 Task: Slide 6 - My Book Review 02.
Action: Mouse moved to (33, 90)
Screenshot: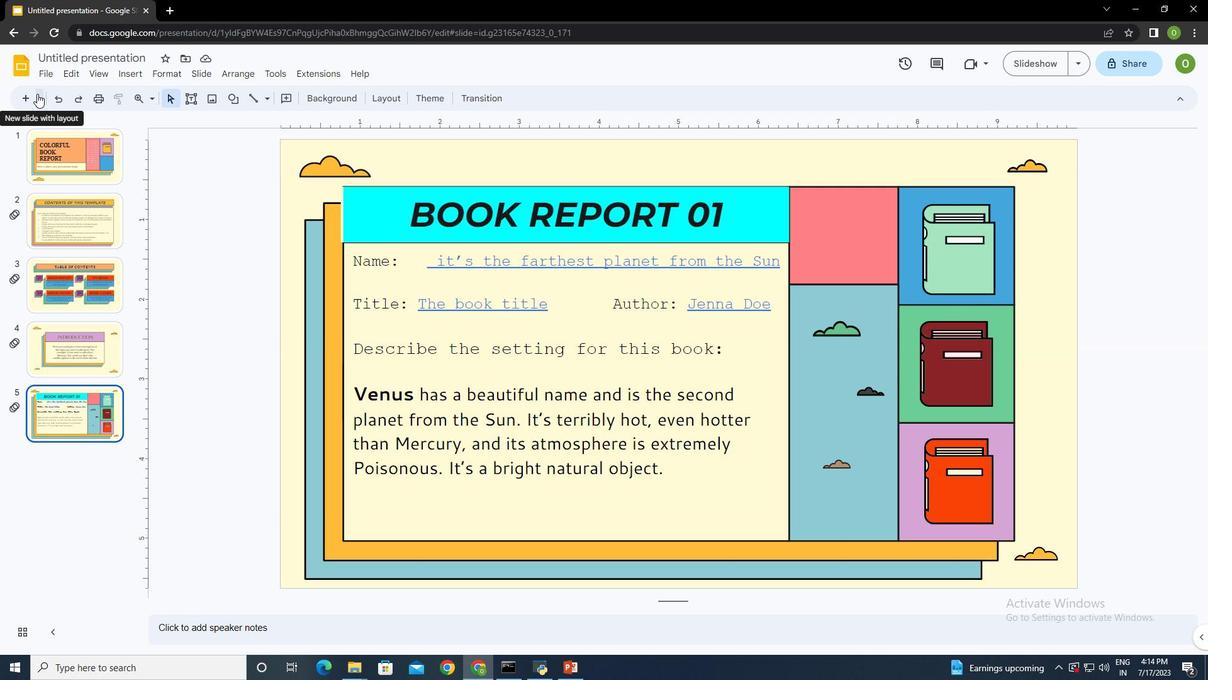 
Action: Mouse pressed left at (33, 90)
Screenshot: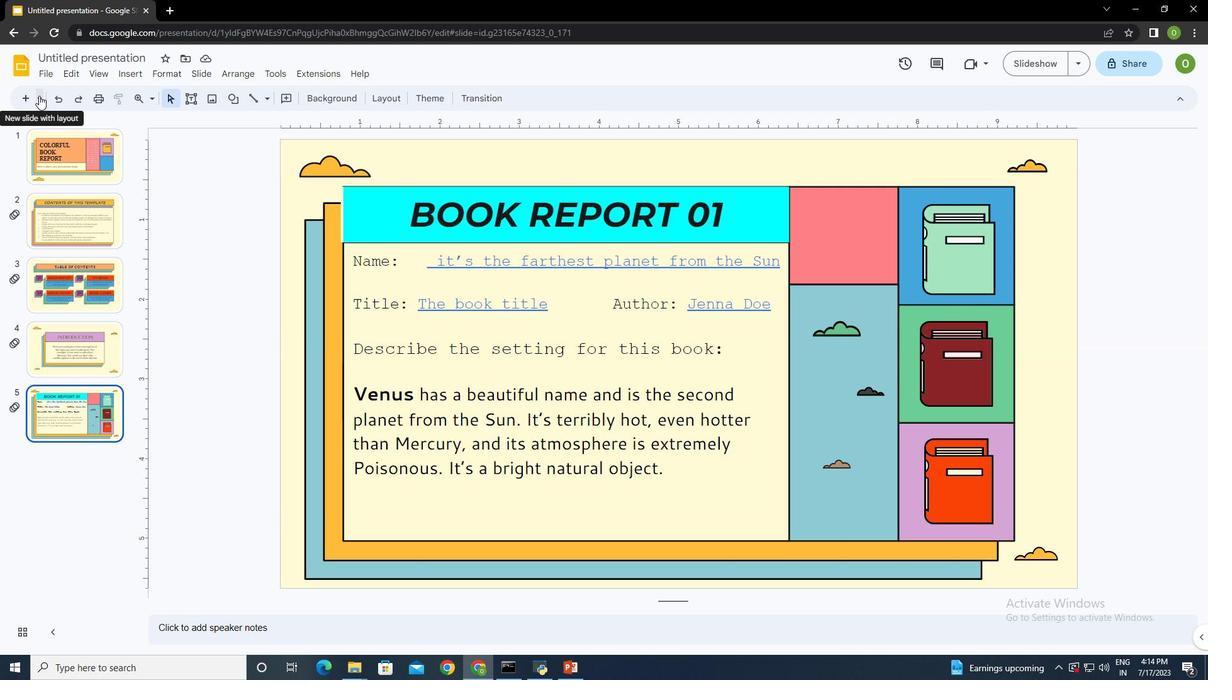 
Action: Mouse moved to (97, 379)
Screenshot: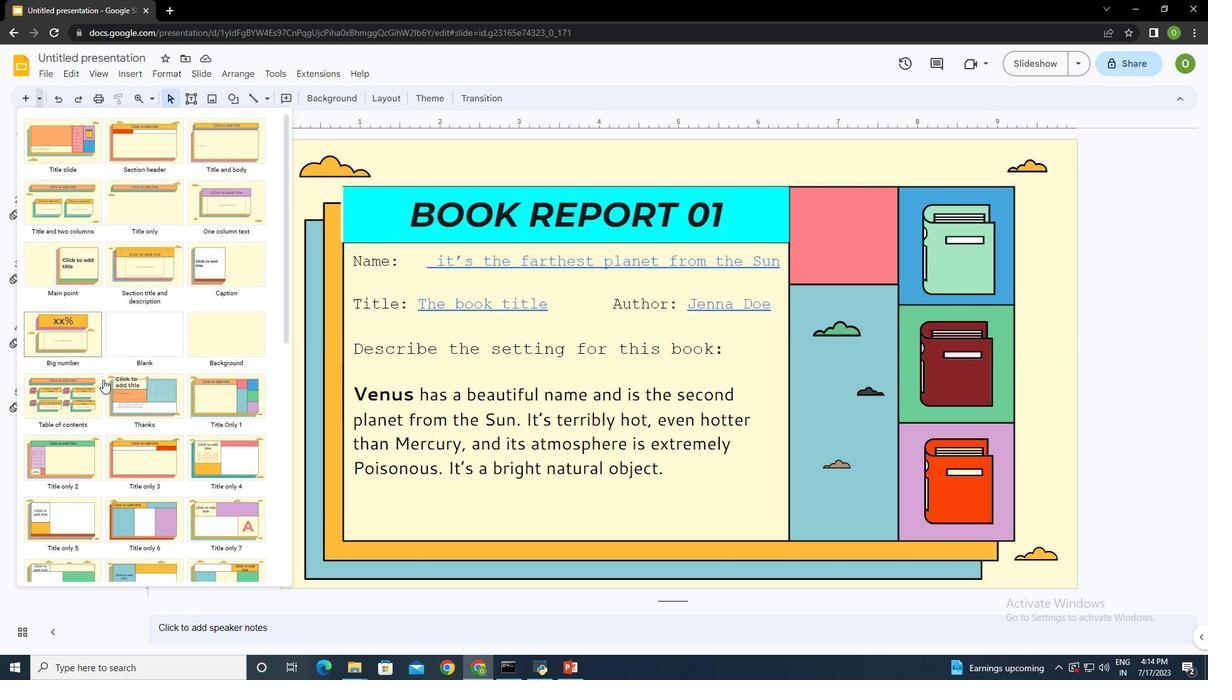 
Action: Mouse scrolled (97, 379) with delta (0, 0)
Screenshot: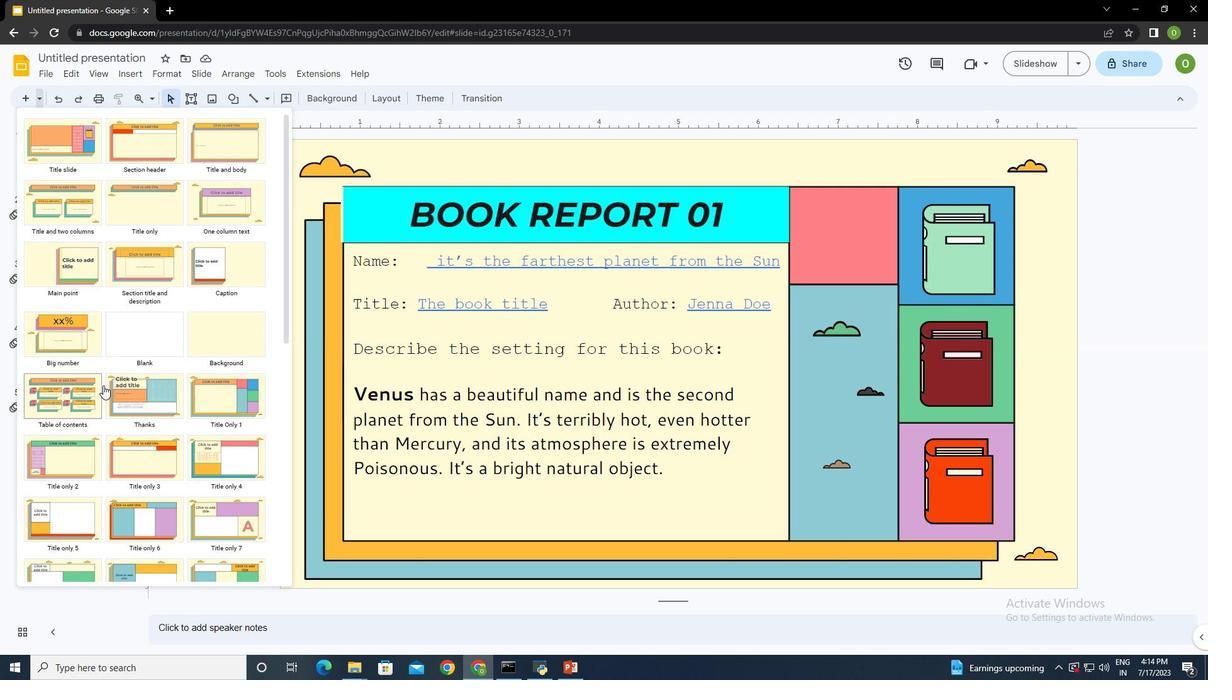 
Action: Mouse scrolled (97, 379) with delta (0, 0)
Screenshot: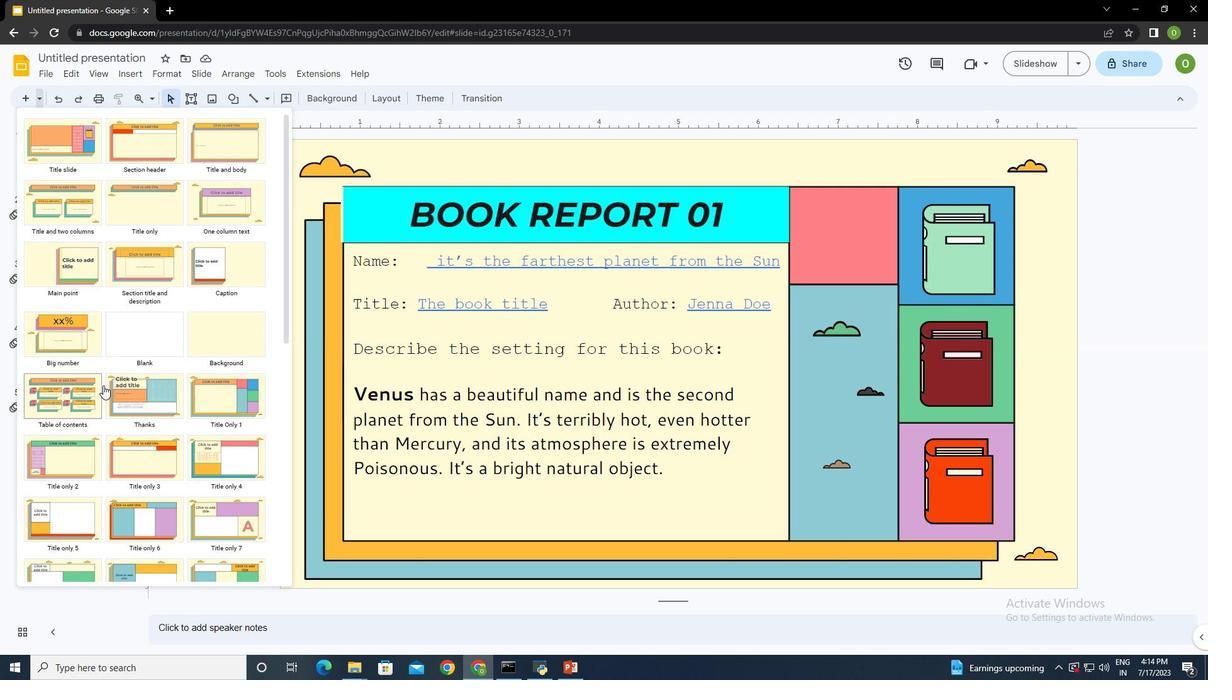 
Action: Mouse moved to (64, 385)
Screenshot: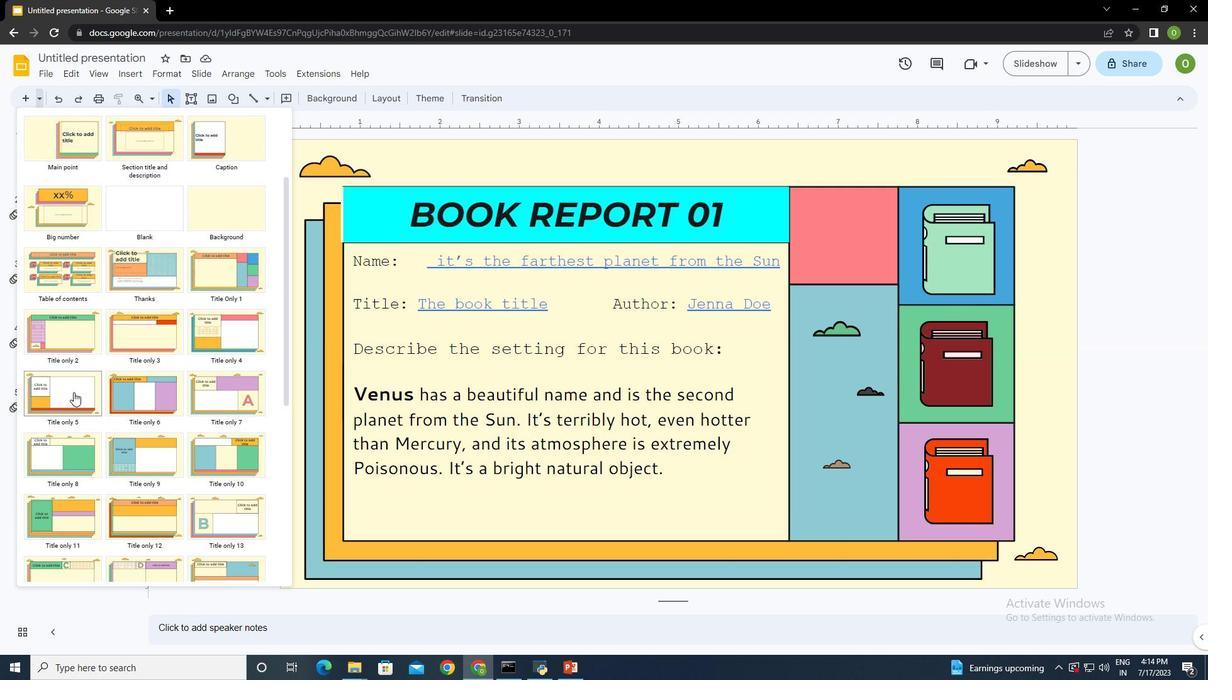 
Action: Mouse pressed left at (64, 385)
Screenshot: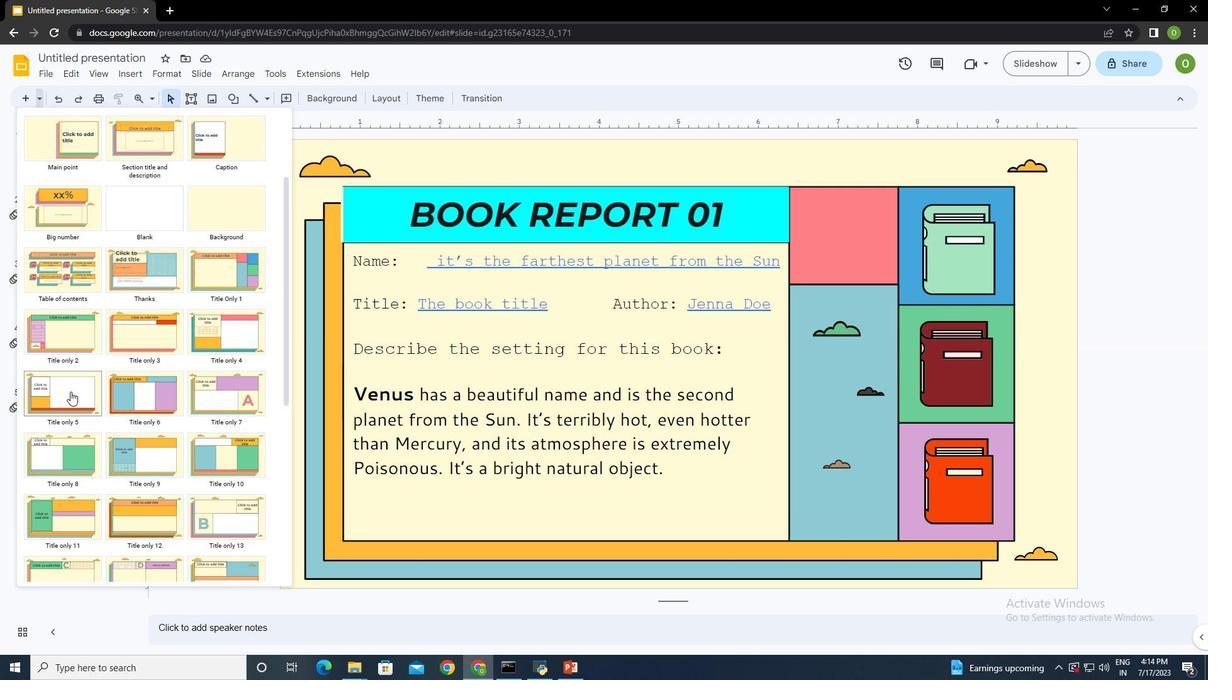 
Action: Mouse moved to (479, 263)
Screenshot: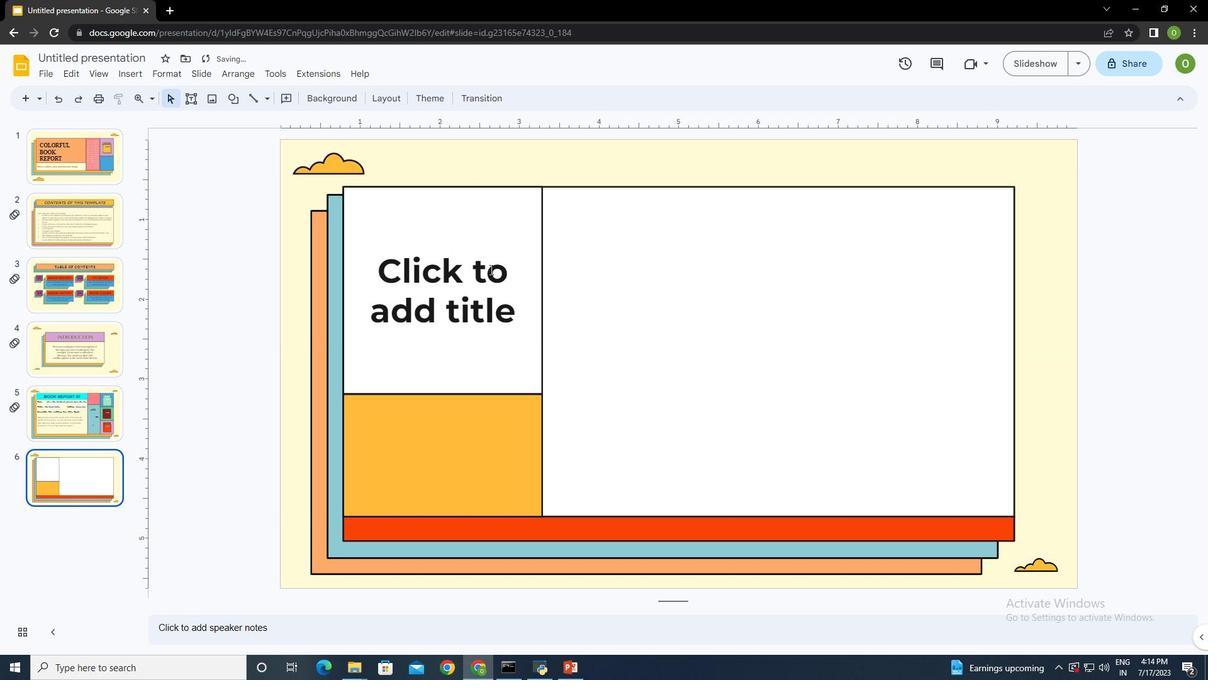 
Action: Mouse pressed left at (479, 263)
Screenshot: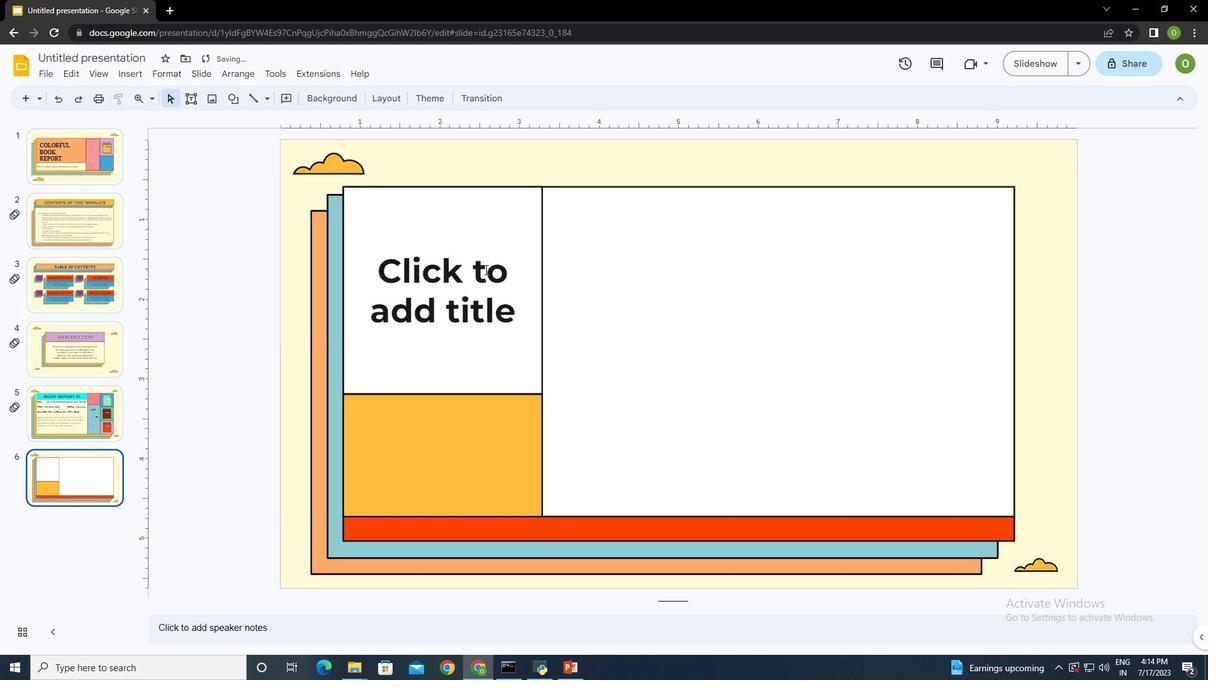 
Action: Mouse moved to (479, 263)
Screenshot: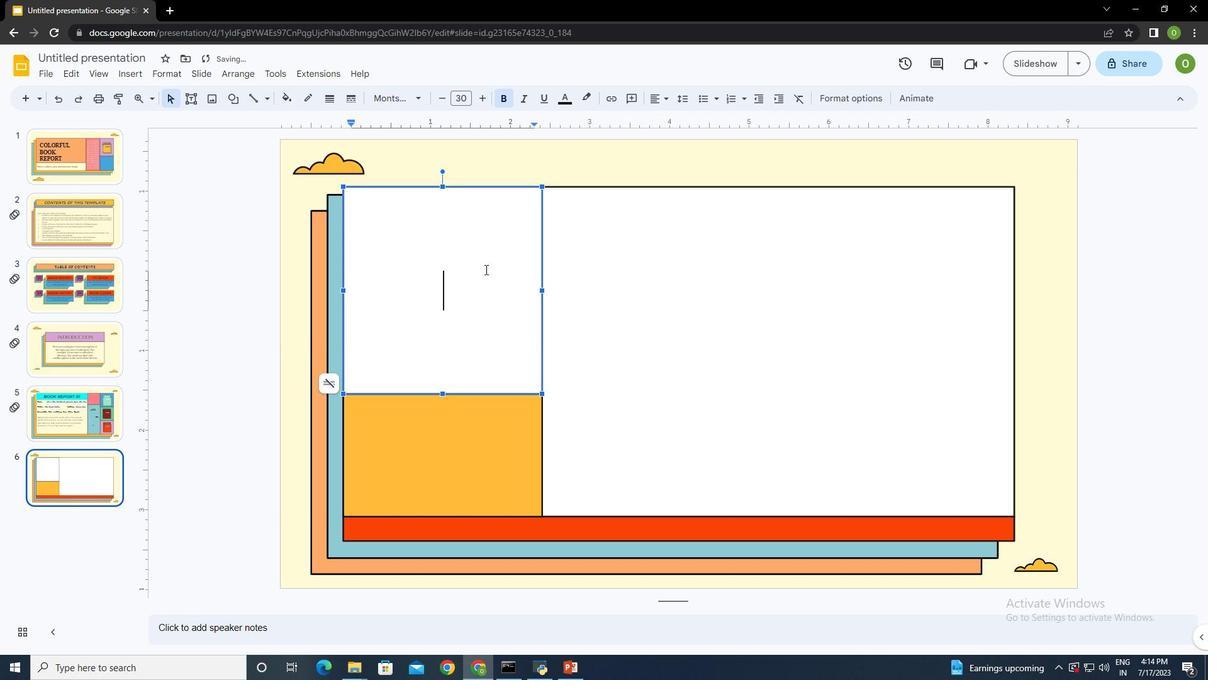 
Action: Key pressed <Key.caps_lock>MY<Key.space>BOOK<Key.space>REVIEW<Key.enter>02
Screenshot: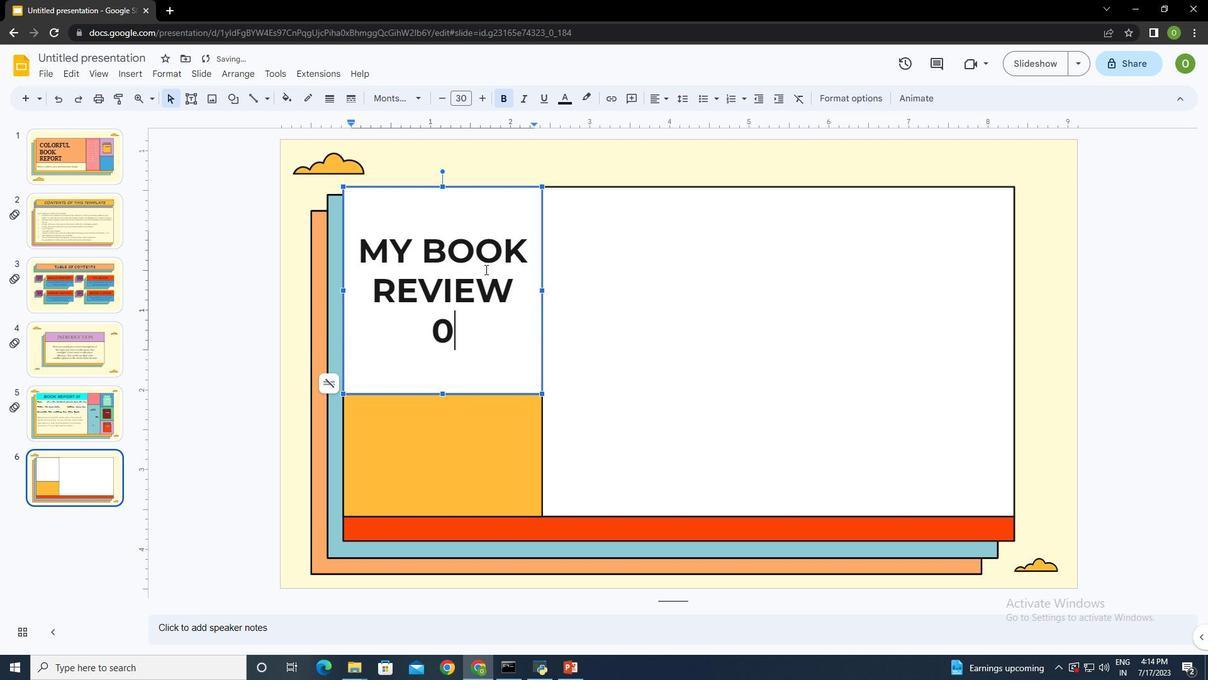 
Action: Mouse moved to (473, 321)
Screenshot: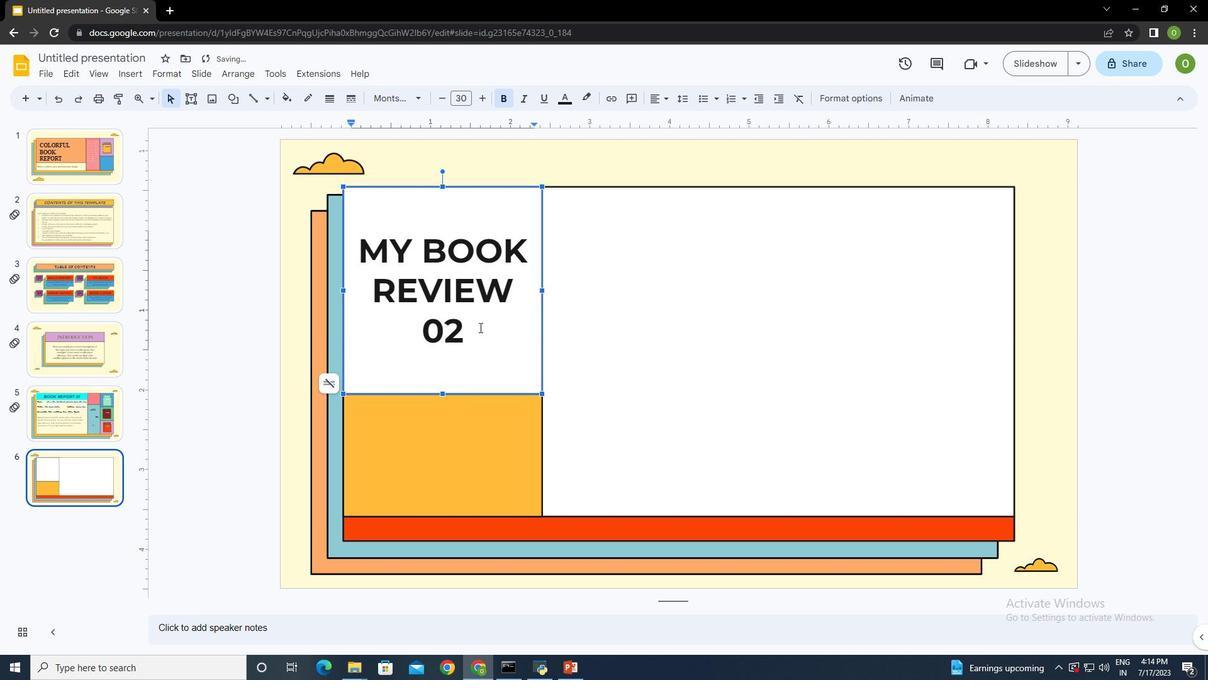 
Action: Mouse pressed left at (473, 321)
Screenshot: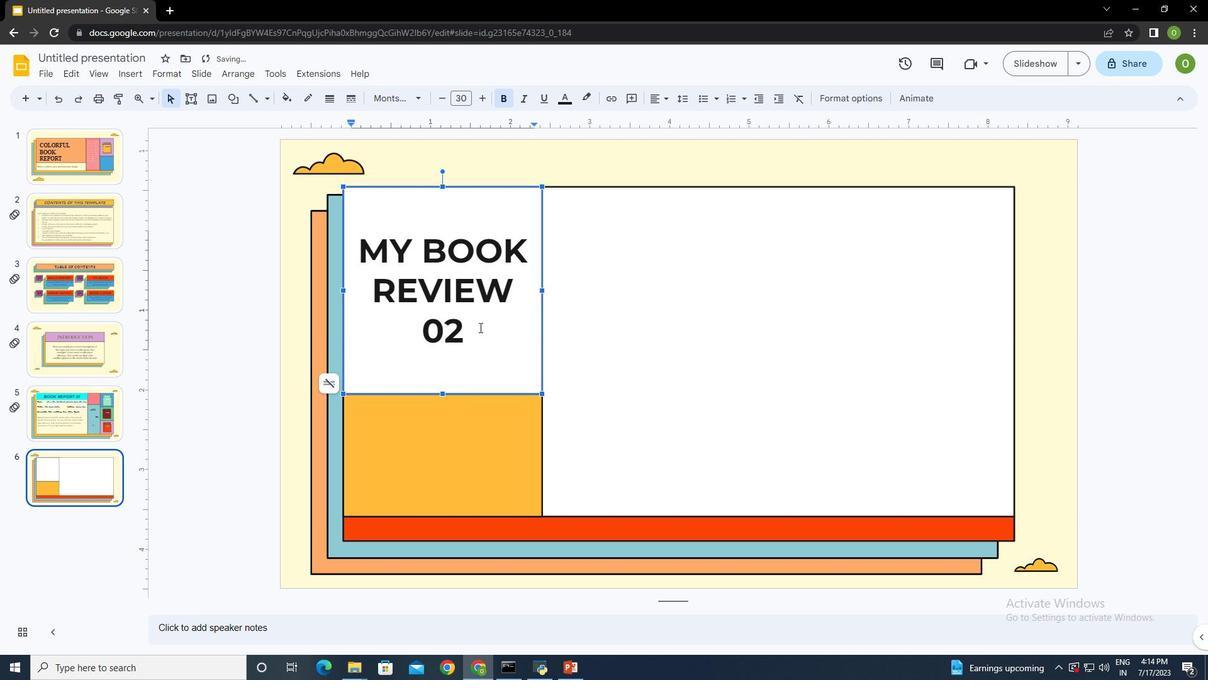 
Action: Mouse moved to (478, 91)
Screenshot: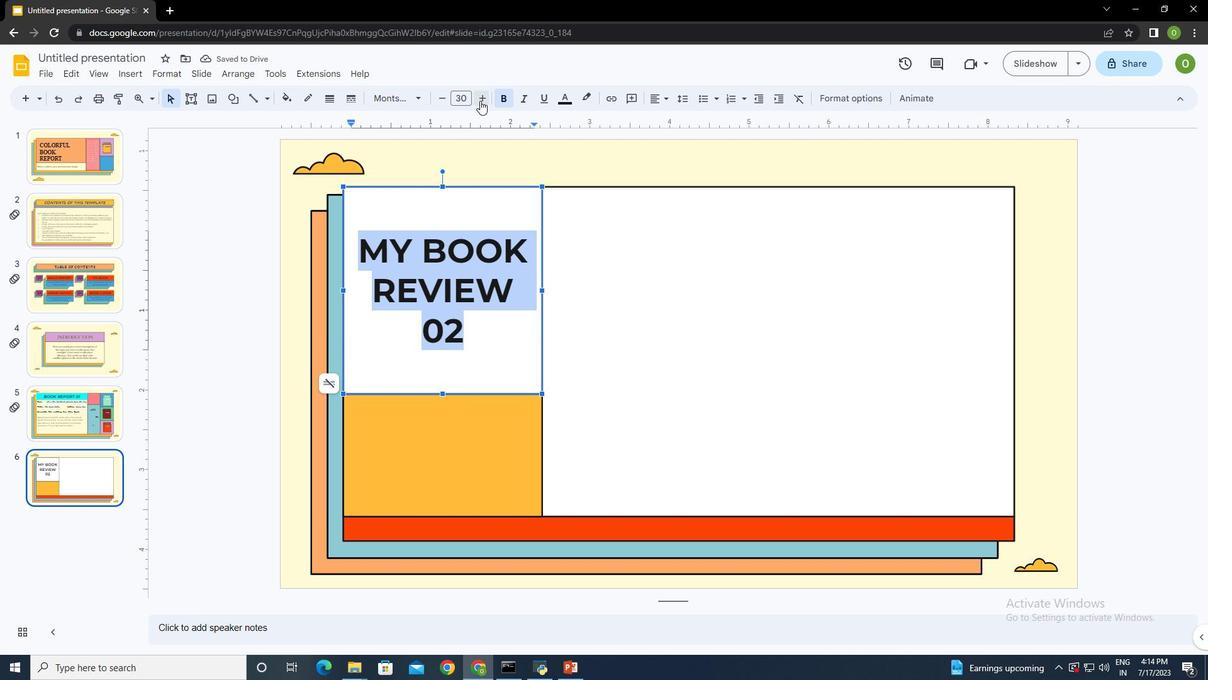 
Action: Mouse pressed left at (478, 91)
Screenshot: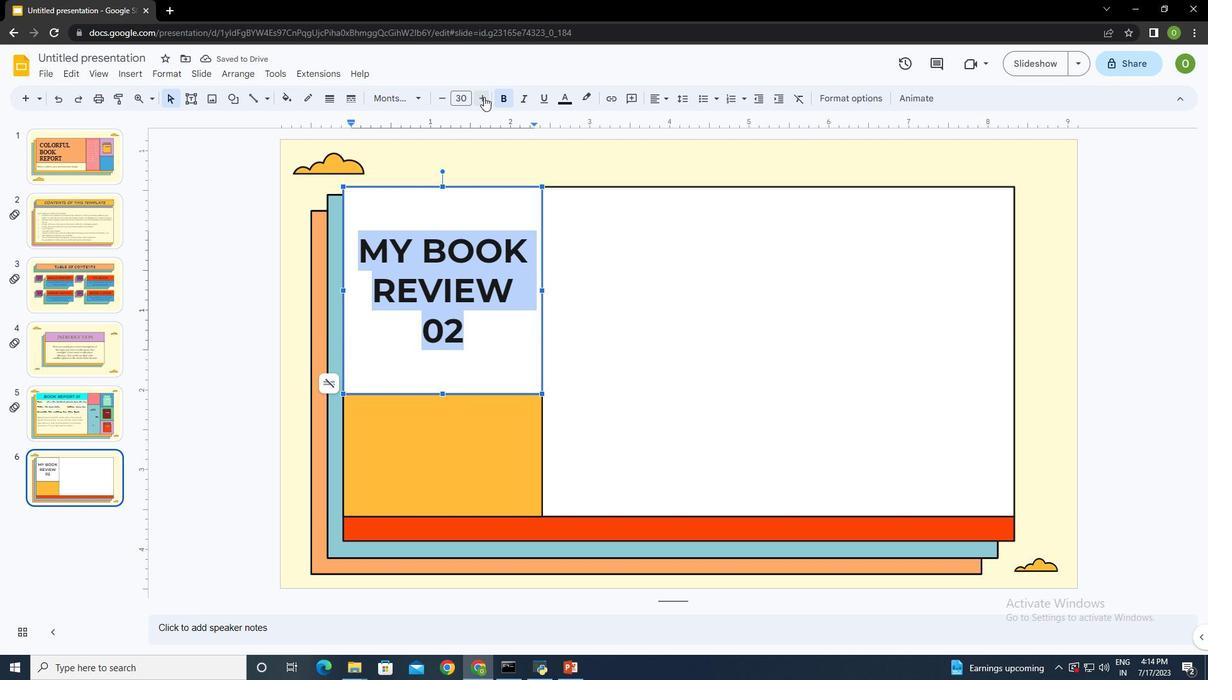 
Action: Mouse moved to (452, 447)
Screenshot: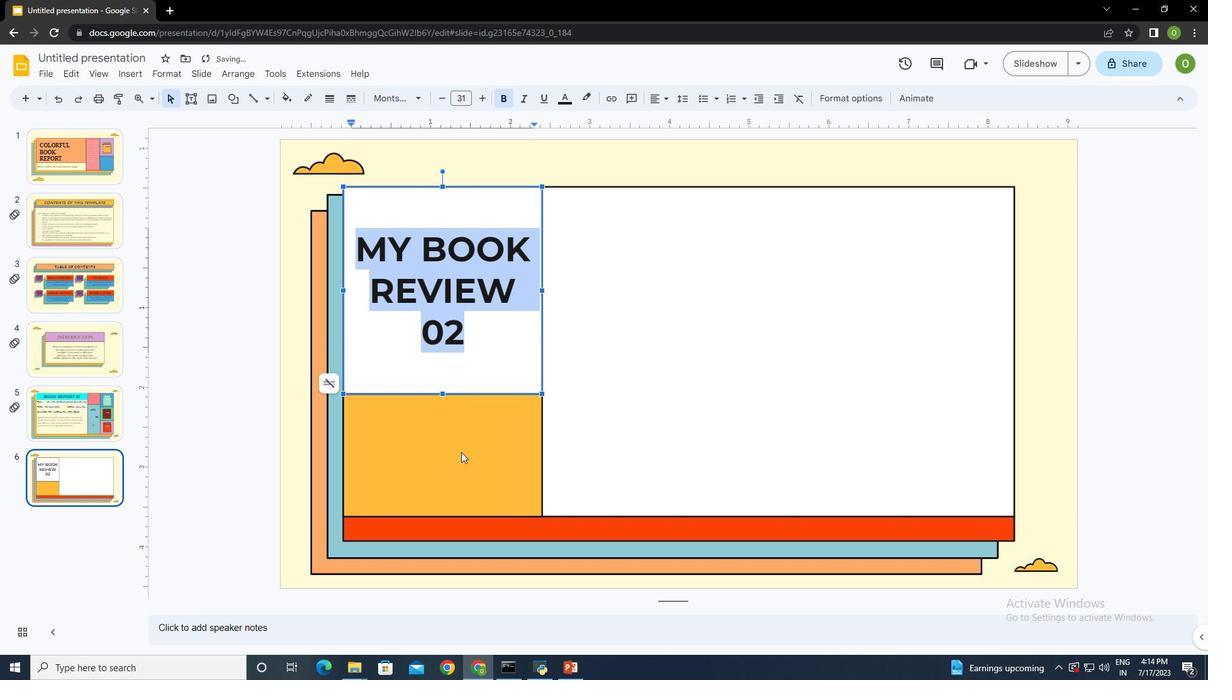 
Action: Mouse pressed left at (452, 447)
Screenshot: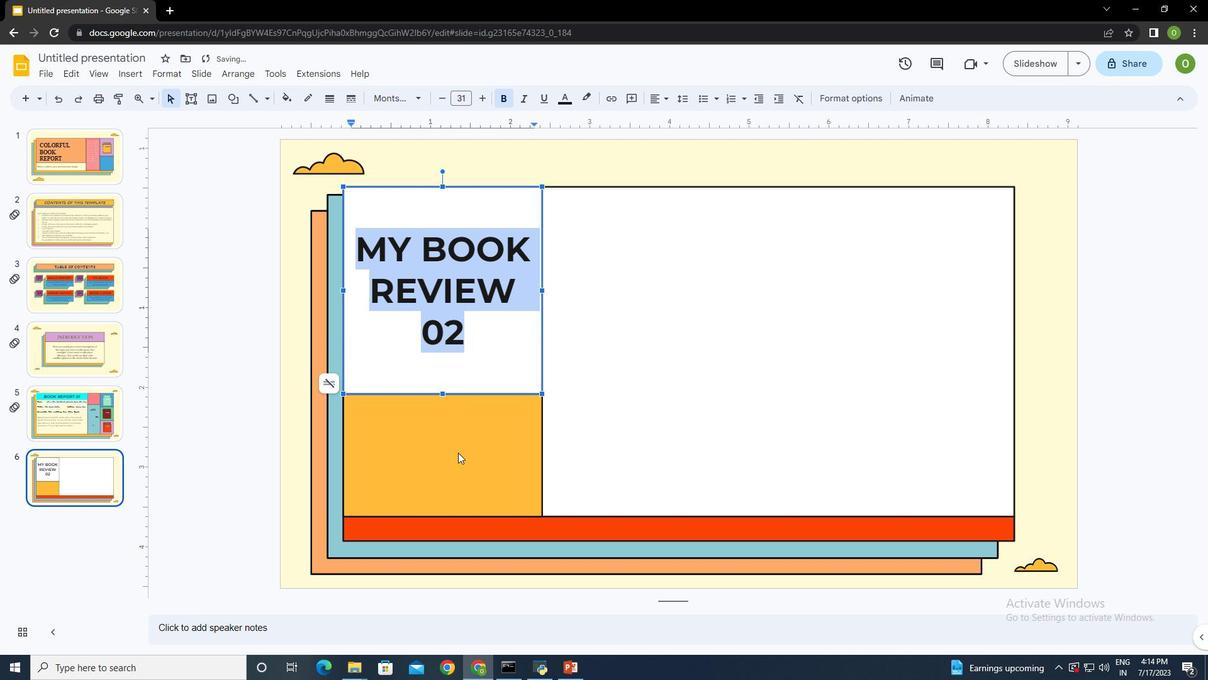 
Action: Mouse moved to (184, 91)
Screenshot: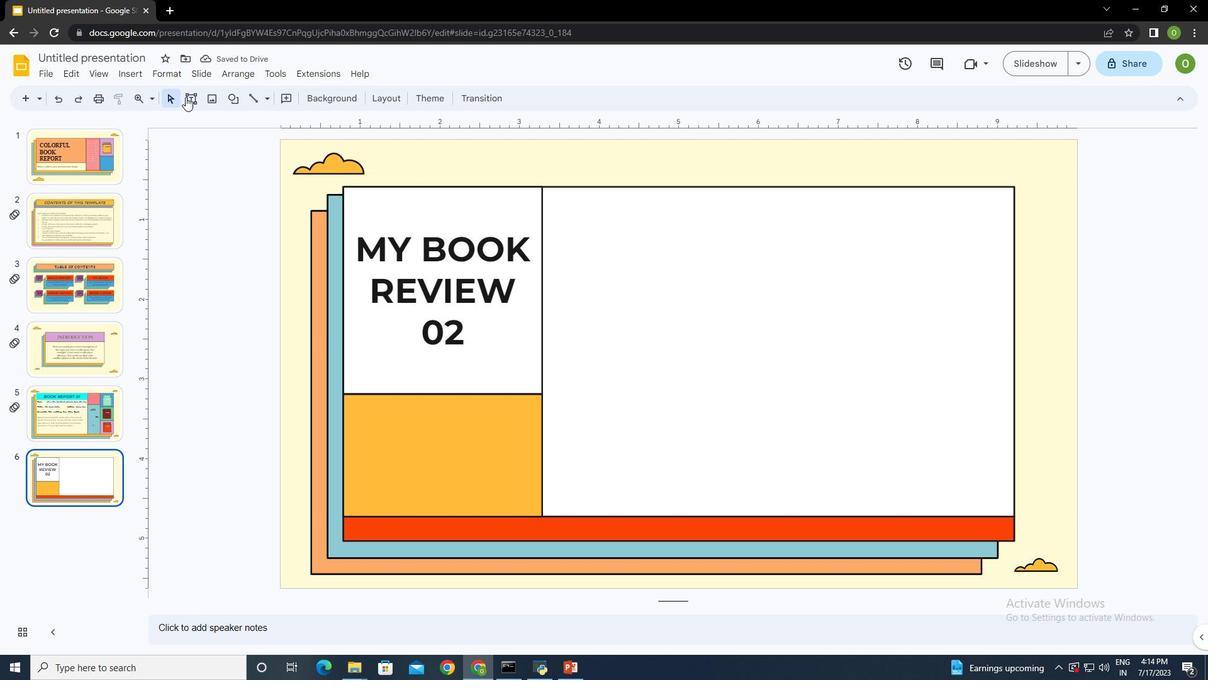 
Action: Mouse pressed left at (184, 91)
Screenshot: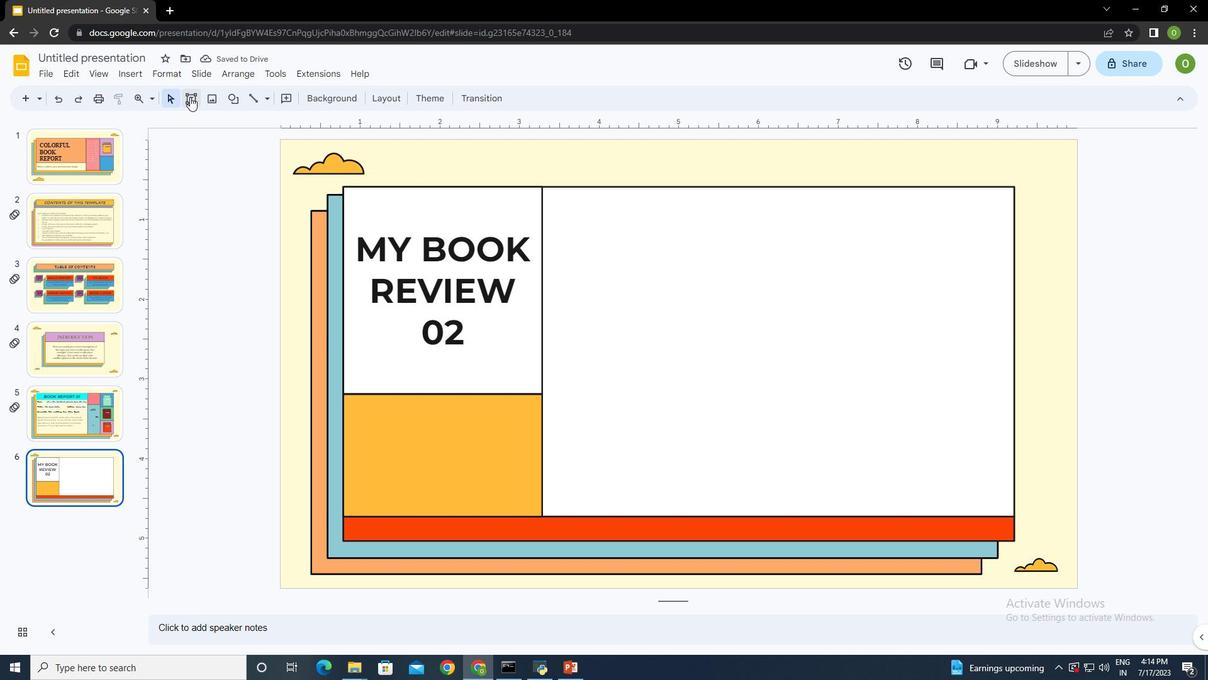 
Action: Mouse moved to (338, 387)
Screenshot: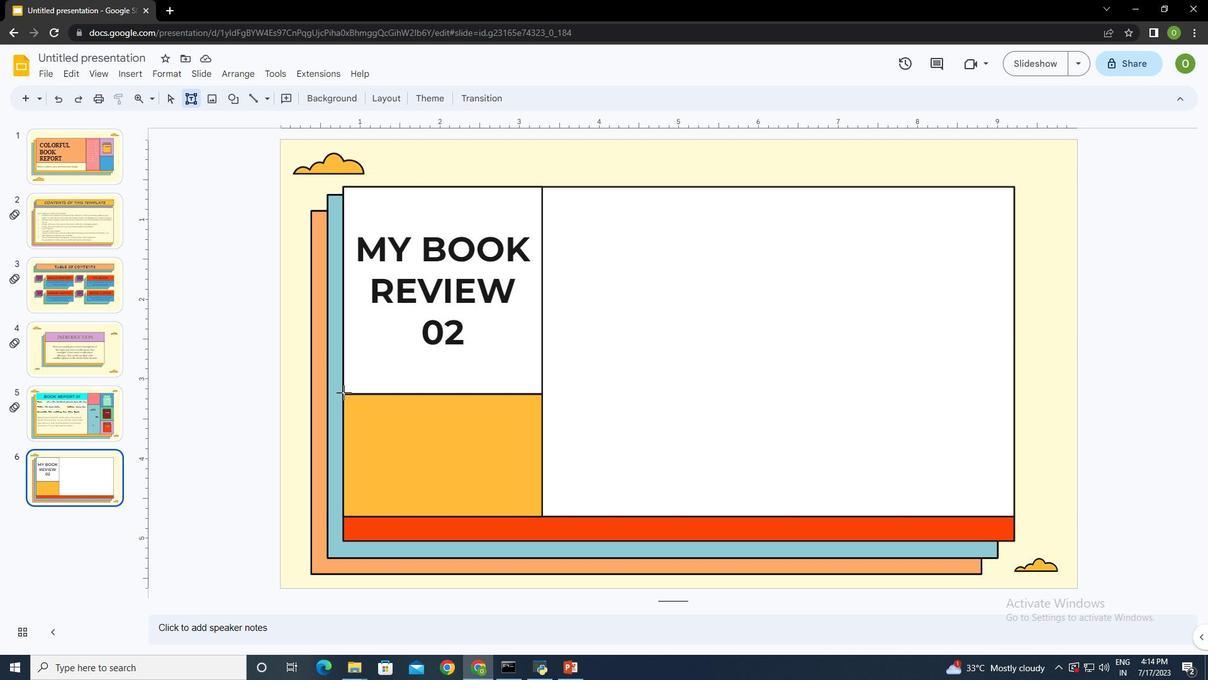 
Action: Mouse pressed left at (338, 387)
Screenshot: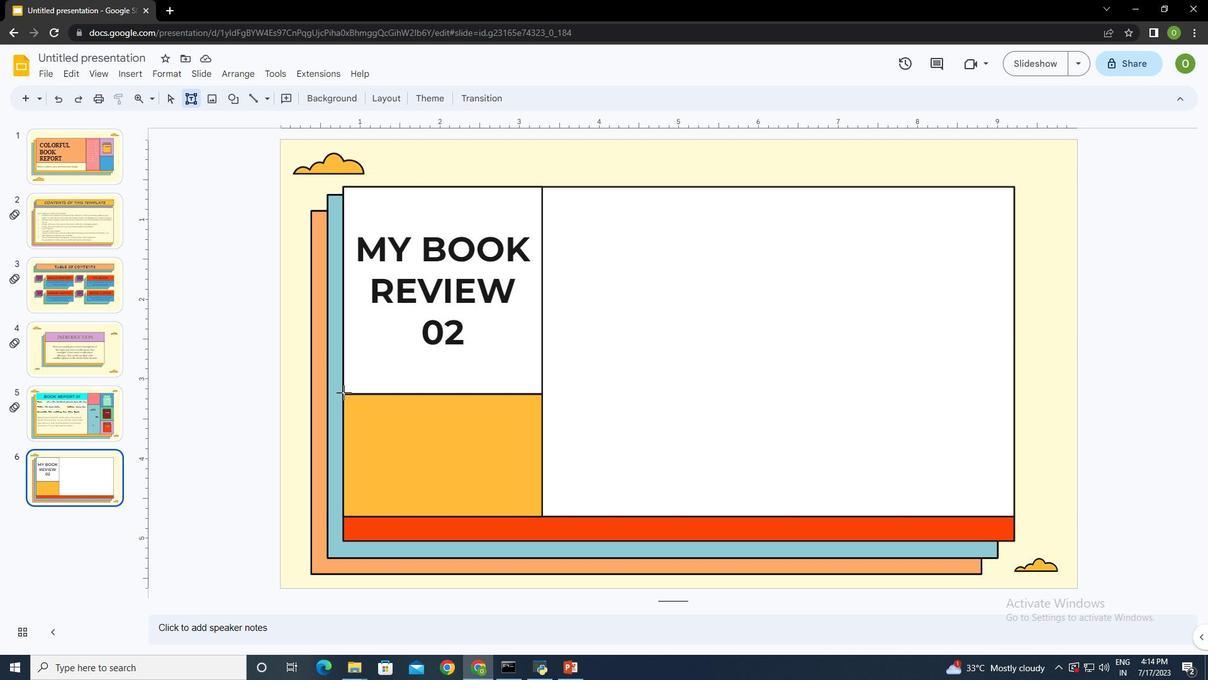 
Action: Mouse moved to (428, 419)
Screenshot: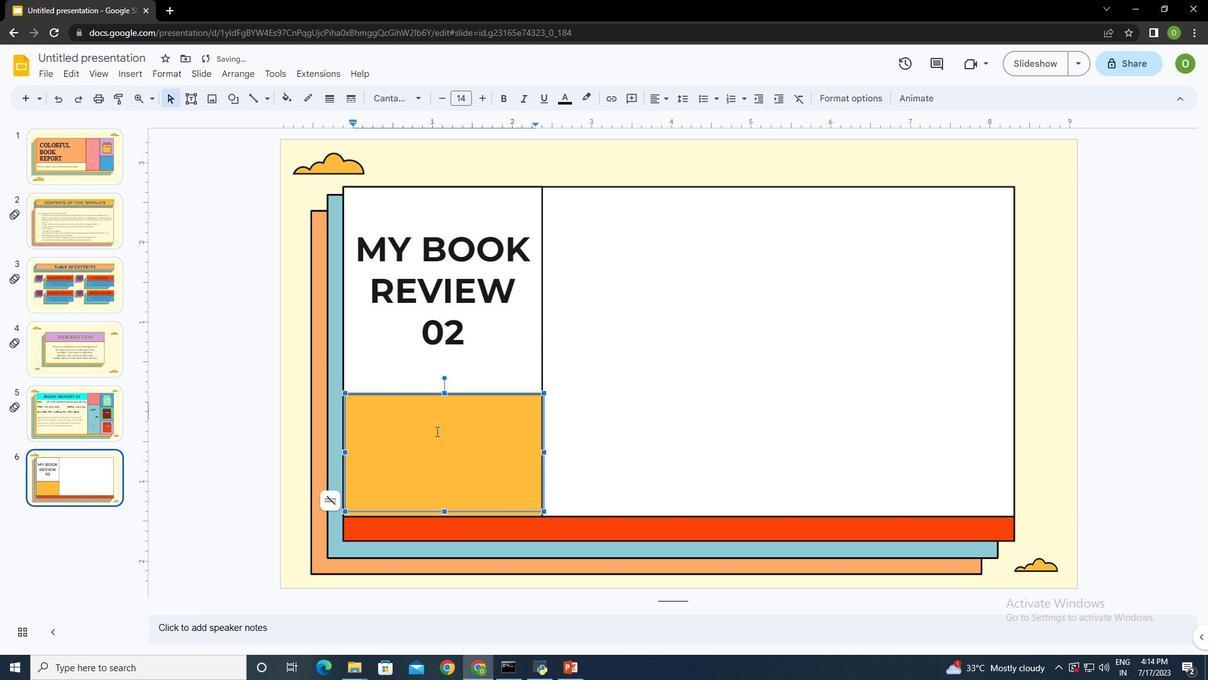 
Action: Key pressed <Key.shift>a<Key.backspace>A
Screenshot: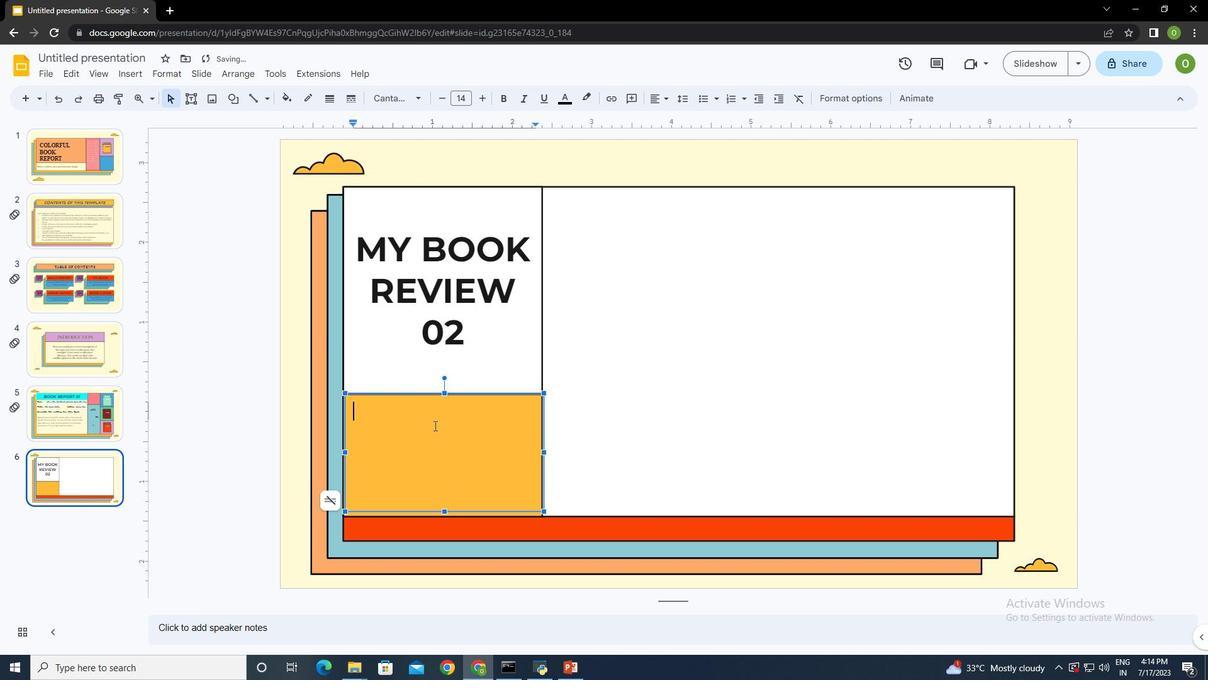 
Action: Mouse moved to (360, 401)
Screenshot: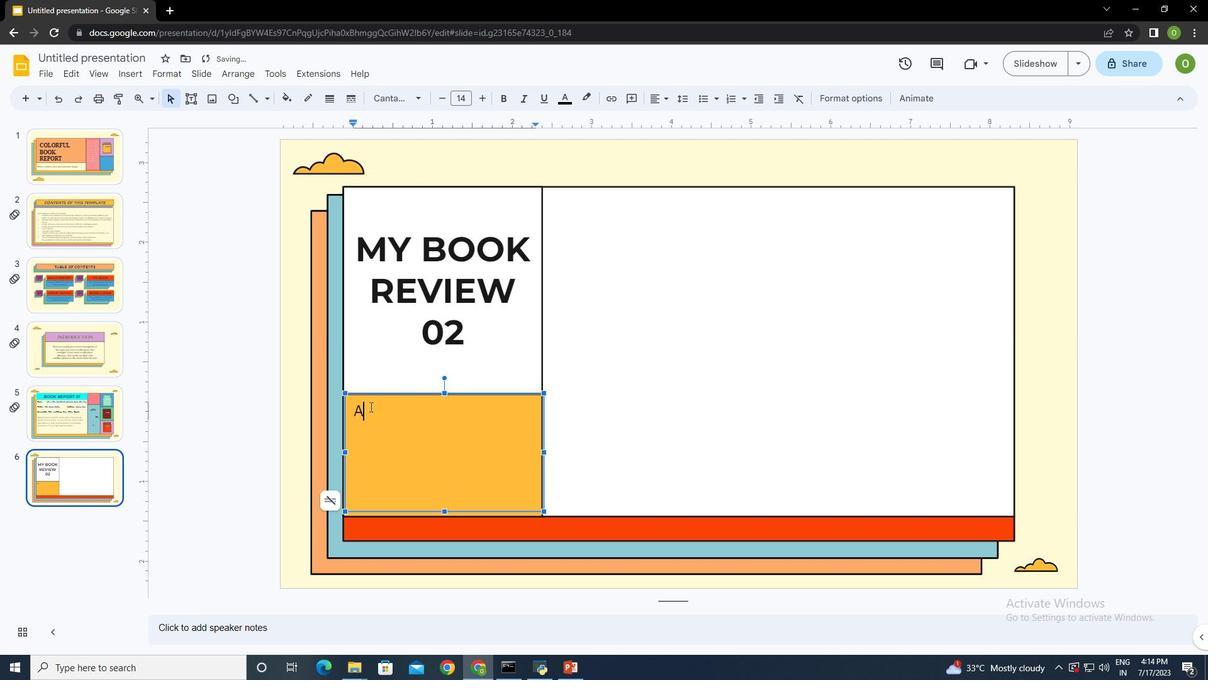 
Action: Mouse pressed left at (360, 401)
Screenshot: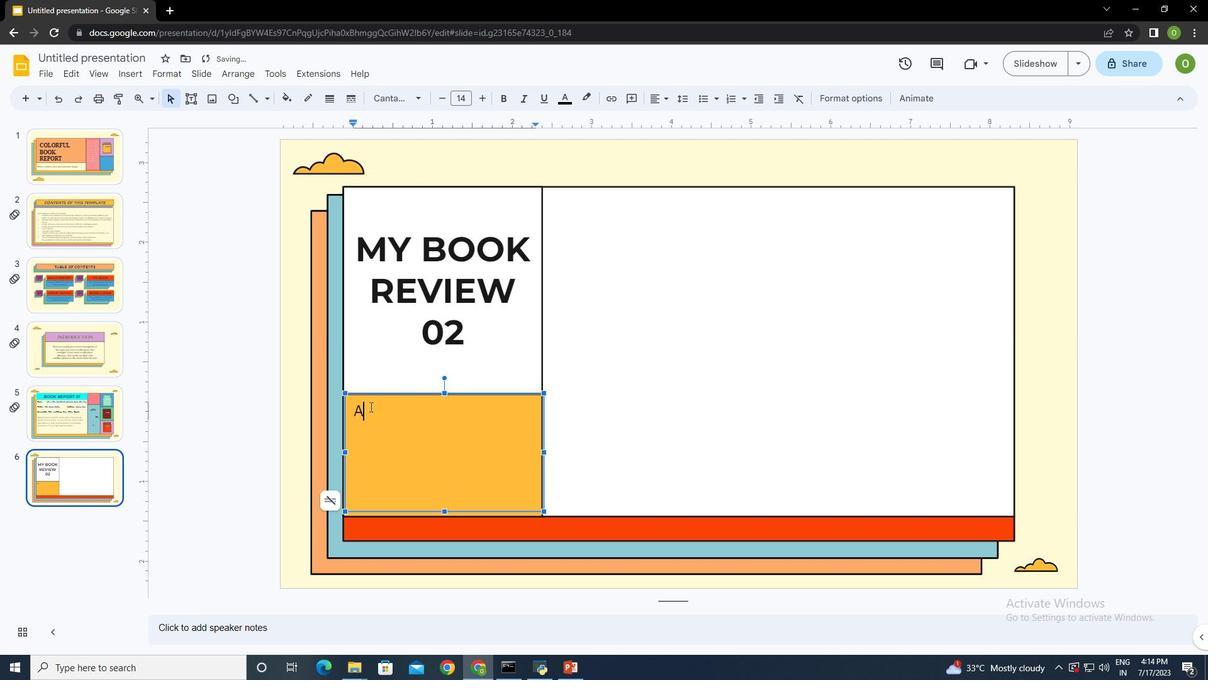 
Action: Mouse moved to (459, 92)
Screenshot: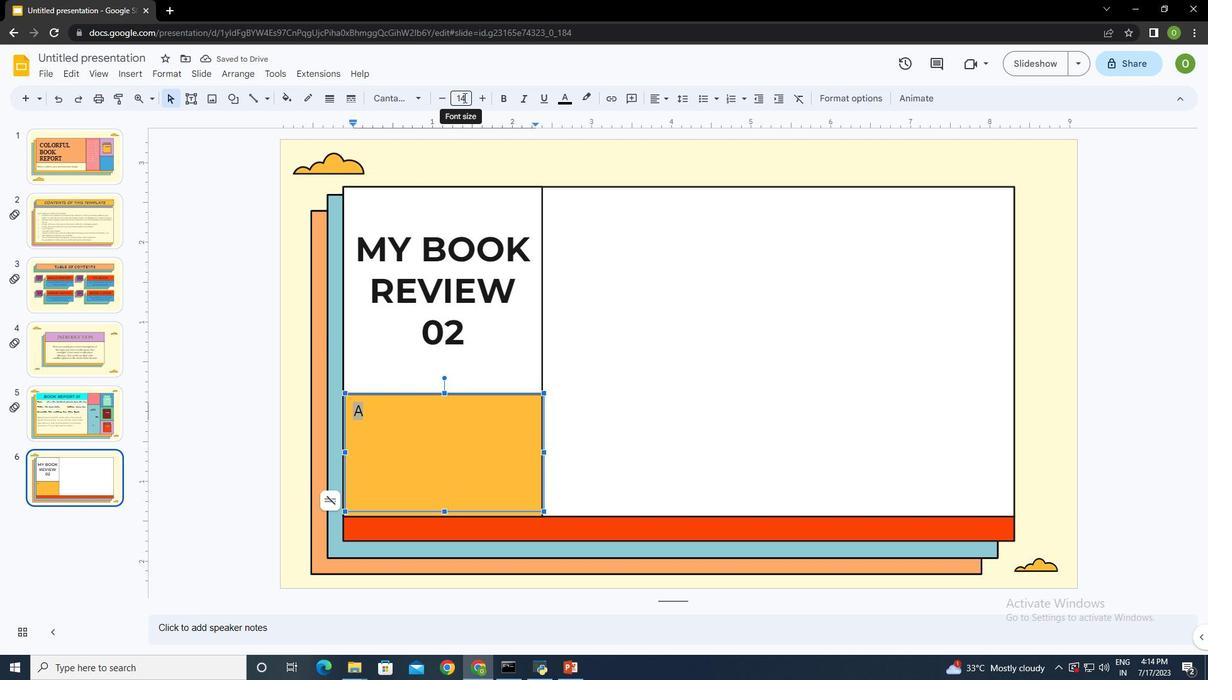 
Action: Mouse pressed left at (459, 92)
Screenshot: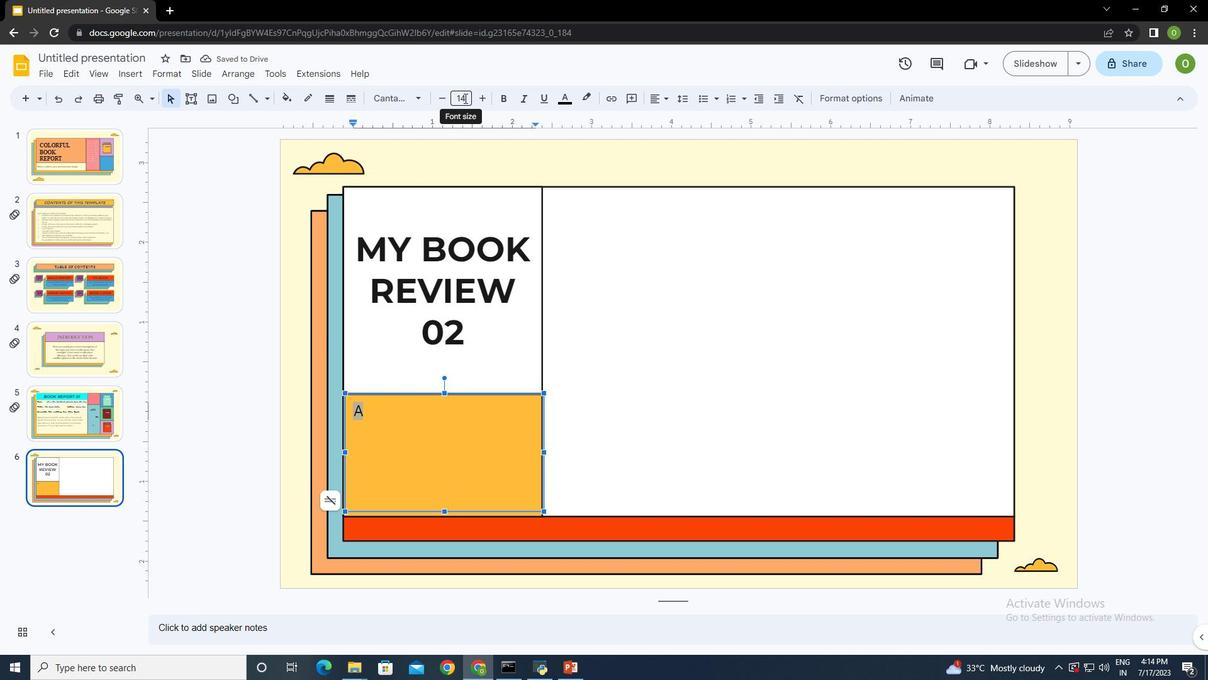 
Action: Key pressed 100<Key.enter>
Screenshot: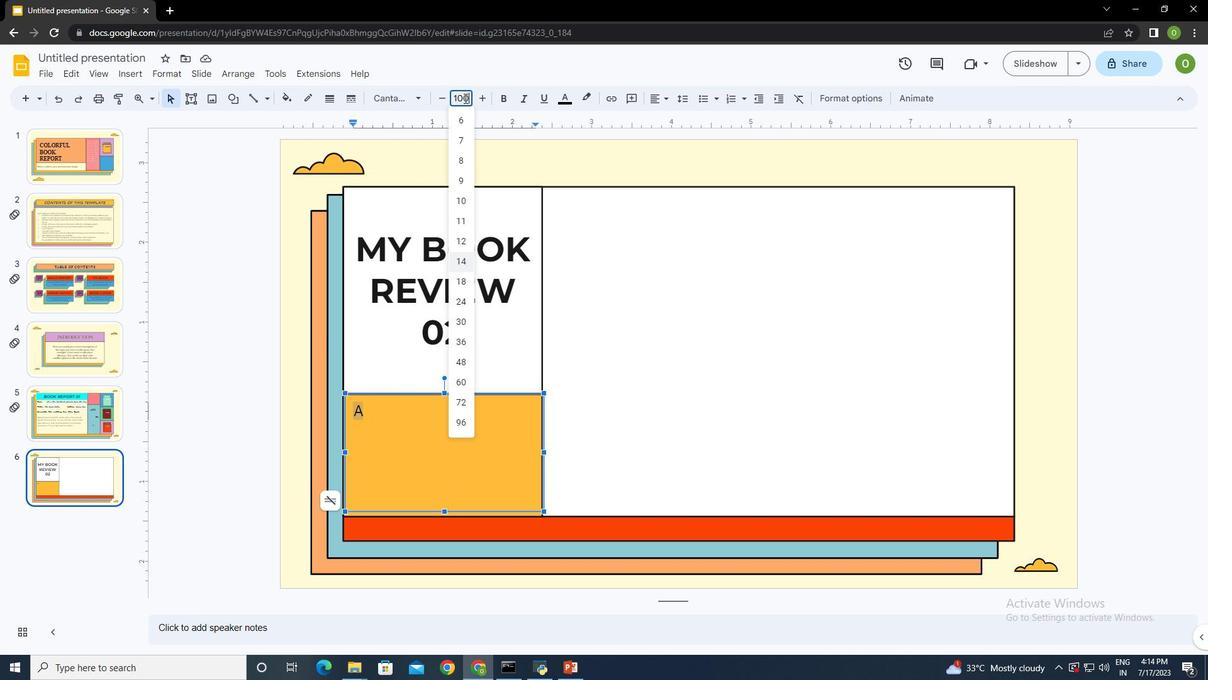 
Action: Mouse moved to (655, 89)
Screenshot: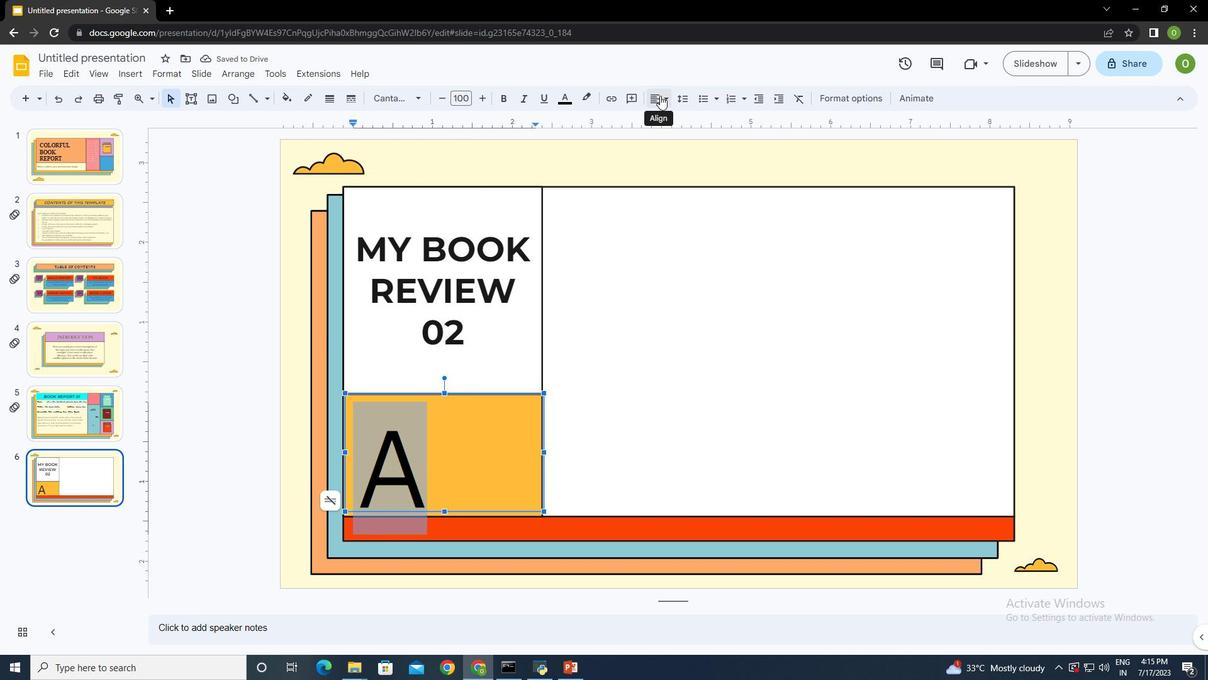 
Action: Mouse pressed left at (655, 89)
Screenshot: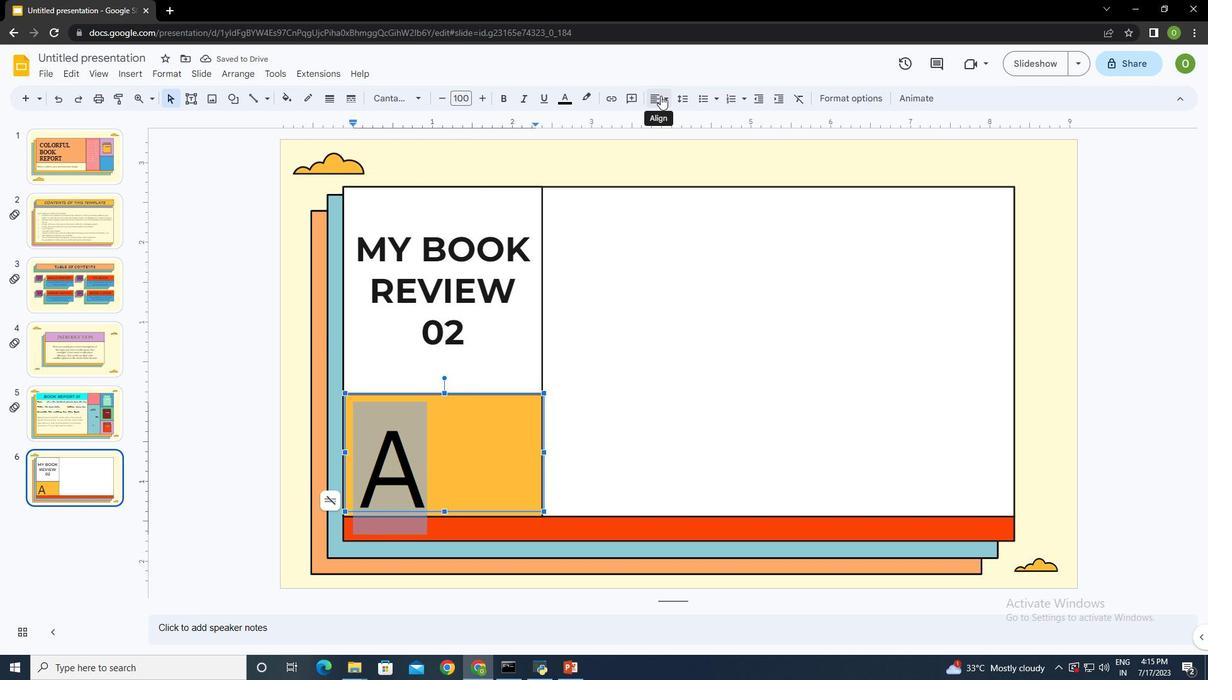 
Action: Mouse moved to (670, 111)
Screenshot: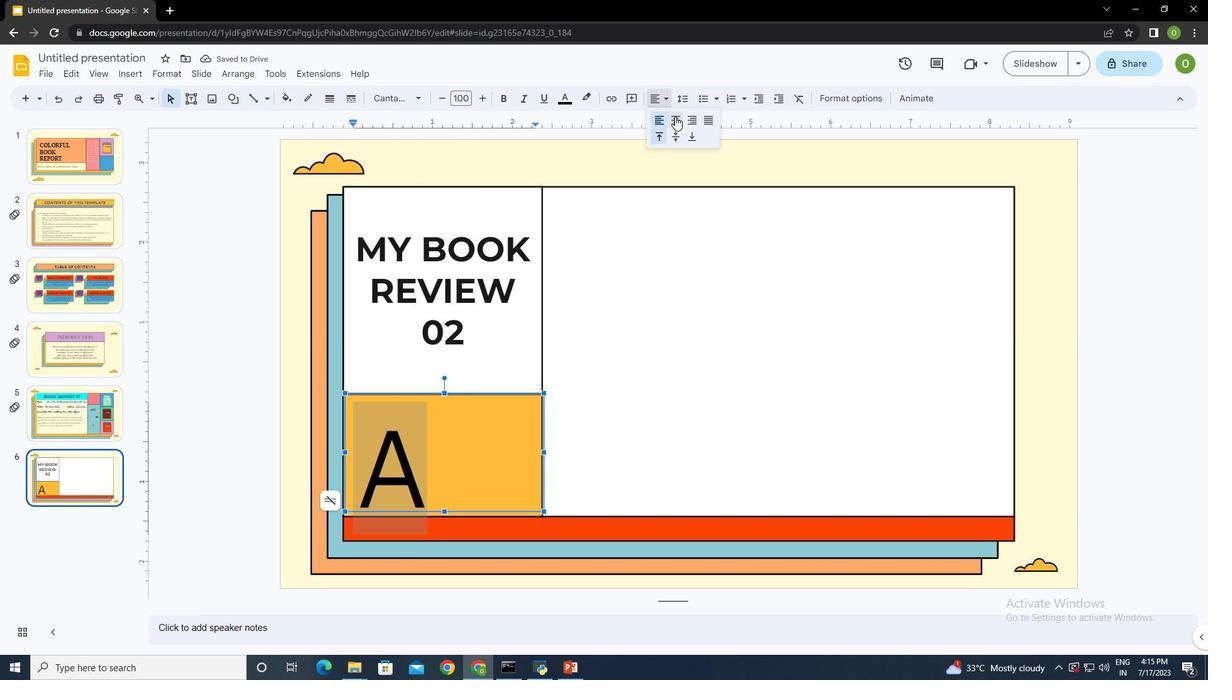 
Action: Mouse pressed left at (670, 111)
Screenshot: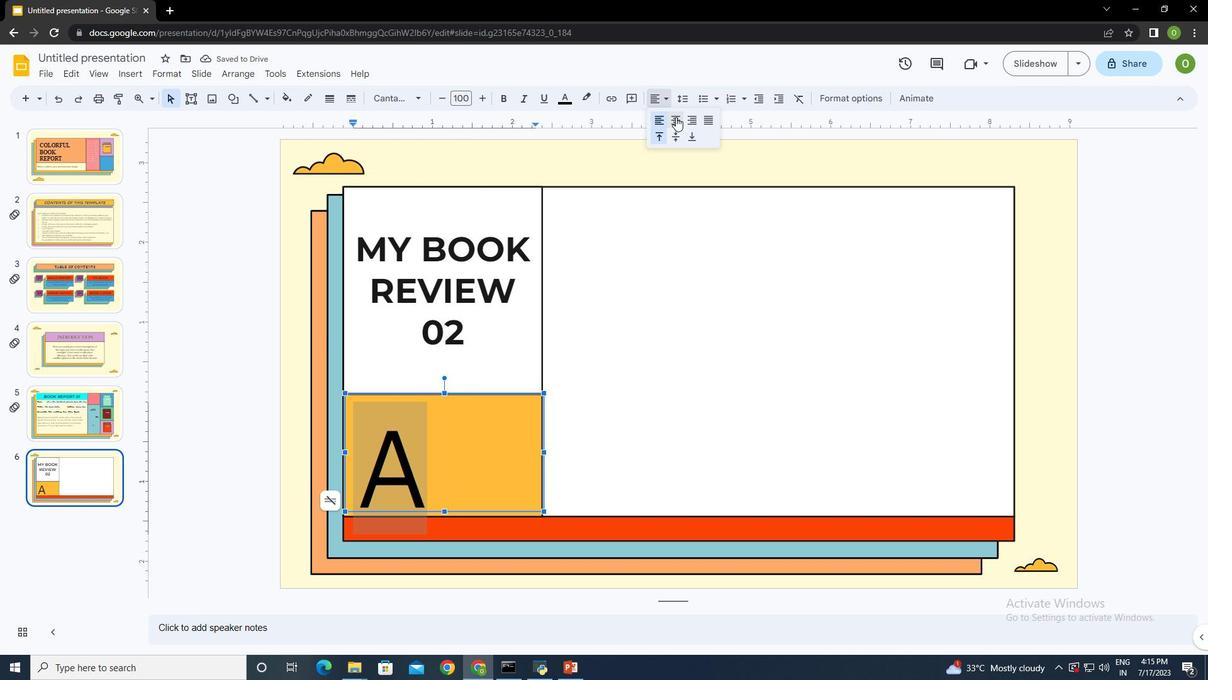 
Action: Mouse moved to (662, 90)
Screenshot: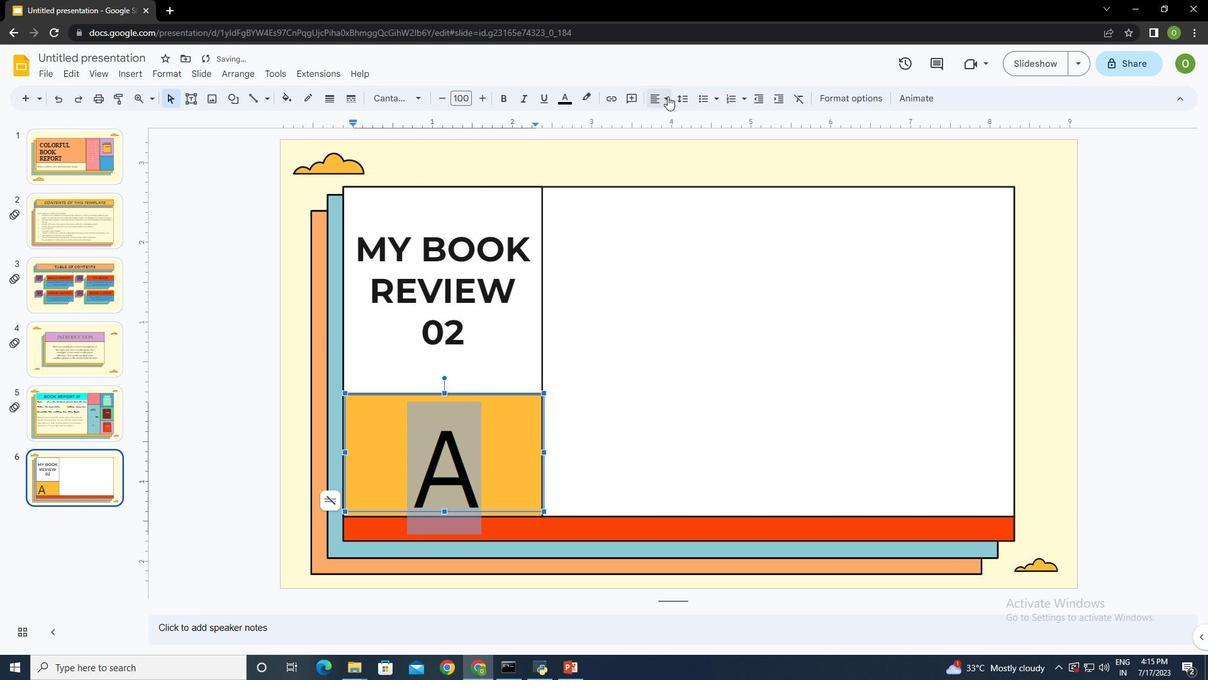 
Action: Mouse pressed left at (662, 90)
Screenshot: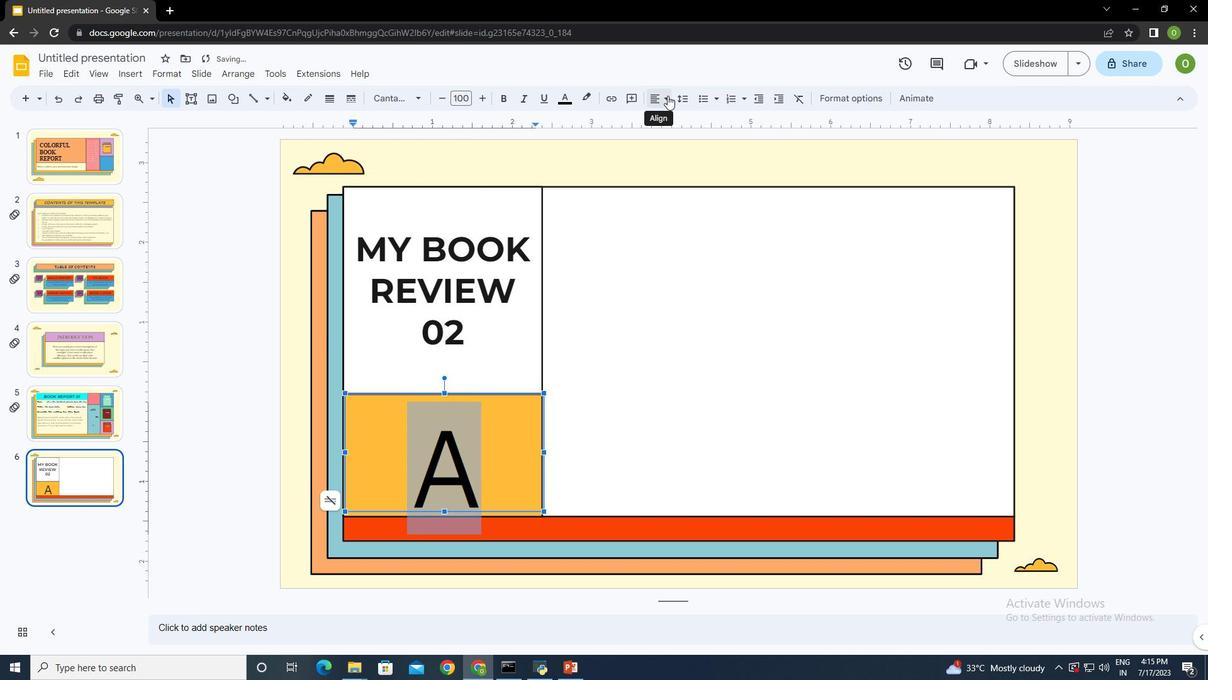 
Action: Mouse moved to (672, 128)
Screenshot: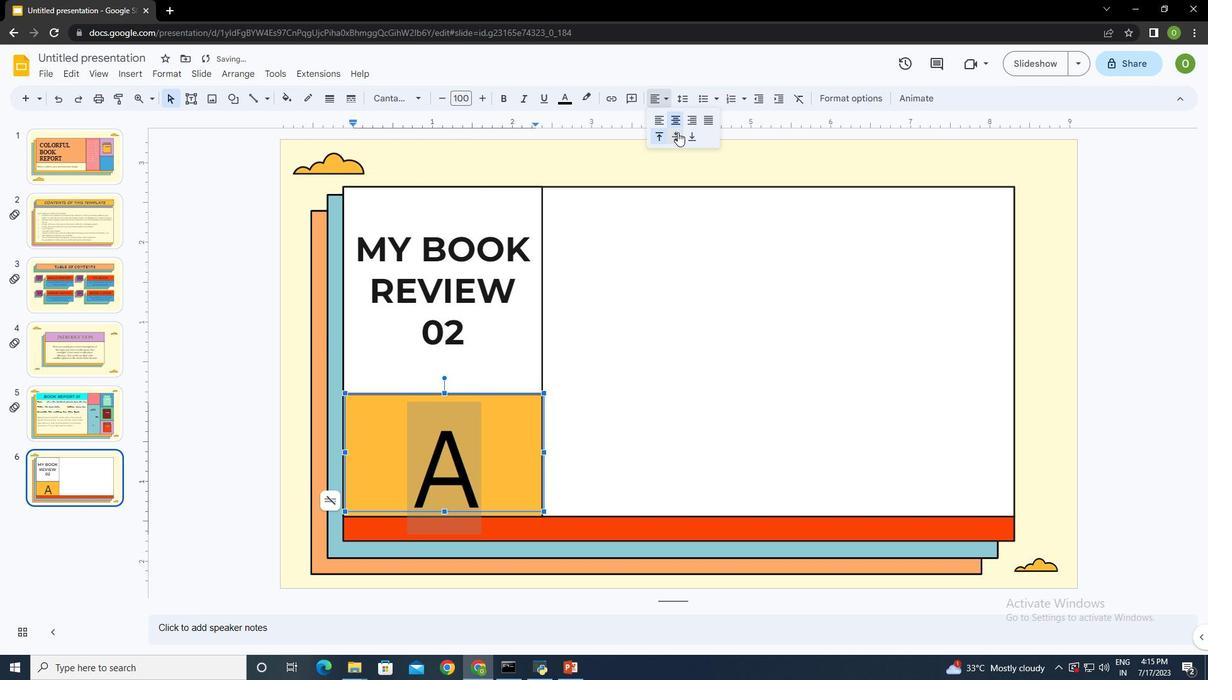 
Action: Mouse pressed left at (672, 128)
Screenshot: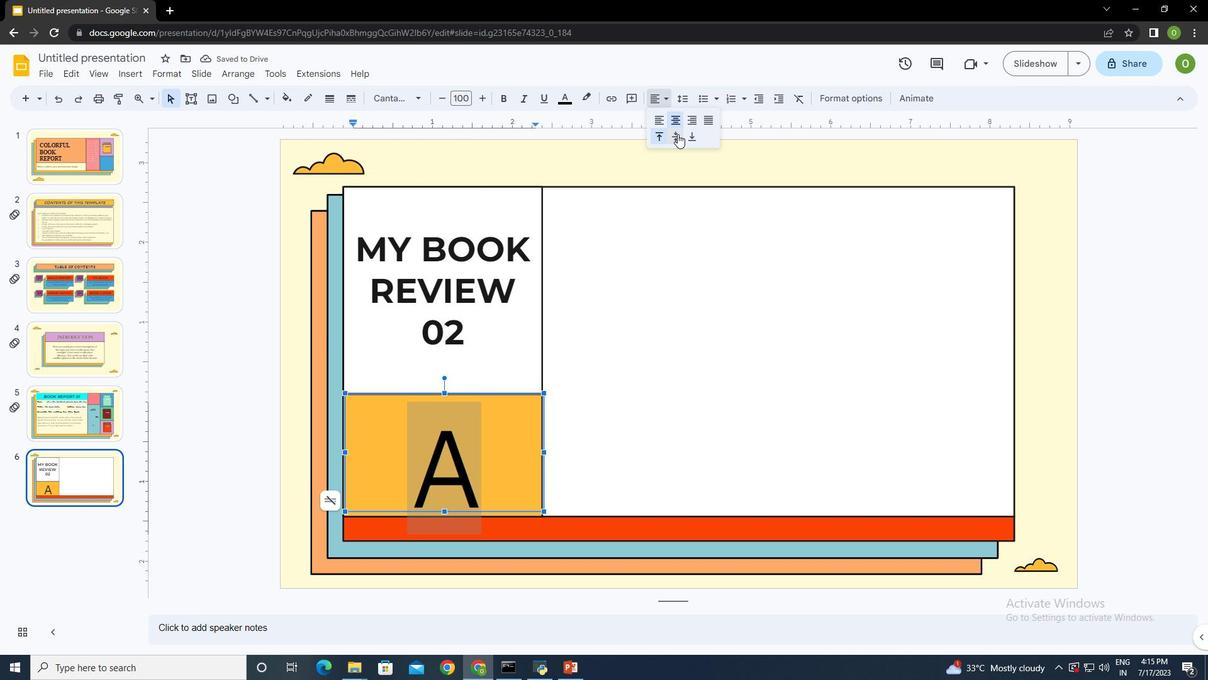 
Action: Mouse moved to (496, 436)
Screenshot: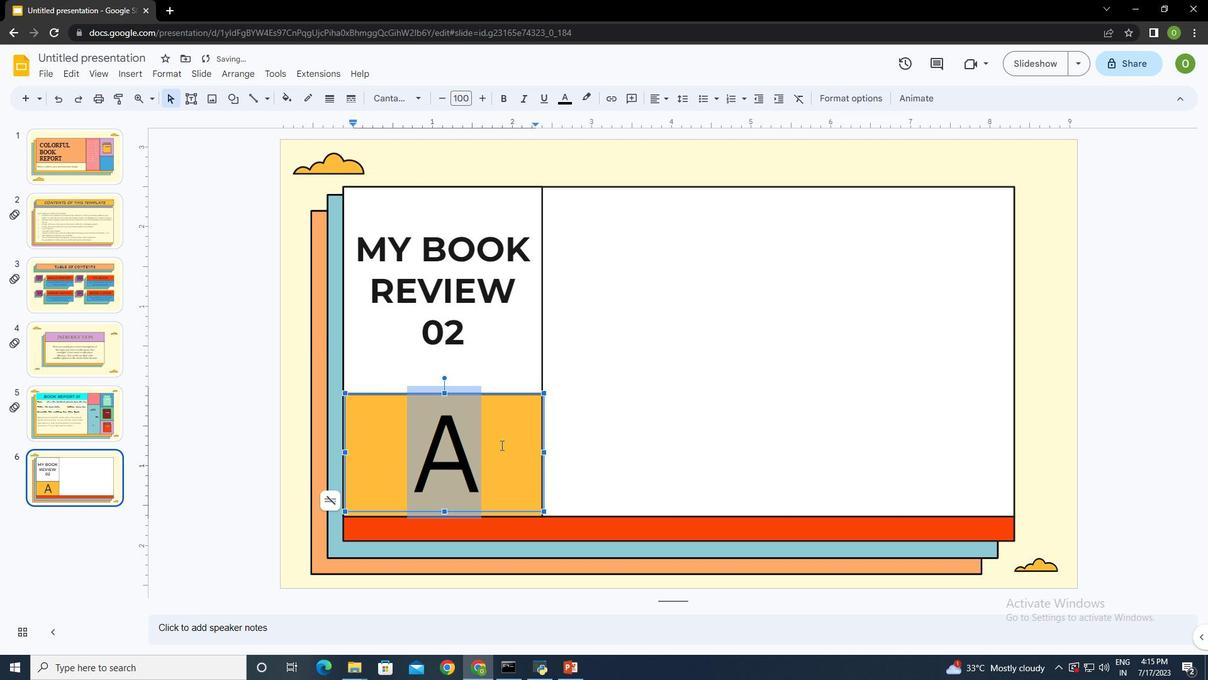 
Action: Mouse pressed left at (496, 436)
Screenshot: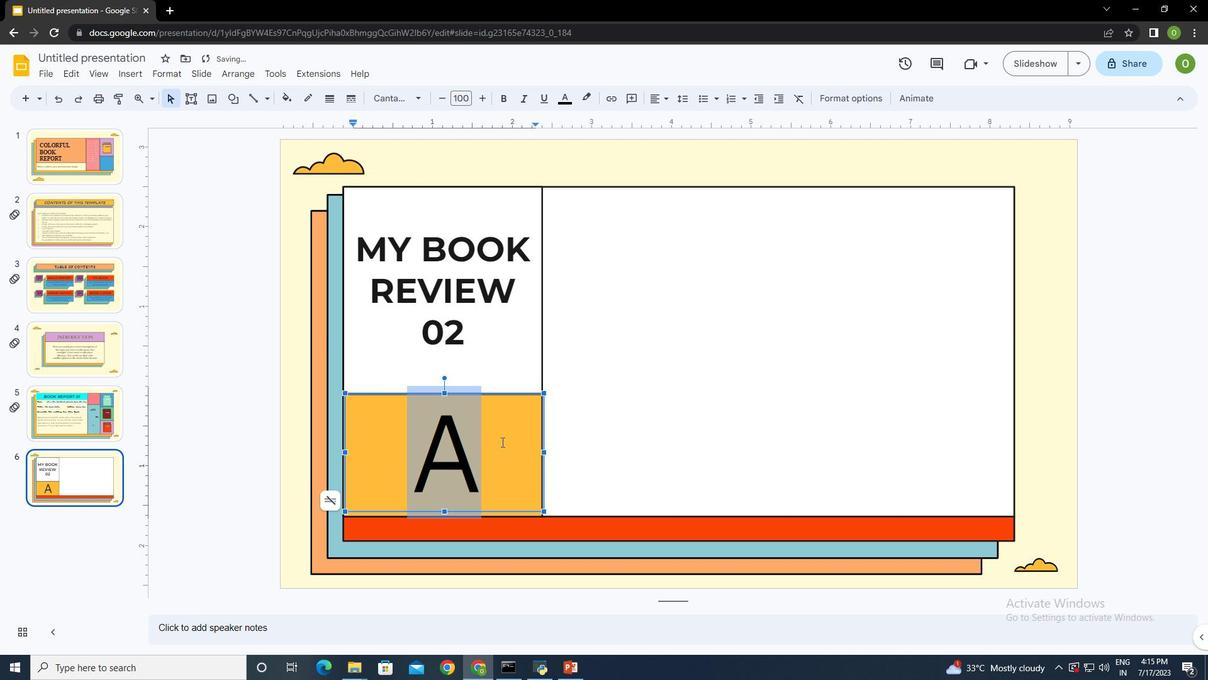 
Action: Mouse moved to (501, 453)
Screenshot: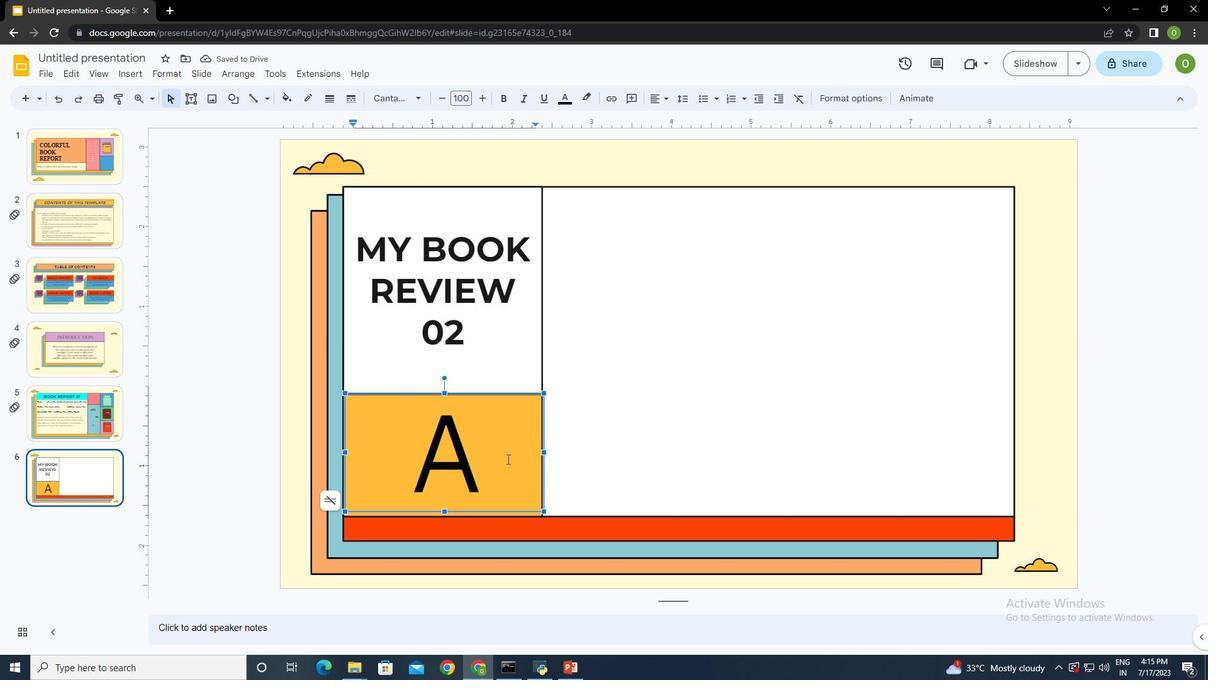 
Action: Mouse pressed left at (501, 453)
Screenshot: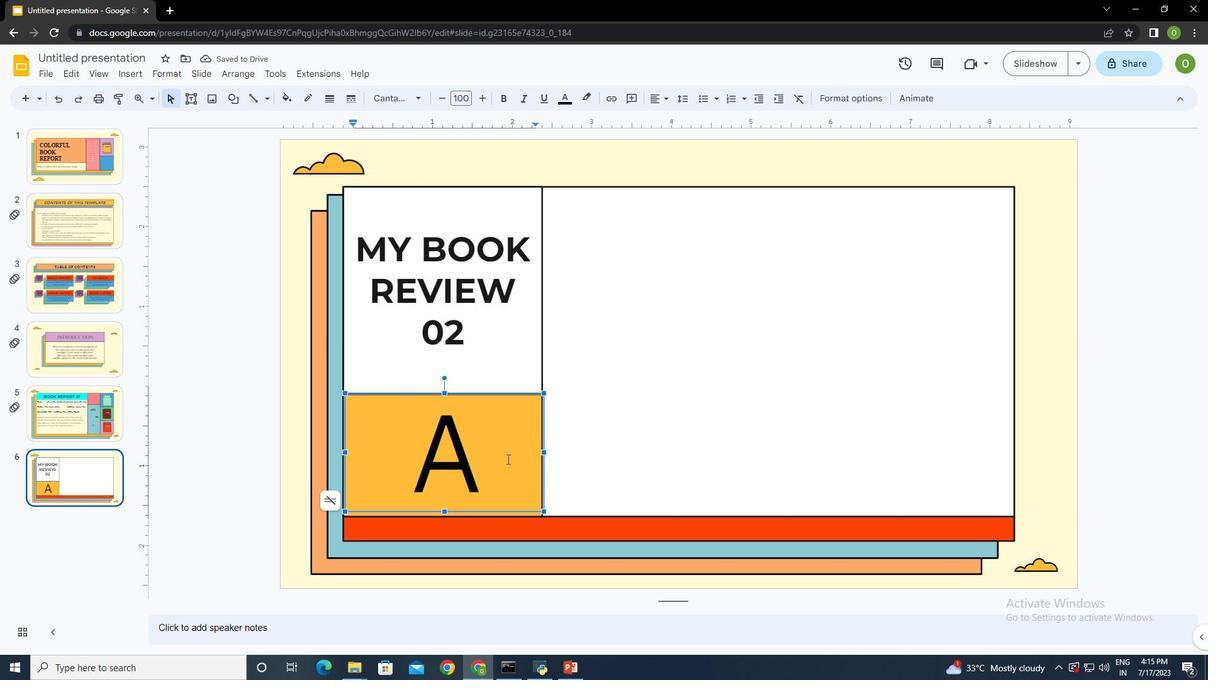 
Action: Mouse moved to (496, 96)
Screenshot: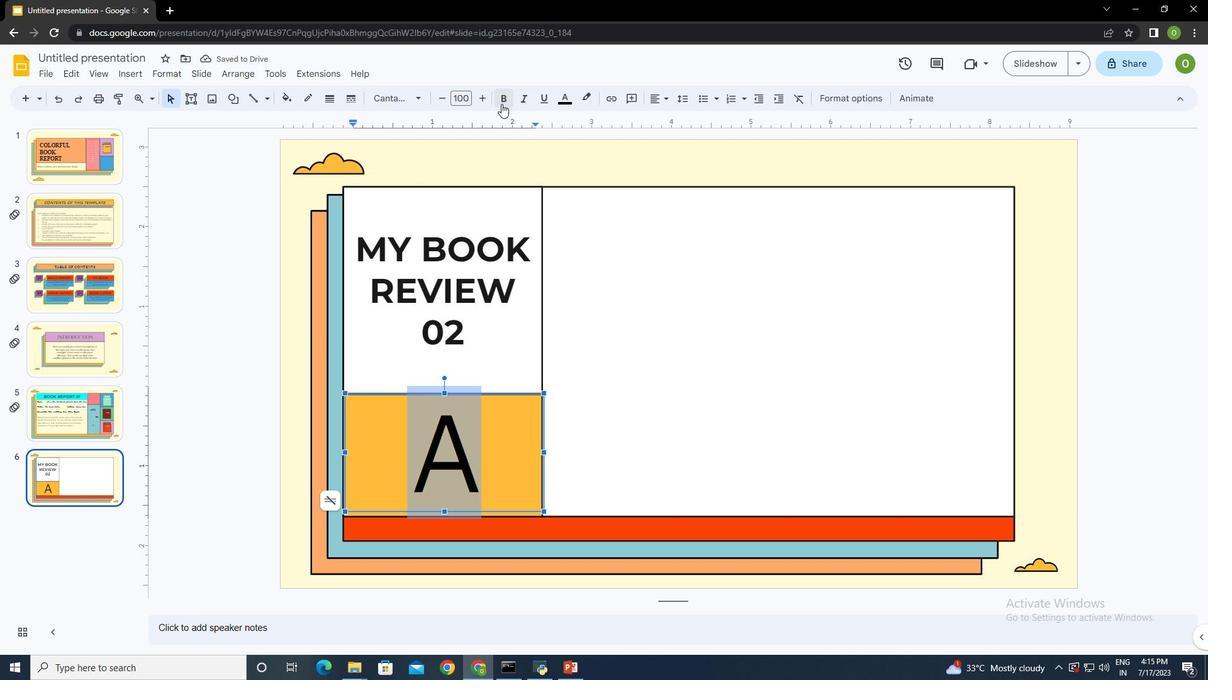 
Action: Mouse pressed left at (496, 96)
Screenshot: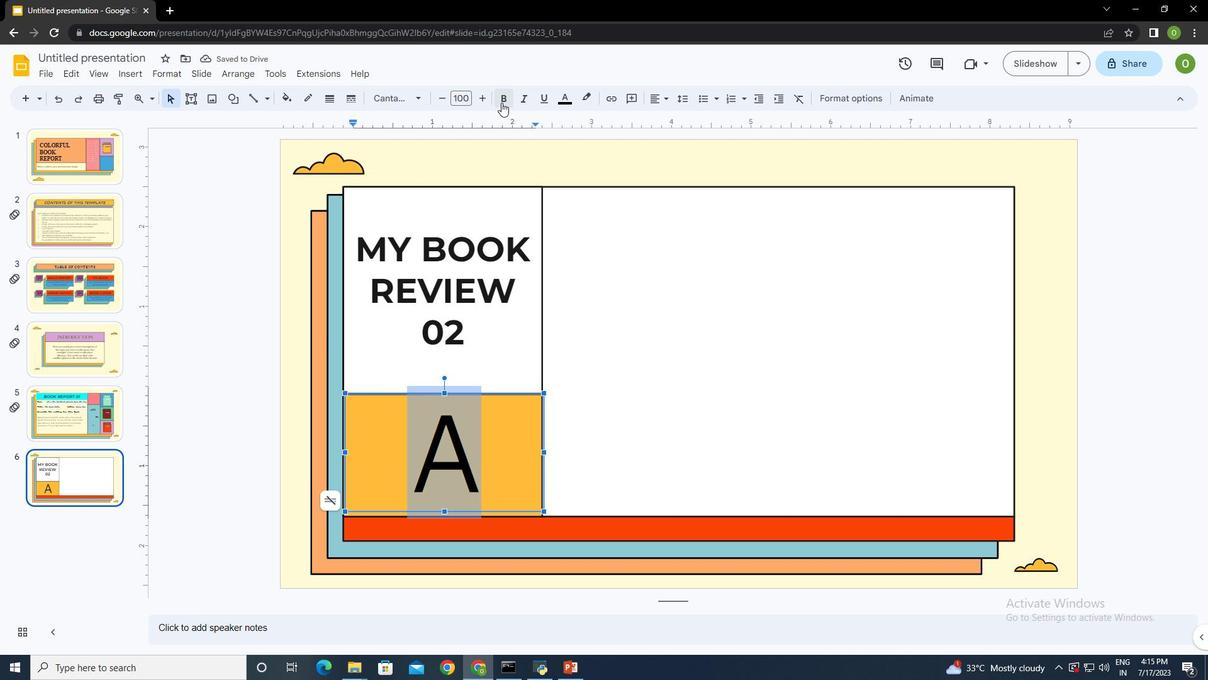 
Action: Mouse moved to (624, 325)
Screenshot: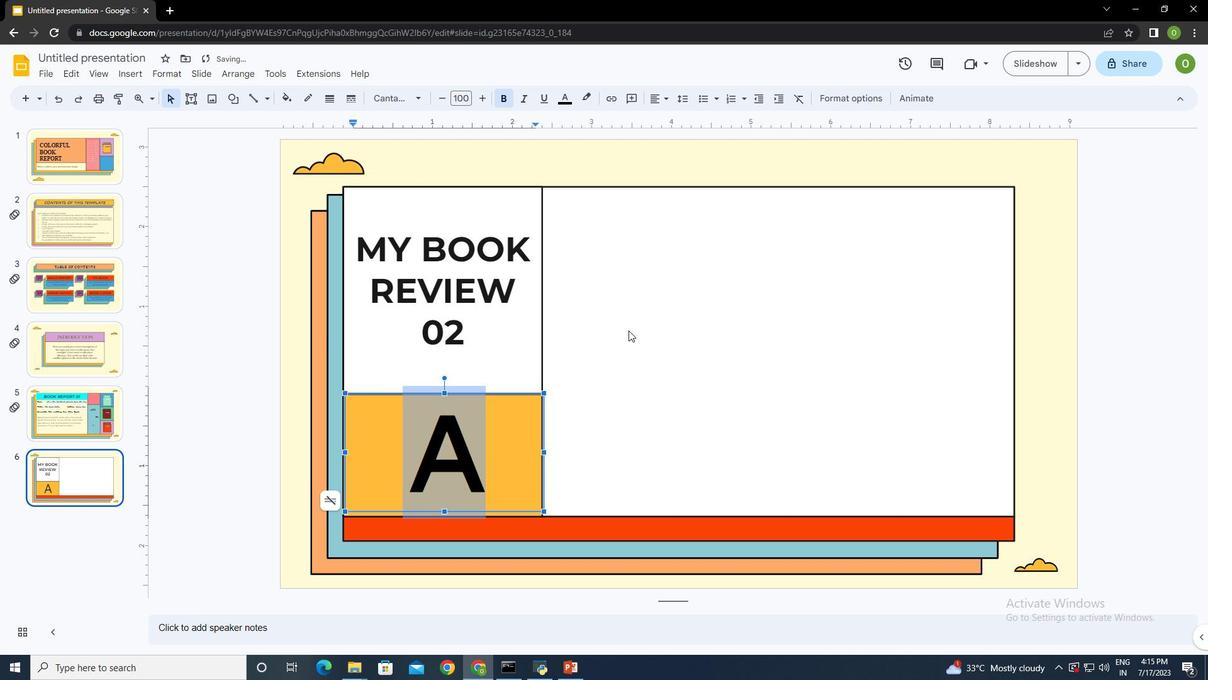 
Action: Mouse pressed left at (624, 325)
Screenshot: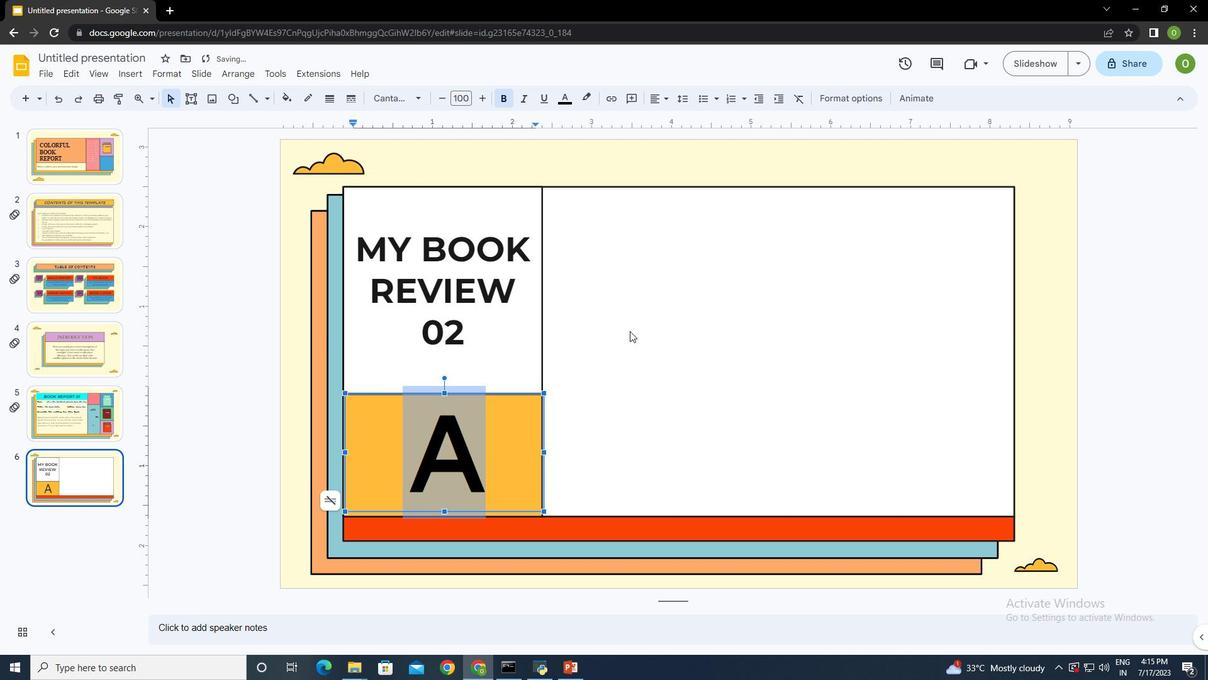 
Action: Mouse moved to (183, 91)
Screenshot: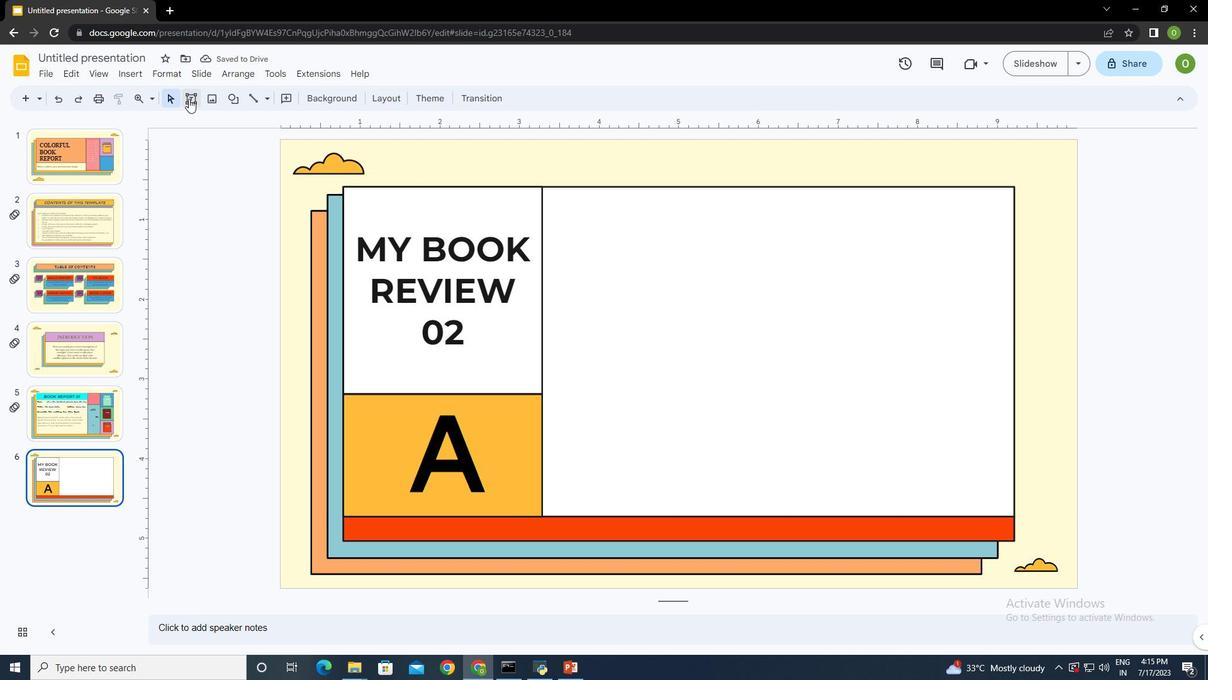 
Action: Mouse pressed left at (183, 91)
Screenshot: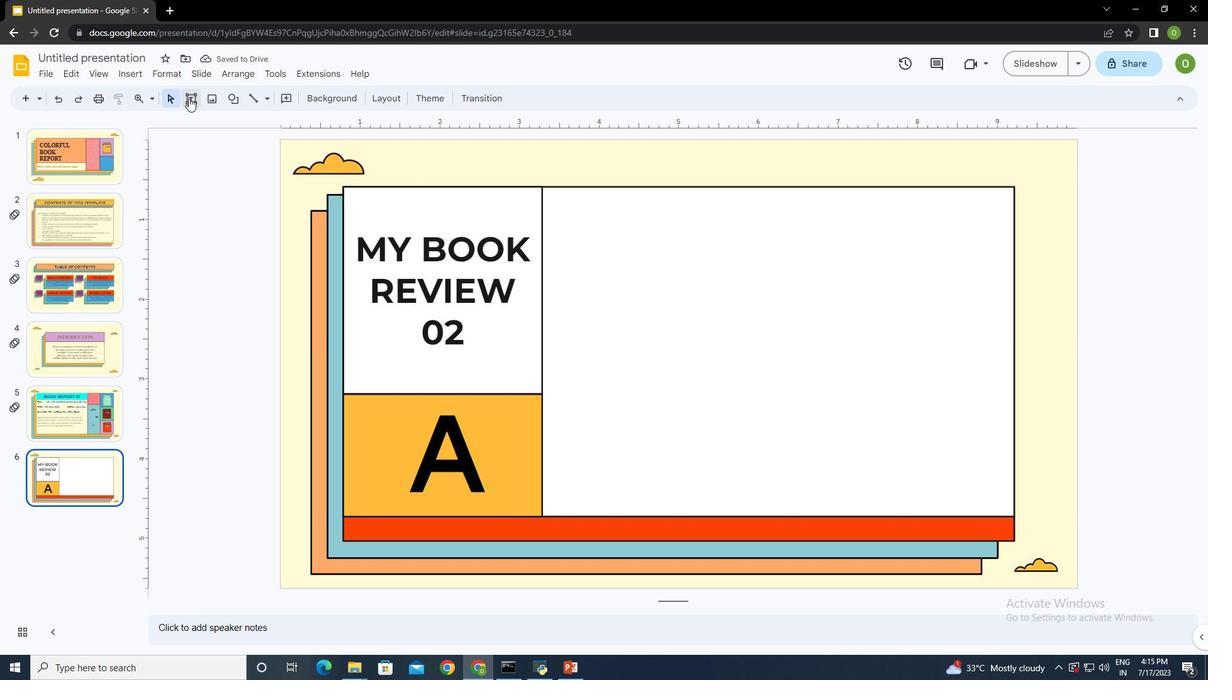 
Action: Mouse moved to (537, 180)
Screenshot: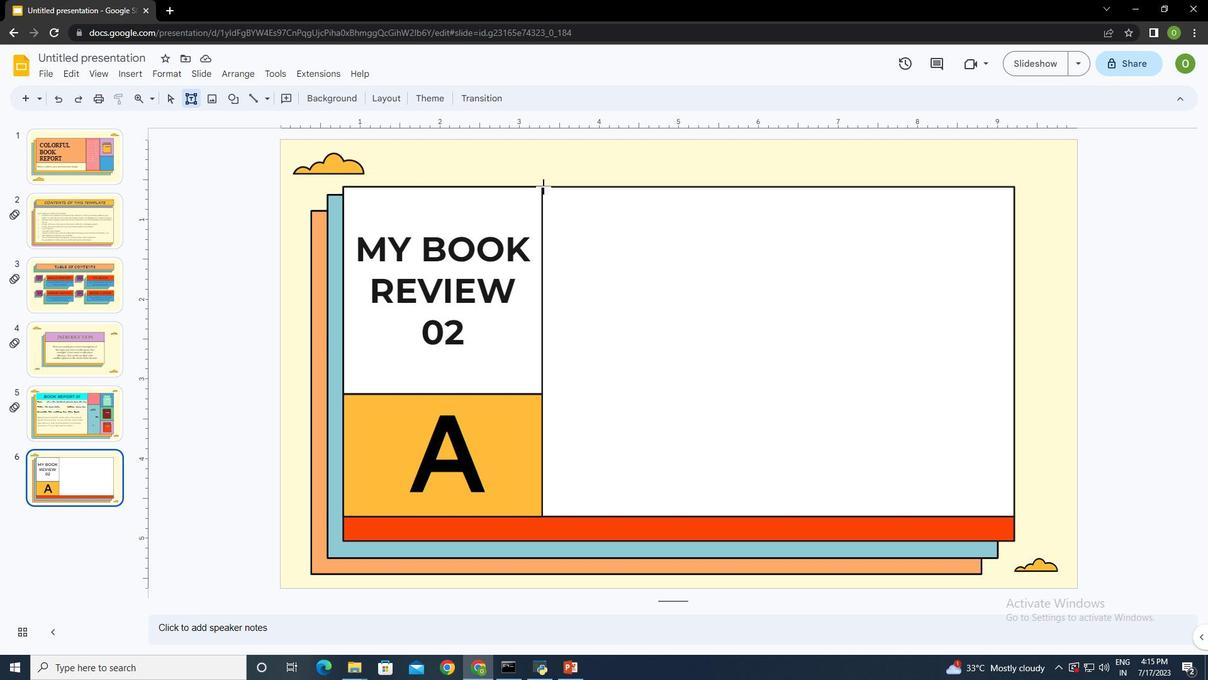 
Action: Mouse pressed left at (537, 180)
Screenshot: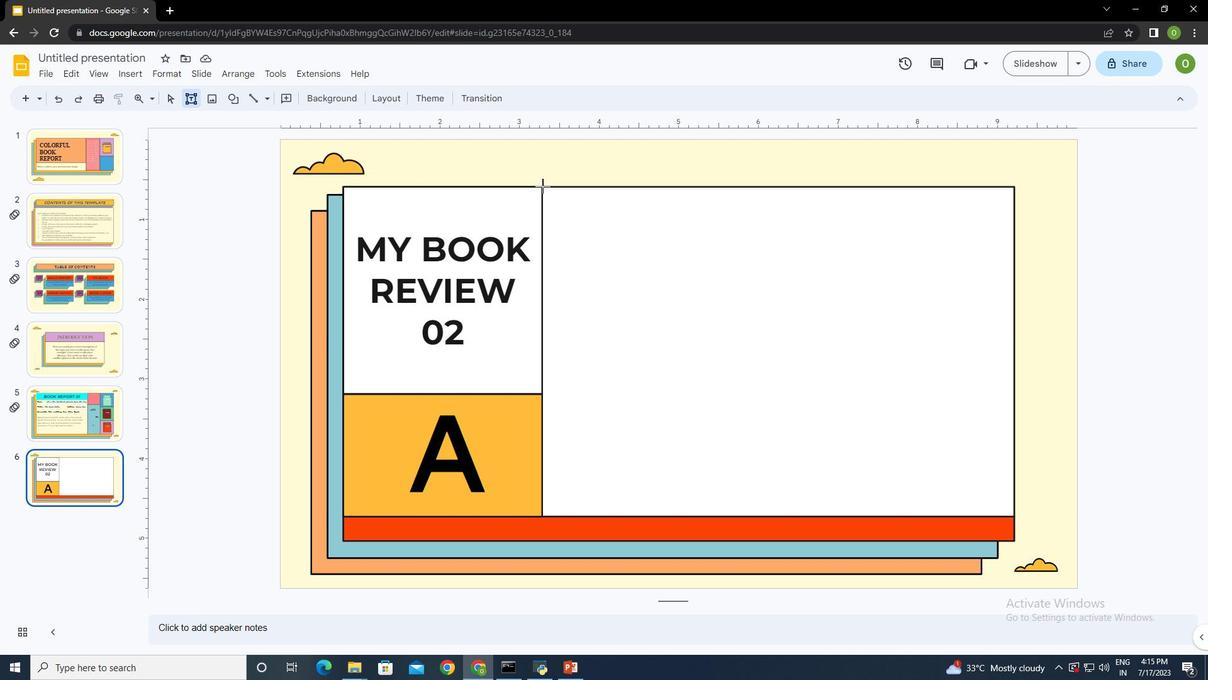 
Action: Mouse moved to (702, 270)
Screenshot: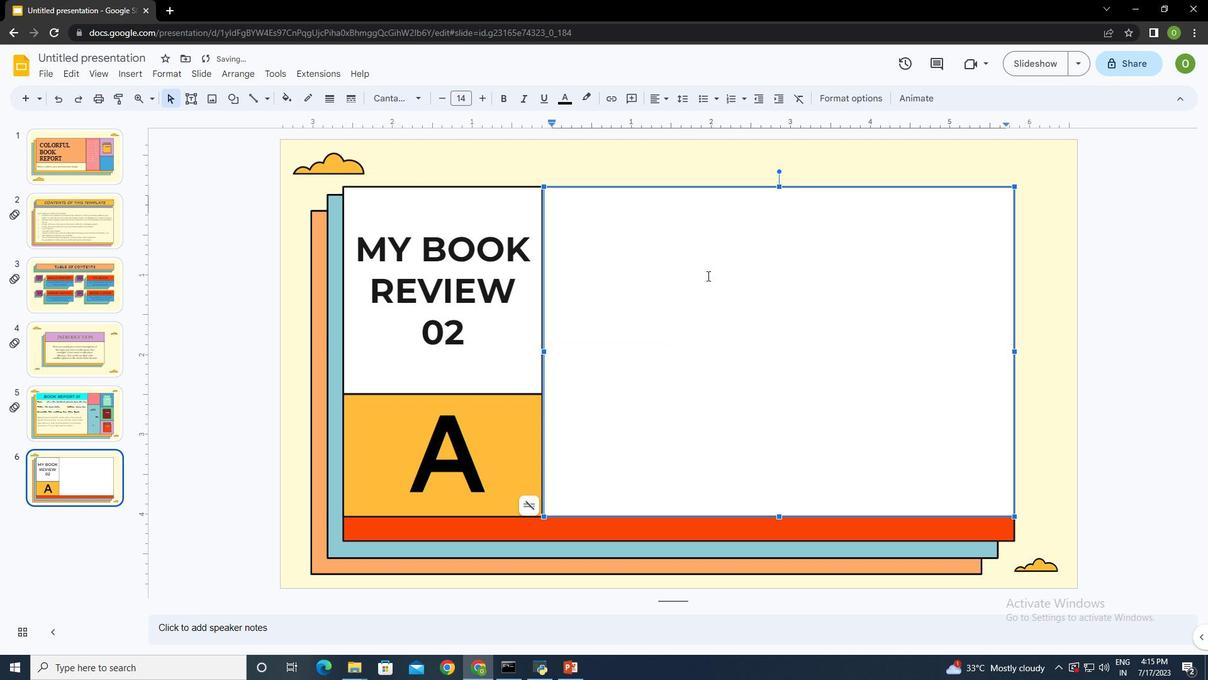 
Action: Key pressed <Key.shift><Key.caps_lock><Key.shift>Name<Key.shift_r>:<Key.space><Key.space><Key.shift>Jupiter<Key.space>is<Key.space>the<Key.space>biggest<Key.space>planet<Key.space>of<Key.space>them<Key.space>all<Key.left><Key.left><Key.left><Key.left><Key.left><Key.left><Key.left><Key.left><Key.left><Key.left><Key.left><Key.left><Key.left><Key.left><Key.left><Key.left><Key.left><Key.left><Key.left><Key.left><Key.left><Key.left><Key.left><Key.left><Key.left><Key.left><Key.left><Key.left><Key.left><Key.left><Key.left><Key.left><Key.left><Key.left><Key.left><Key.left><Key.left><Key.left><Key.left><Key.left><Key.left><Key.tab>
Screenshot: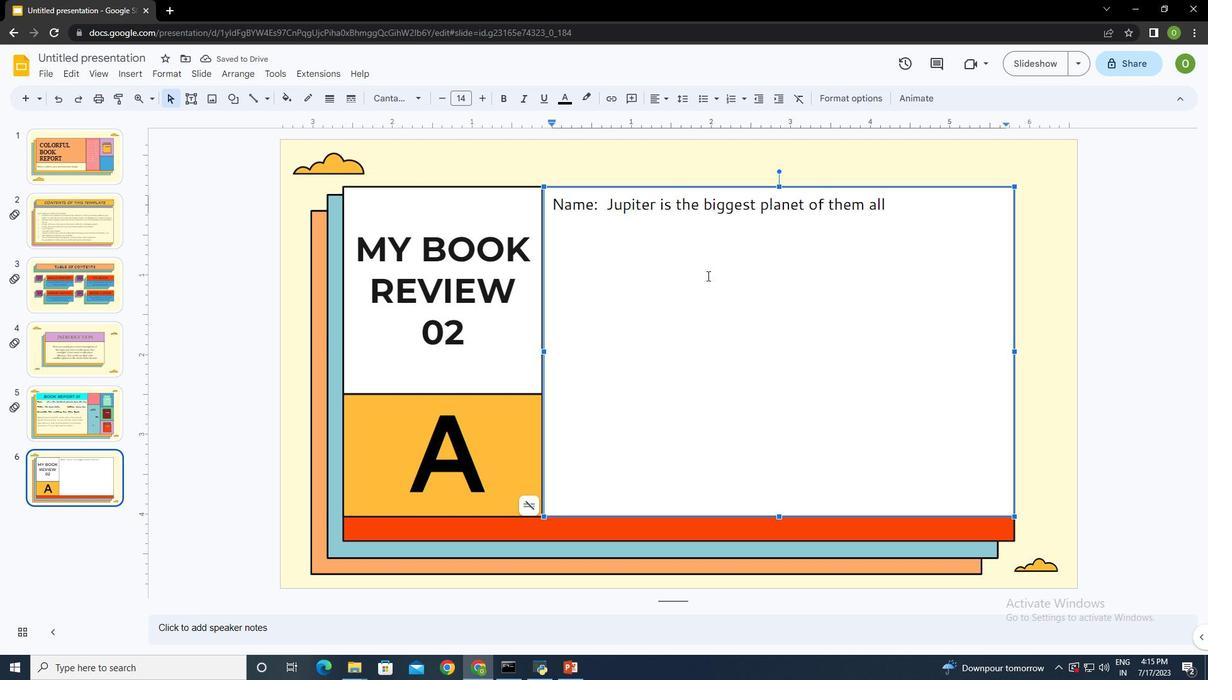 
Action: Mouse moved to (911, 200)
Screenshot: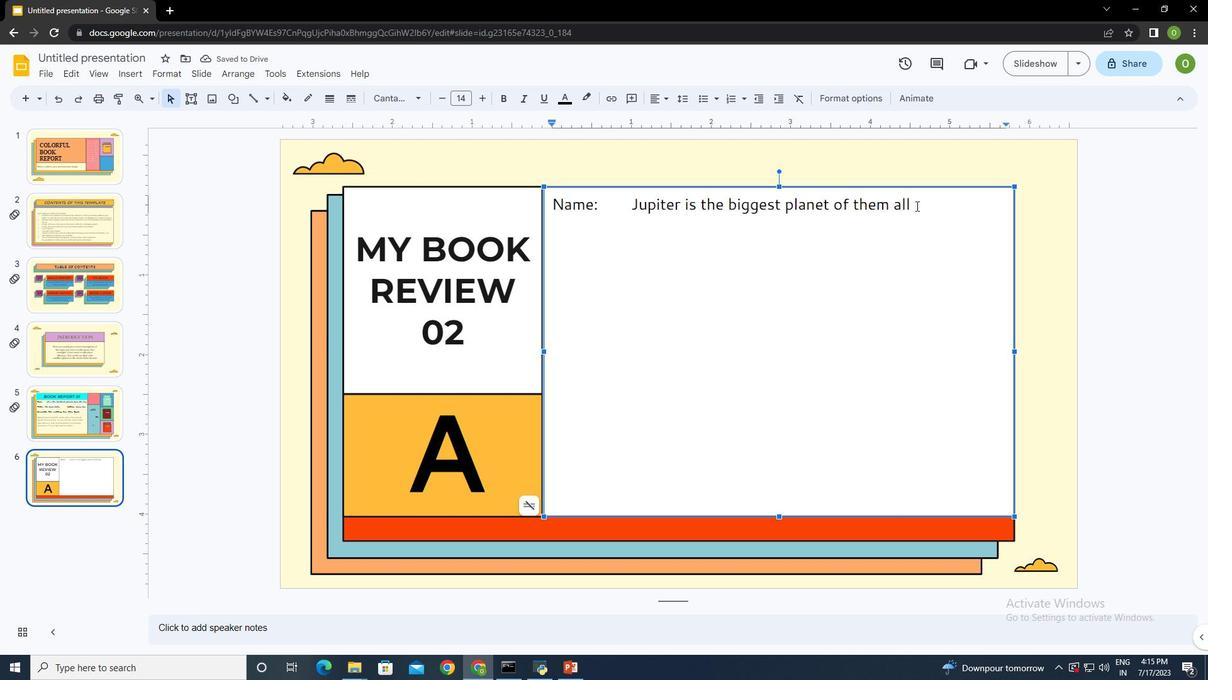 
Action: Mouse pressed left at (911, 200)
Screenshot: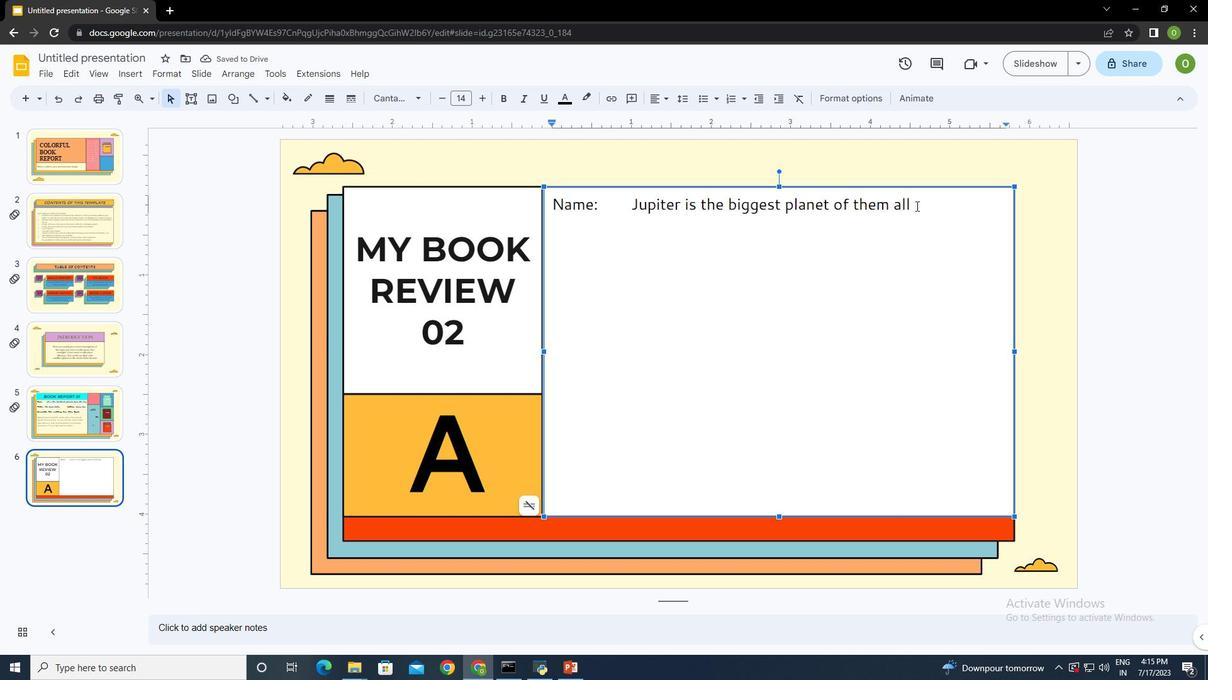 
Action: Mouse moved to (261, 90)
Screenshot: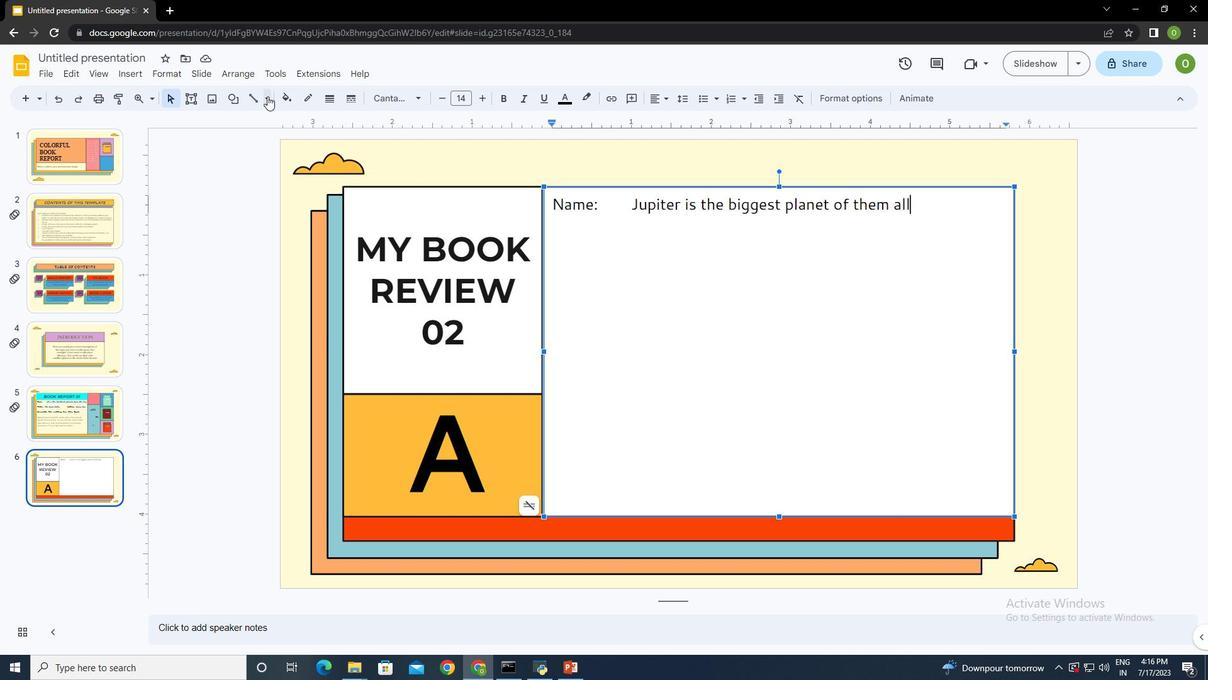 
Action: Mouse pressed left at (261, 90)
Screenshot: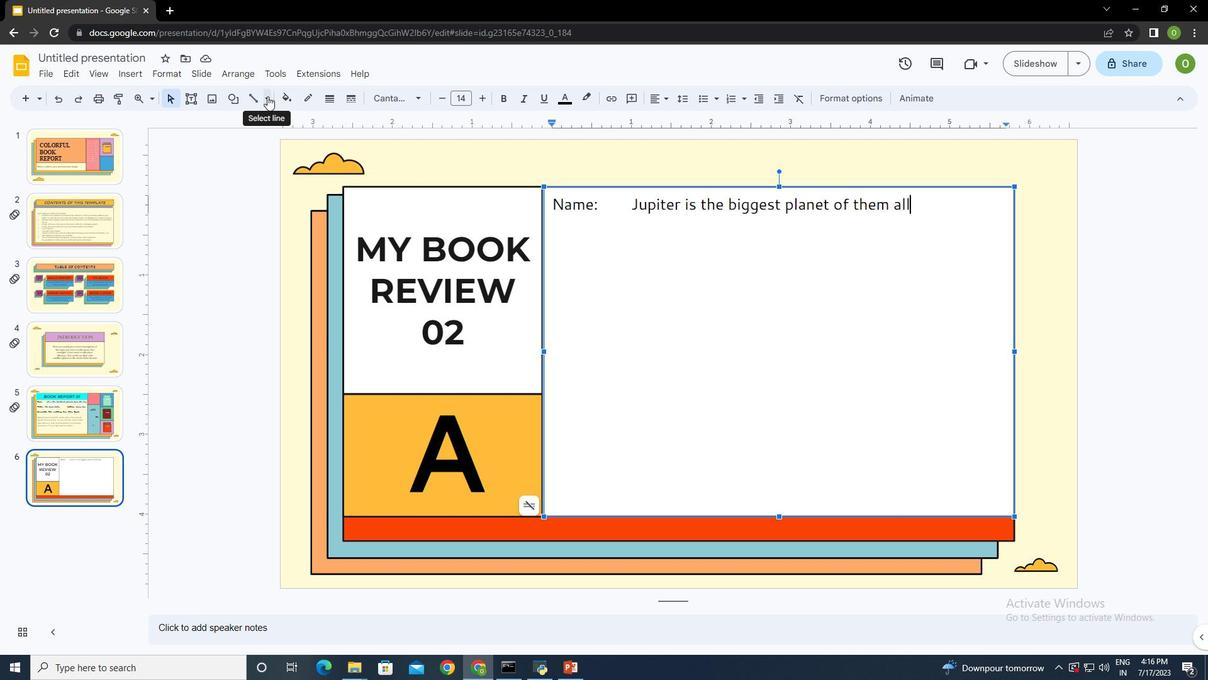 
Action: Mouse moved to (278, 116)
Screenshot: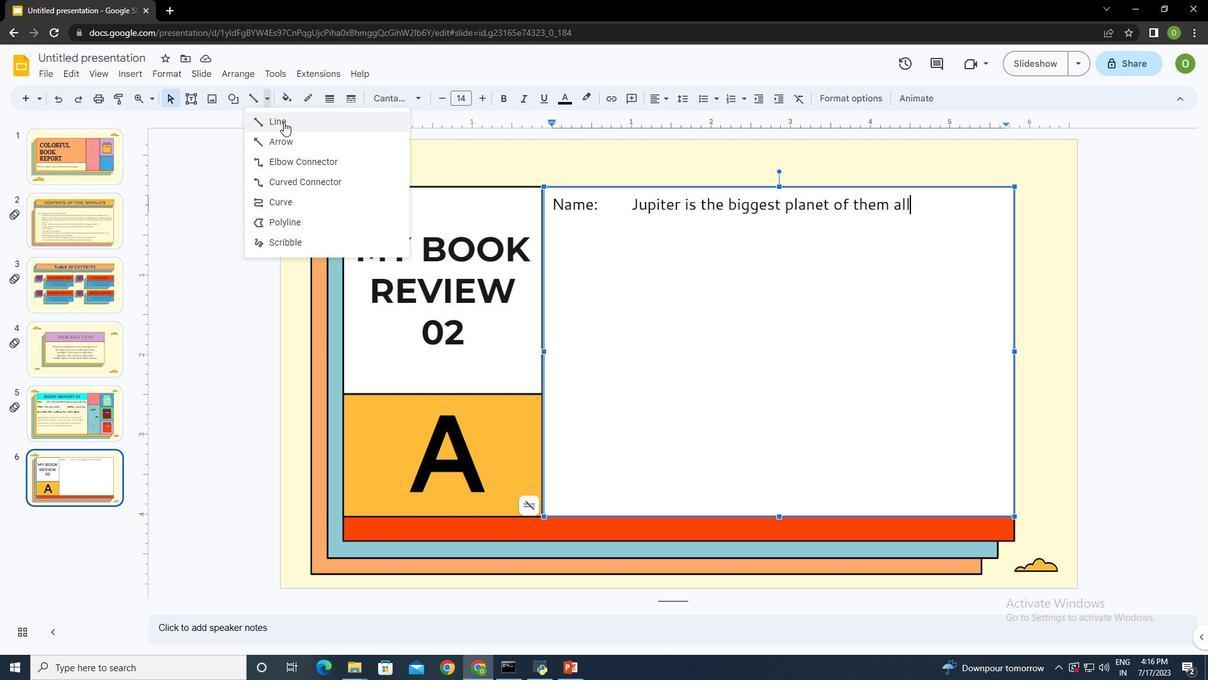 
Action: Mouse pressed left at (278, 116)
Screenshot: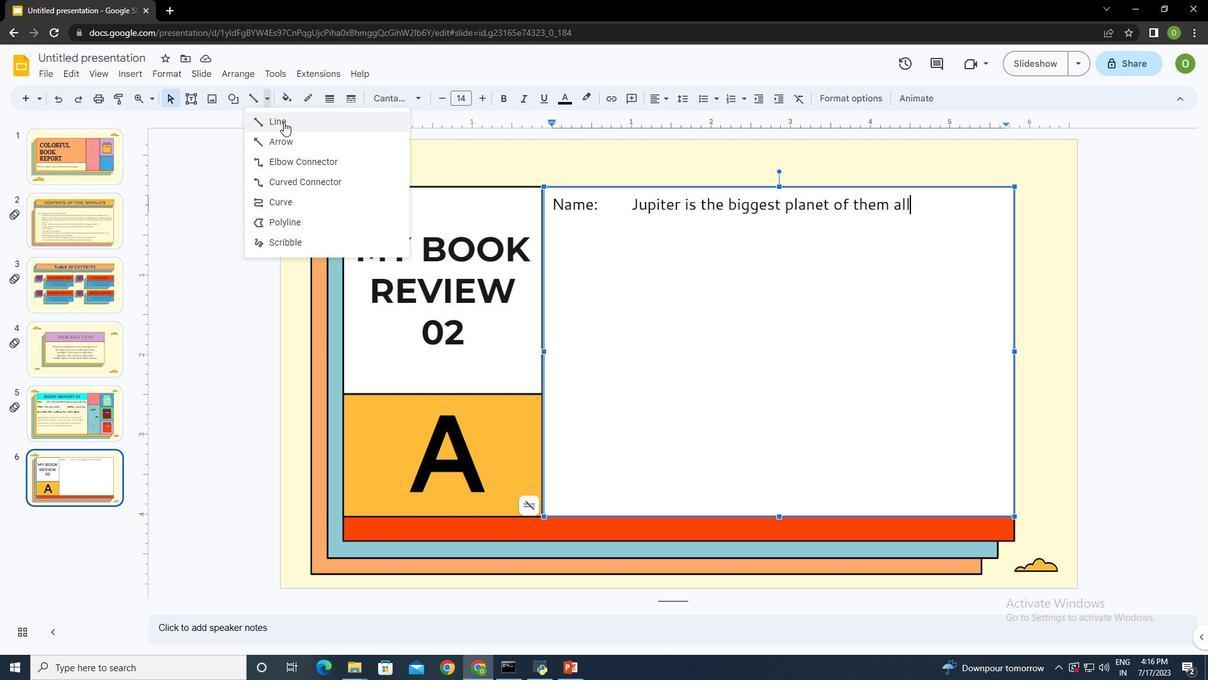 
Action: Mouse moved to (615, 214)
Screenshot: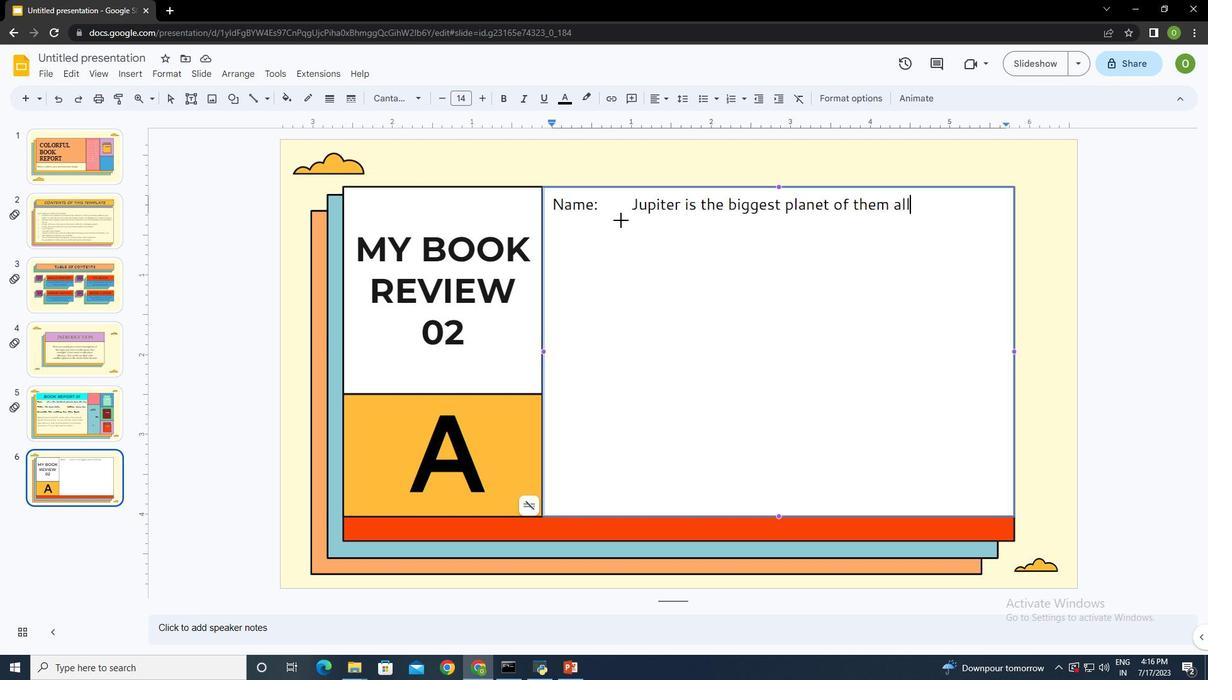
Action: Mouse pressed left at (615, 214)
Screenshot: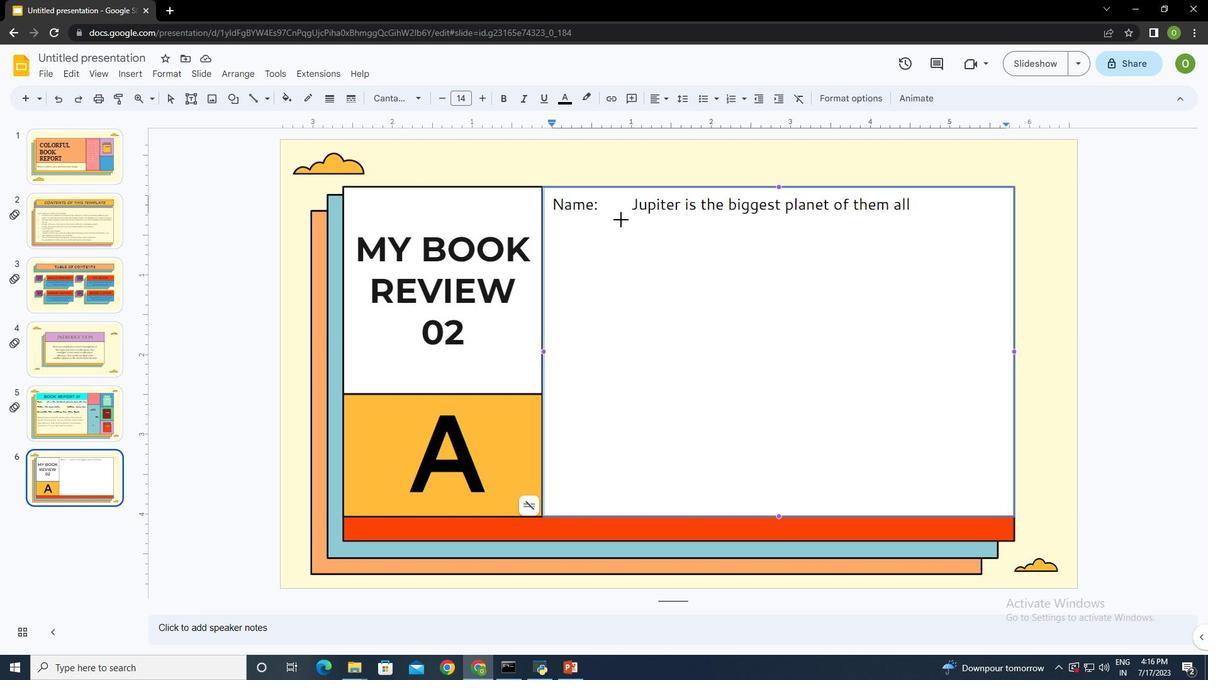 
Action: Mouse moved to (915, 217)
Screenshot: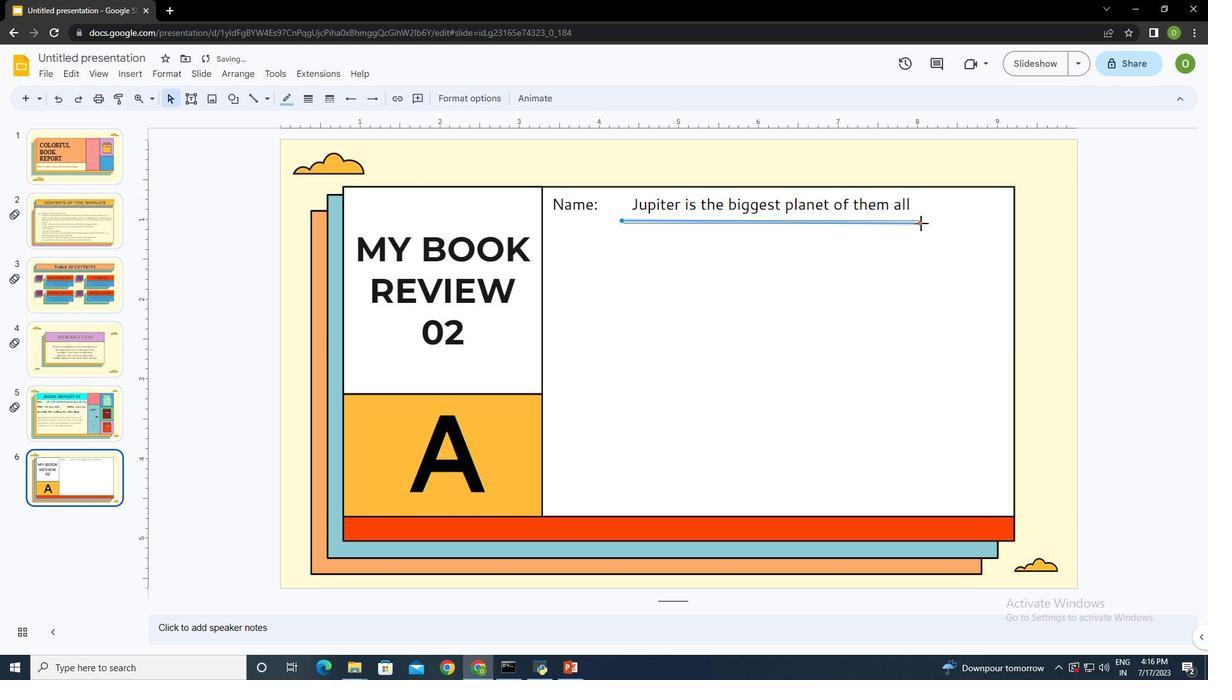 
Action: Mouse pressed left at (915, 217)
Screenshot: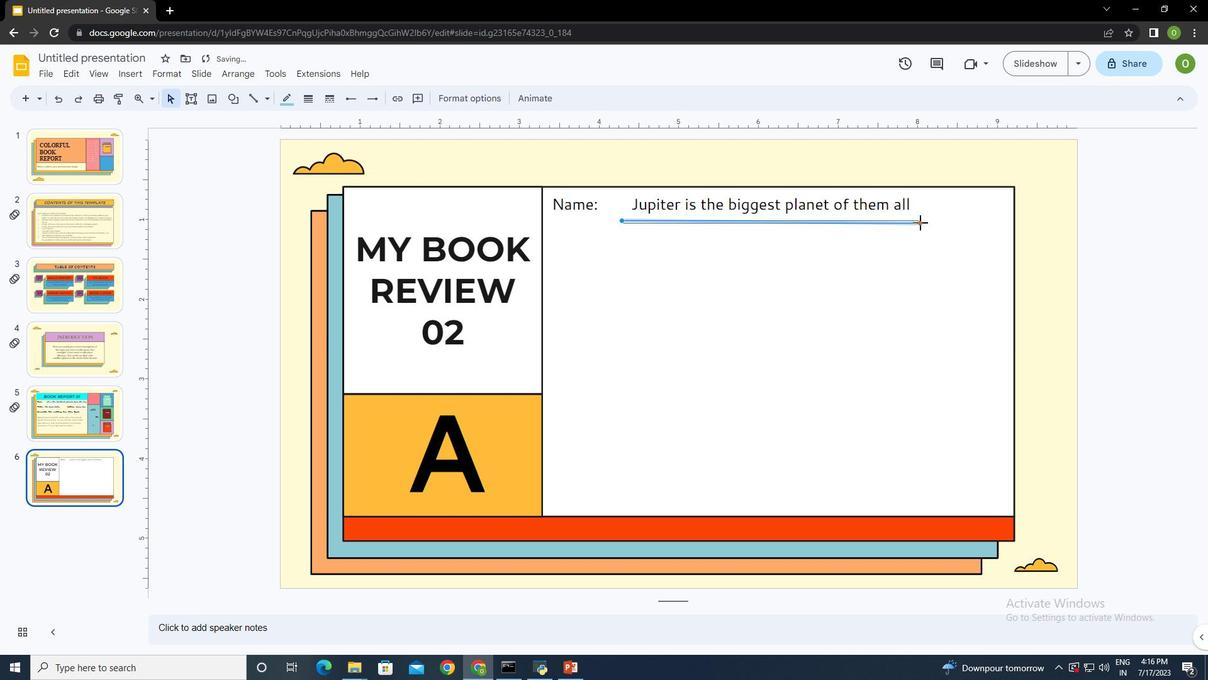 
Action: Mouse moved to (709, 236)
Screenshot: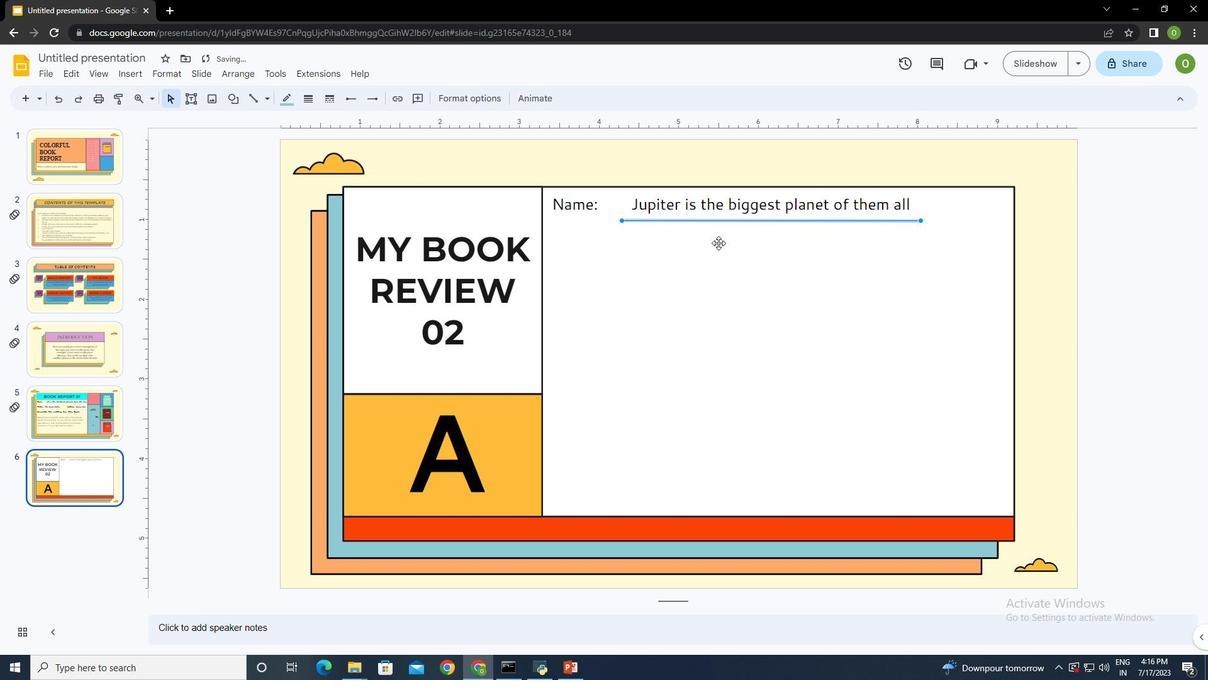 
Action: Mouse pressed left at (709, 236)
Screenshot: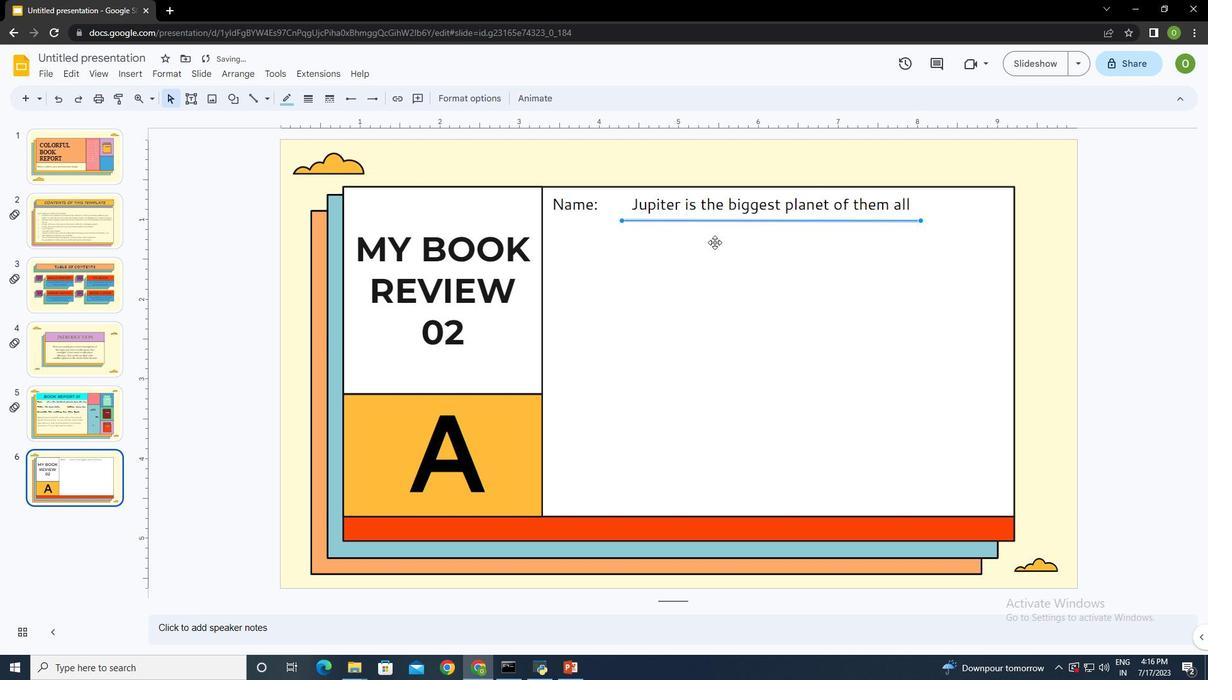 
Action: Mouse moved to (693, 213)
Screenshot: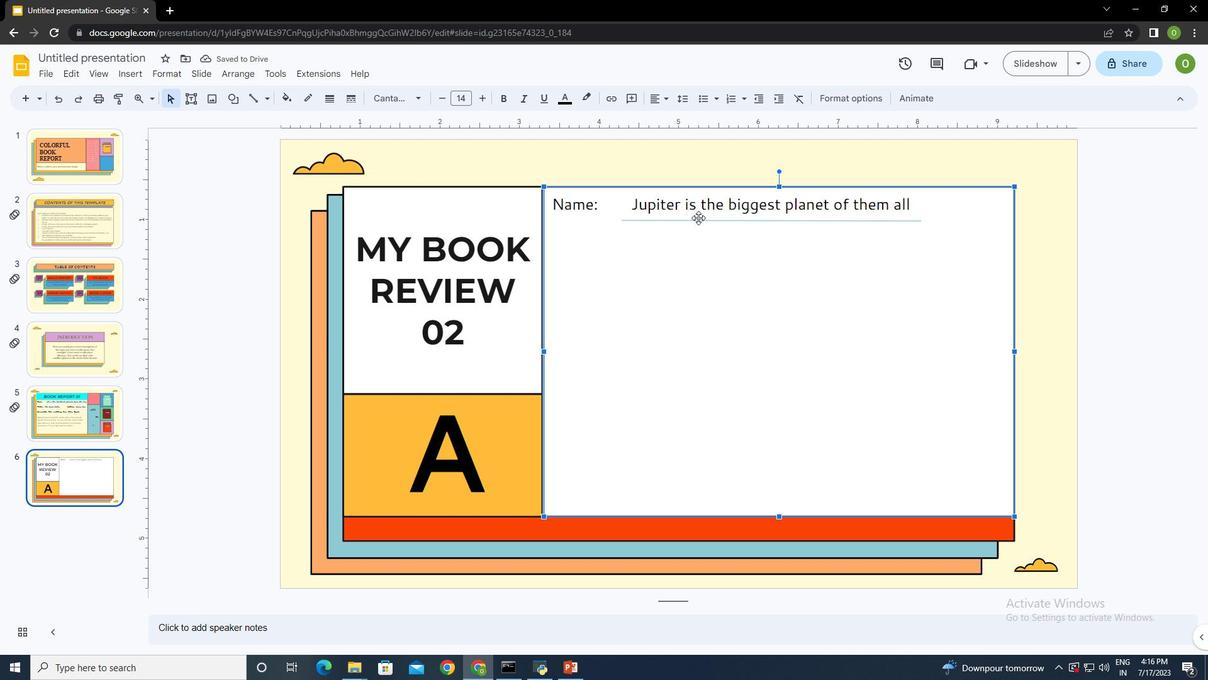 
Action: Mouse pressed left at (693, 213)
Screenshot: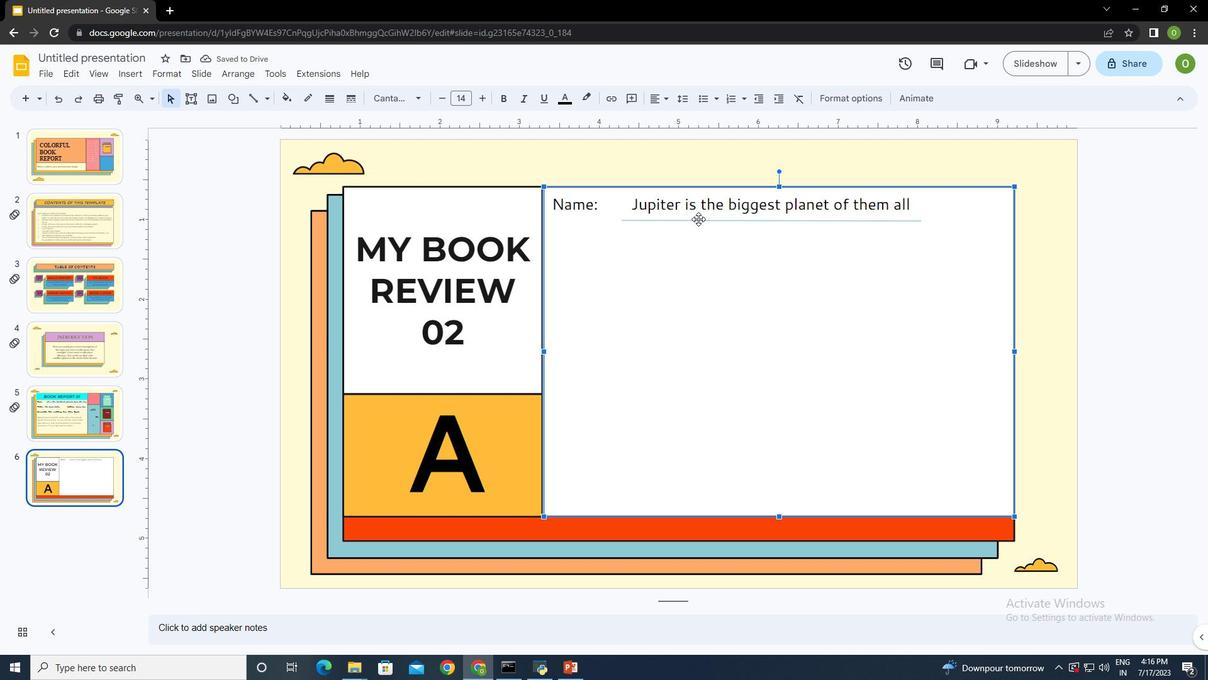 
Action: Mouse moved to (283, 91)
Screenshot: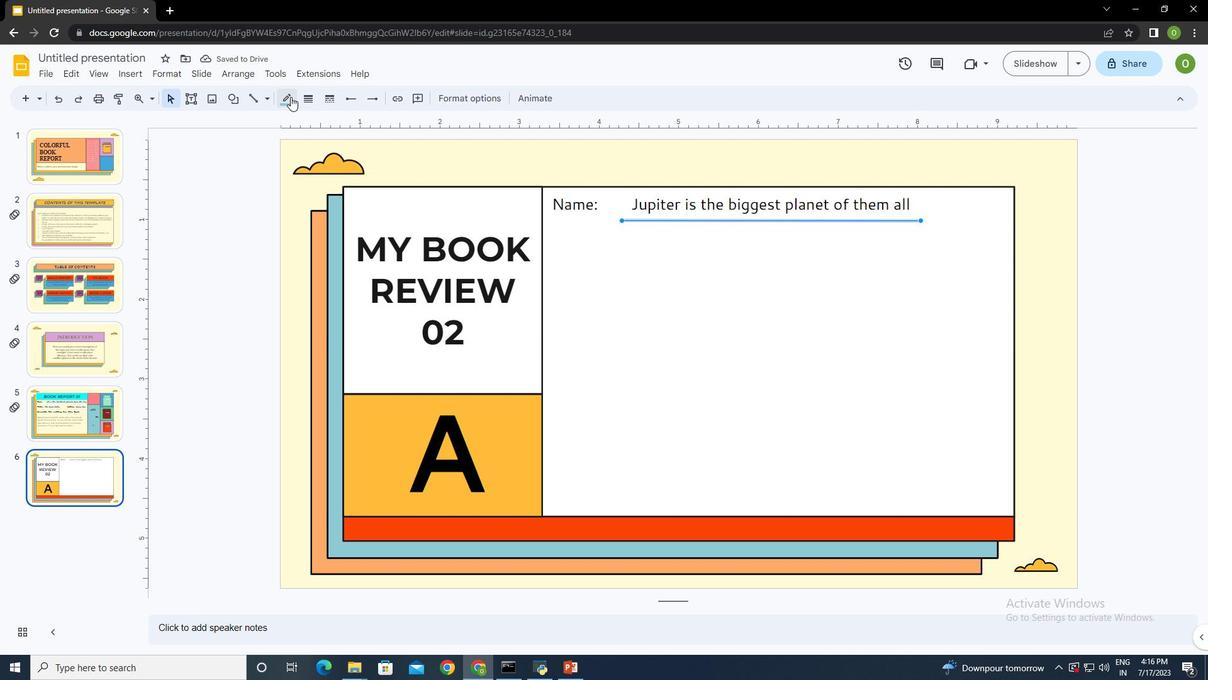 
Action: Mouse pressed left at (283, 91)
Screenshot: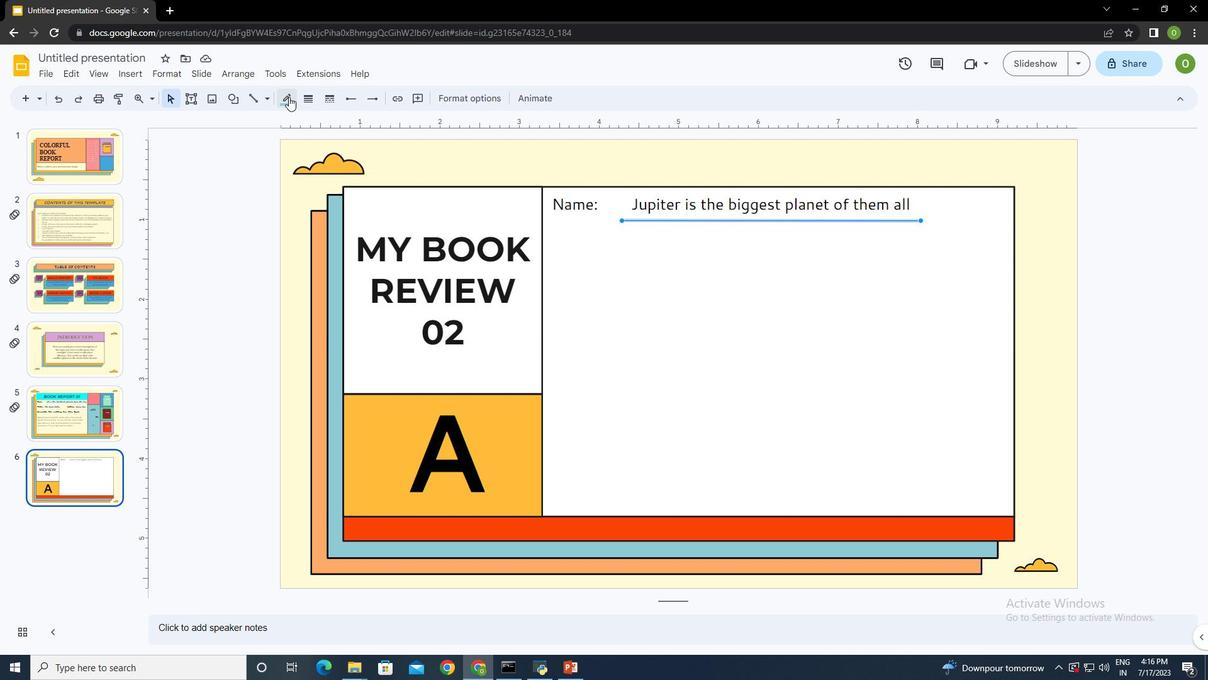 
Action: Mouse moved to (286, 129)
Screenshot: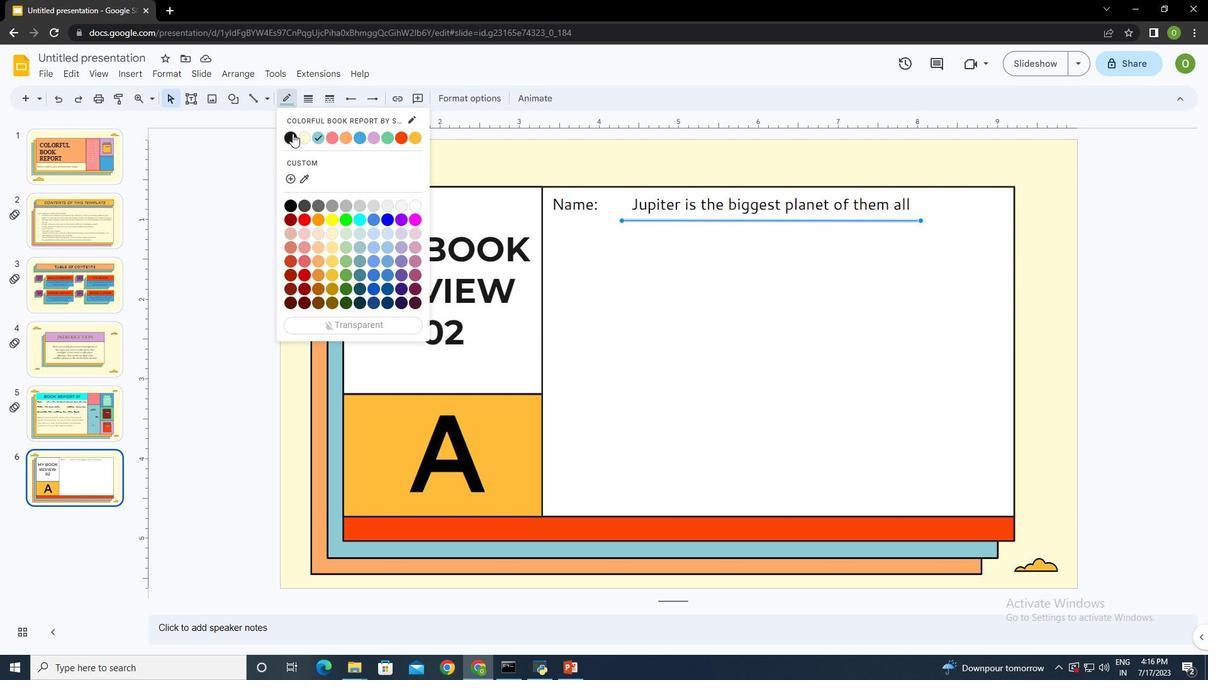 
Action: Mouse pressed left at (286, 129)
Screenshot: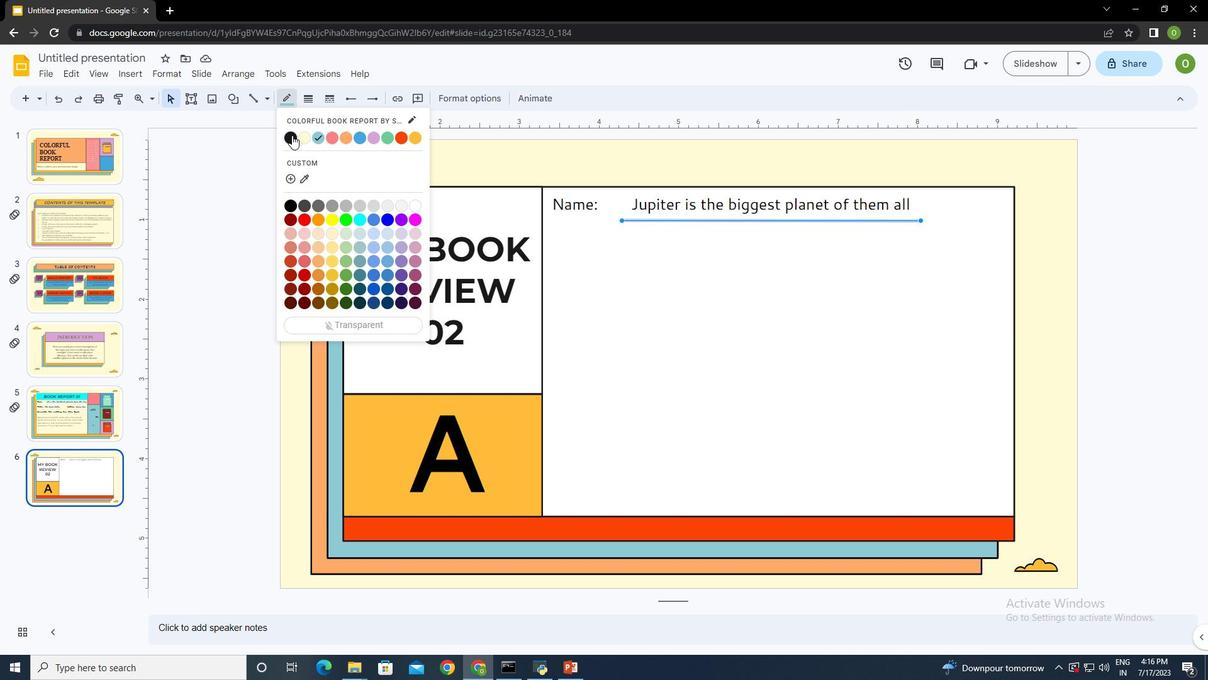 
Action: Mouse moved to (702, 254)
Screenshot: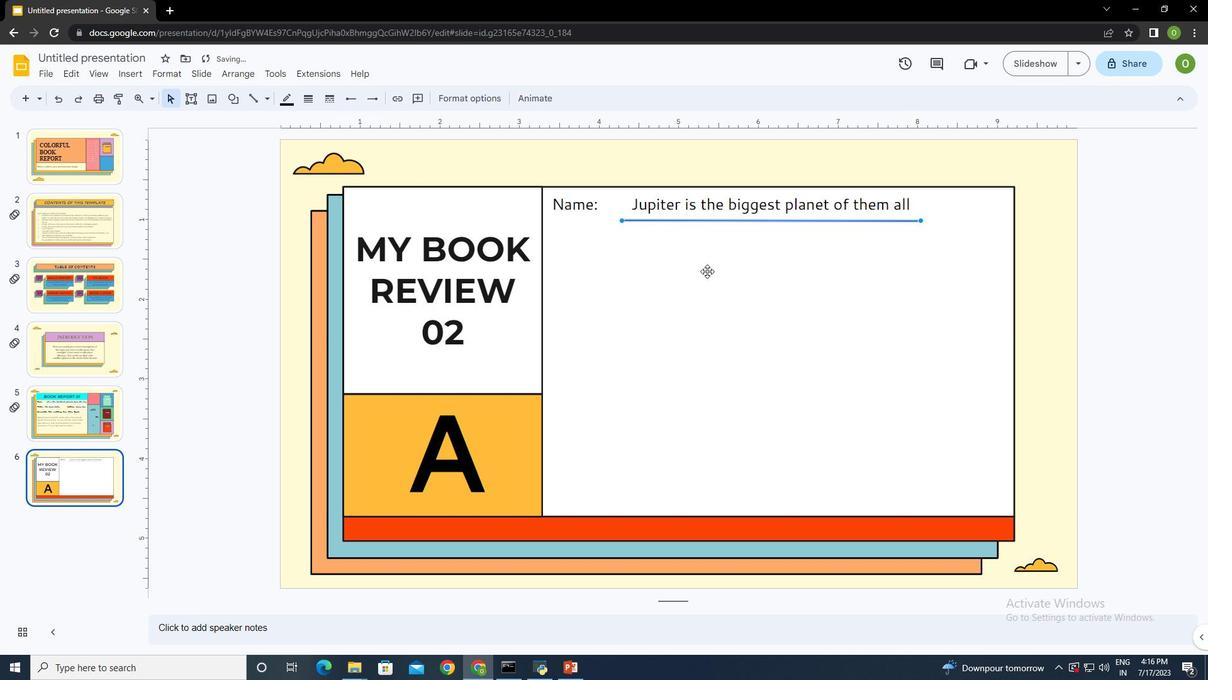 
Action: Mouse pressed left at (702, 254)
Screenshot: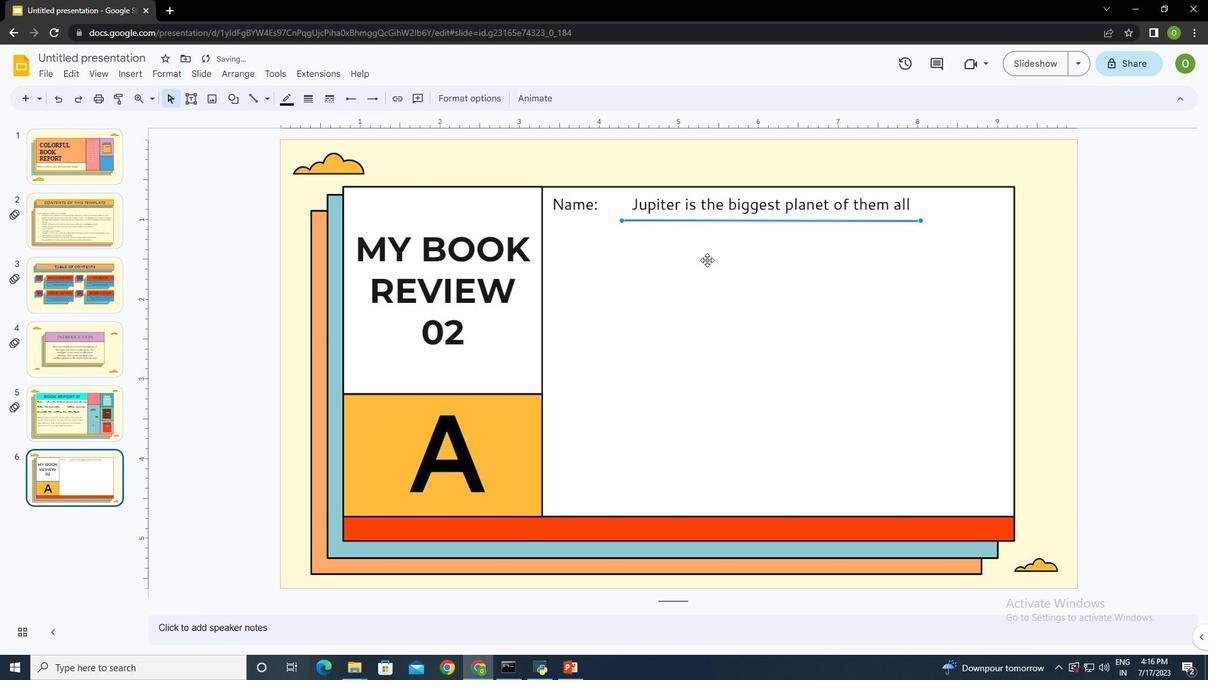
Action: Mouse moved to (187, 88)
Screenshot: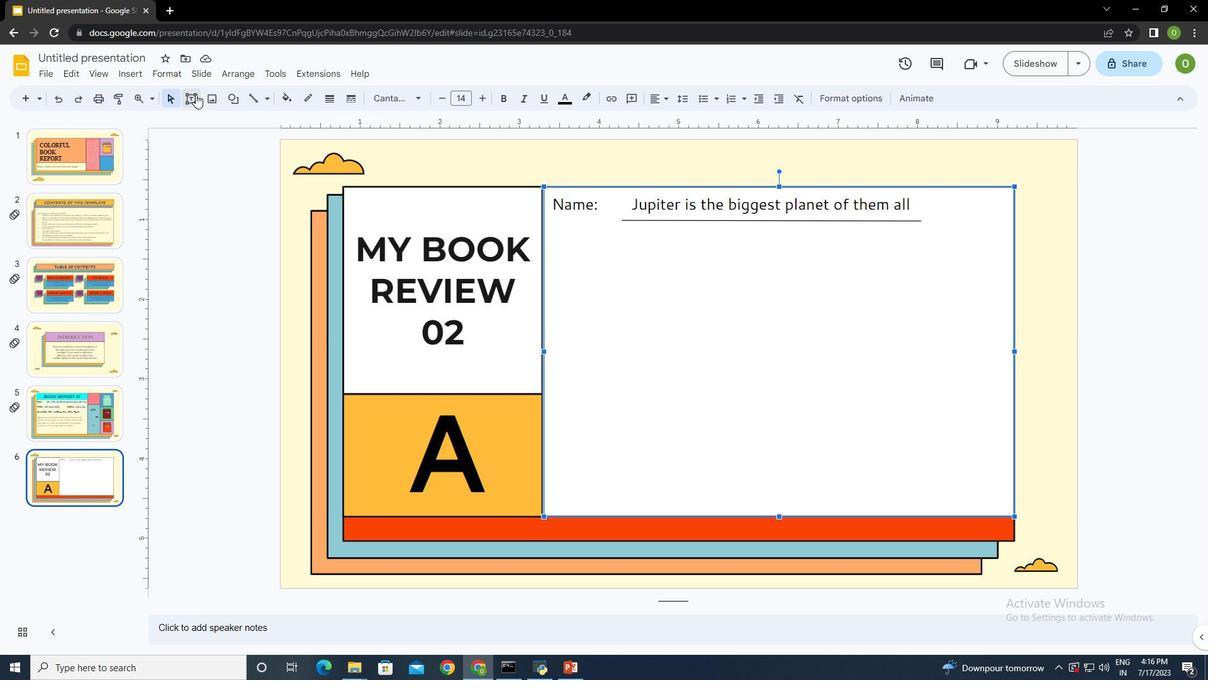 
Action: Mouse pressed left at (187, 88)
Screenshot: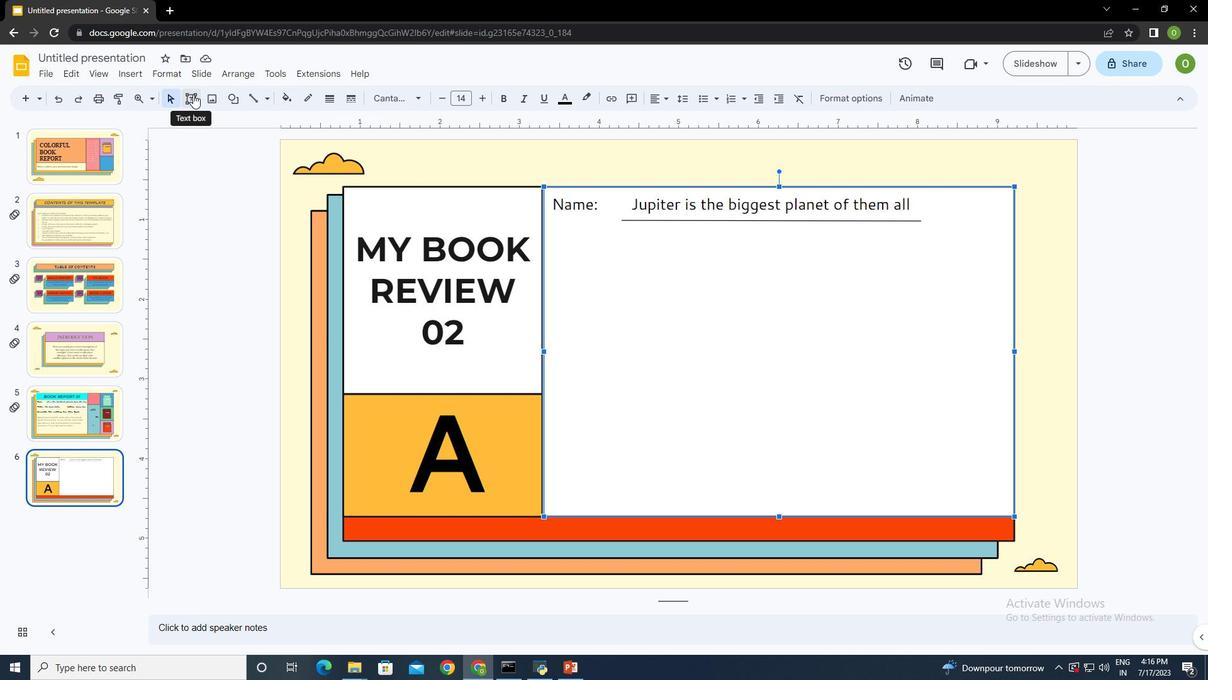 
Action: Mouse moved to (549, 231)
Screenshot: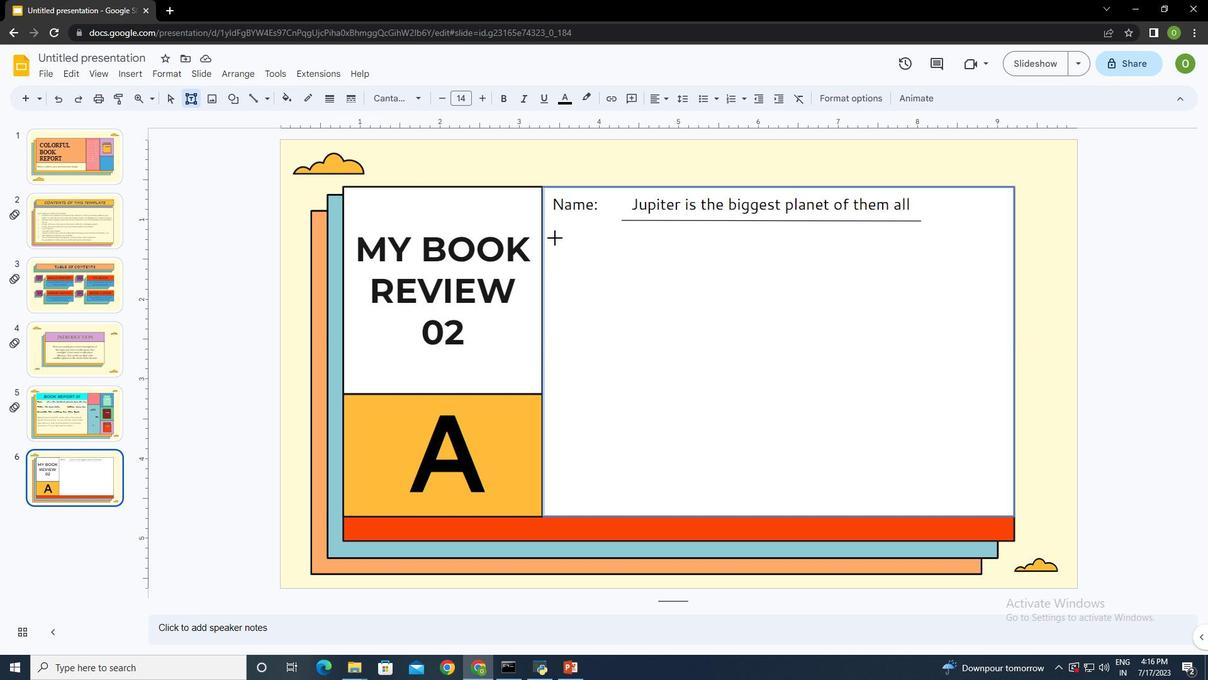 
Action: Mouse pressed left at (549, 231)
Screenshot: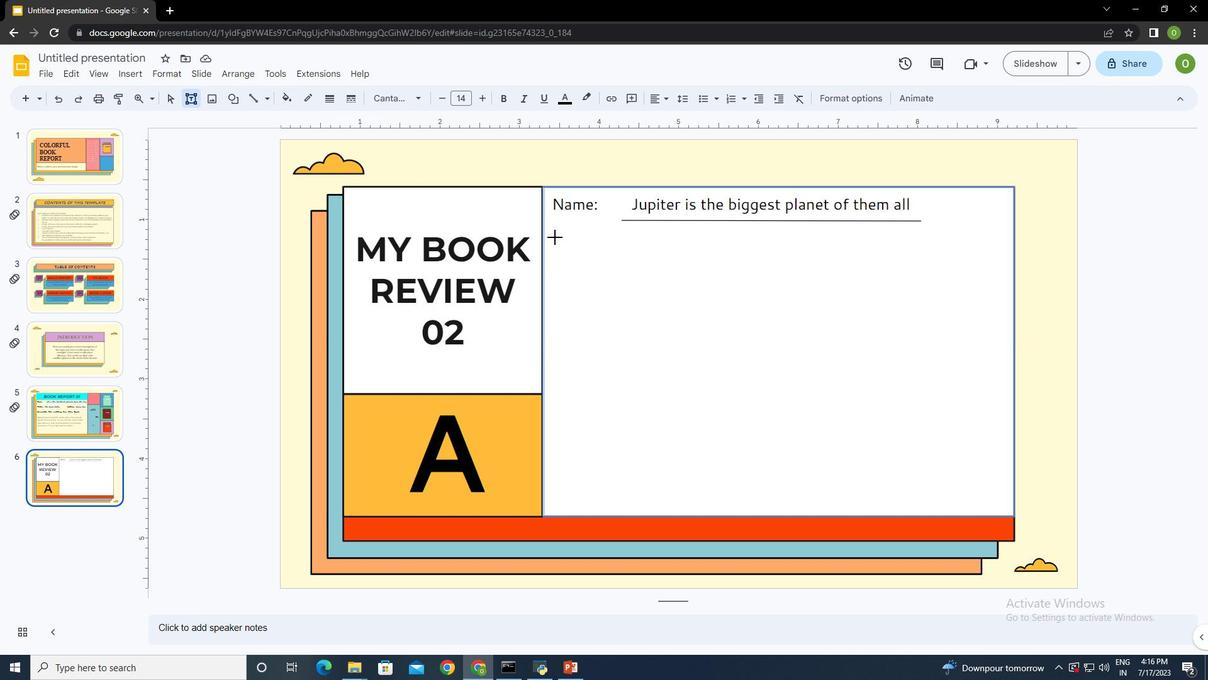 
Action: Mouse moved to (598, 250)
Screenshot: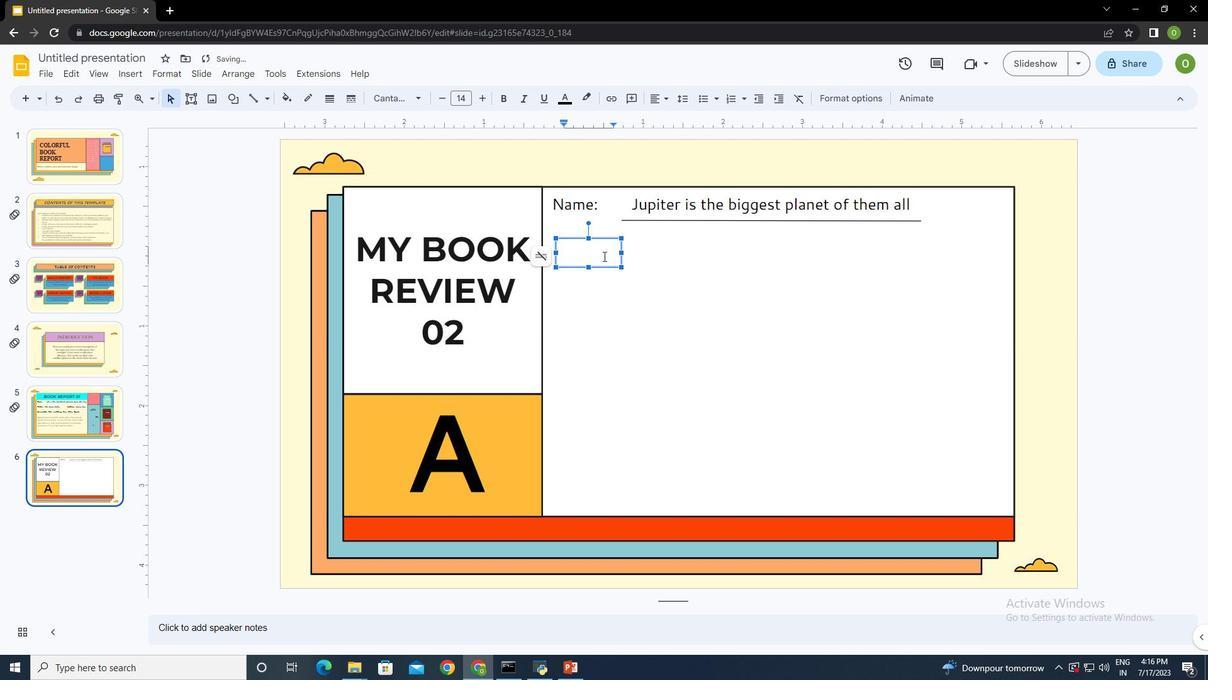 
Action: Key pressed <Key.shift><Key.shift><Key.shift><Key.shift><Key.shift><Key.shift><Key.shift><Key.shift><Key.shift><Key.shift><Key.shift><Key.shift><Key.shift><Key.shift><Key.shift><Key.shift>Titlr<Key.backspace>e<Key.shift_r>:
Screenshot: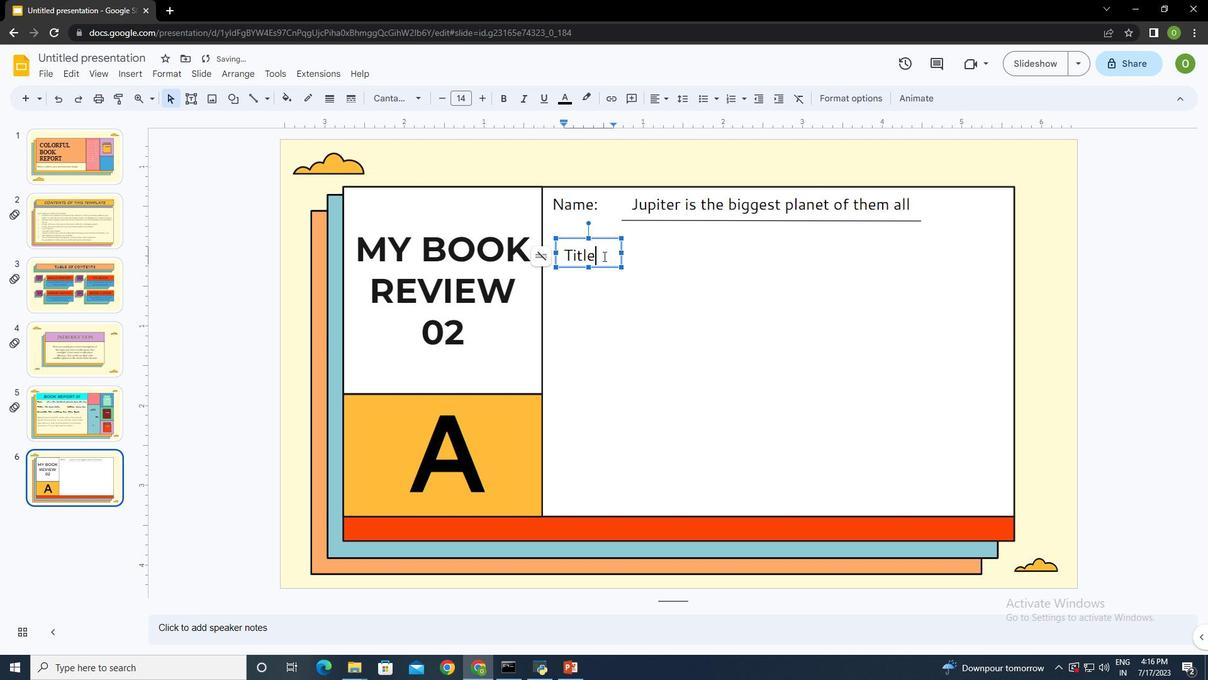 
Action: Mouse moved to (634, 248)
Screenshot: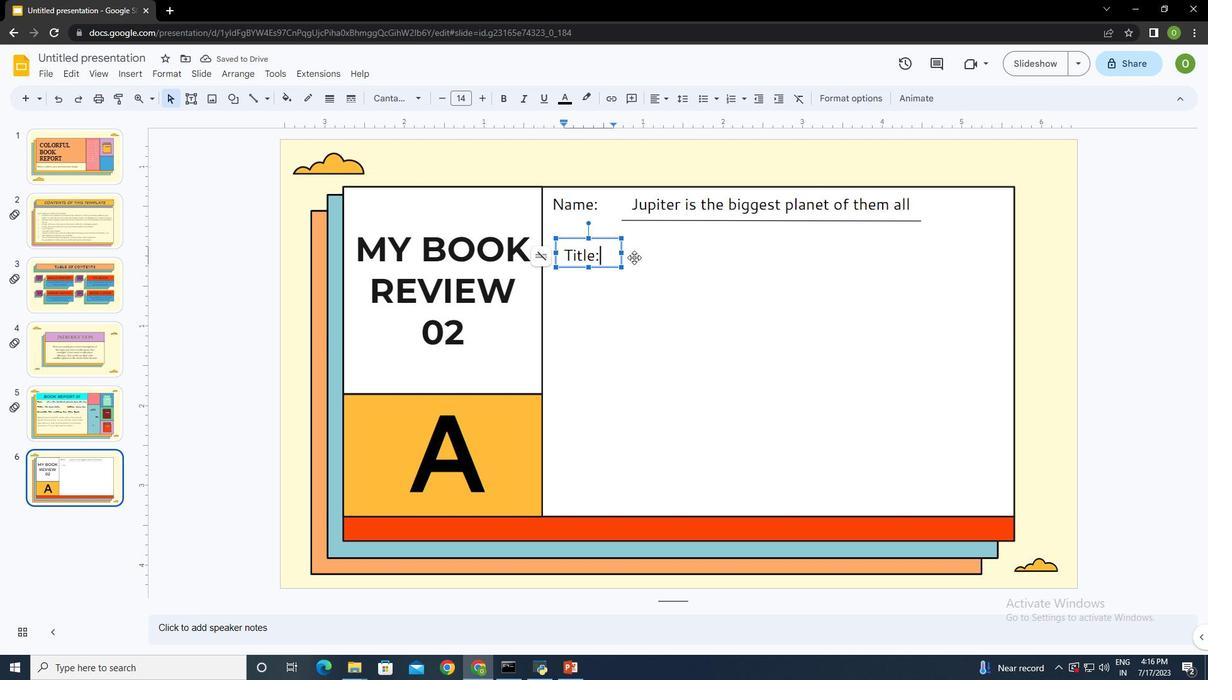 
Action: Mouse pressed left at (634, 248)
Screenshot: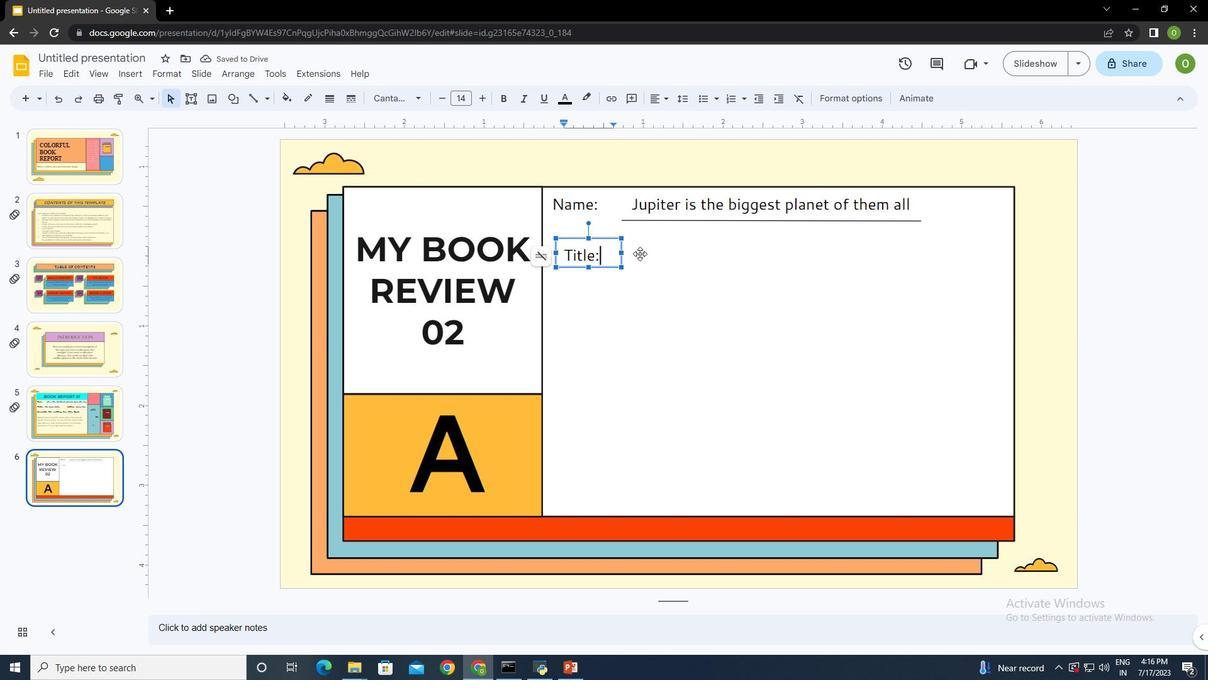 
Action: Mouse moved to (626, 250)
Screenshot: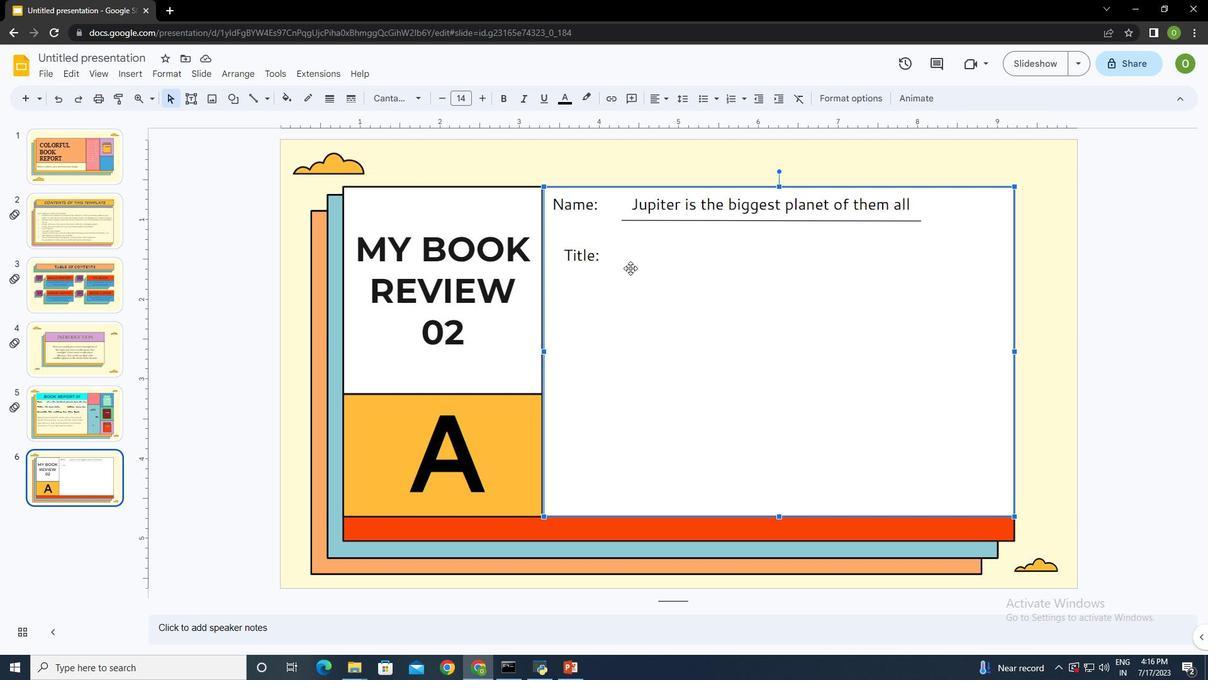
Action: Mouse pressed left at (626, 250)
Screenshot: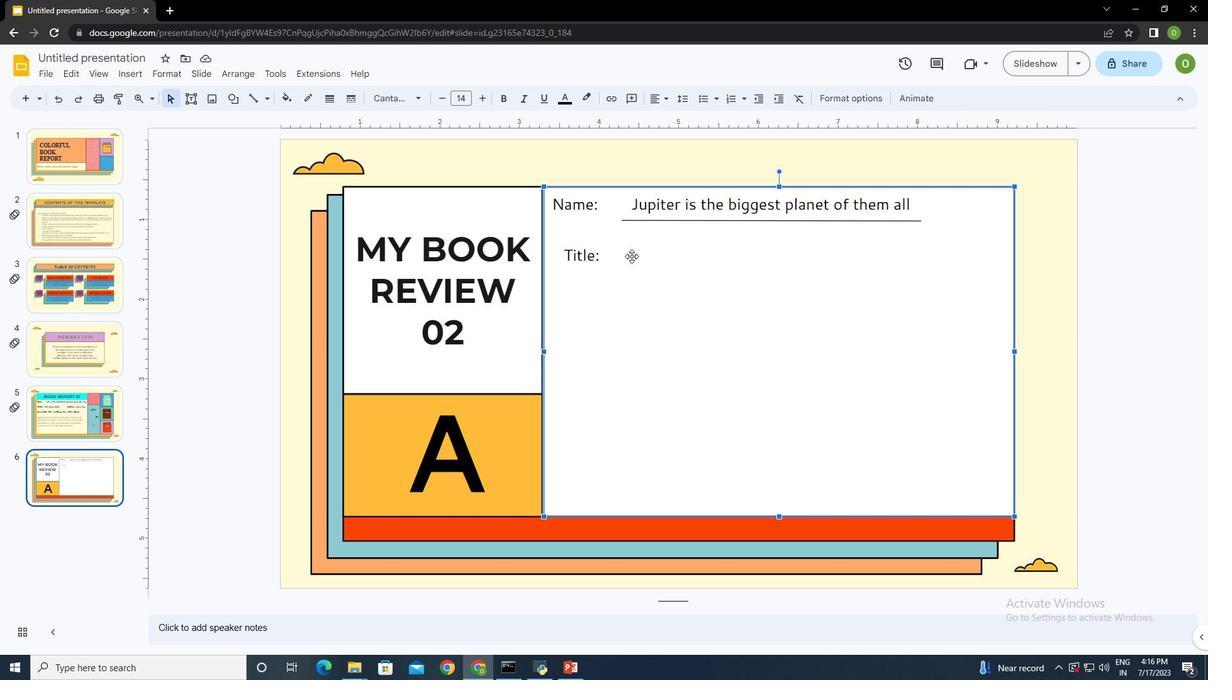 
Action: Mouse moved to (183, 91)
Screenshot: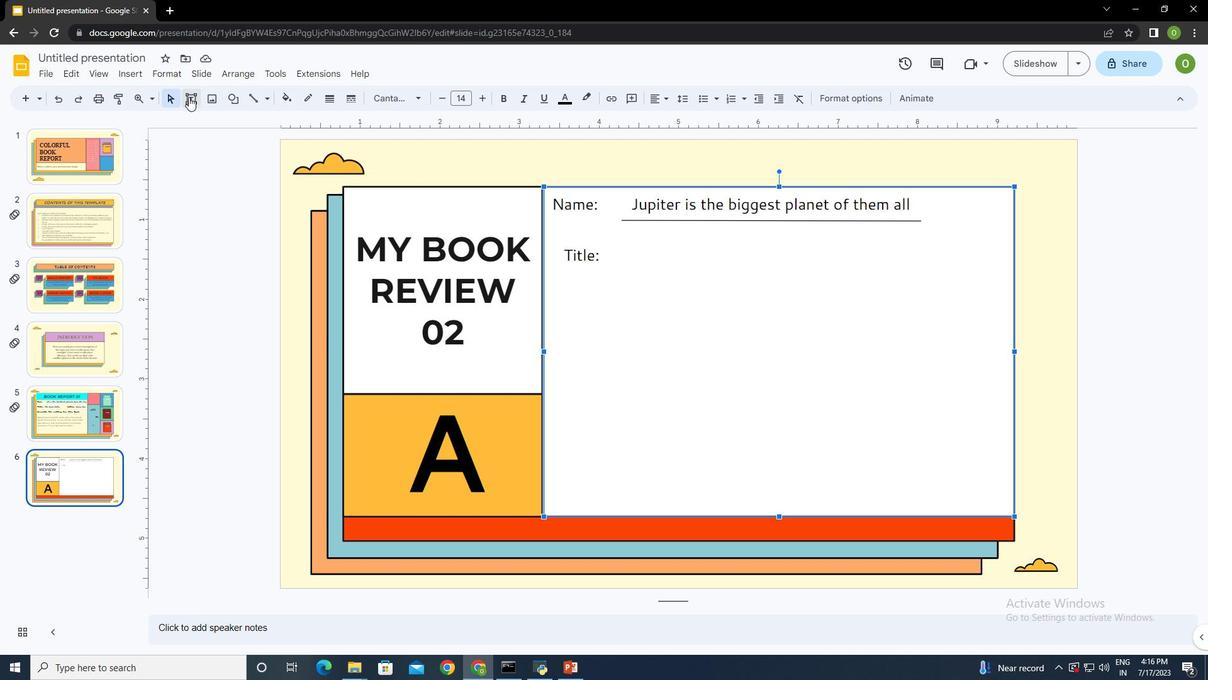 
Action: Mouse pressed left at (183, 91)
Screenshot: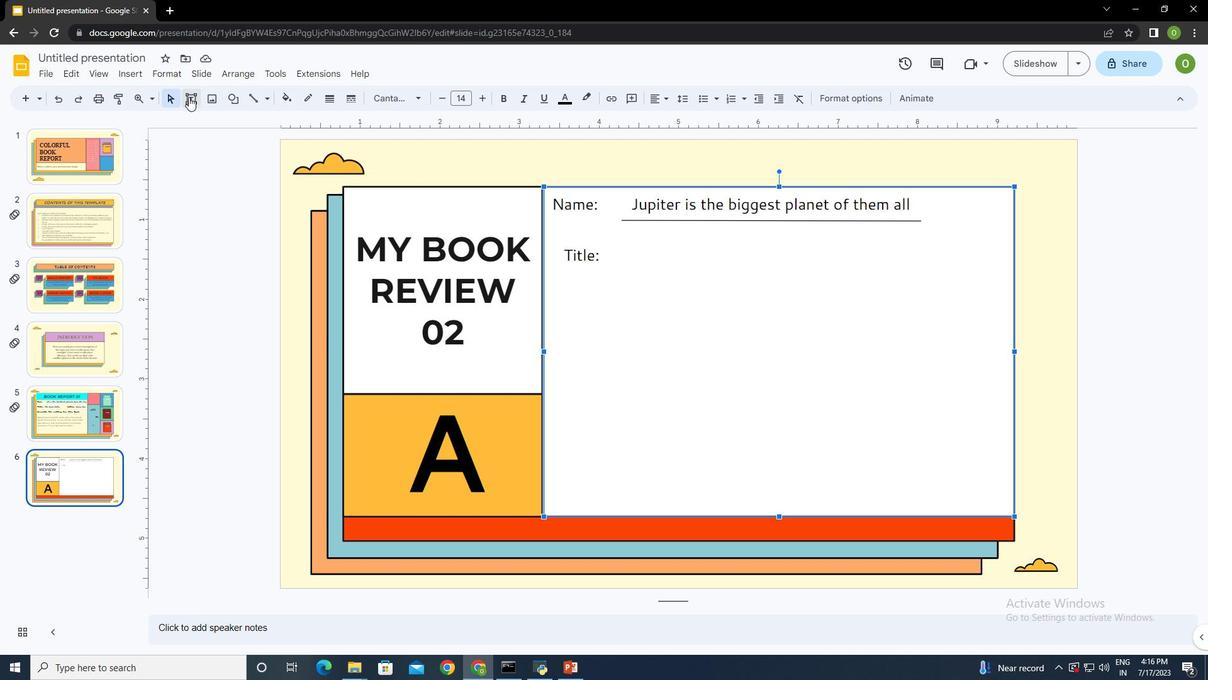 
Action: Mouse moved to (611, 240)
Screenshot: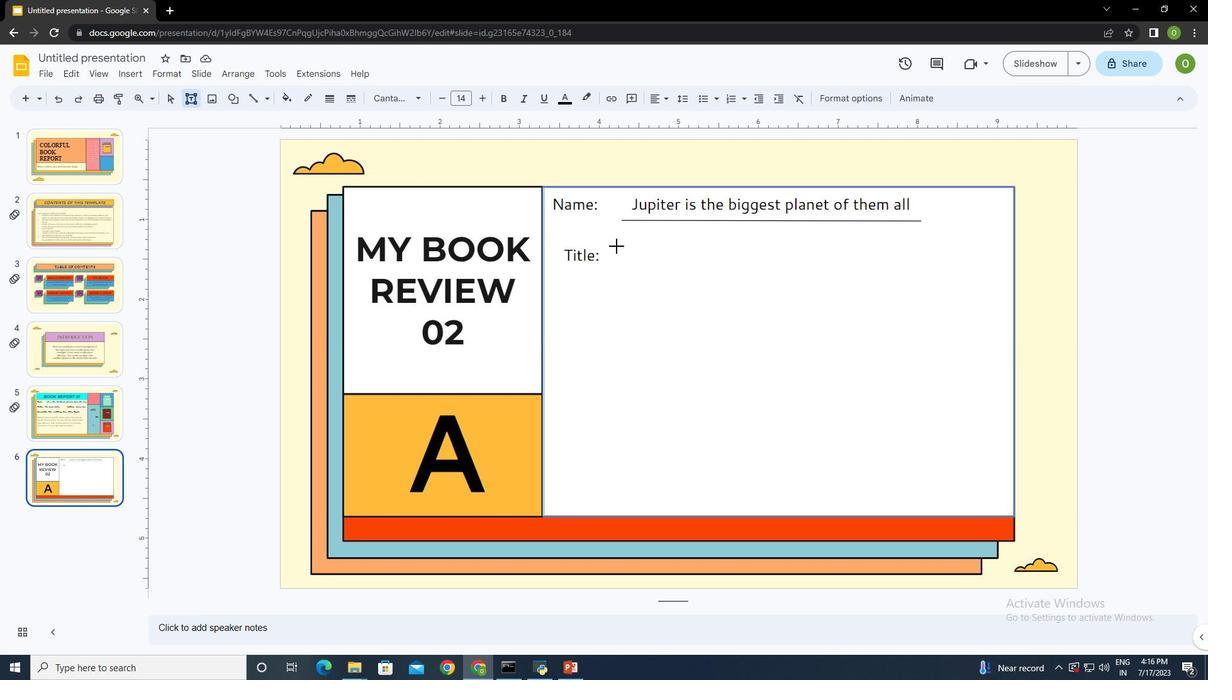 
Action: Mouse pressed left at (611, 240)
Screenshot: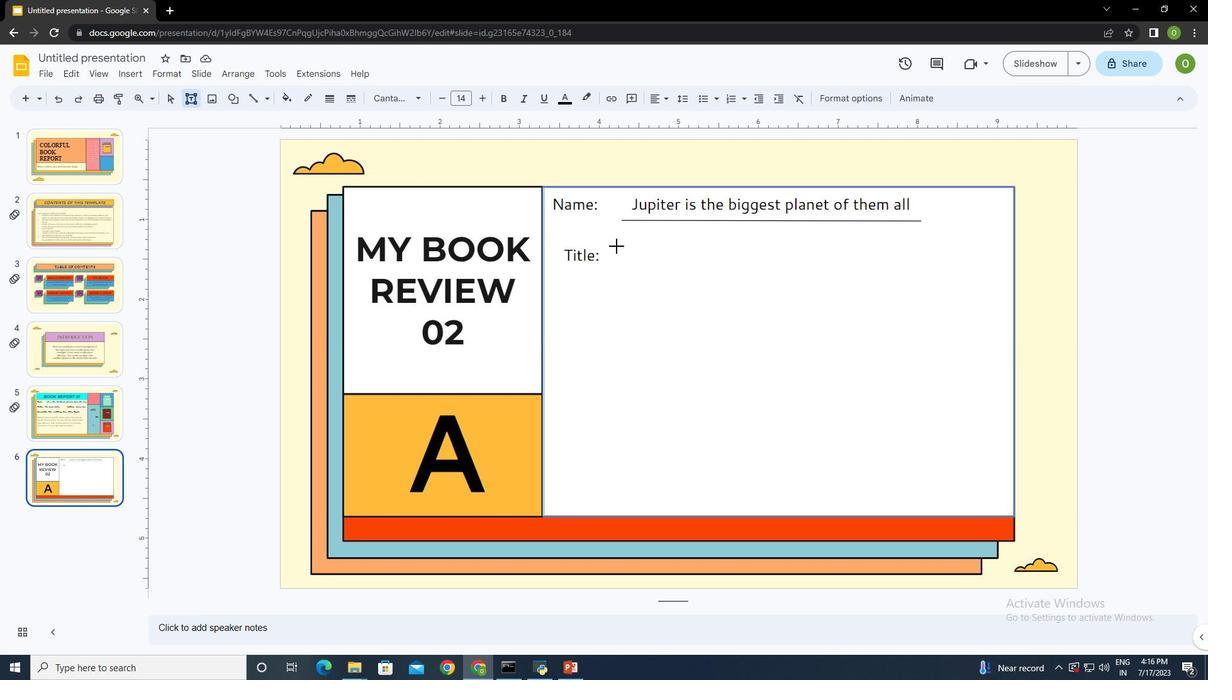 
Action: Mouse moved to (802, 258)
Screenshot: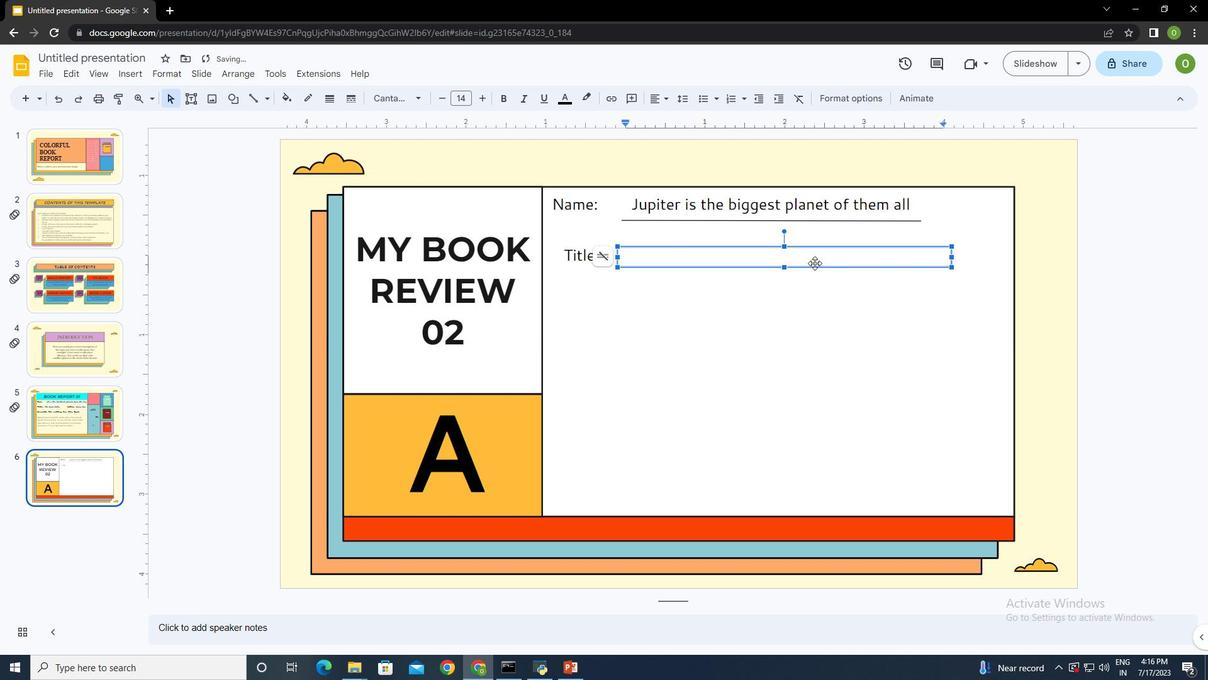 
Action: Key pressed <Key.shift><Key.shift><Key.shift><Key.shift><Key.shift><Key.shift><Key.shift>The<Key.space>book<Key.space>to<Key.backspace>itle
Screenshot: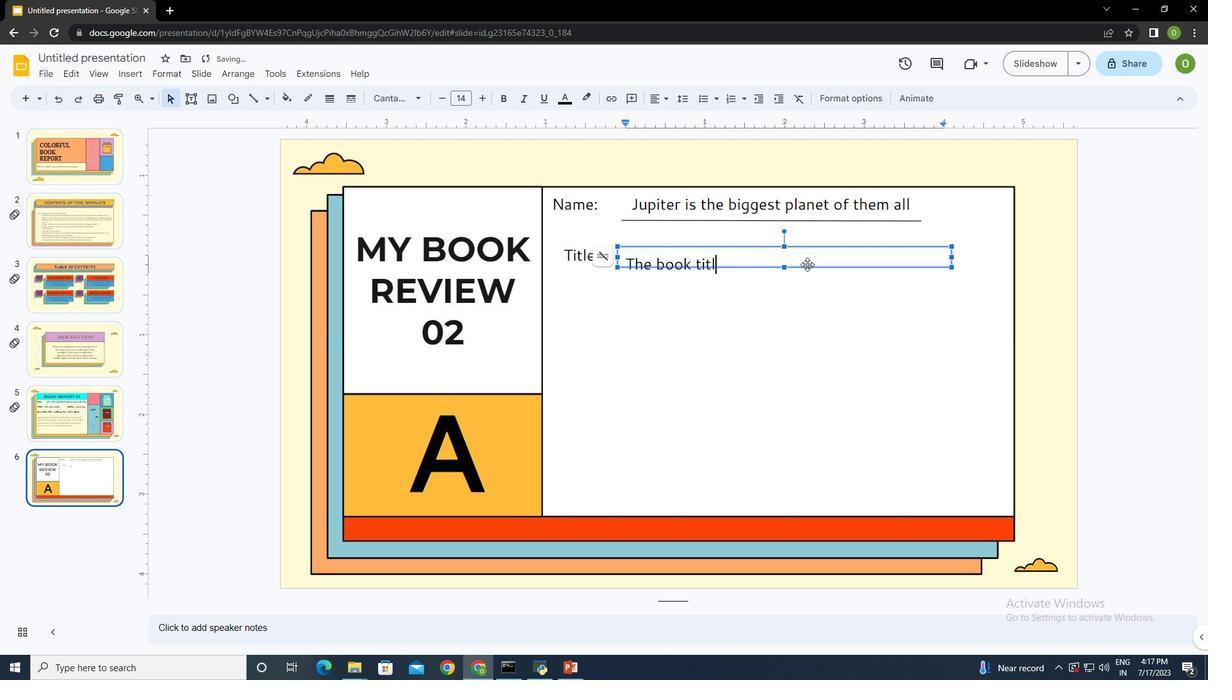 
Action: Mouse moved to (726, 256)
Screenshot: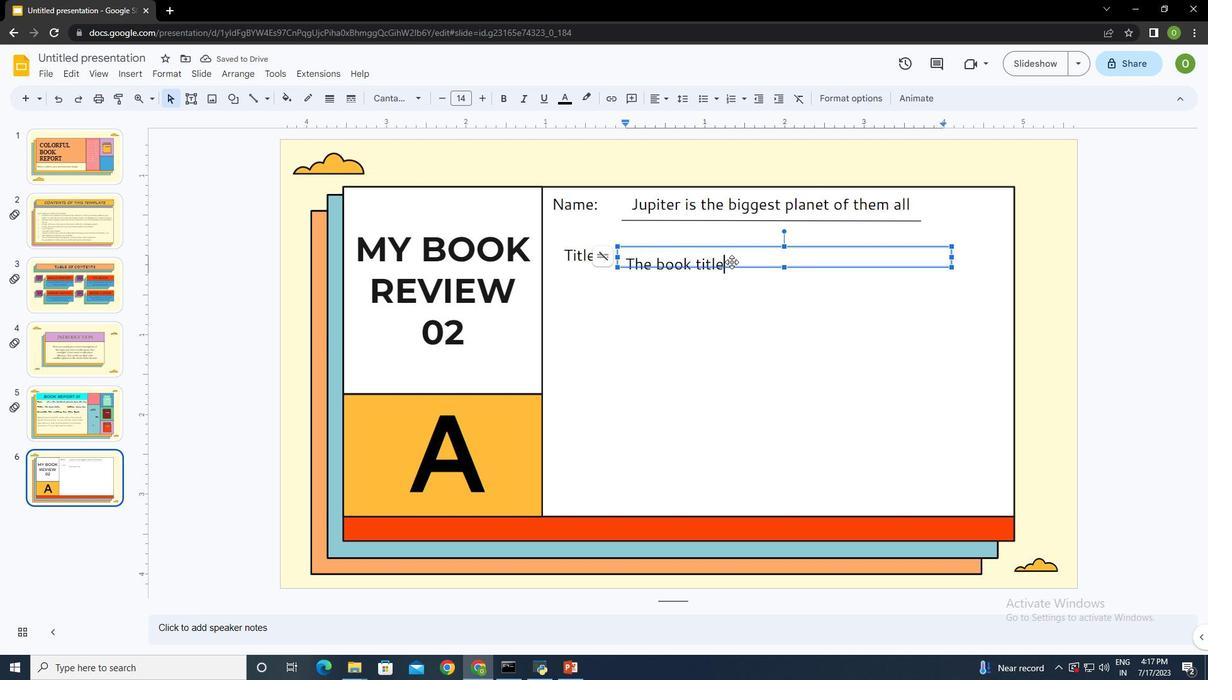 
Action: Mouse pressed left at (726, 256)
Screenshot: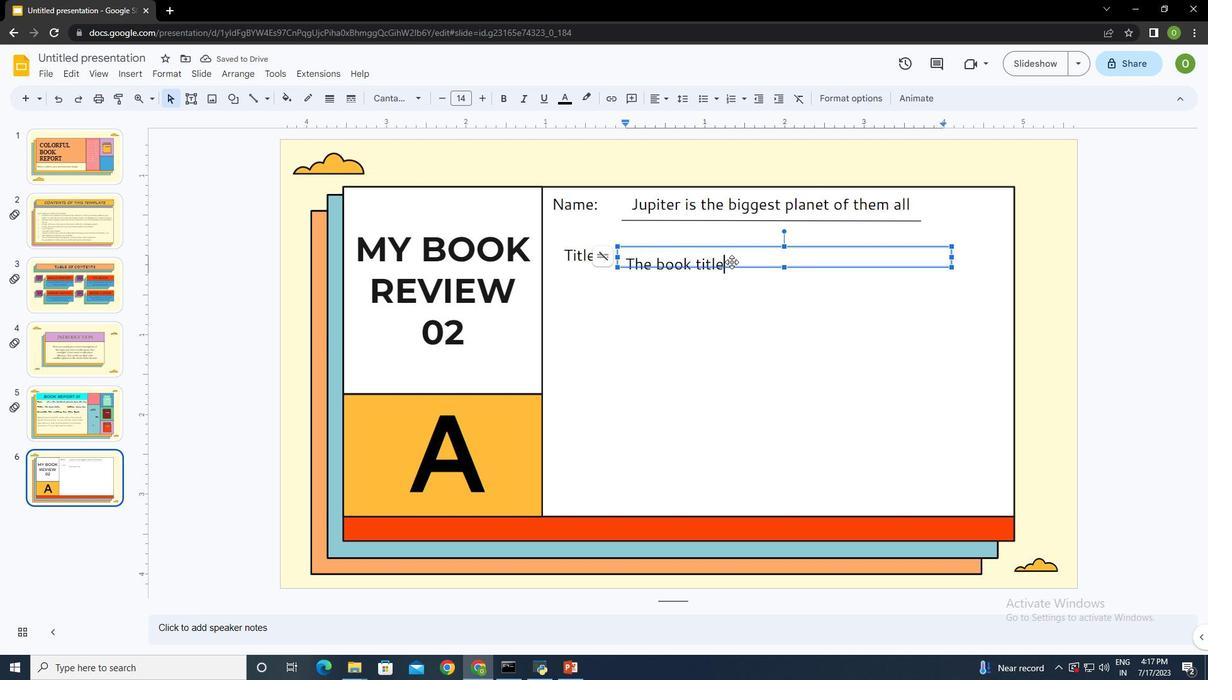 
Action: Mouse moved to (720, 296)
Screenshot: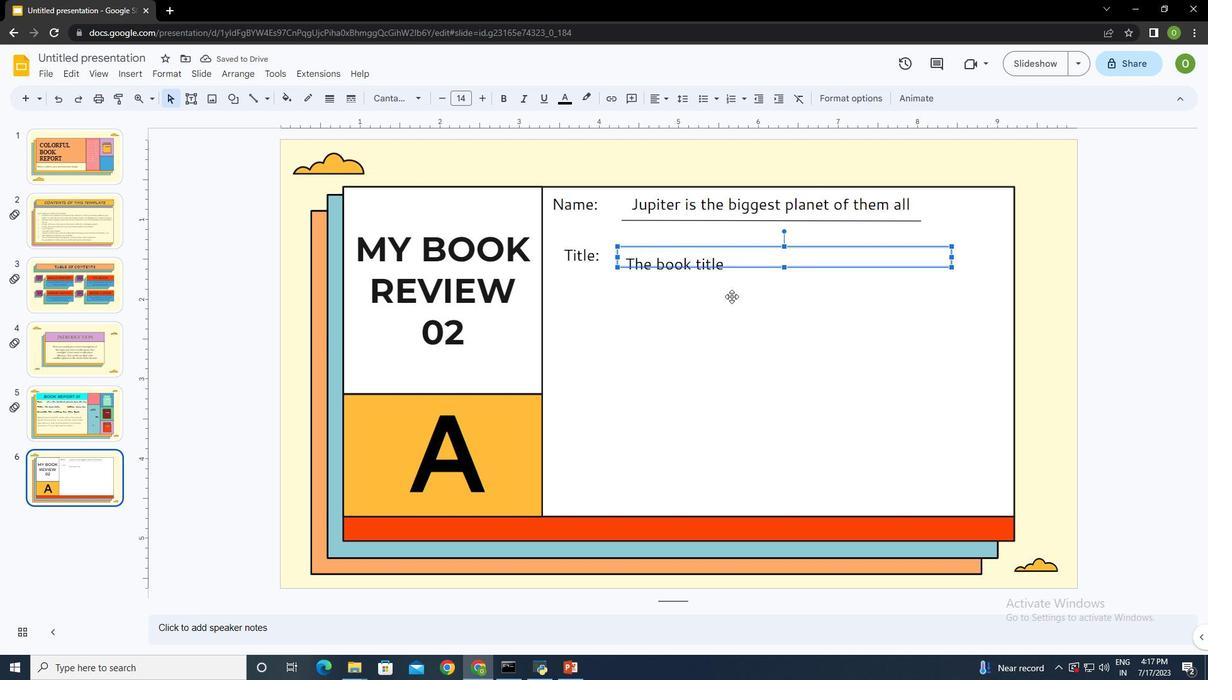 
Action: Mouse pressed left at (720, 296)
Screenshot: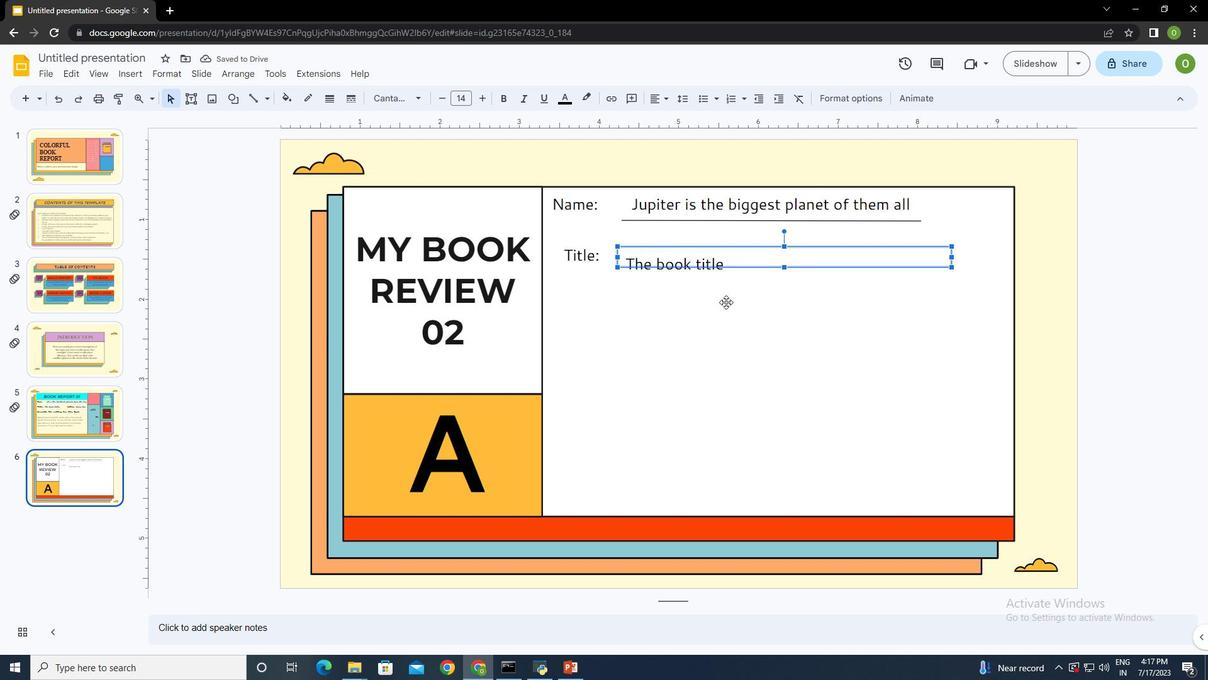 
Action: Mouse moved to (248, 92)
Screenshot: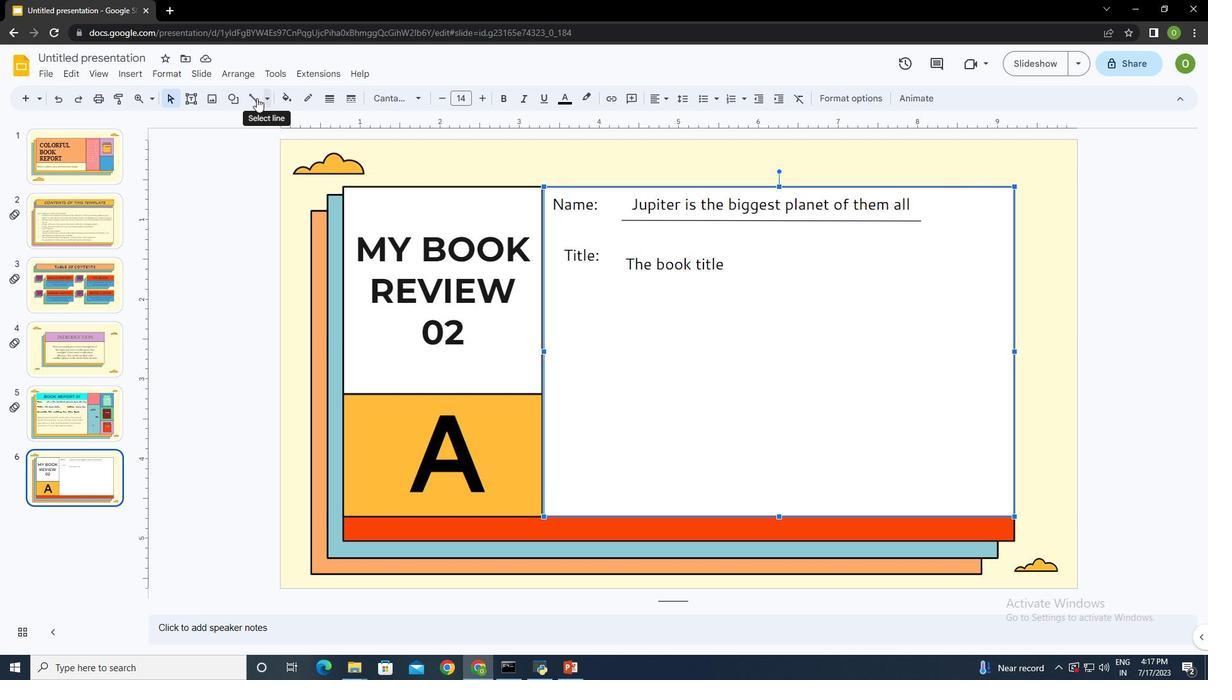 
Action: Mouse pressed left at (248, 92)
Screenshot: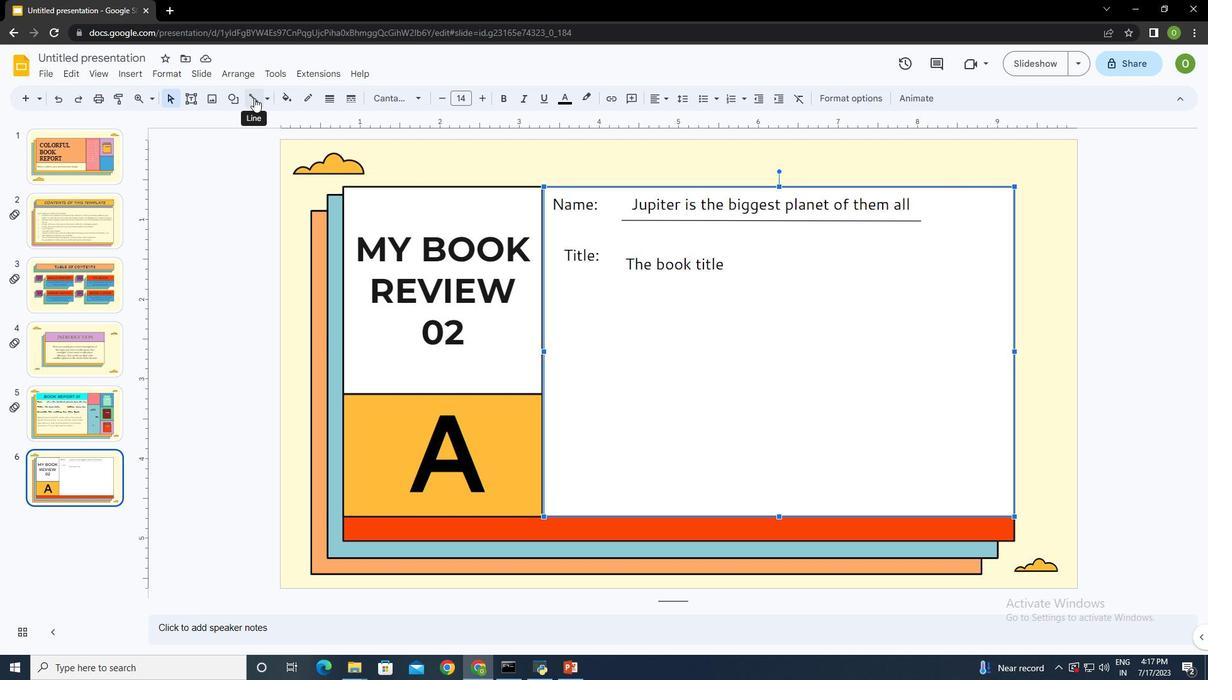 
Action: Mouse moved to (617, 275)
Screenshot: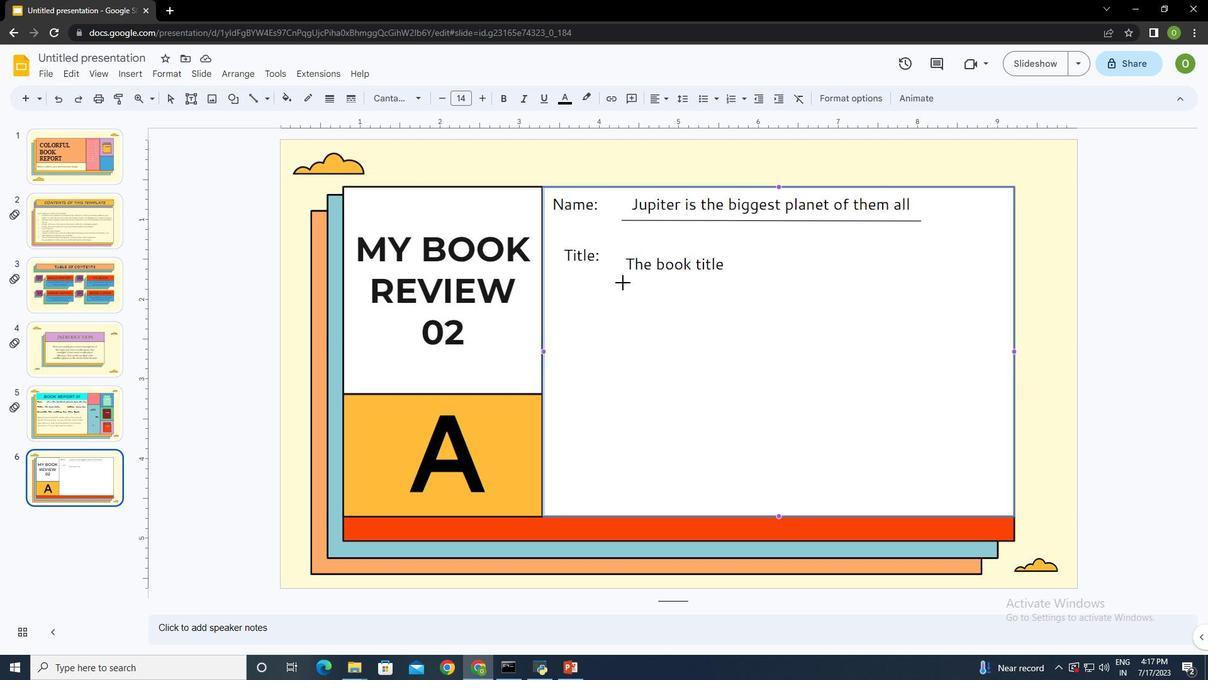 
Action: Mouse pressed left at (617, 275)
Screenshot: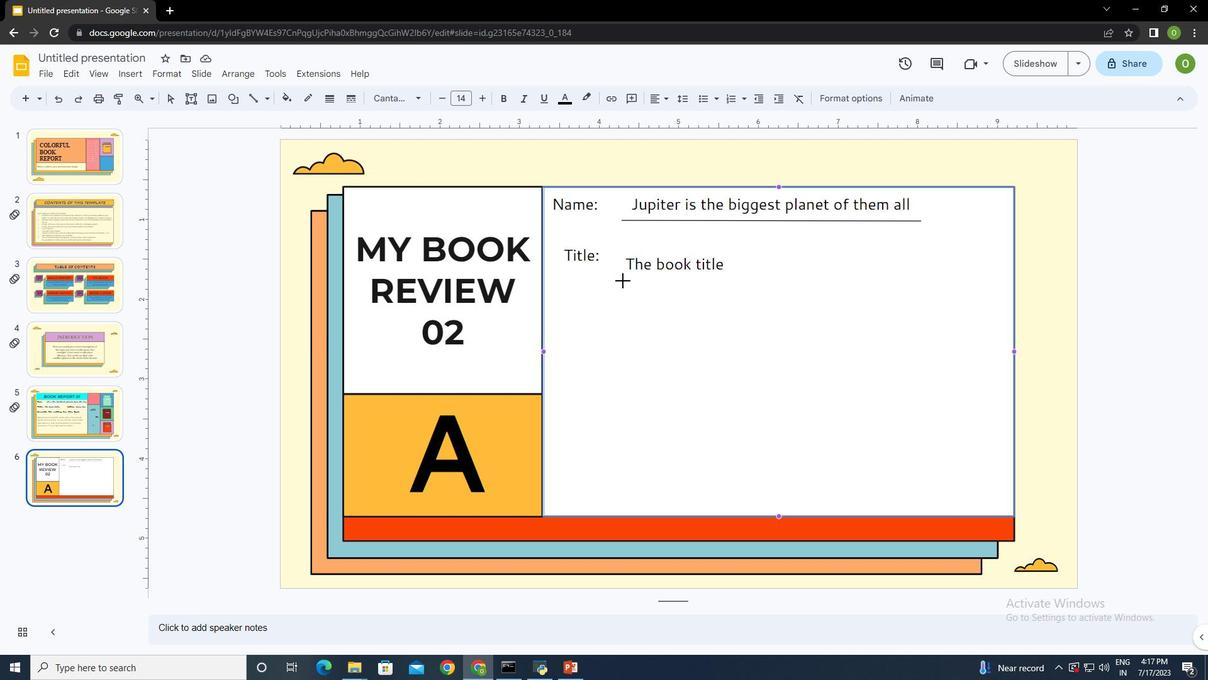 
Action: Mouse moved to (281, 96)
Screenshot: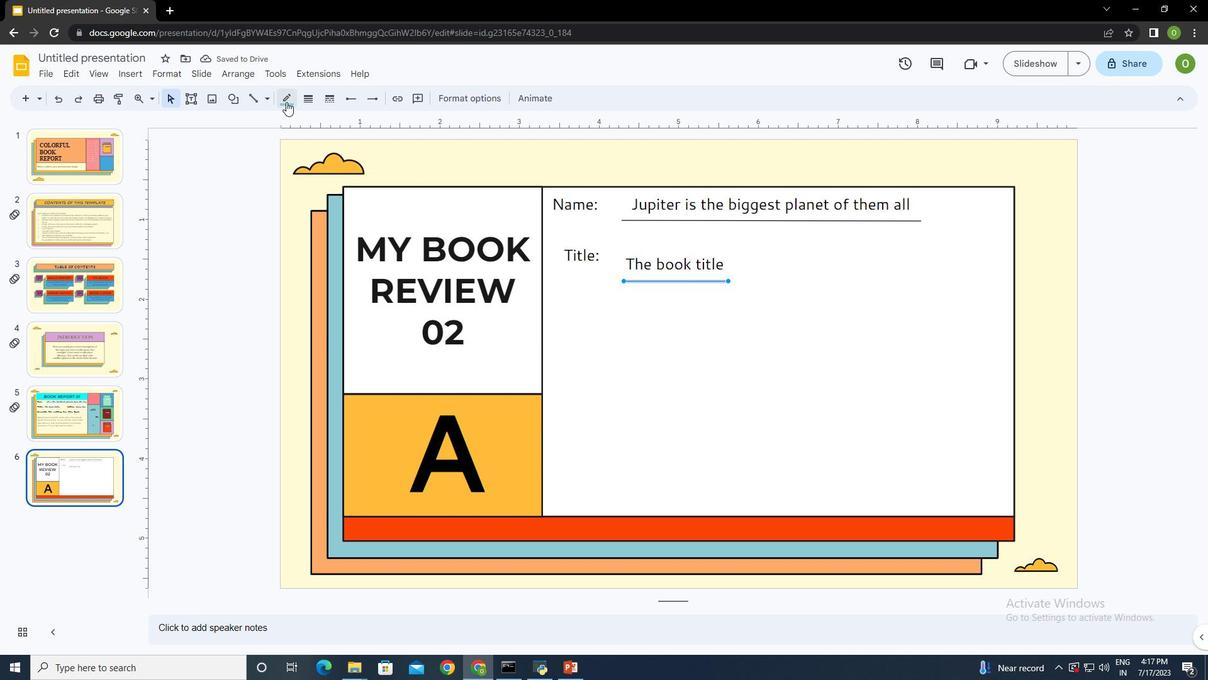 
Action: Mouse pressed left at (281, 96)
Screenshot: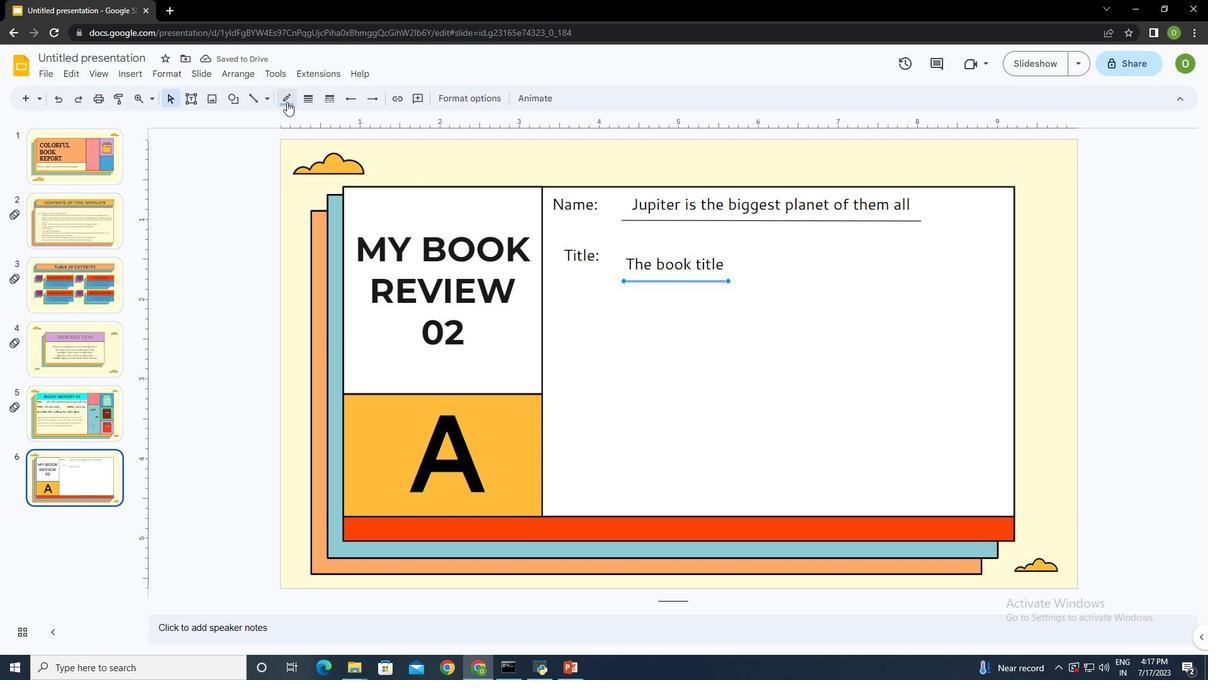 
Action: Mouse moved to (283, 127)
Screenshot: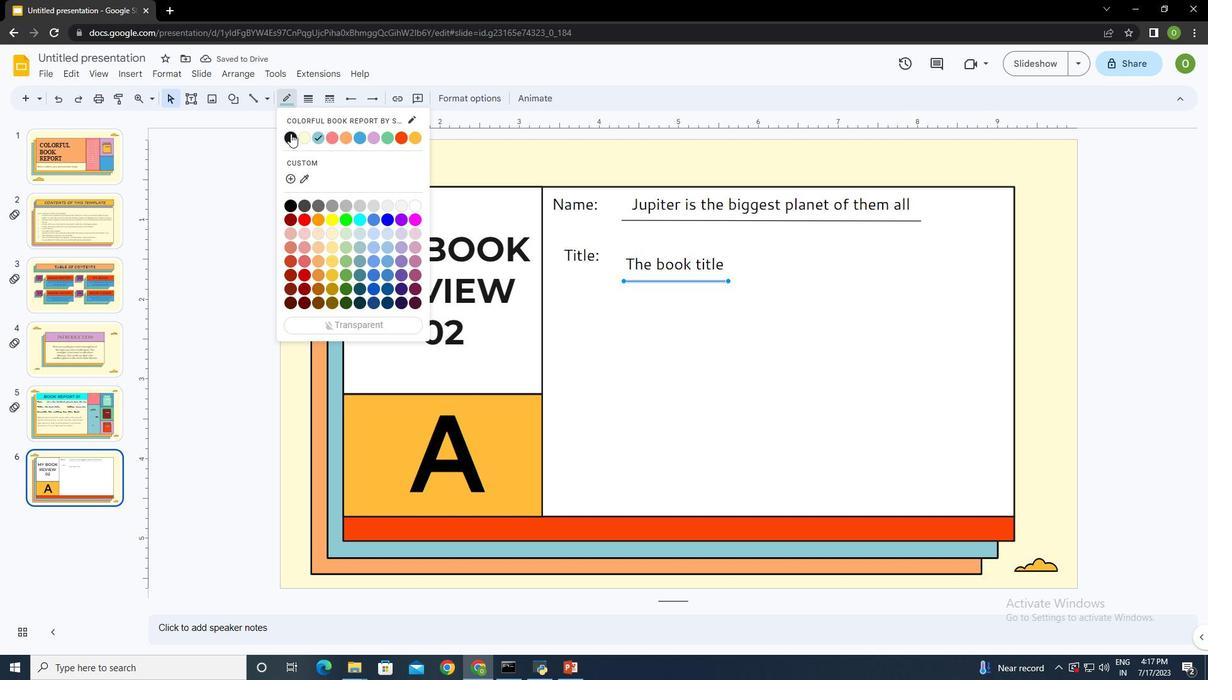 
Action: Mouse pressed left at (283, 127)
Screenshot: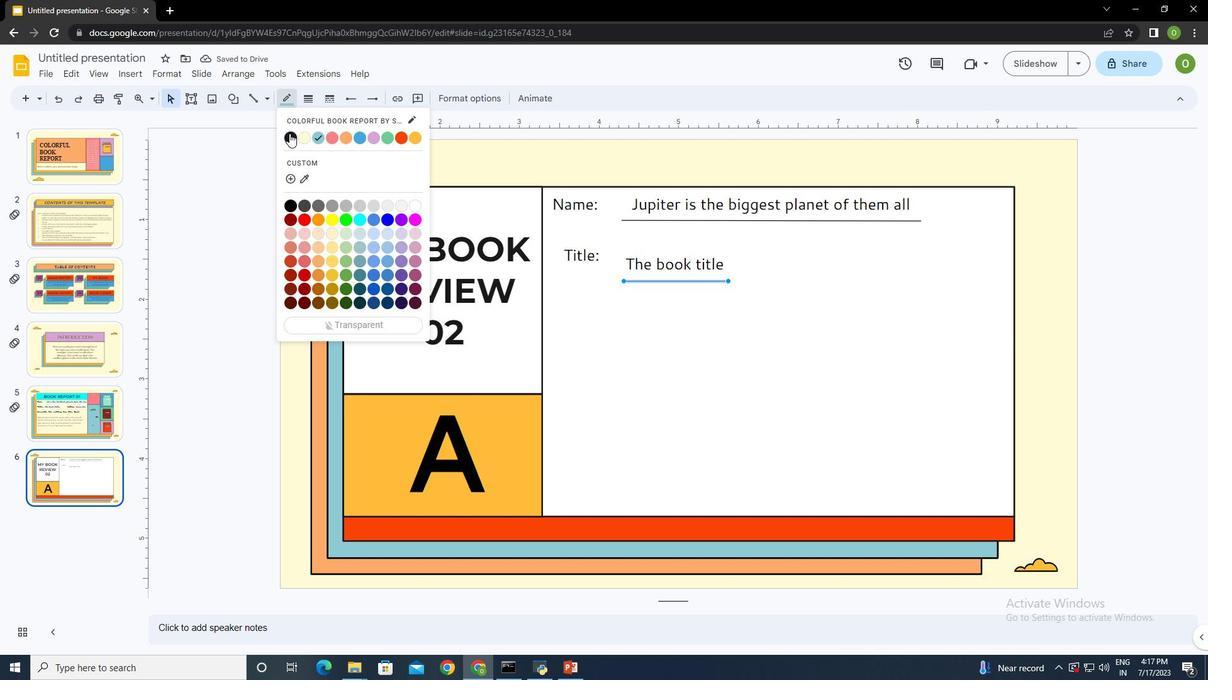 
Action: Mouse moved to (762, 273)
Screenshot: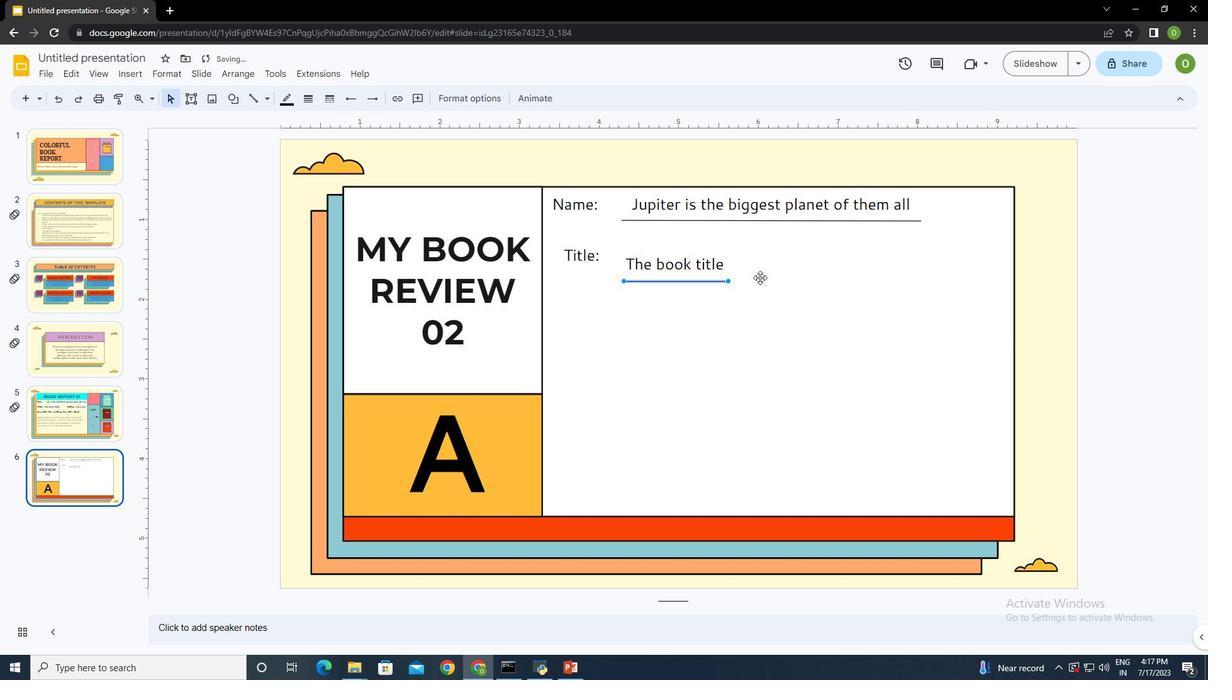 
Action: Mouse pressed left at (762, 273)
Screenshot: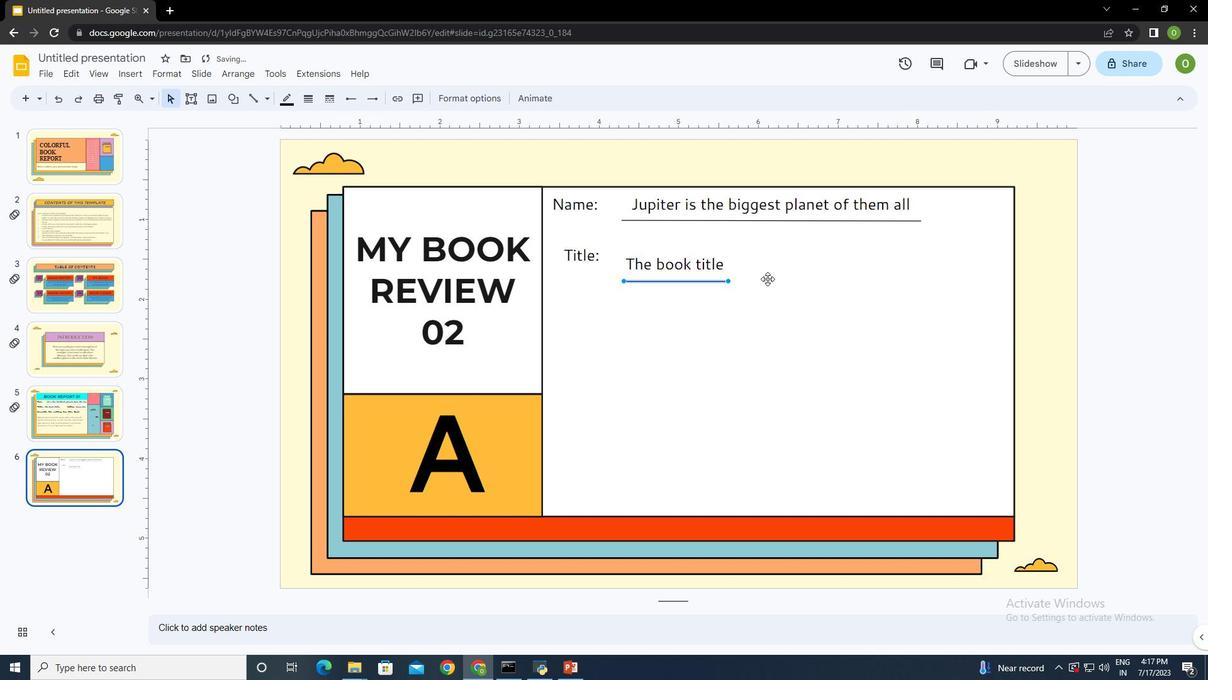 
Action: Mouse moved to (768, 260)
Screenshot: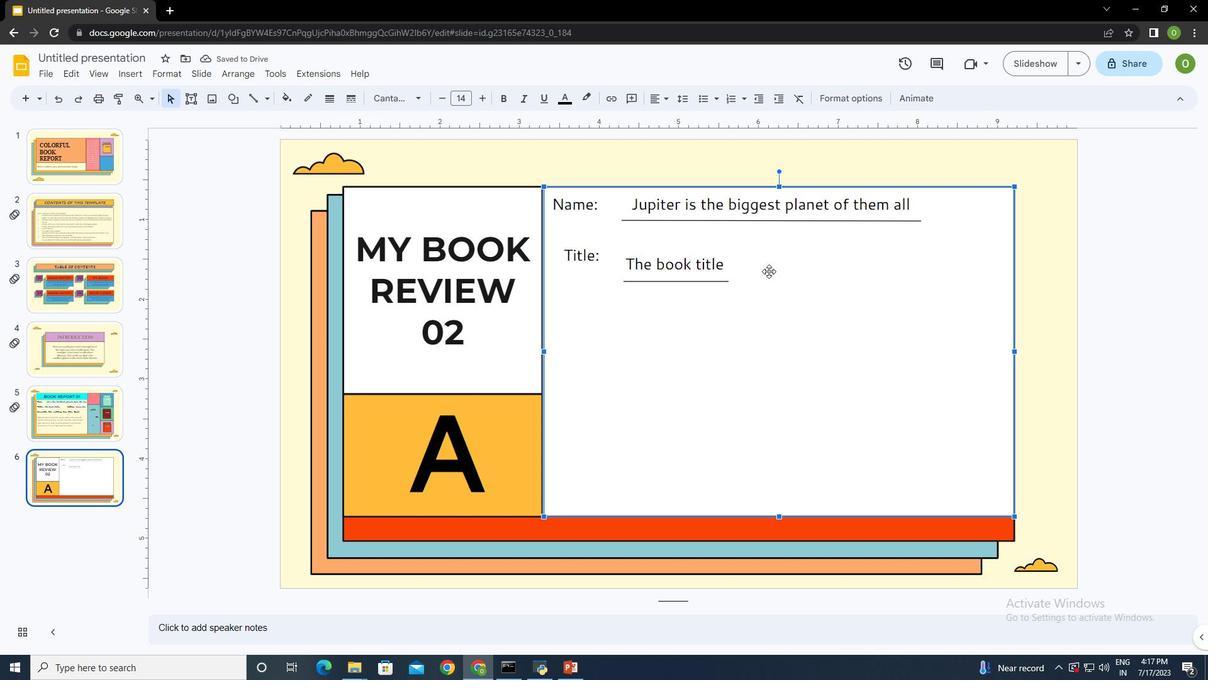 
Action: Mouse pressed left at (768, 260)
Screenshot: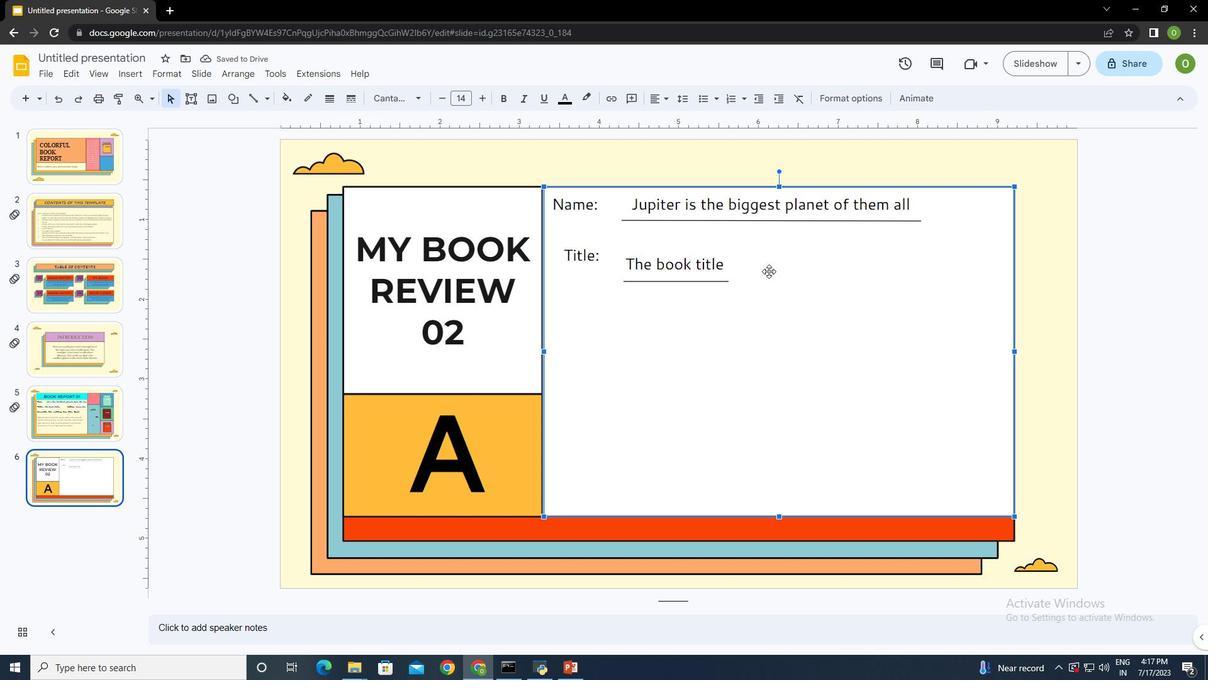 
Action: Mouse moved to (764, 277)
Screenshot: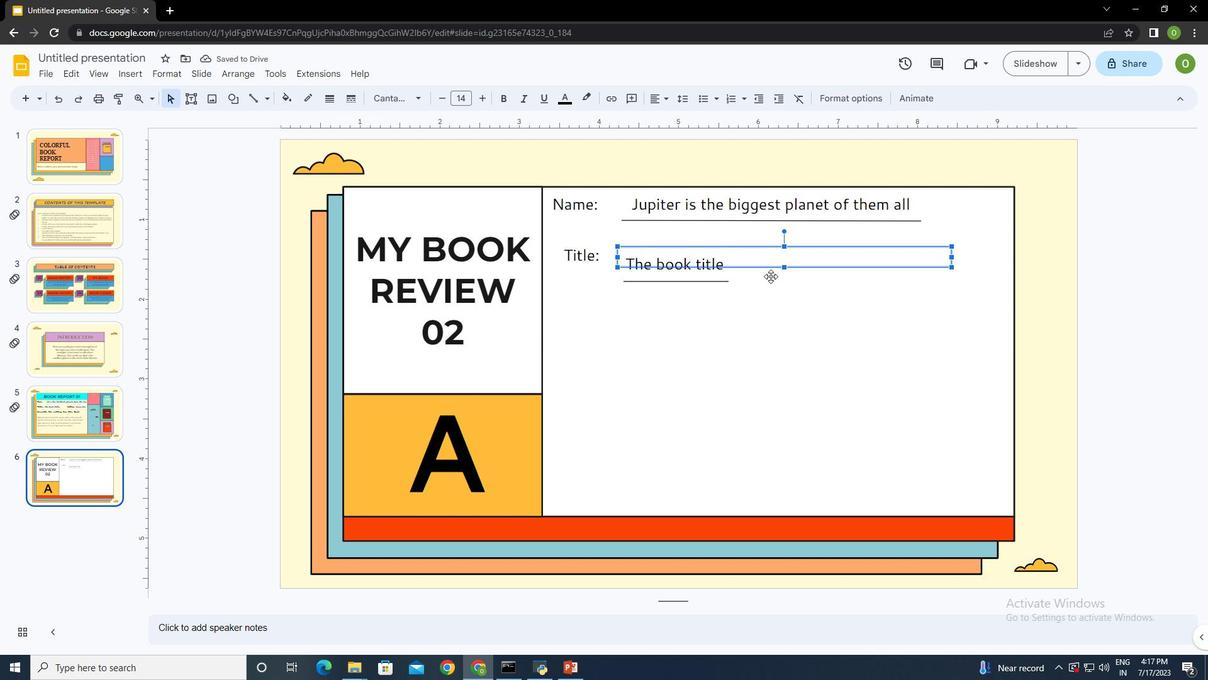 
Action: Mouse pressed left at (764, 277)
Screenshot: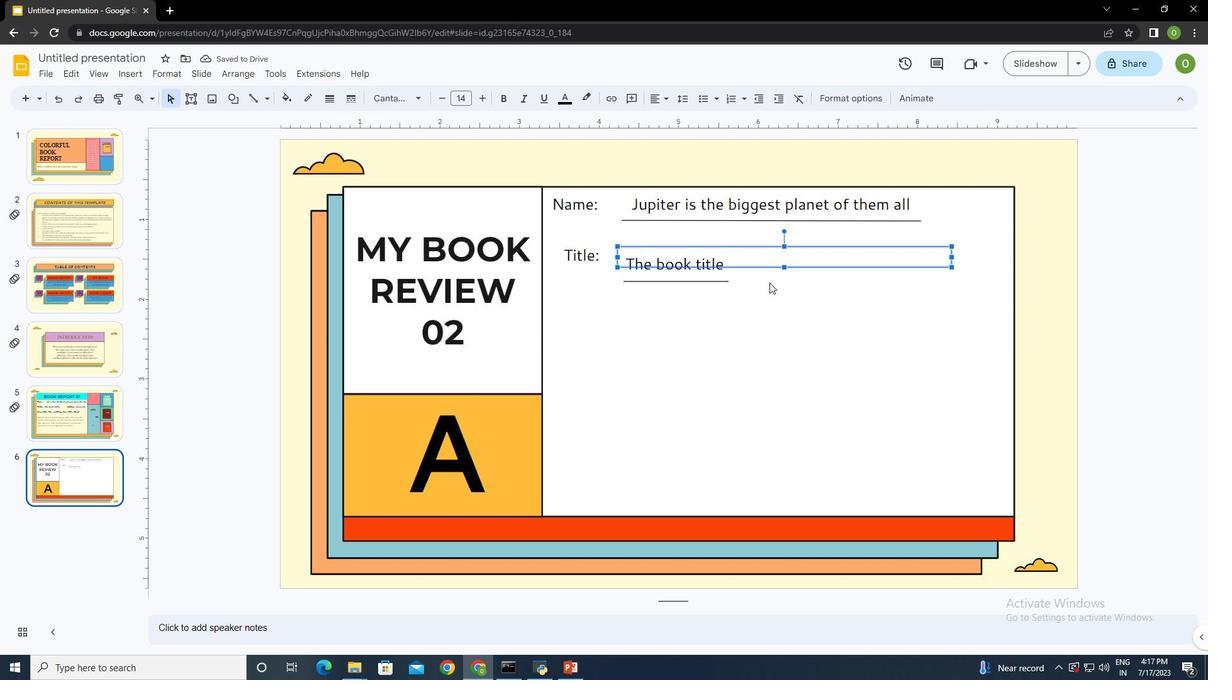 
Action: Mouse moved to (186, 91)
Screenshot: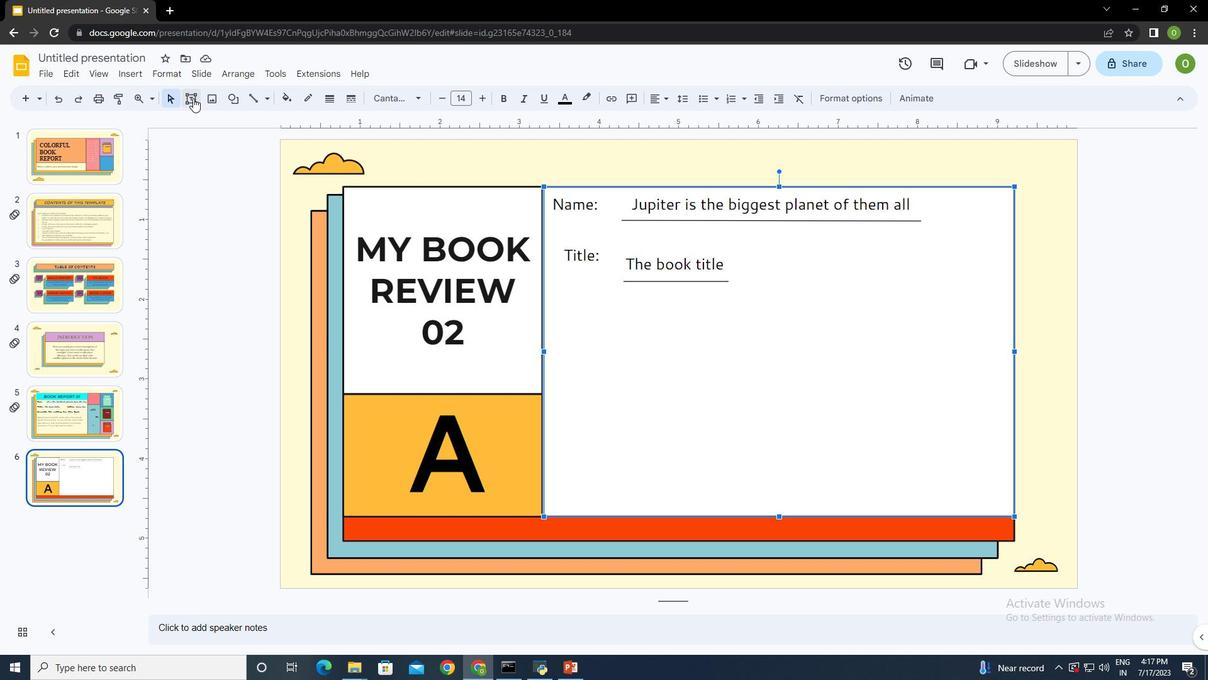 
Action: Mouse pressed left at (186, 91)
Screenshot: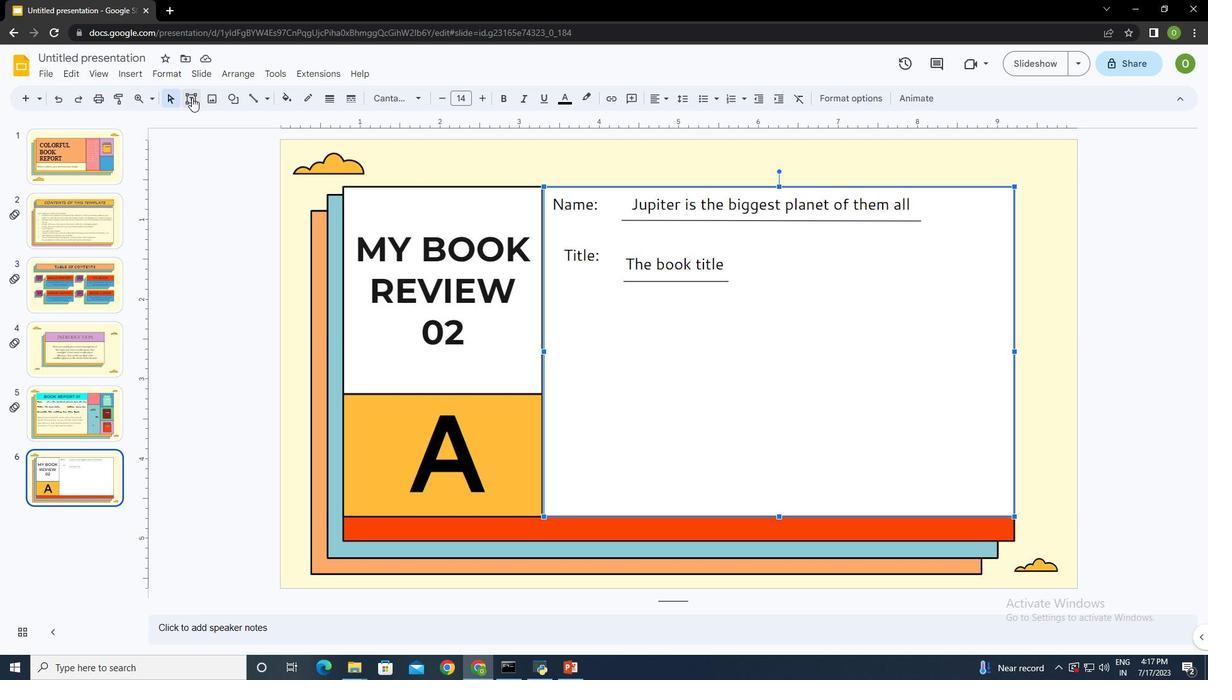 
Action: Mouse moved to (767, 253)
Screenshot: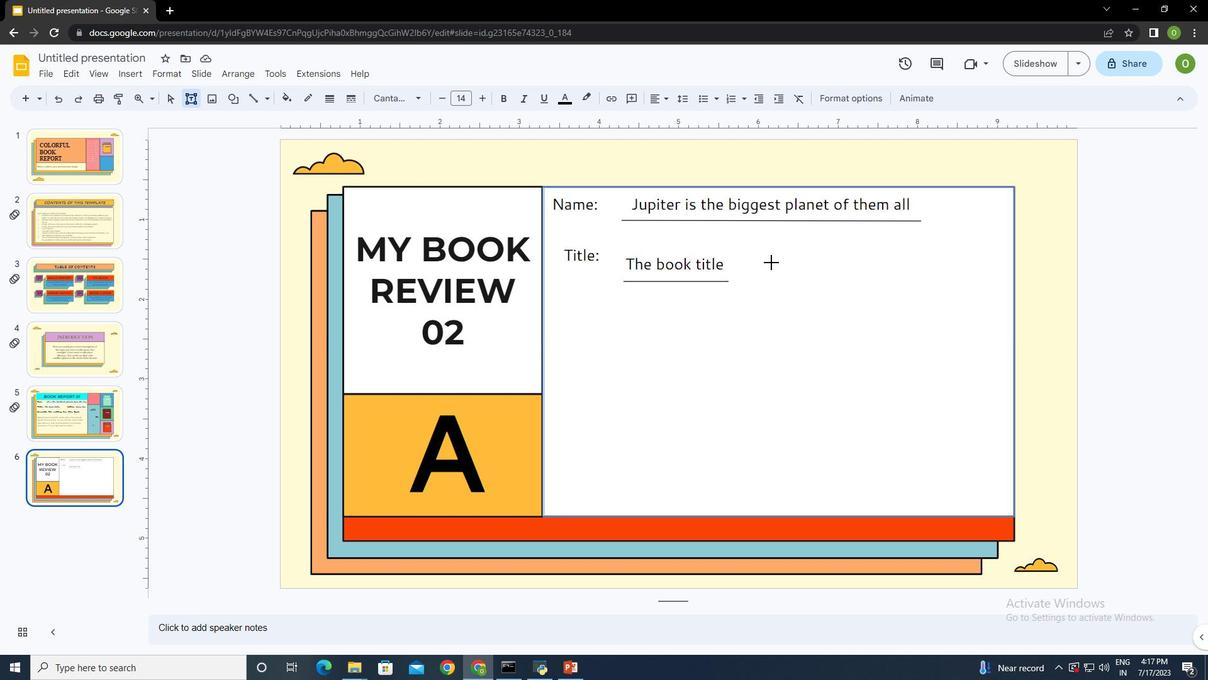 
Action: Mouse pressed left at (767, 253)
Screenshot: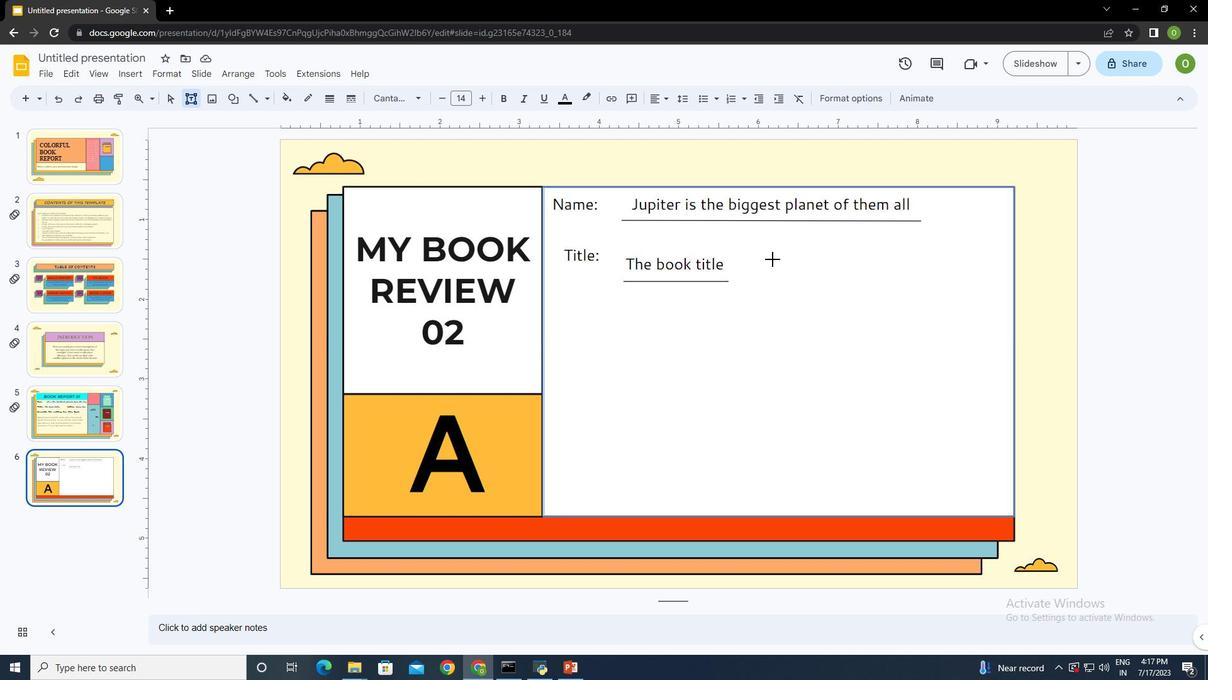 
Action: Mouse moved to (820, 260)
Screenshot: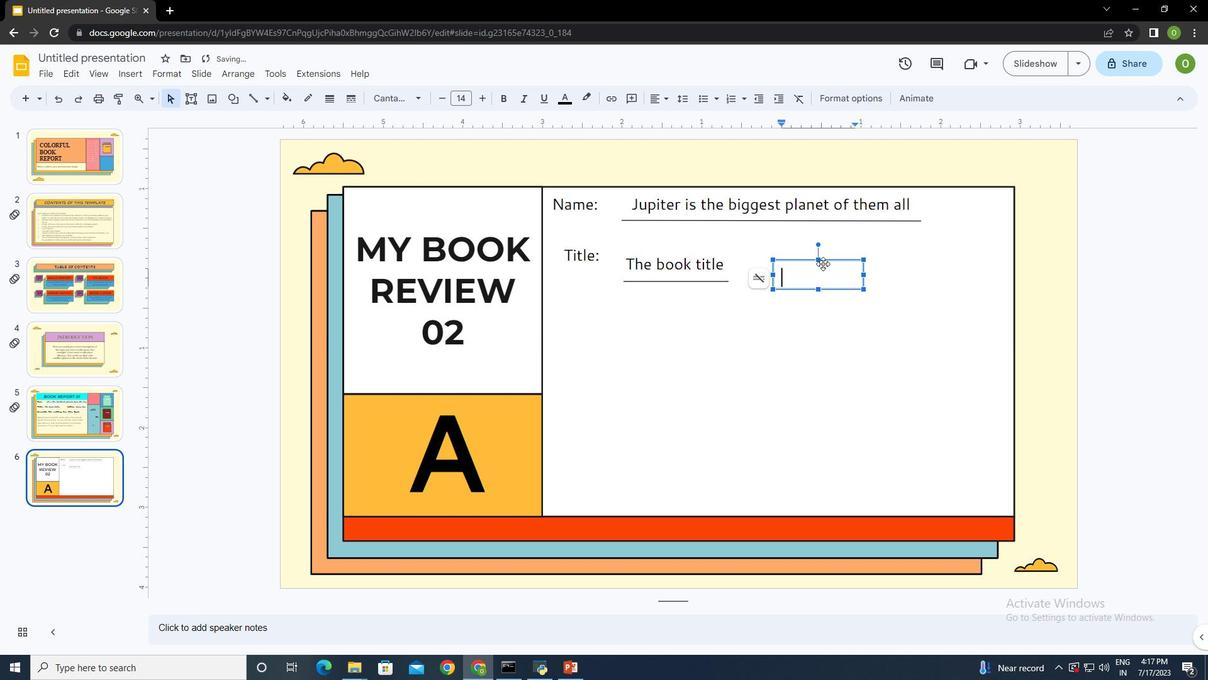 
Action: Mouse pressed left at (820, 260)
Screenshot: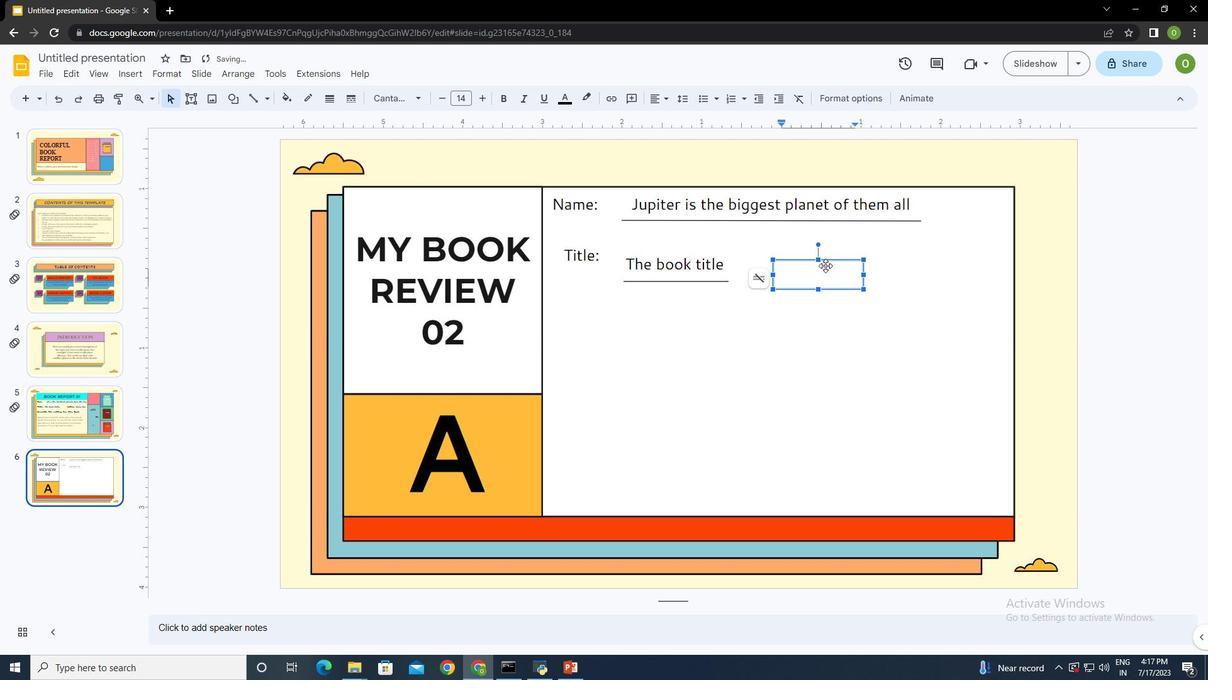 
Action: Mouse moved to (821, 251)
Screenshot: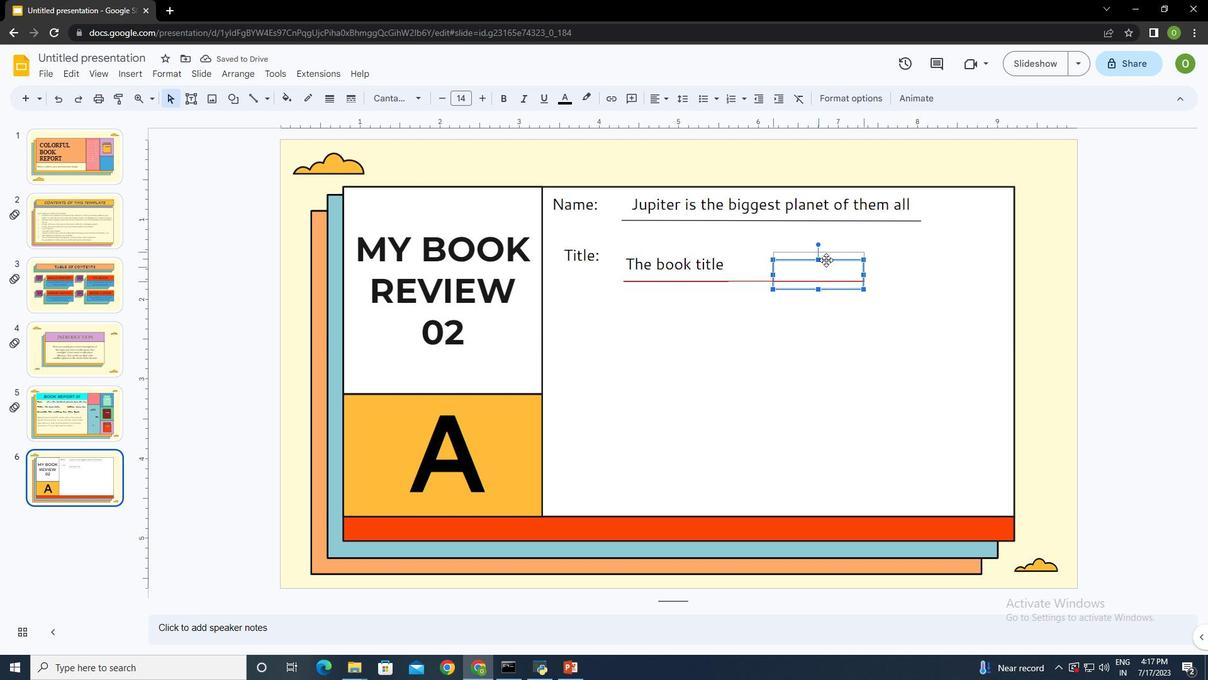 
Action: Mouse pressed left at (821, 251)
Screenshot: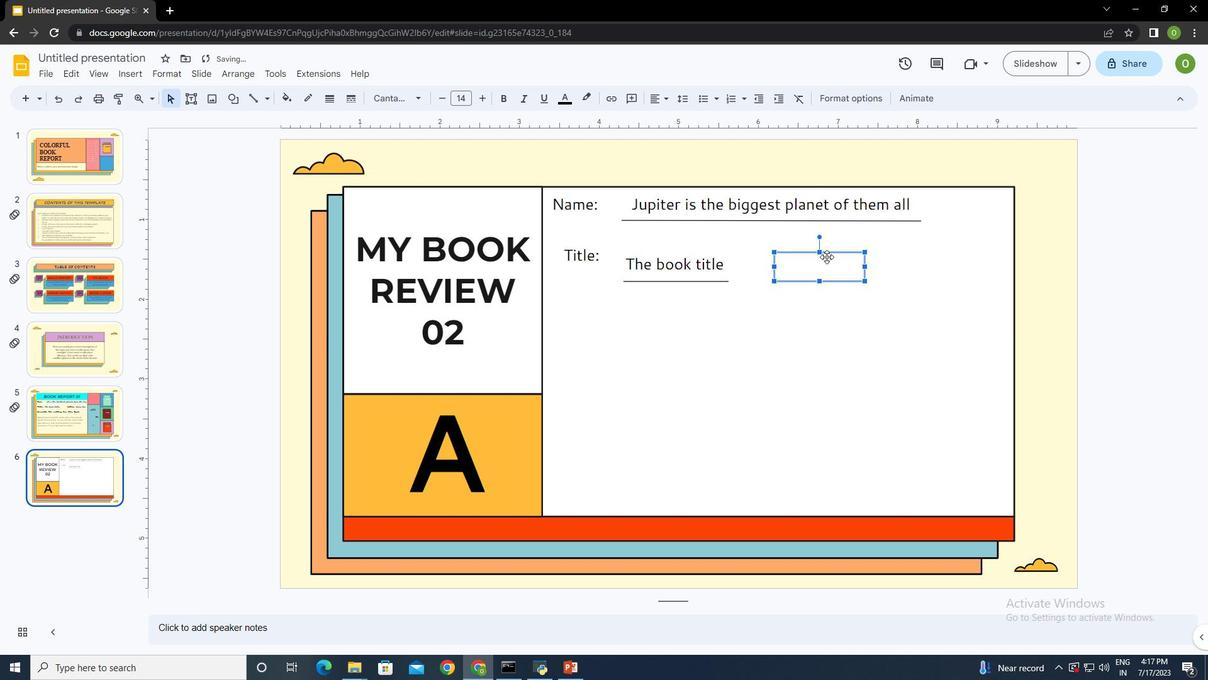 
Action: Mouse moved to (821, 256)
Screenshot: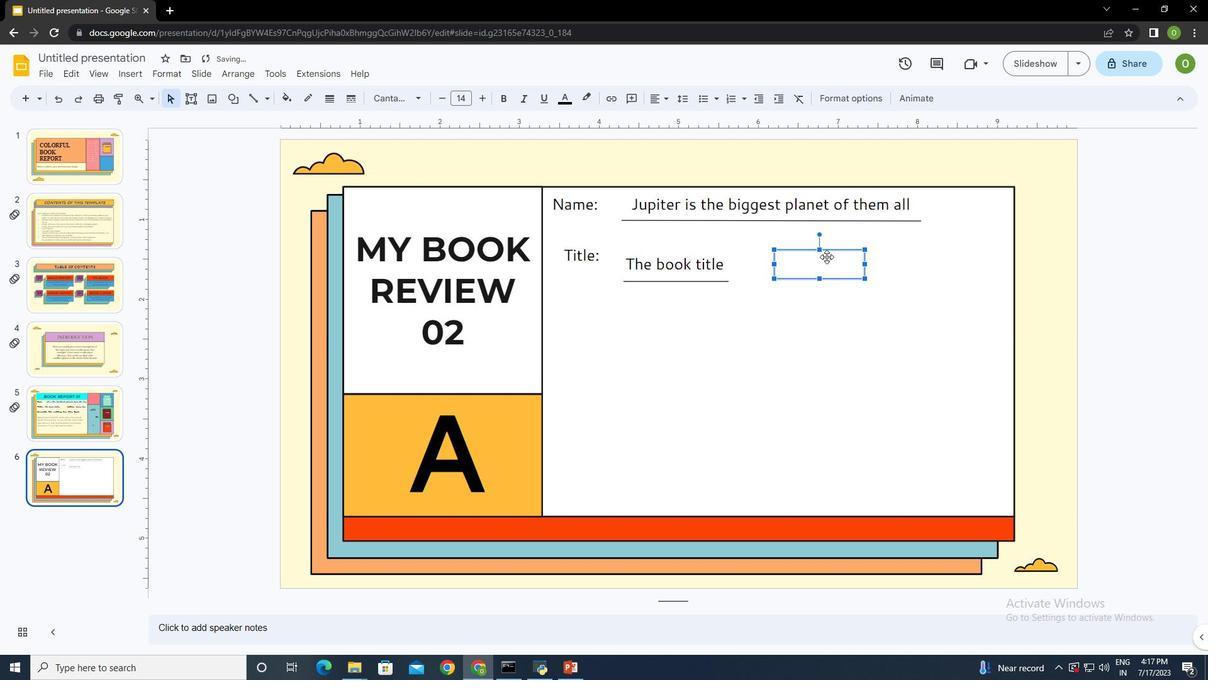 
Action: Mouse pressed left at (821, 256)
Screenshot: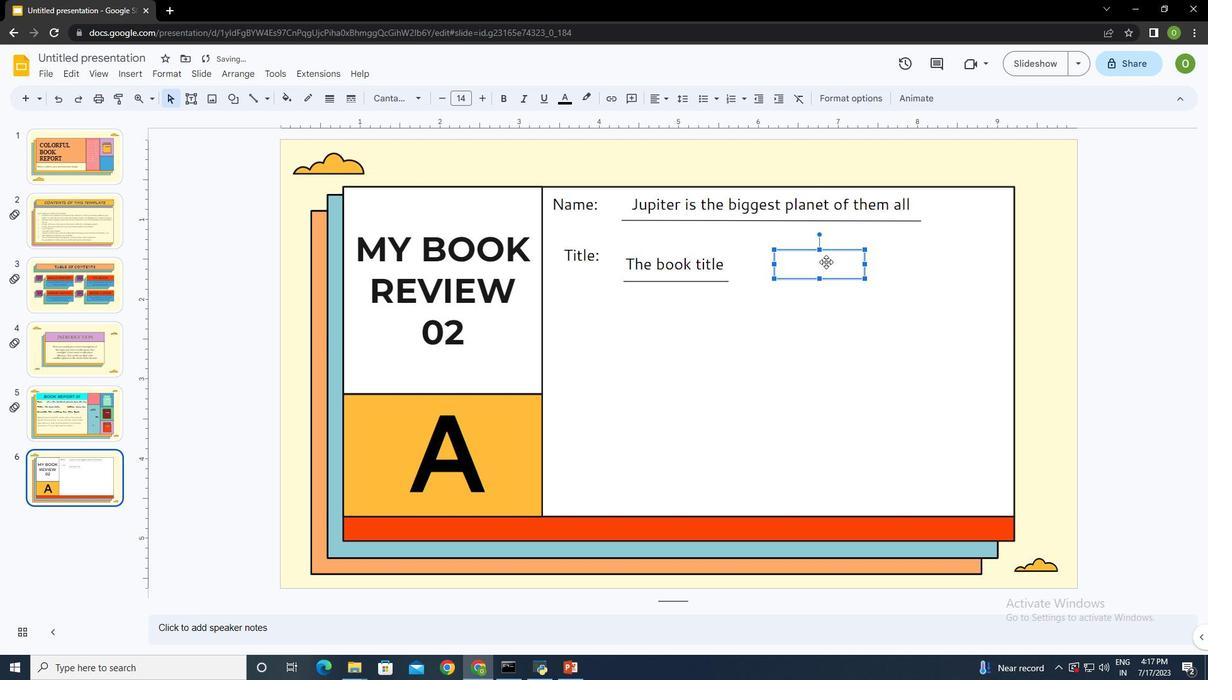 
Action: Mouse pressed left at (821, 256)
Screenshot: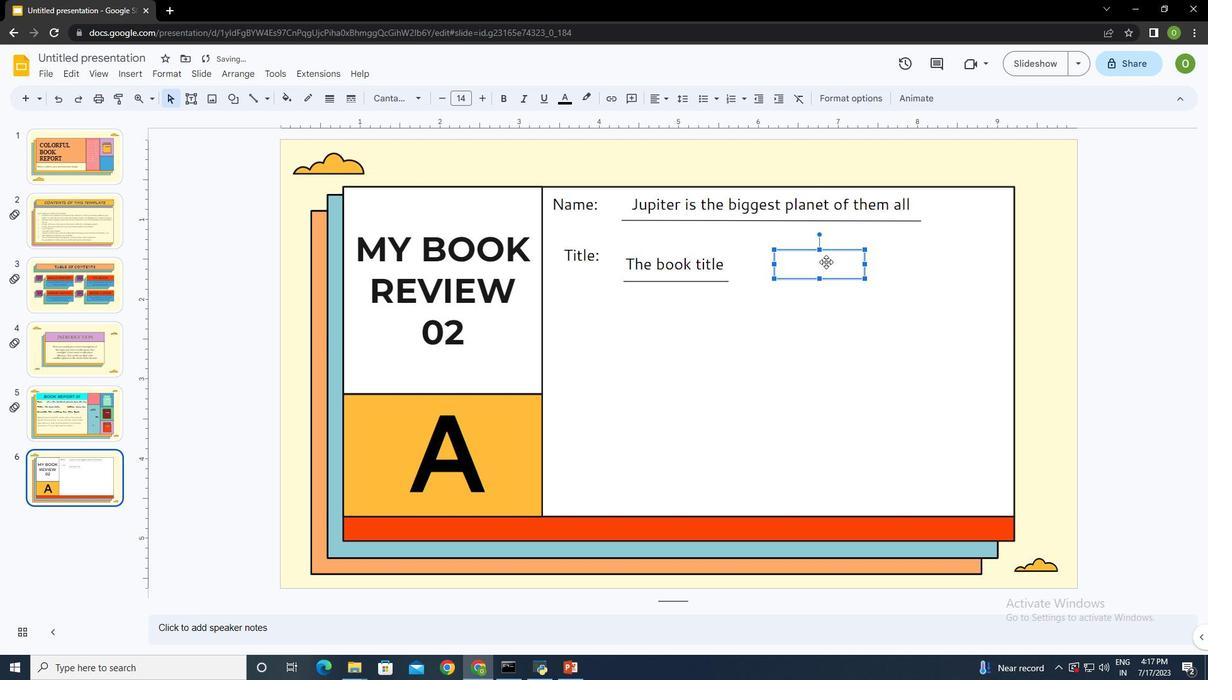 
Action: Mouse moved to (818, 256)
Screenshot: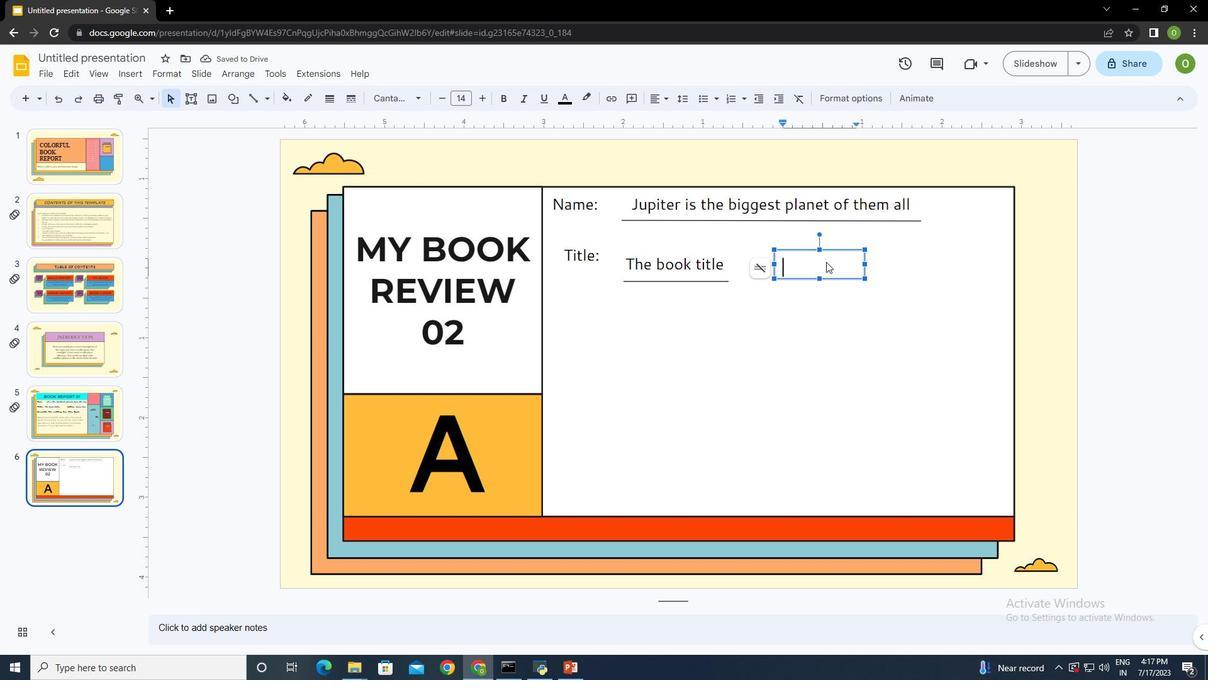 
Action: Key pressed <Key.backspace><Key.shift>Author<Key.shift_r>:ctrl+A
Screenshot: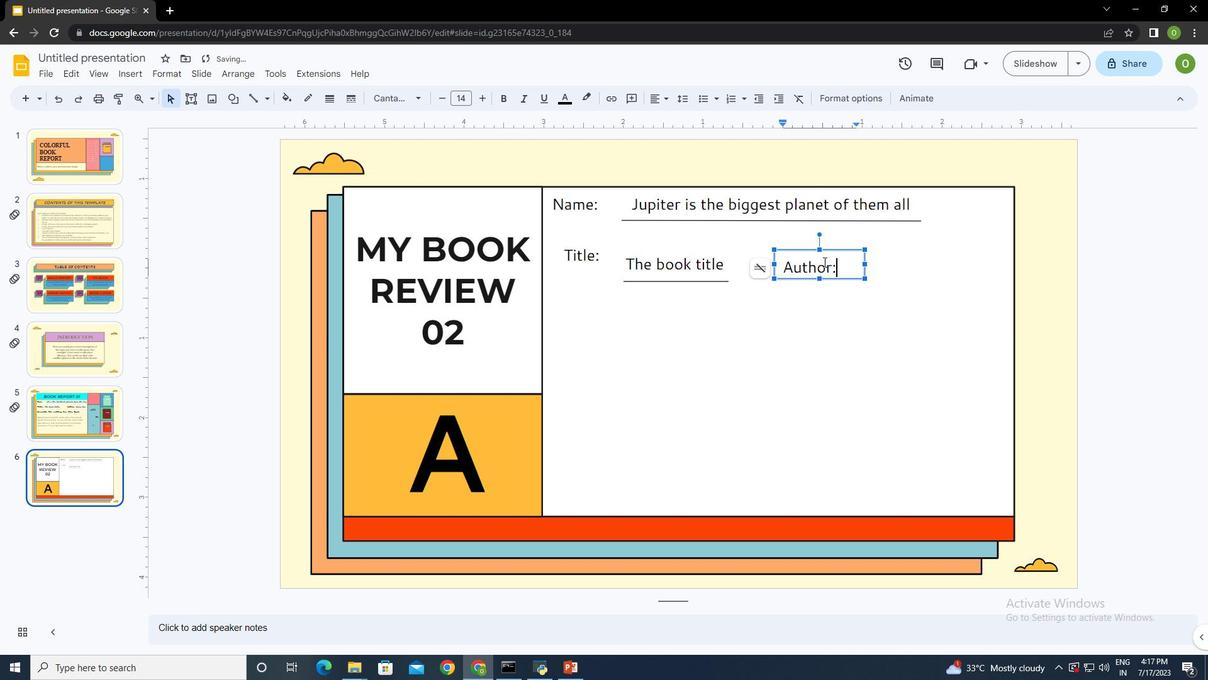 
Action: Mouse moved to (869, 260)
Screenshot: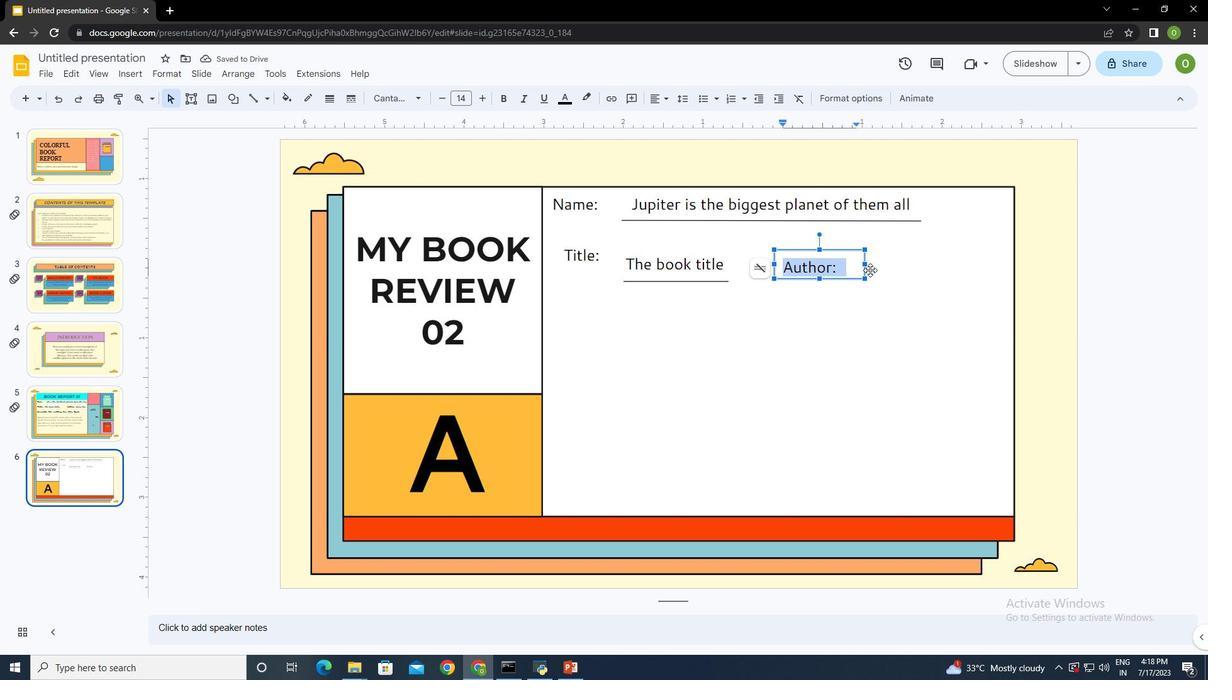 
Action: Mouse pressed left at (869, 260)
Screenshot: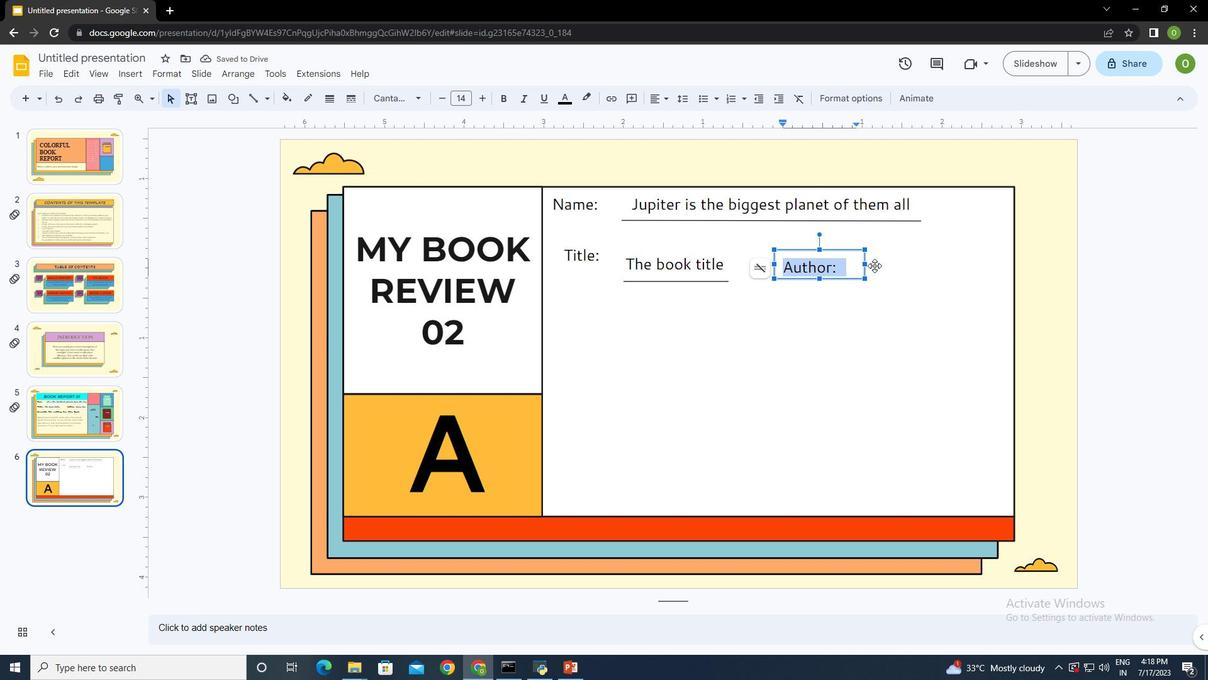 
Action: Mouse moved to (815, 266)
Screenshot: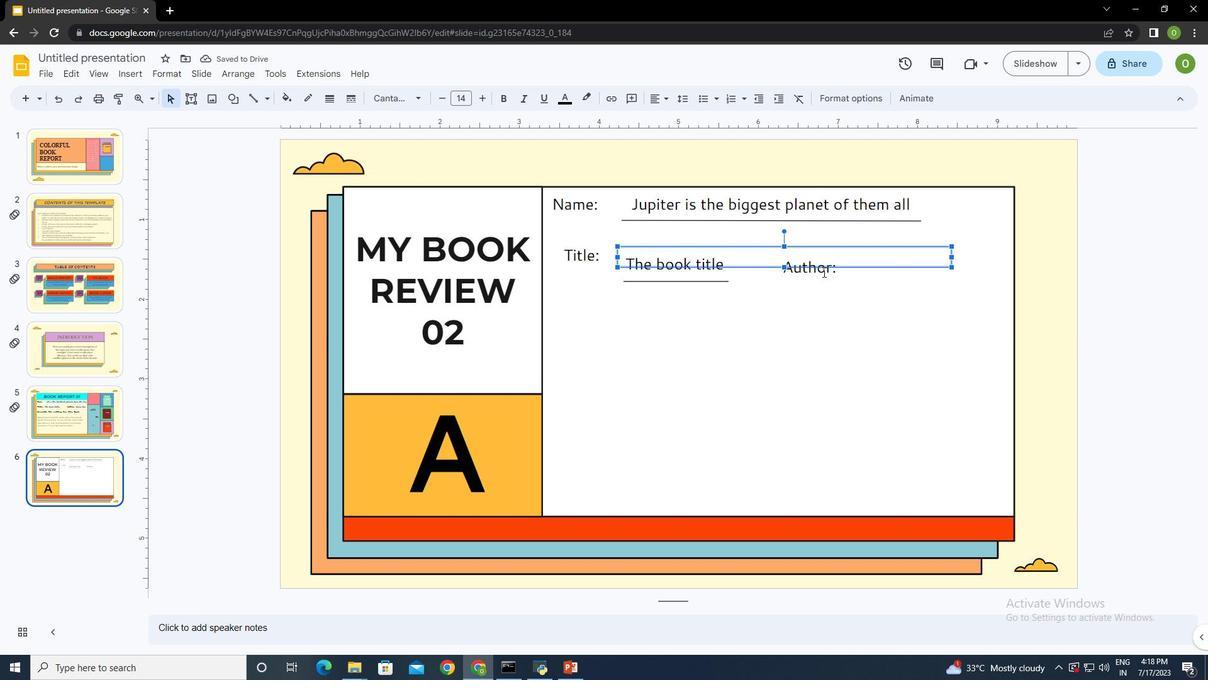 
Action: Mouse pressed left at (815, 266)
Screenshot: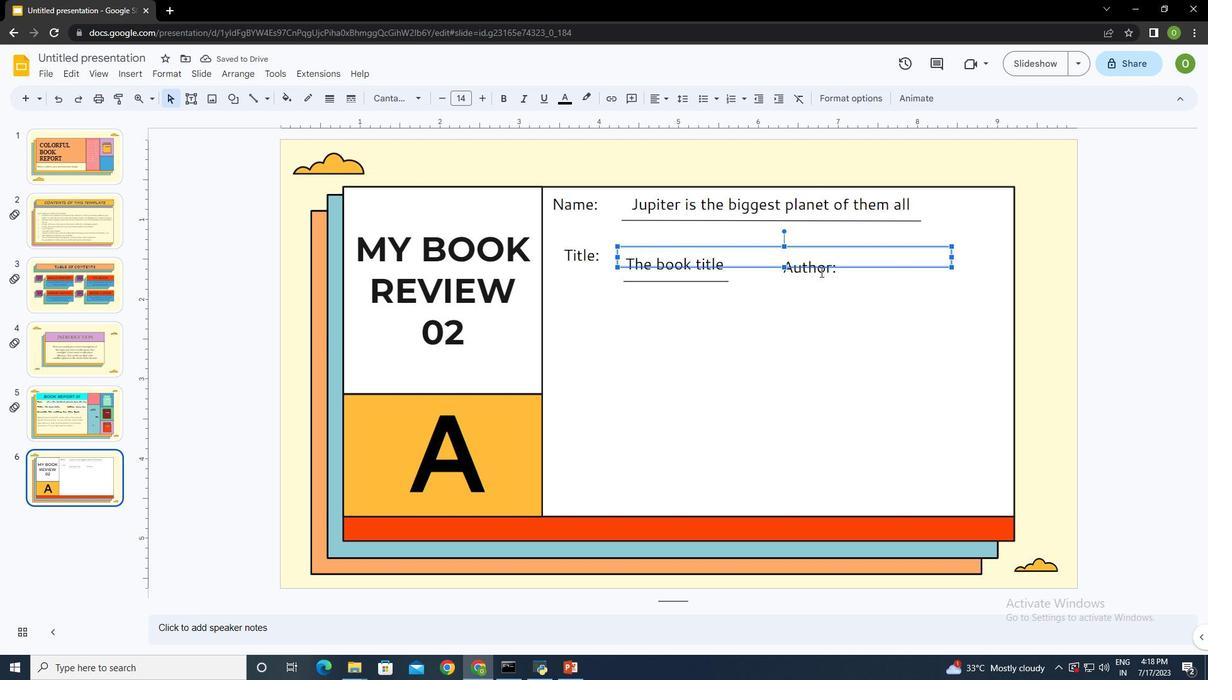 
Action: Mouse moved to (859, 259)
Screenshot: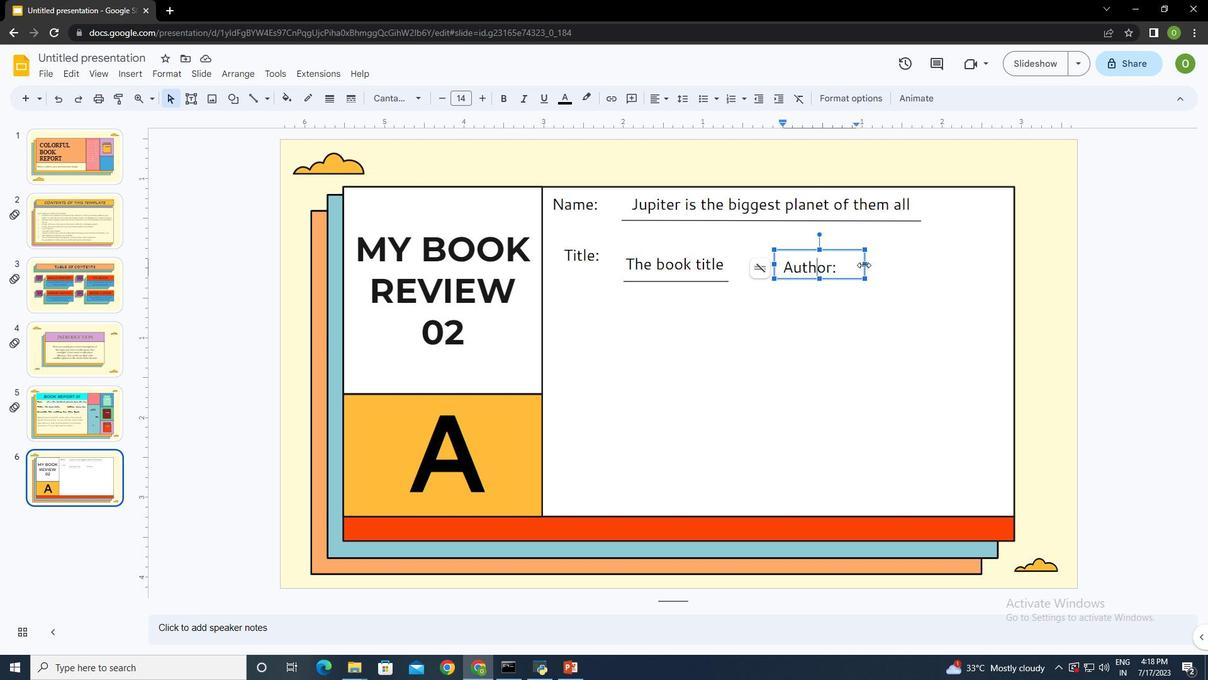 
Action: Mouse pressed left at (859, 259)
Screenshot: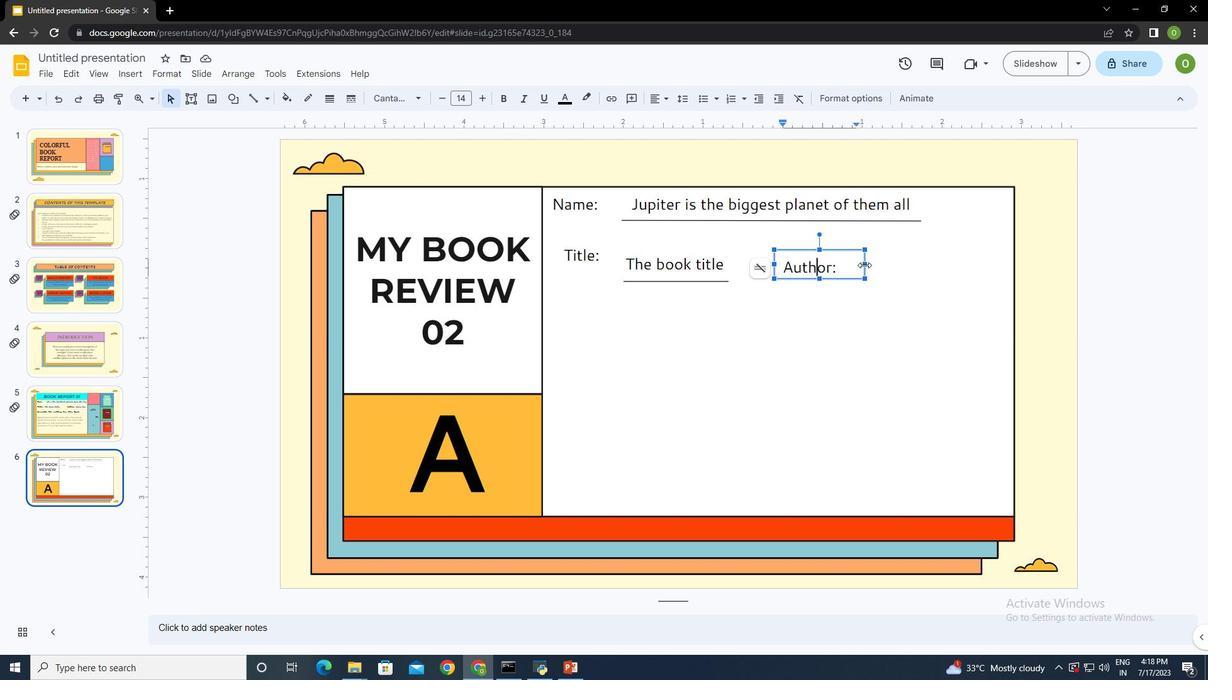
Action: Mouse moved to (852, 261)
Screenshot: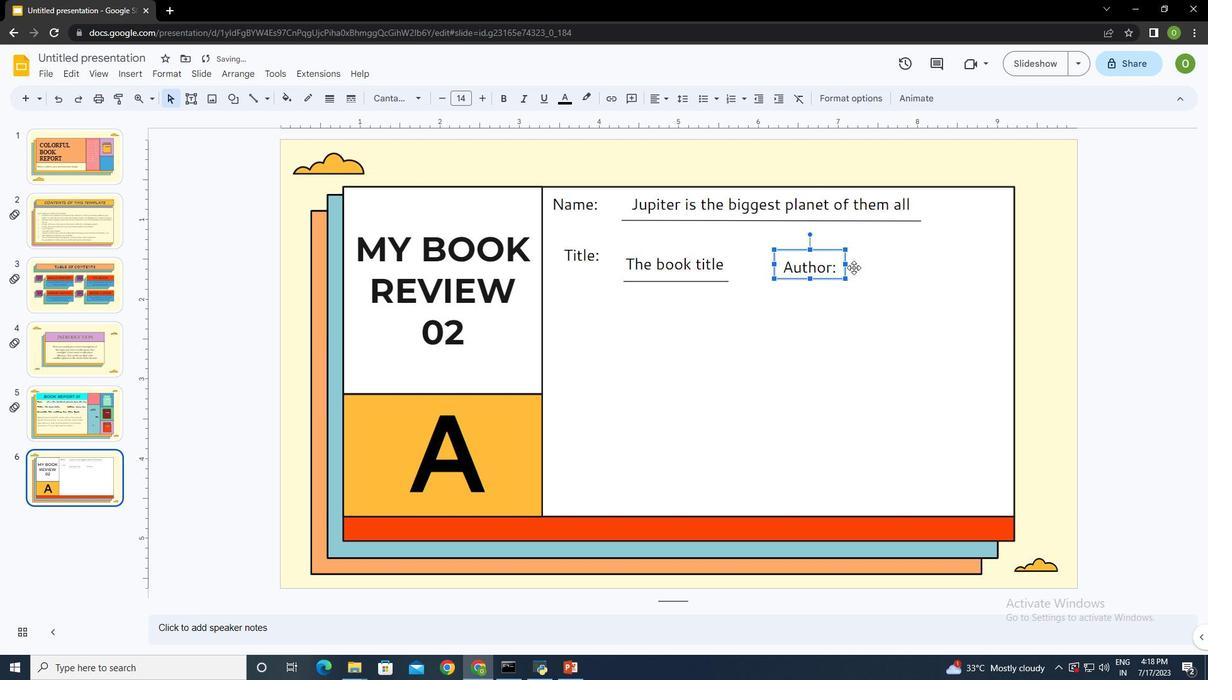 
Action: Mouse pressed left at (852, 261)
Screenshot: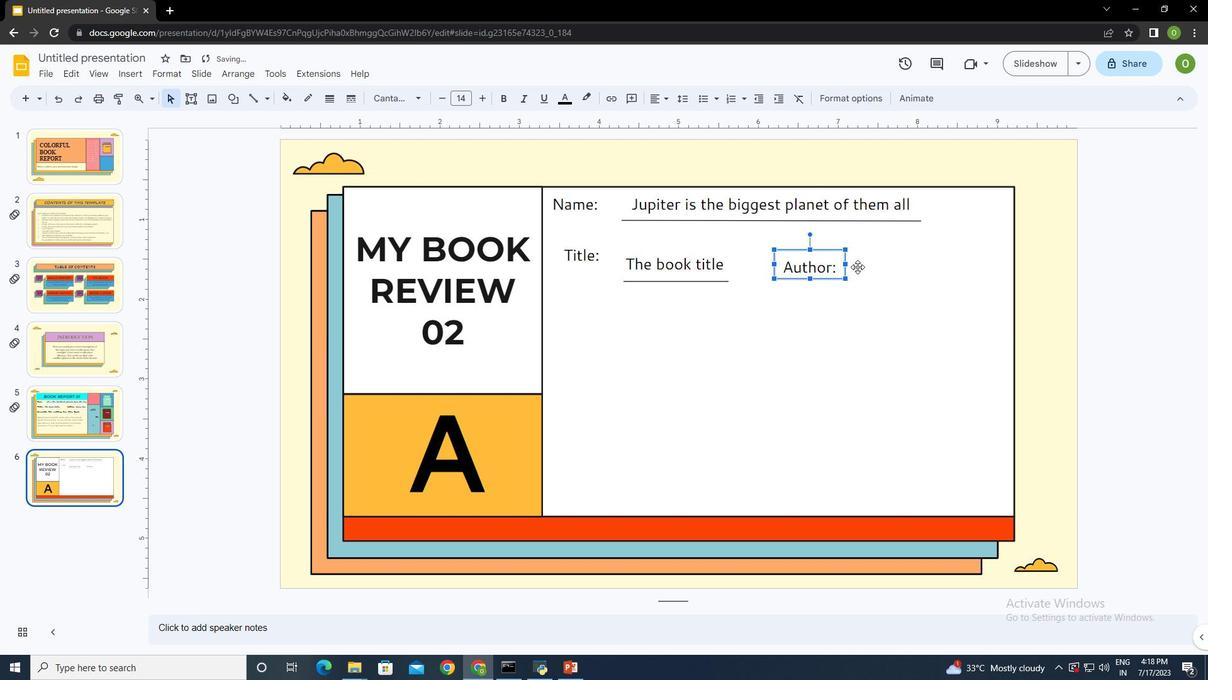 
Action: Mouse moved to (855, 269)
Screenshot: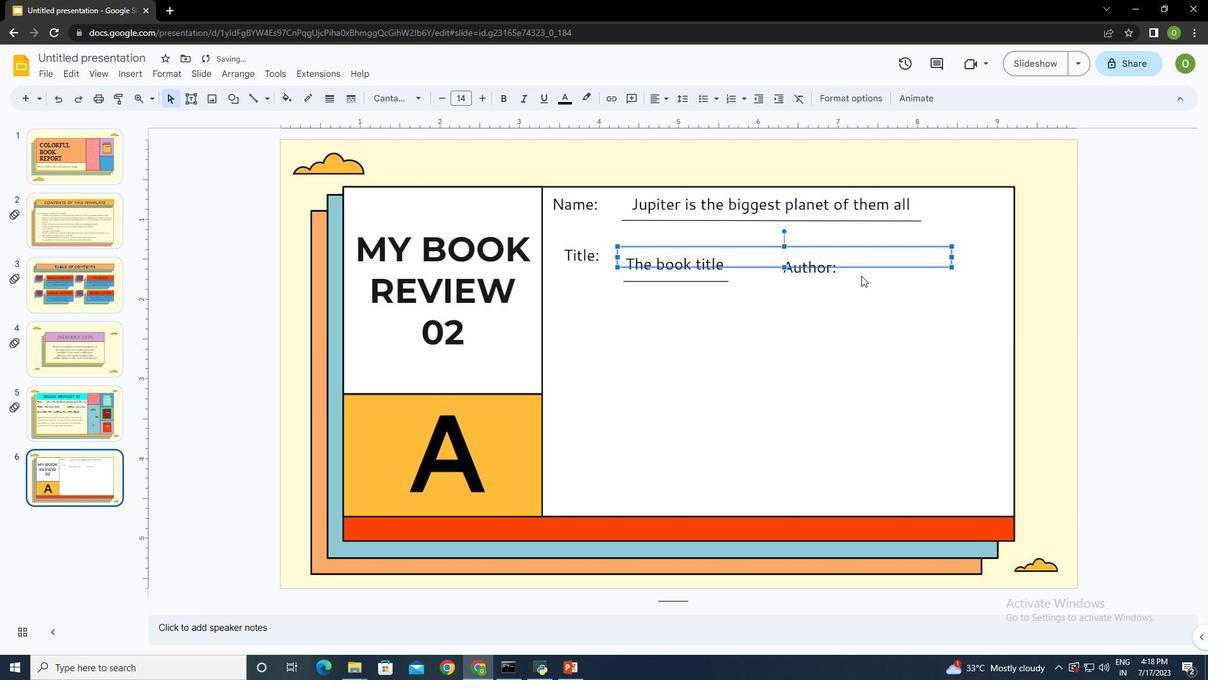 
Action: Mouse pressed left at (855, 269)
Screenshot: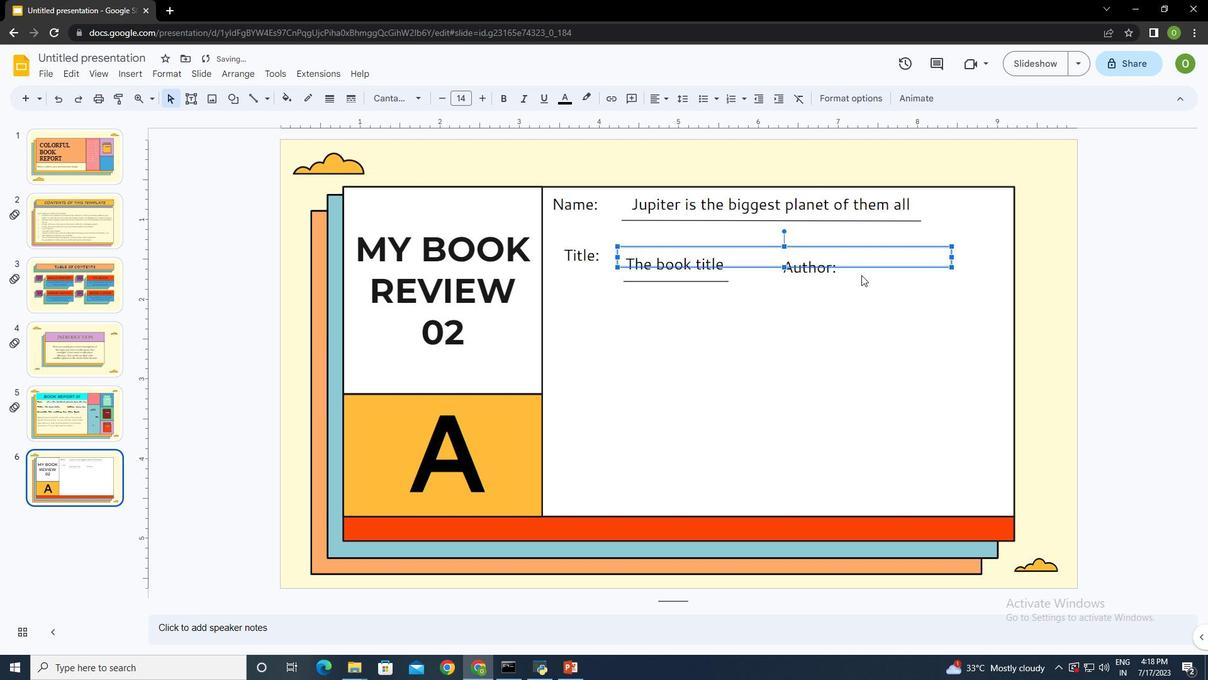 
Action: Mouse moved to (183, 91)
Screenshot: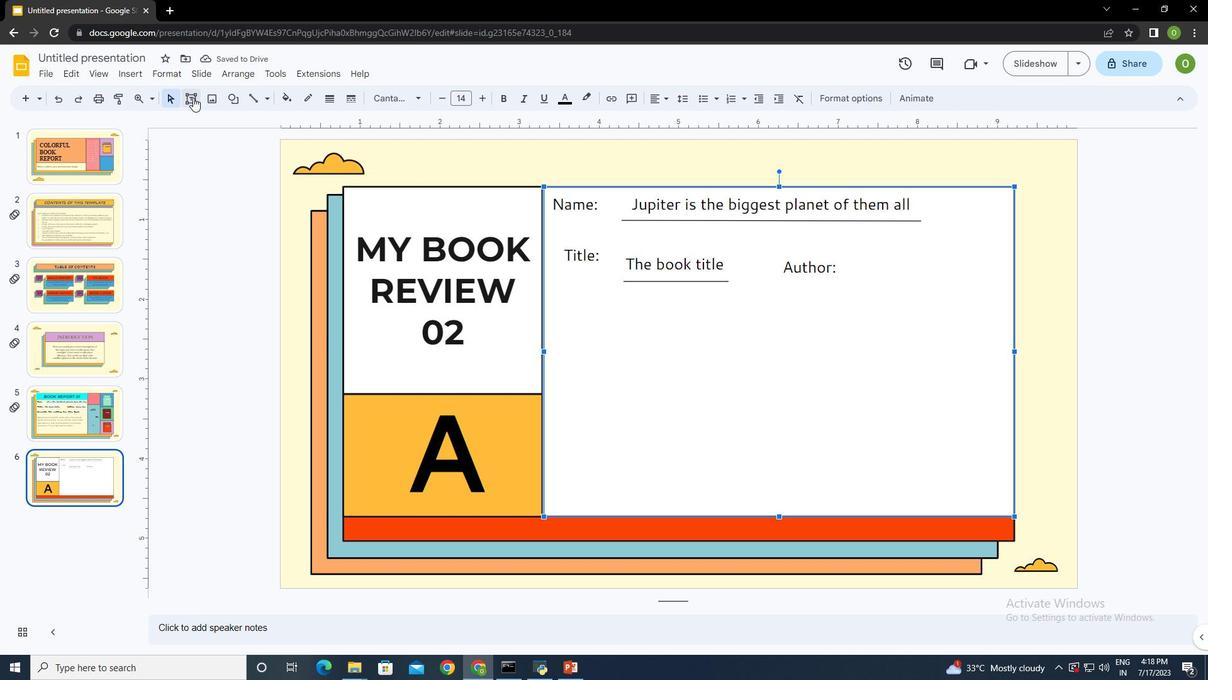 
Action: Mouse pressed left at (183, 91)
Screenshot: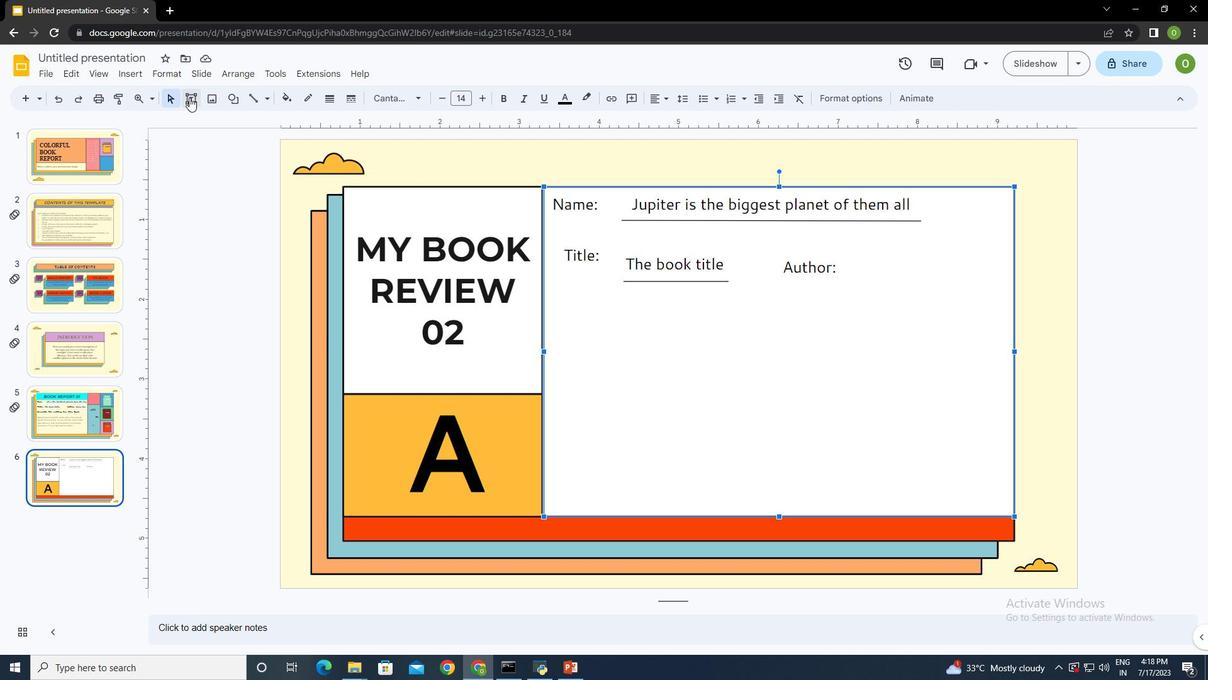 
Action: Mouse moved to (858, 250)
Screenshot: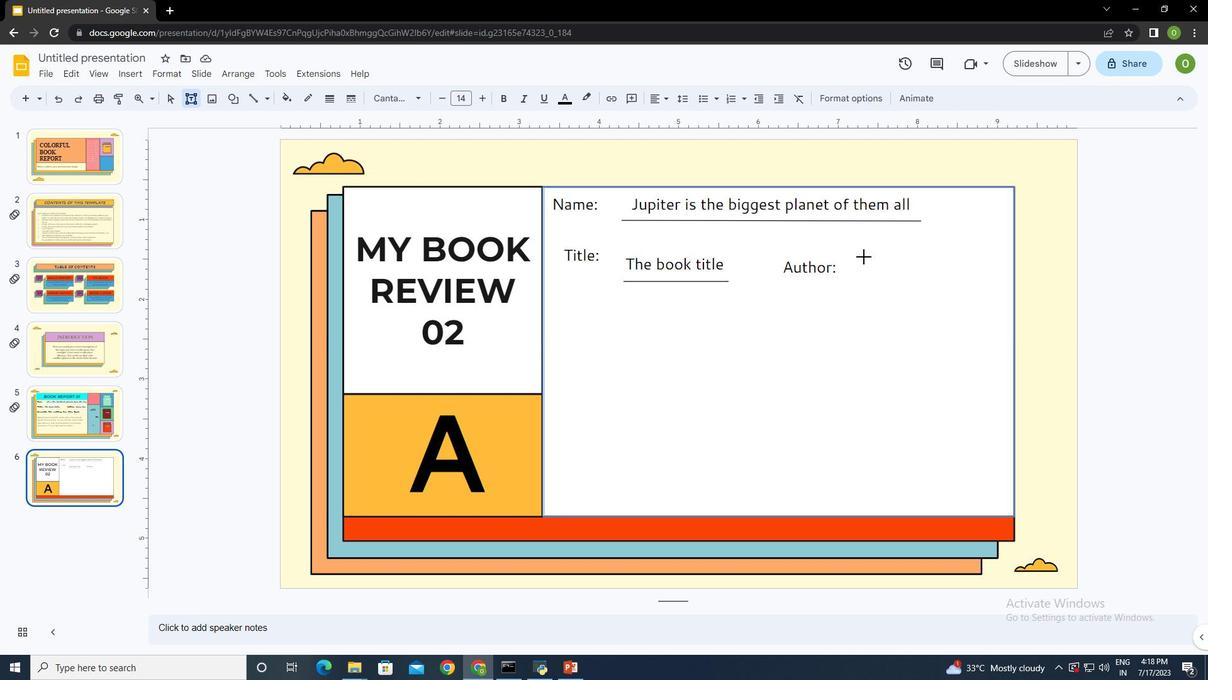 
Action: Mouse pressed left at (858, 250)
Screenshot: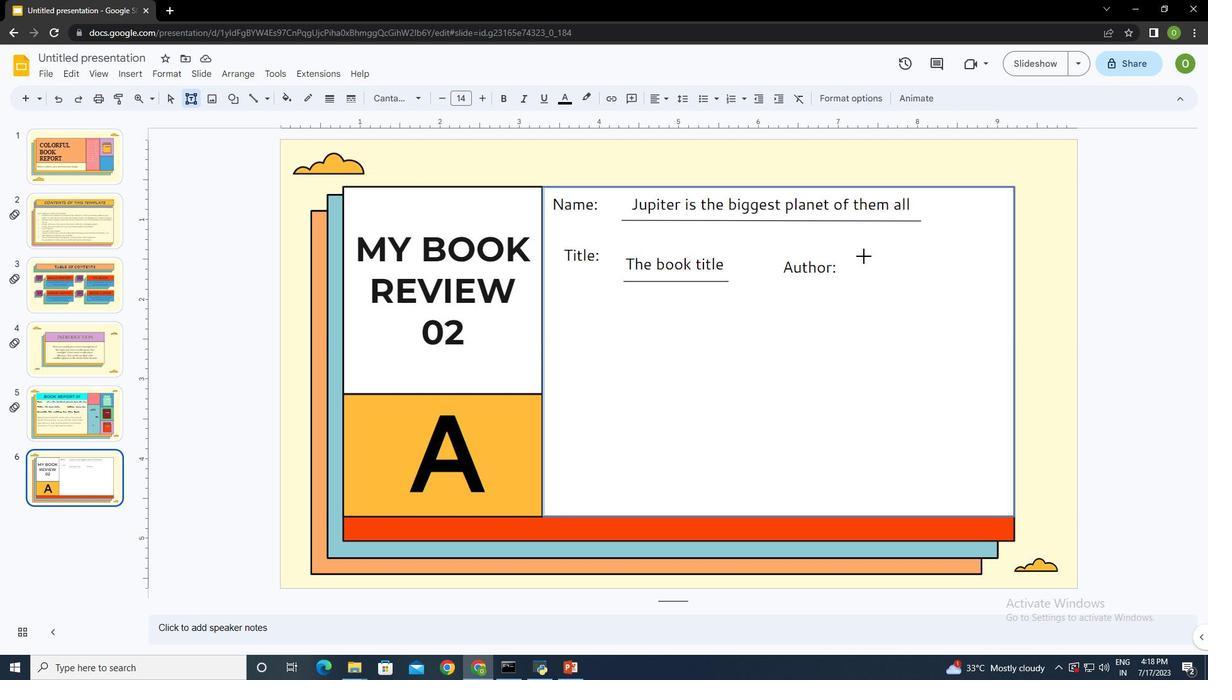 
Action: Mouse moved to (930, 261)
Screenshot: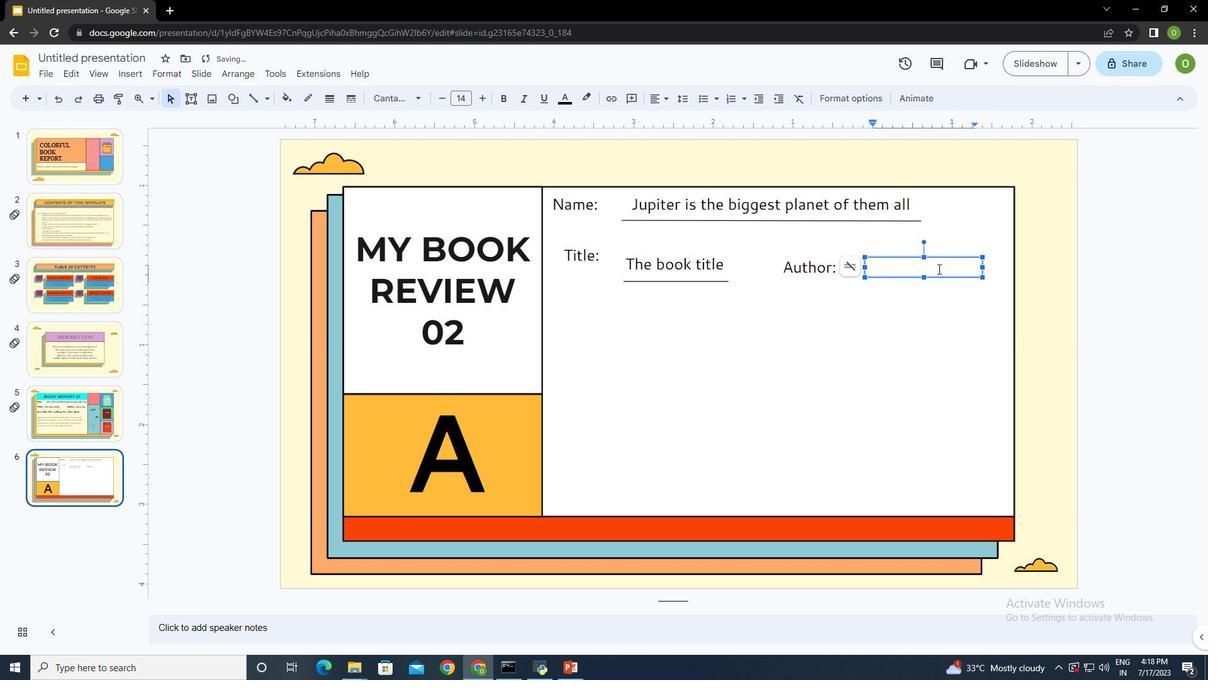 
Action: Key pressed <Key.shift>Timmy<Key.space><Key.shift>Jimmy
Screenshot: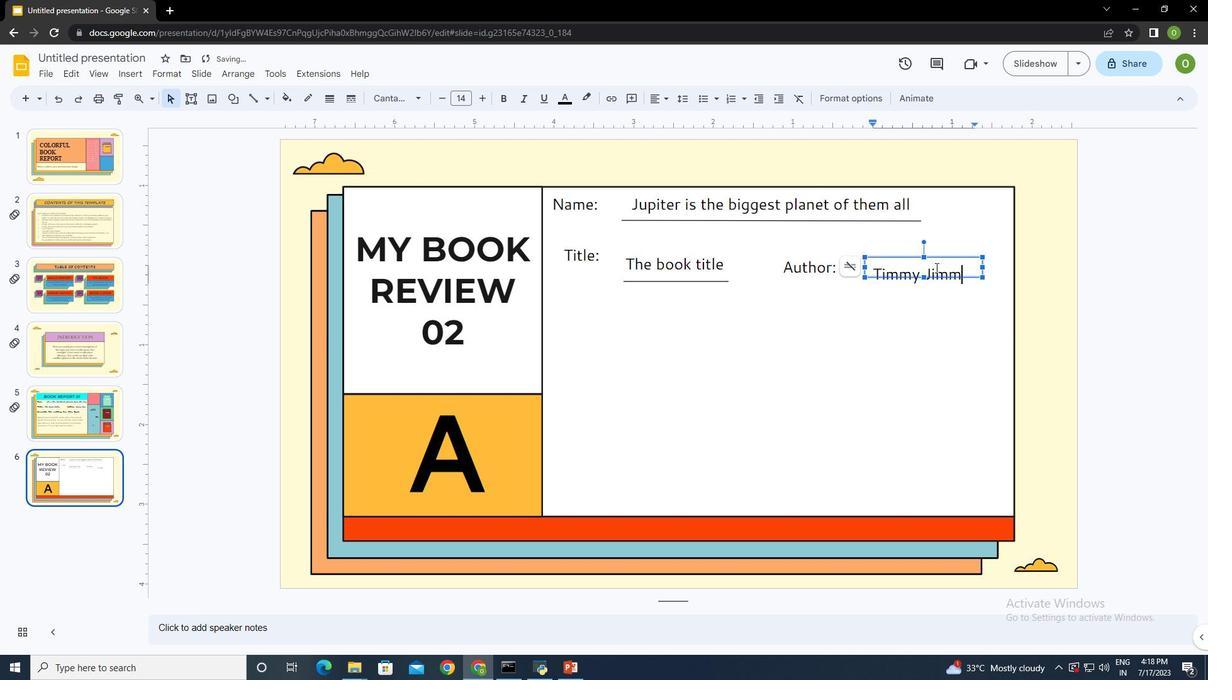 
Action: Mouse moved to (669, 262)
Screenshot: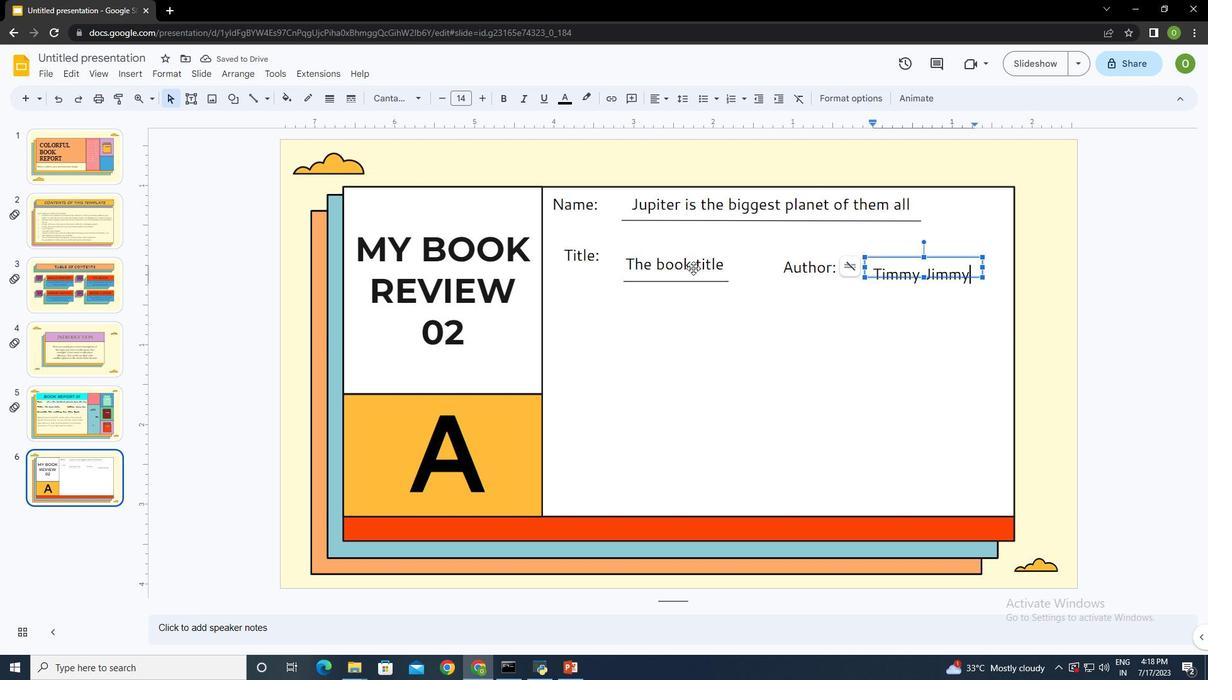 
Action: Mouse pressed left at (669, 262)
Screenshot: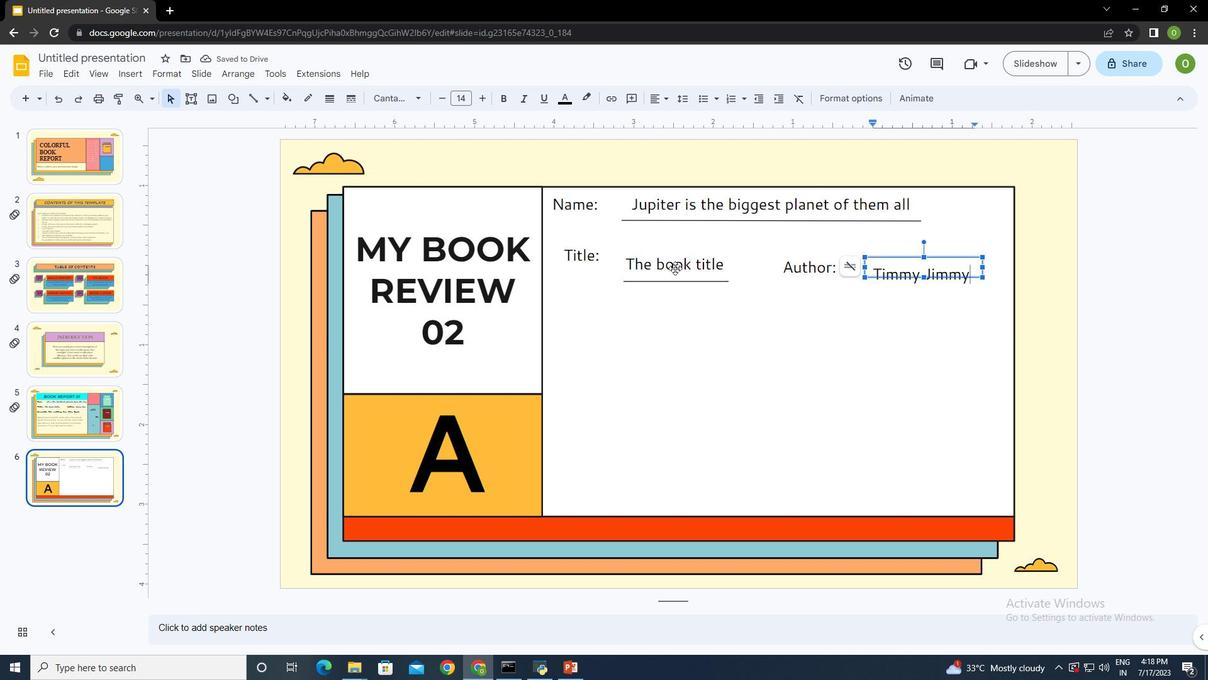 
Action: Mouse moved to (661, 198)
Screenshot: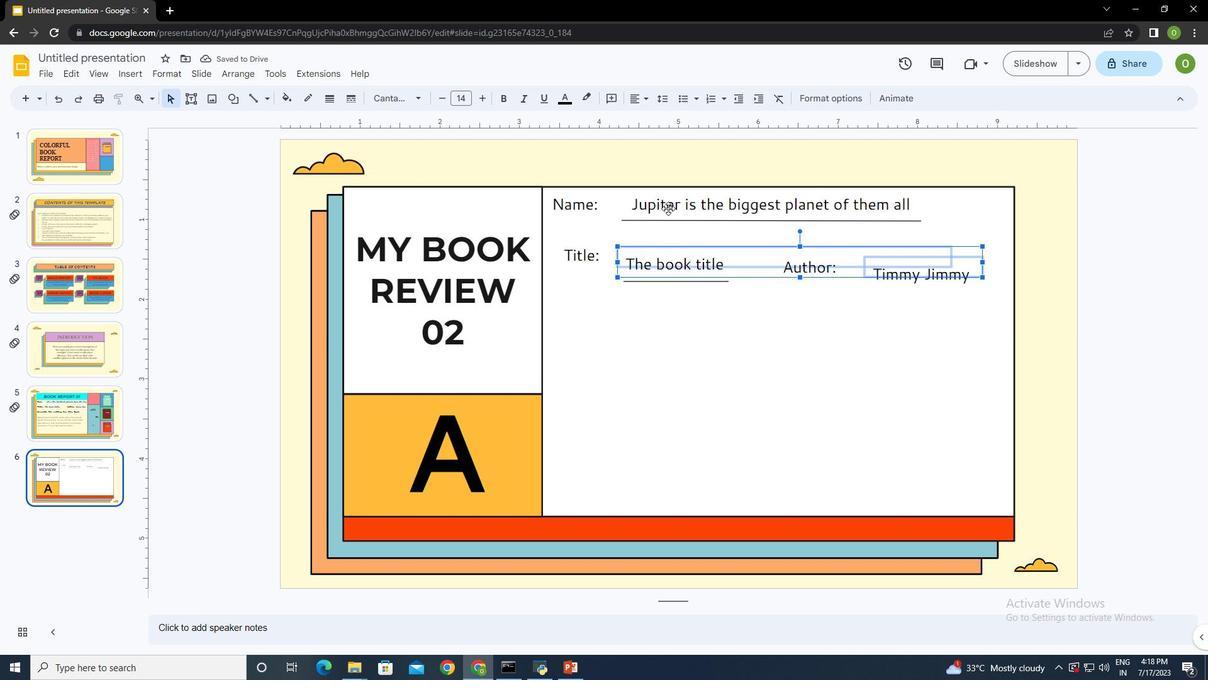 
Action: Mouse pressed left at (661, 198)
Screenshot: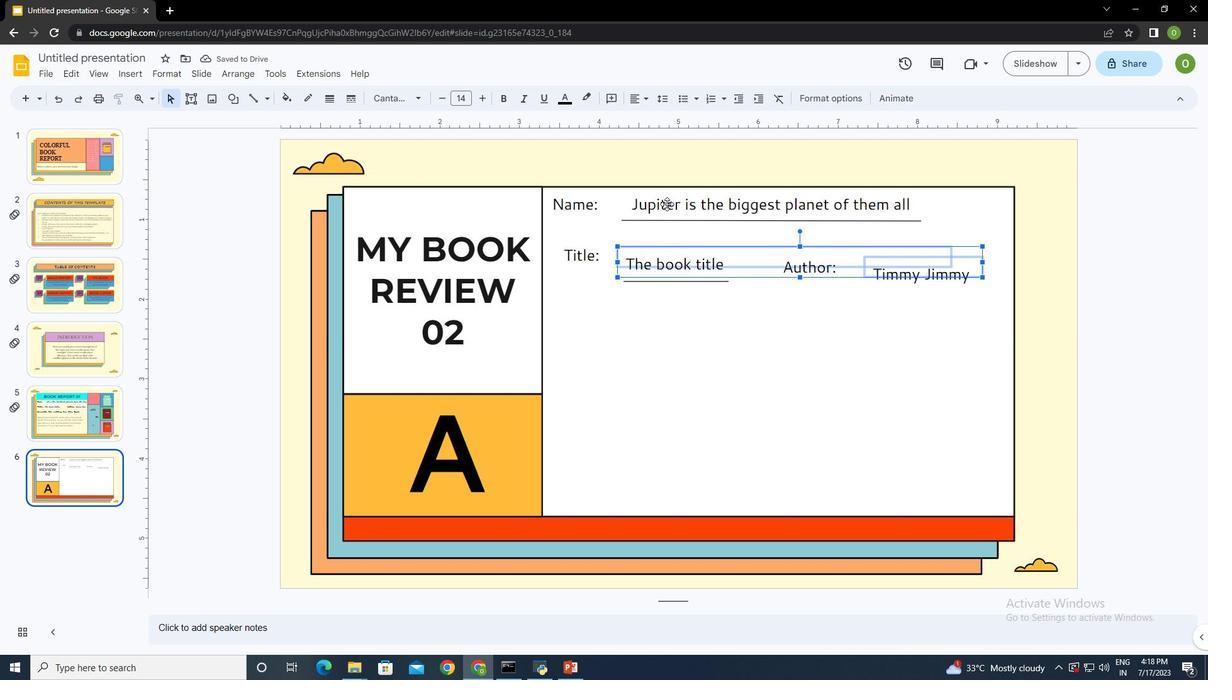 
Action: Mouse moved to (665, 197)
Screenshot: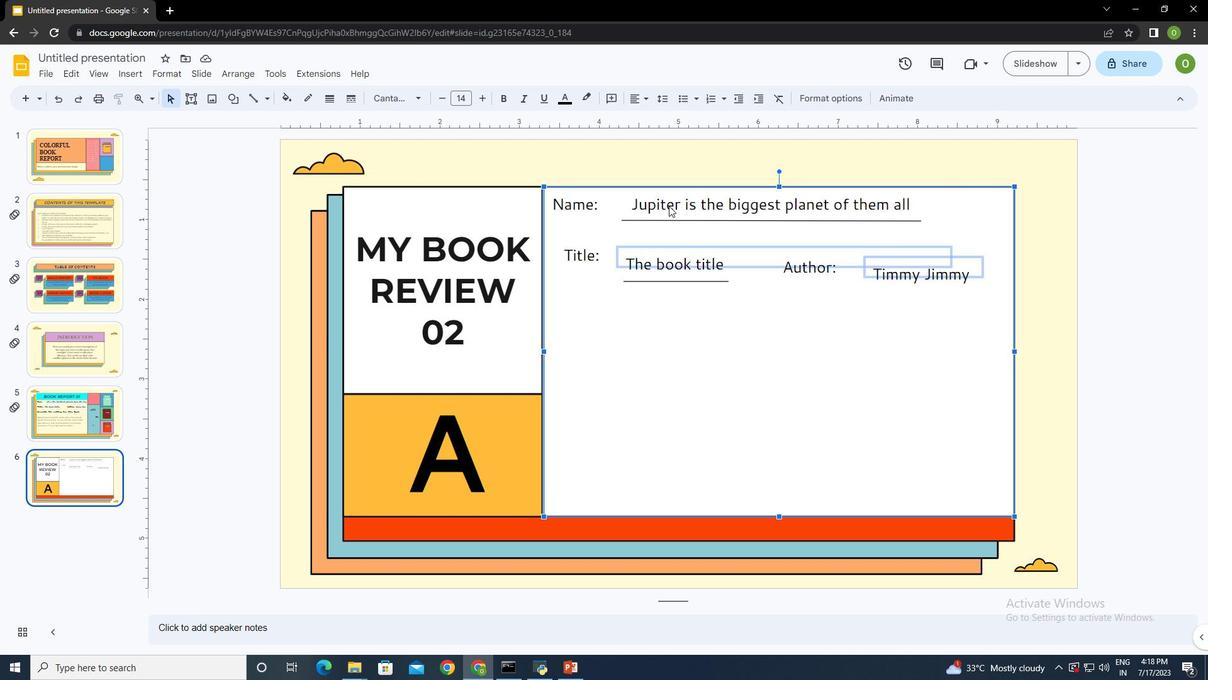 
Action: Mouse pressed left at (665, 197)
Screenshot: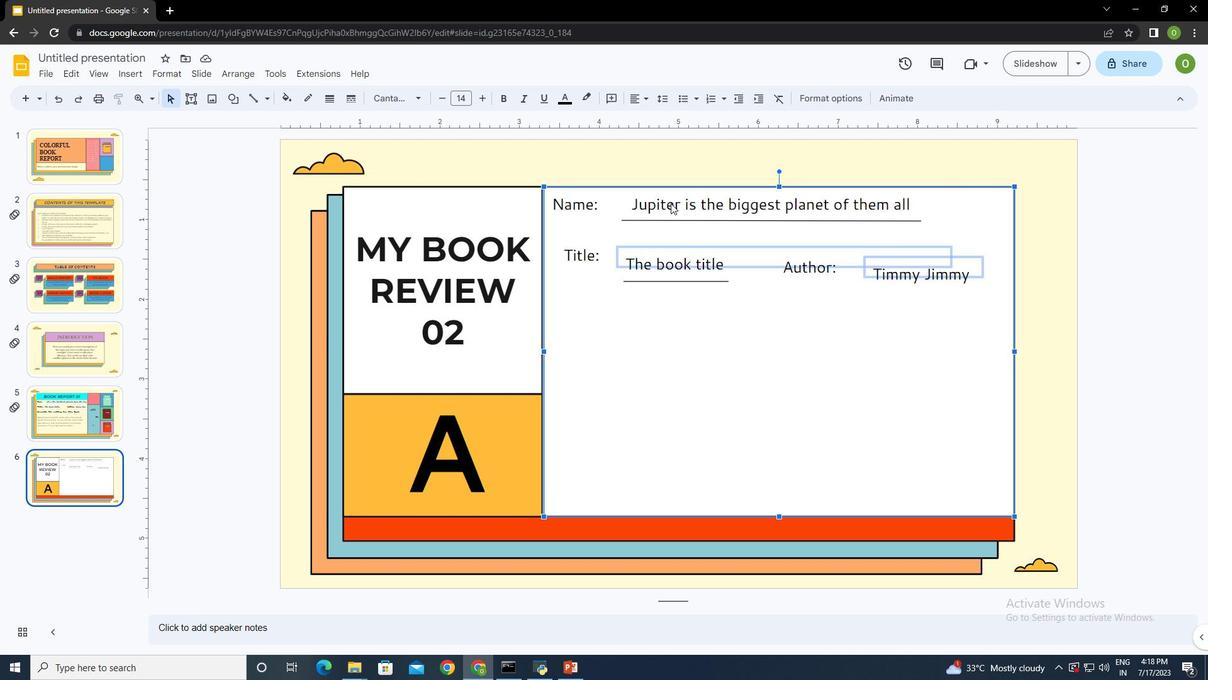 
Action: Mouse pressed left at (665, 197)
Screenshot: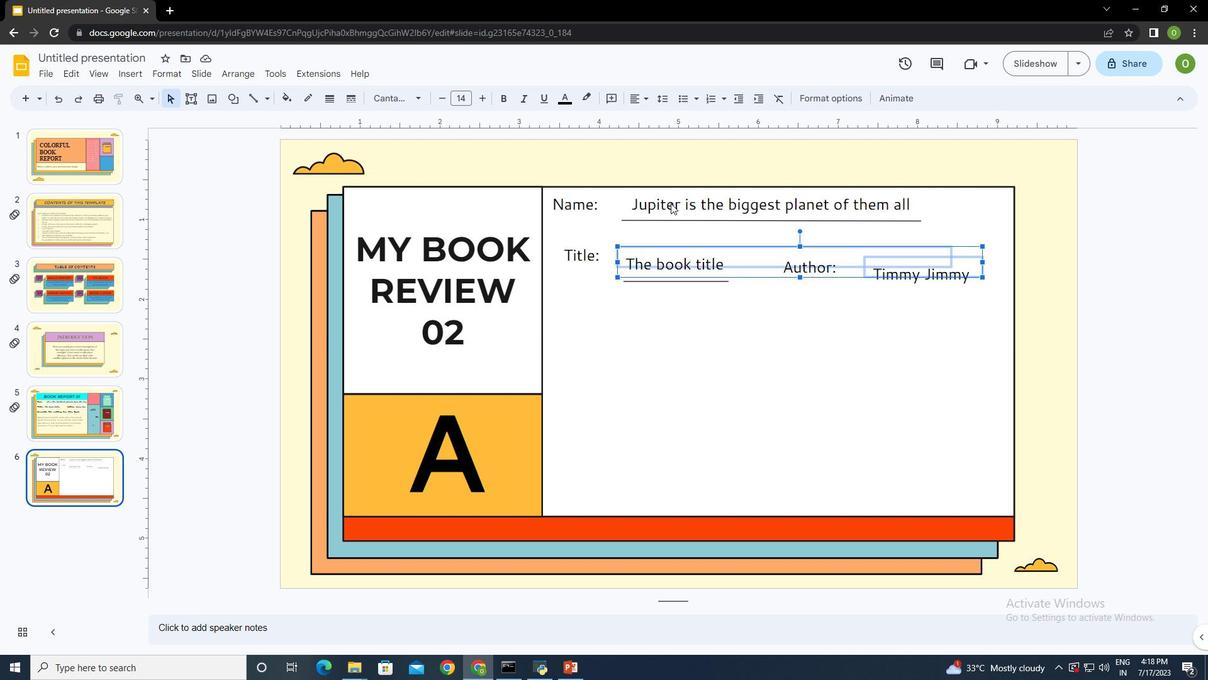 
Action: Mouse moved to (377, 85)
Screenshot: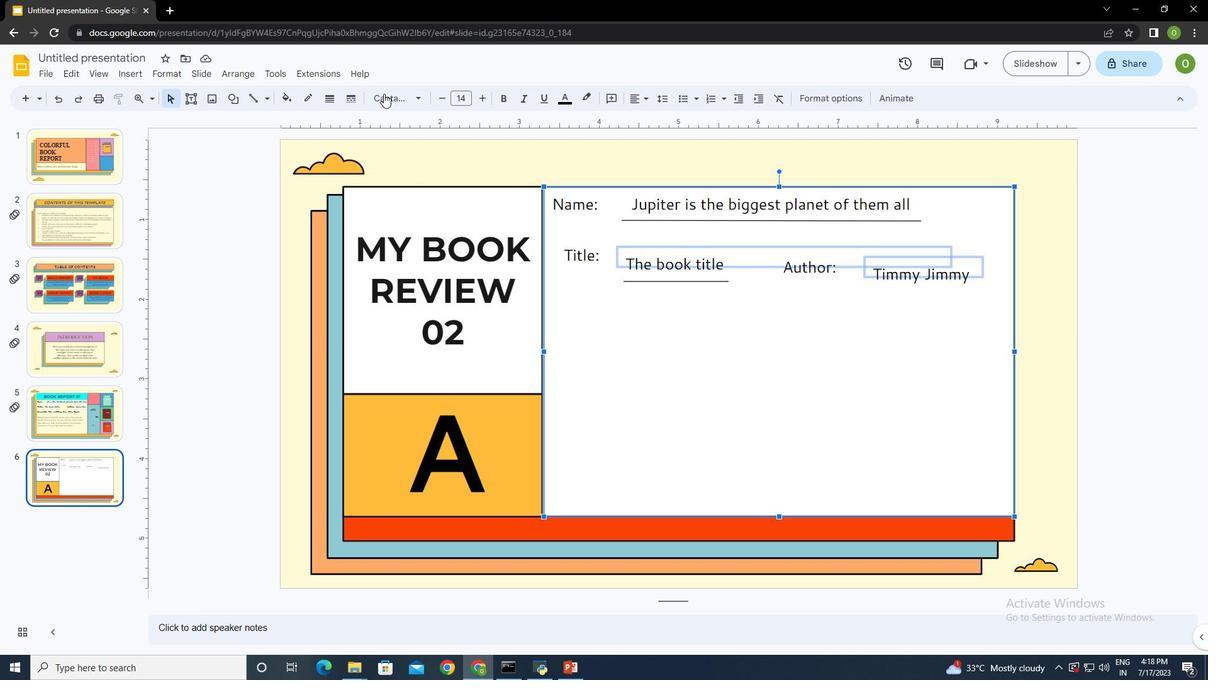 
Action: Mouse pressed left at (377, 85)
Screenshot: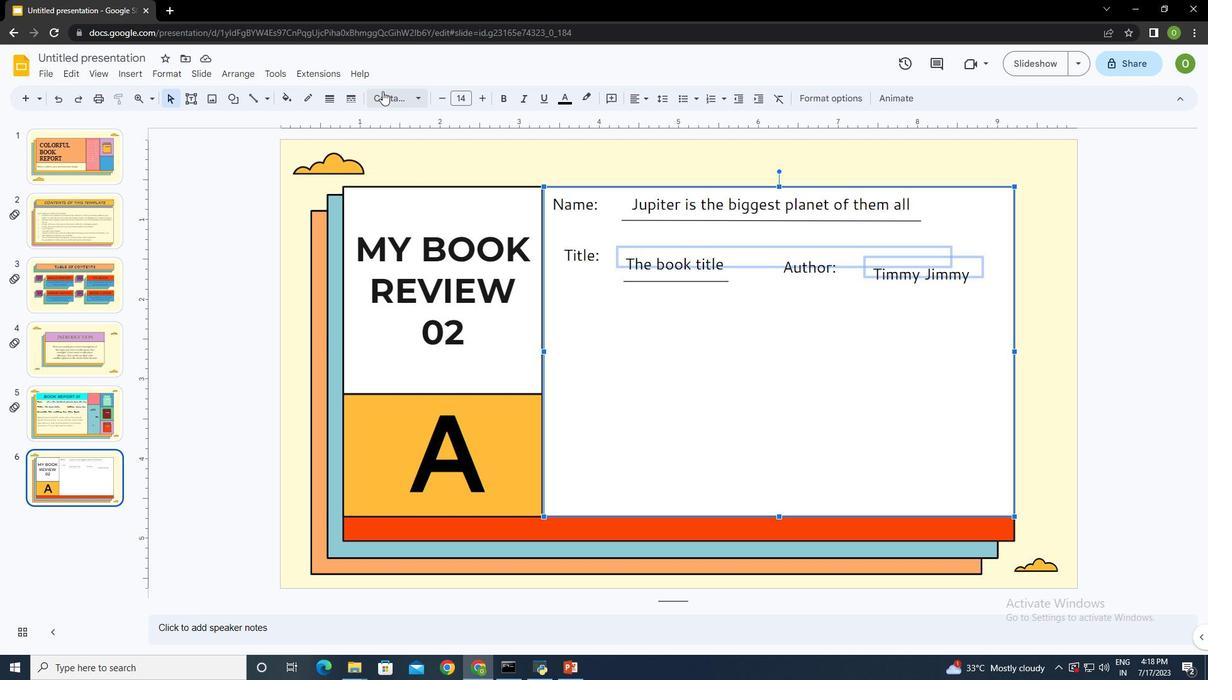
Action: Mouse moved to (450, 295)
Screenshot: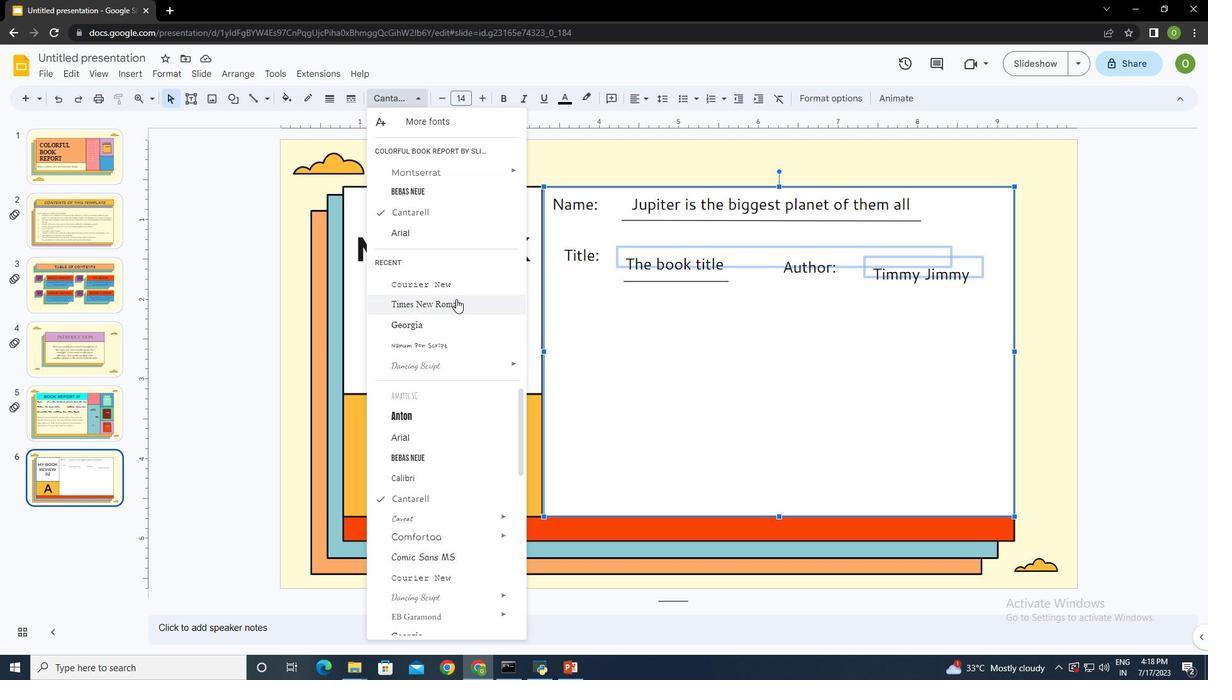 
Action: Mouse pressed left at (450, 295)
Screenshot: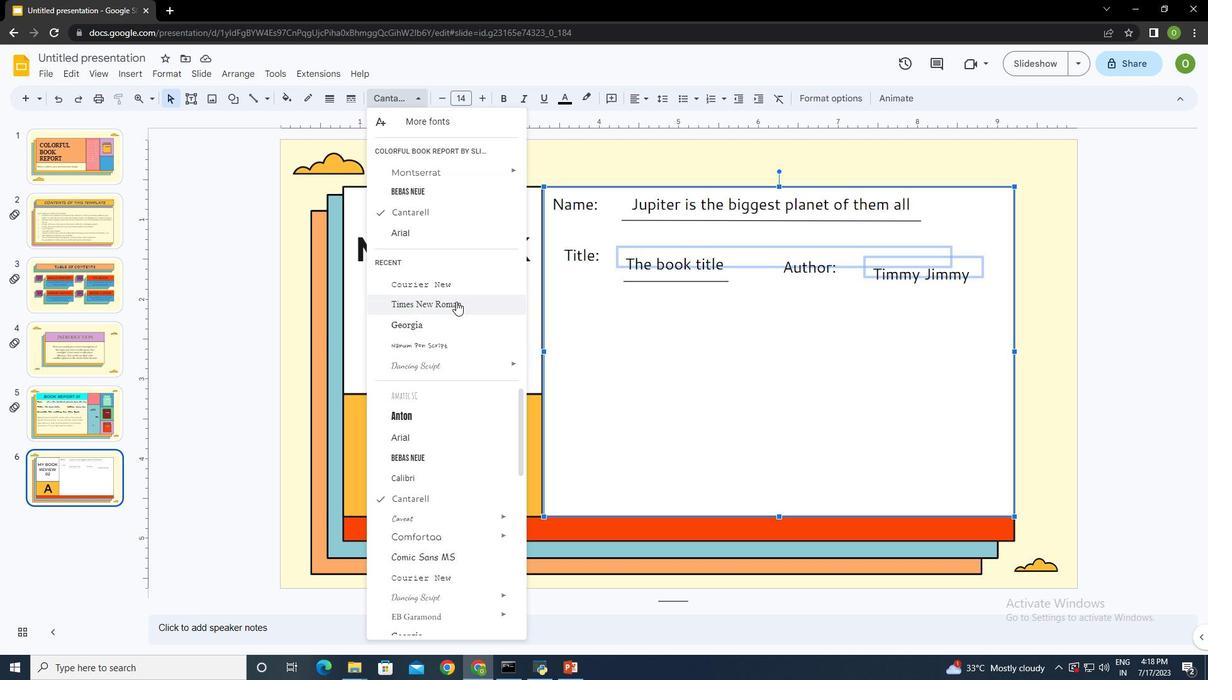 
Action: Mouse moved to (777, 299)
Screenshot: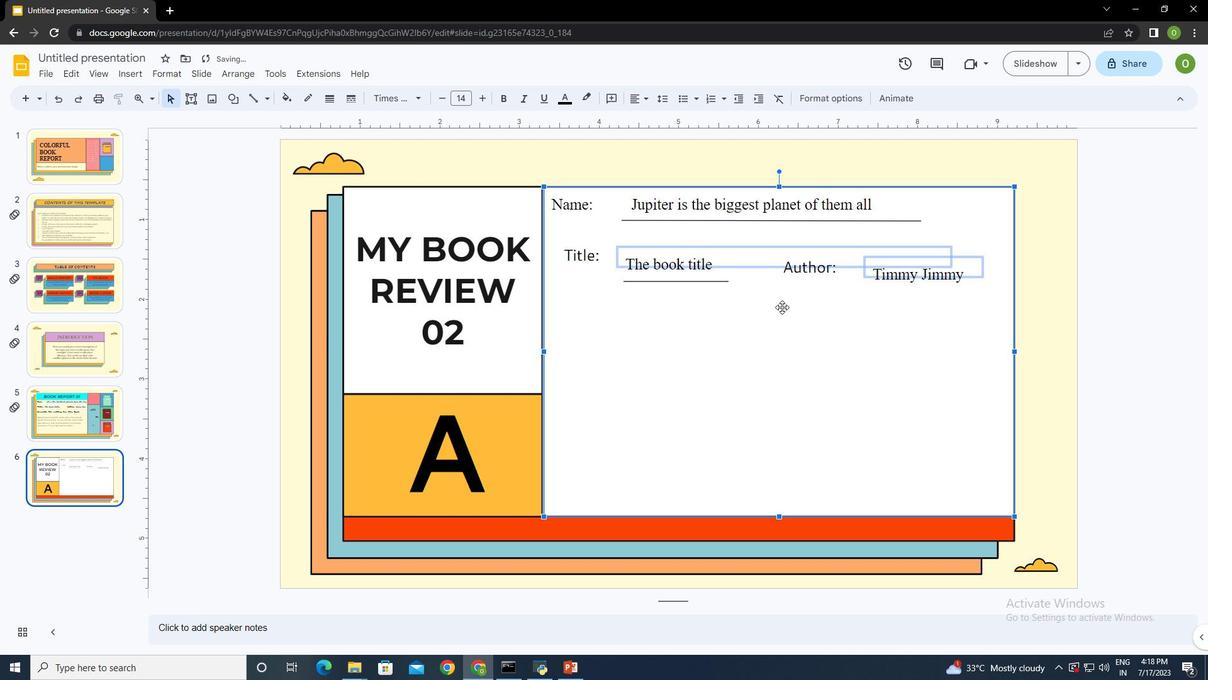 
Action: Mouse pressed left at (777, 299)
Screenshot: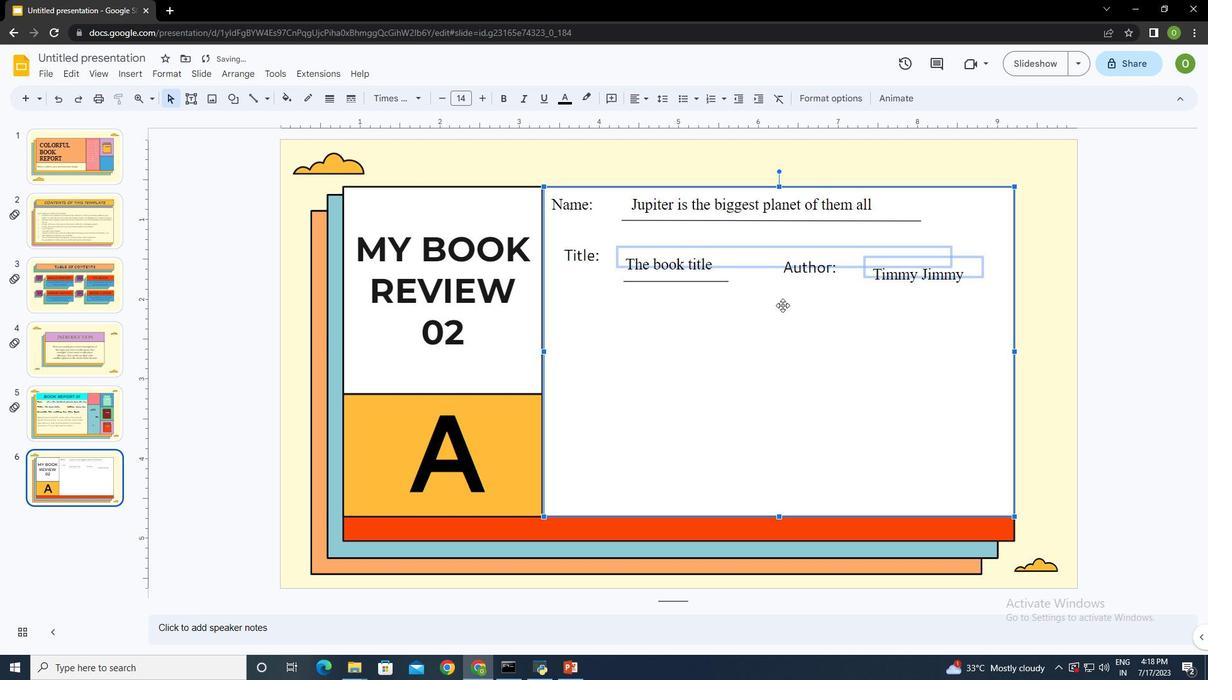 
Action: Mouse moved to (795, 263)
Screenshot: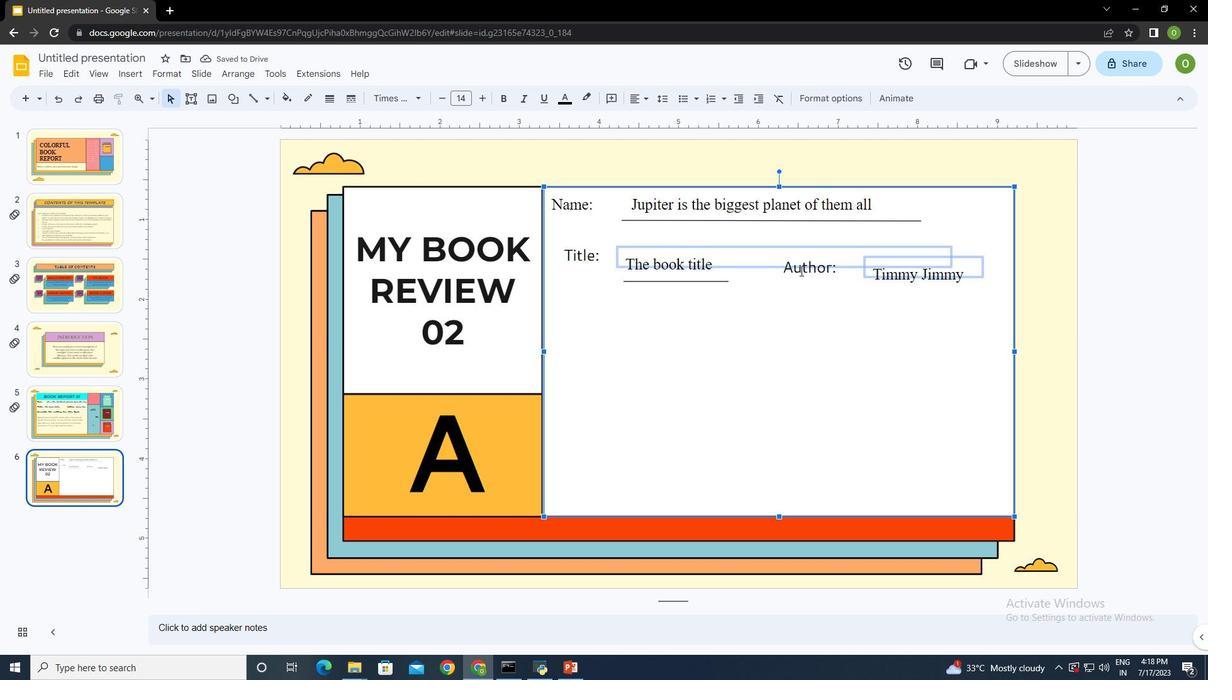 
Action: Mouse pressed left at (795, 263)
Screenshot: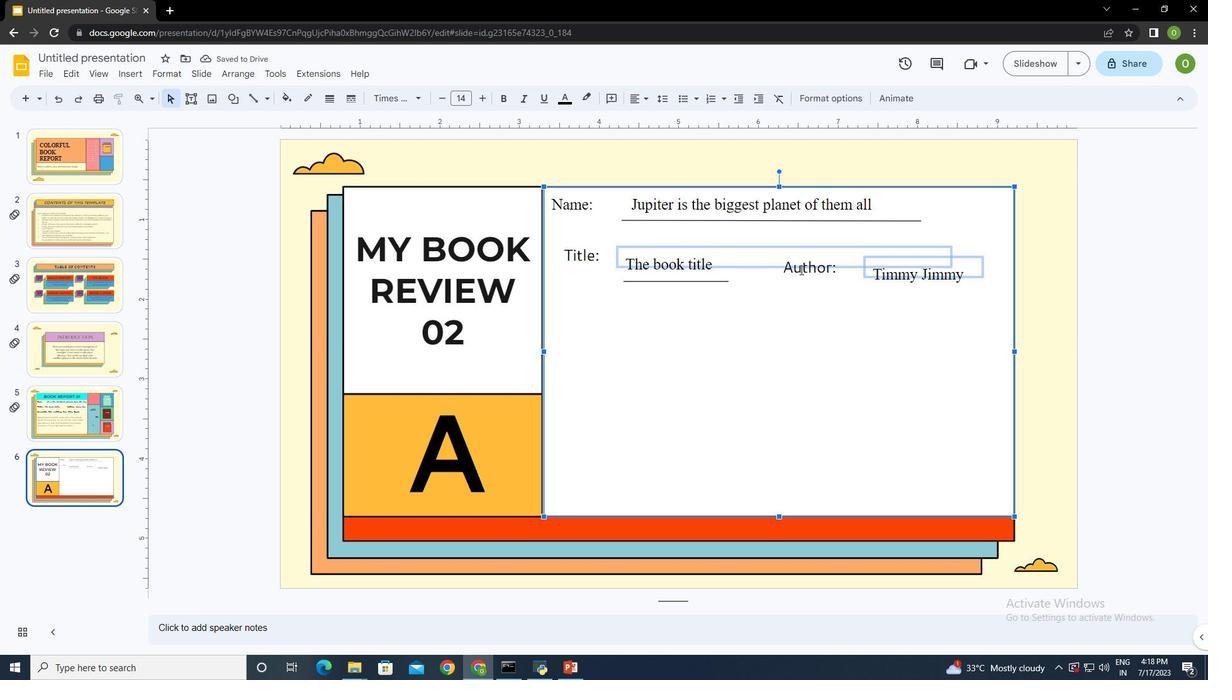 
Action: Mouse moved to (569, 249)
Screenshot: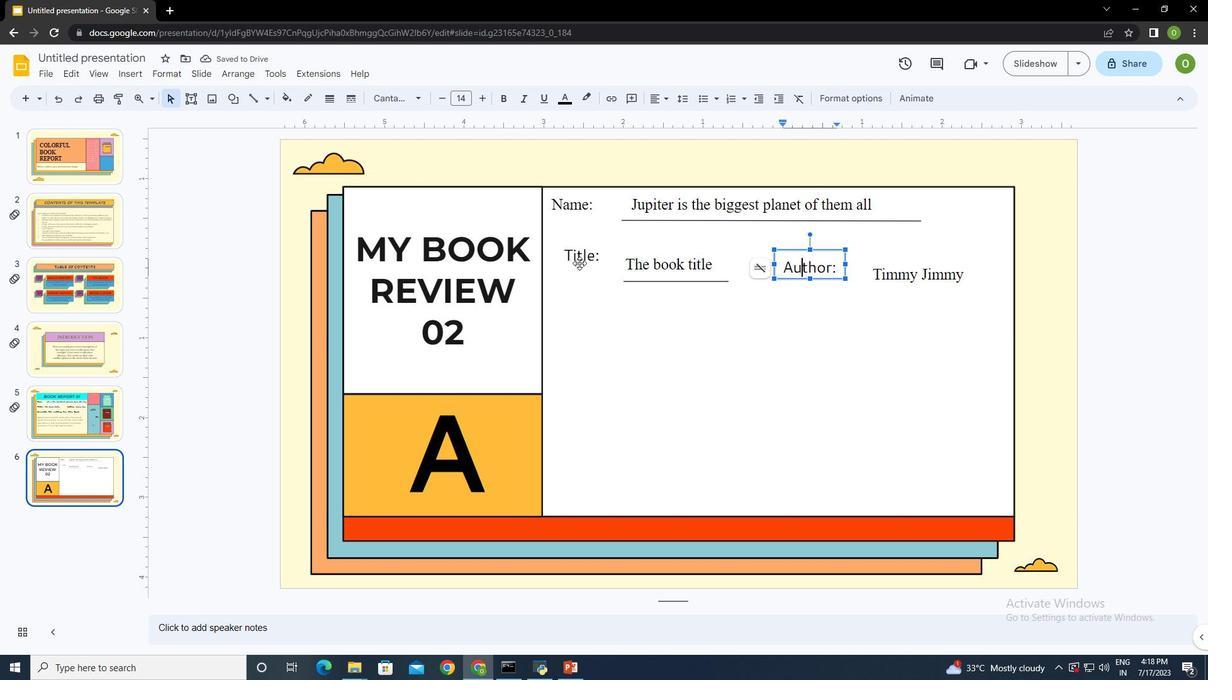 
Action: Mouse pressed left at (569, 249)
Screenshot: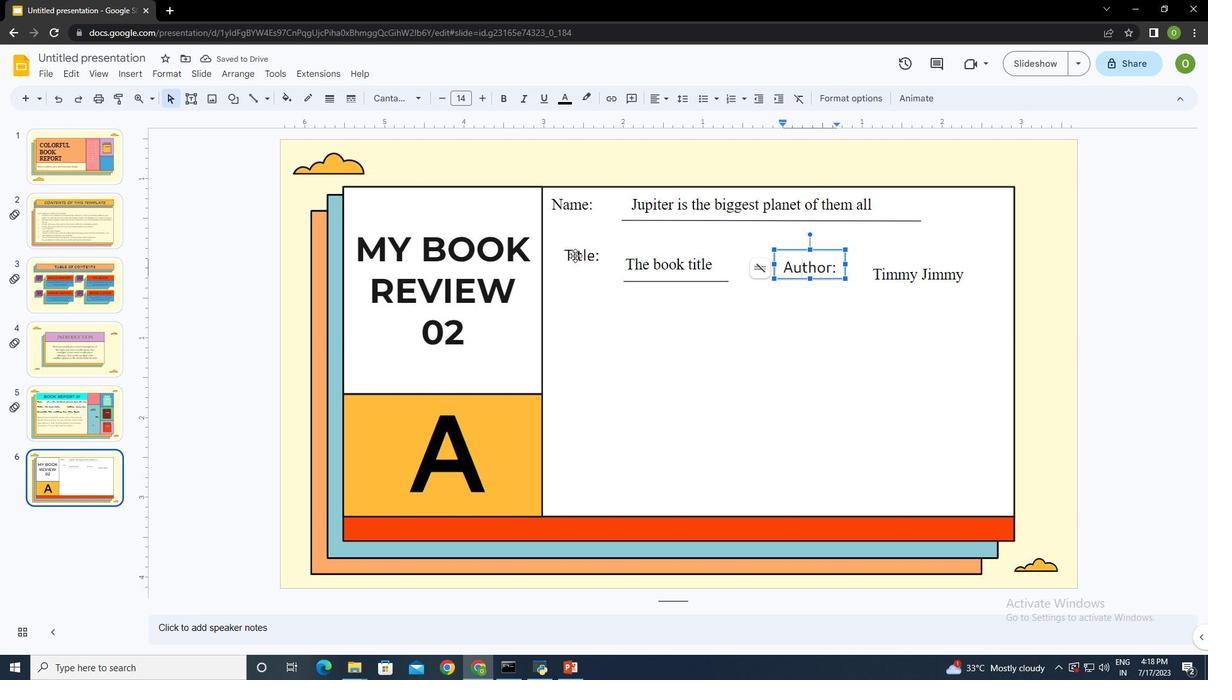 
Action: Mouse moved to (557, 198)
Screenshot: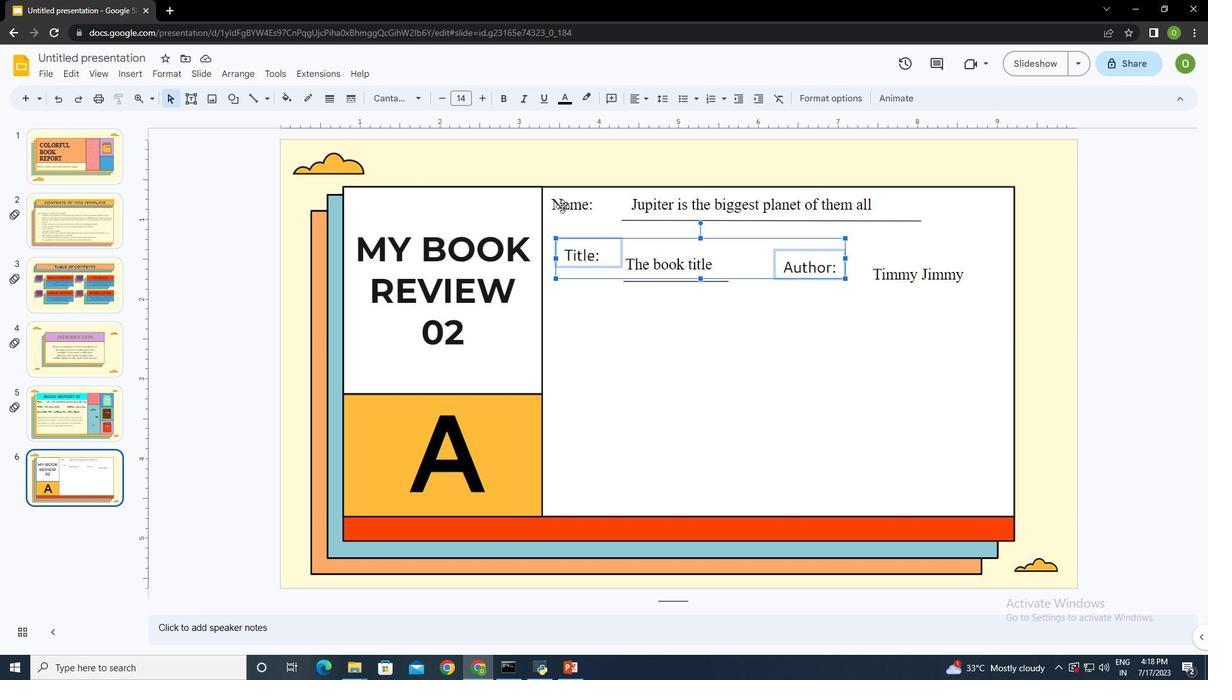 
Action: Mouse pressed left at (557, 198)
Screenshot: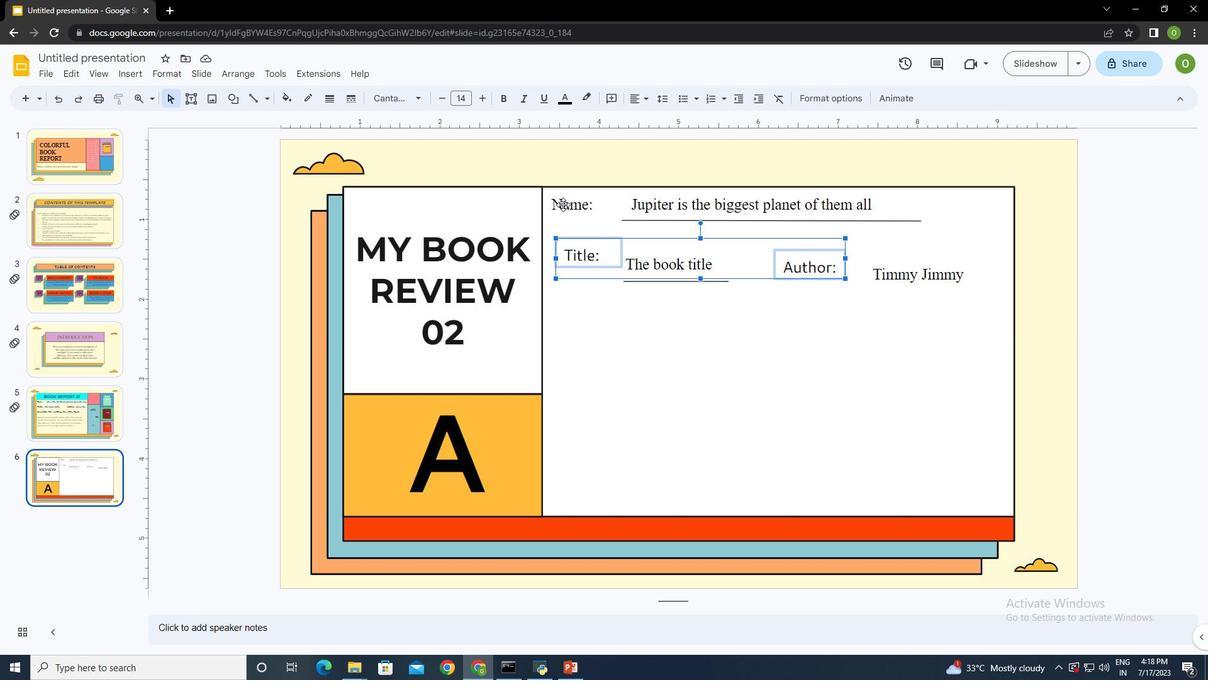 
Action: Mouse moved to (409, 90)
Screenshot: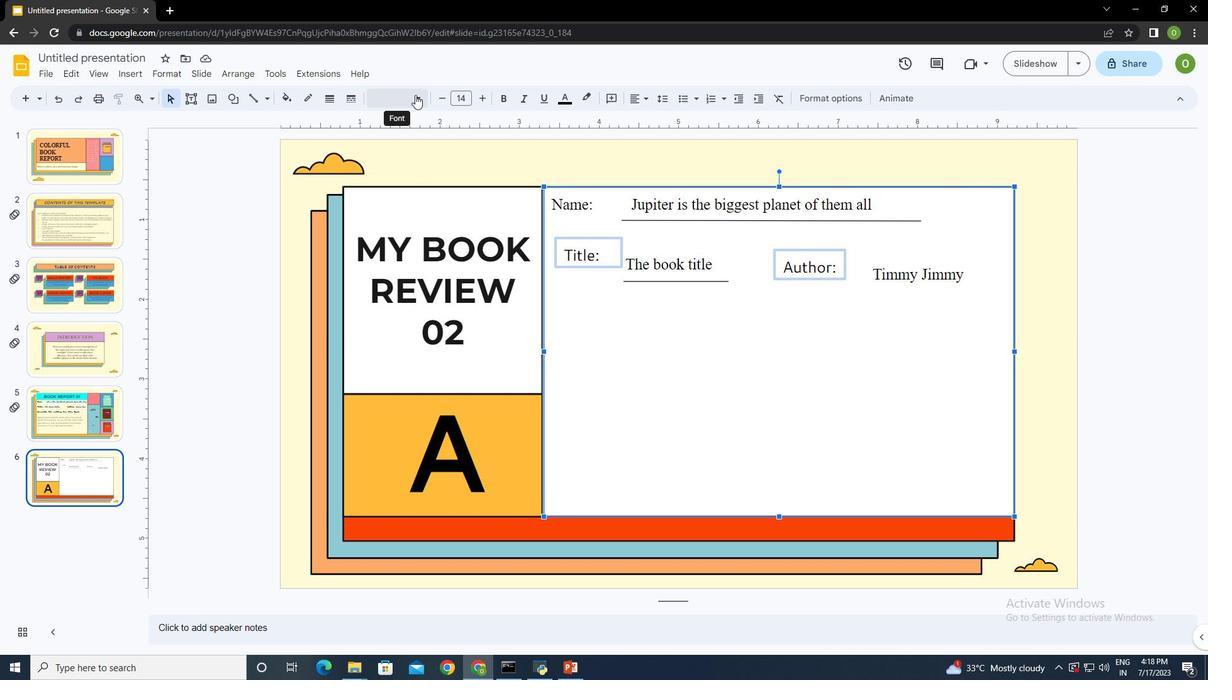 
Action: Mouse pressed left at (409, 90)
Screenshot: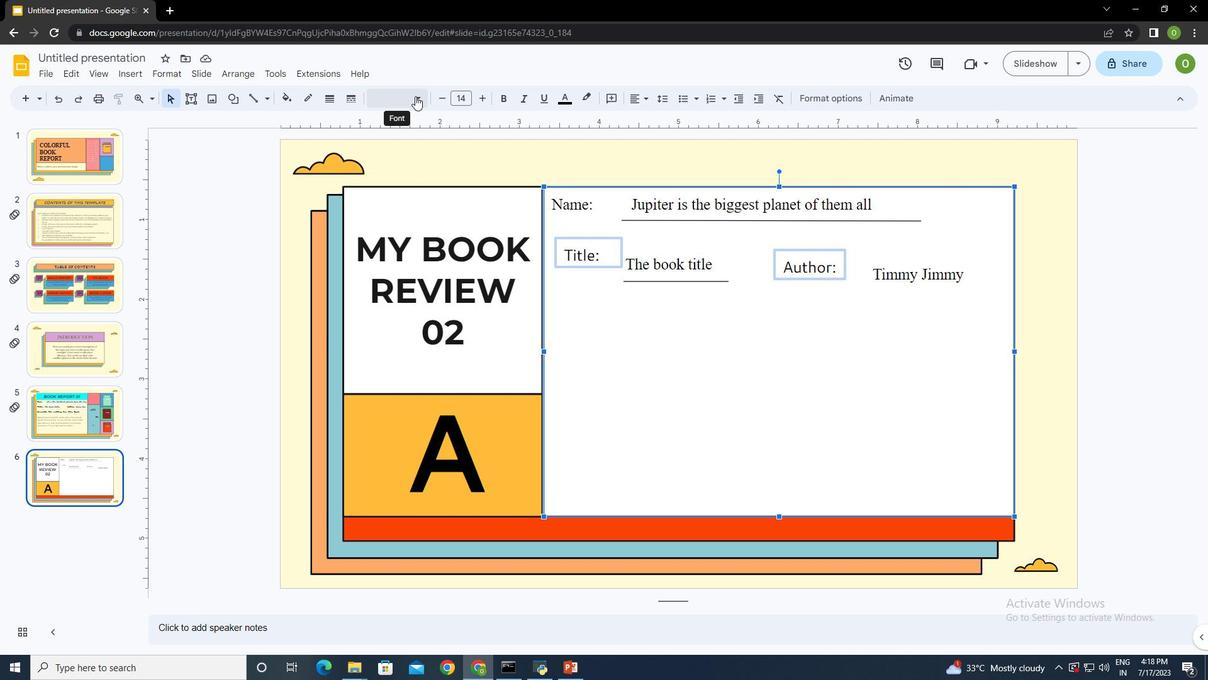 
Action: Mouse moved to (449, 302)
Screenshot: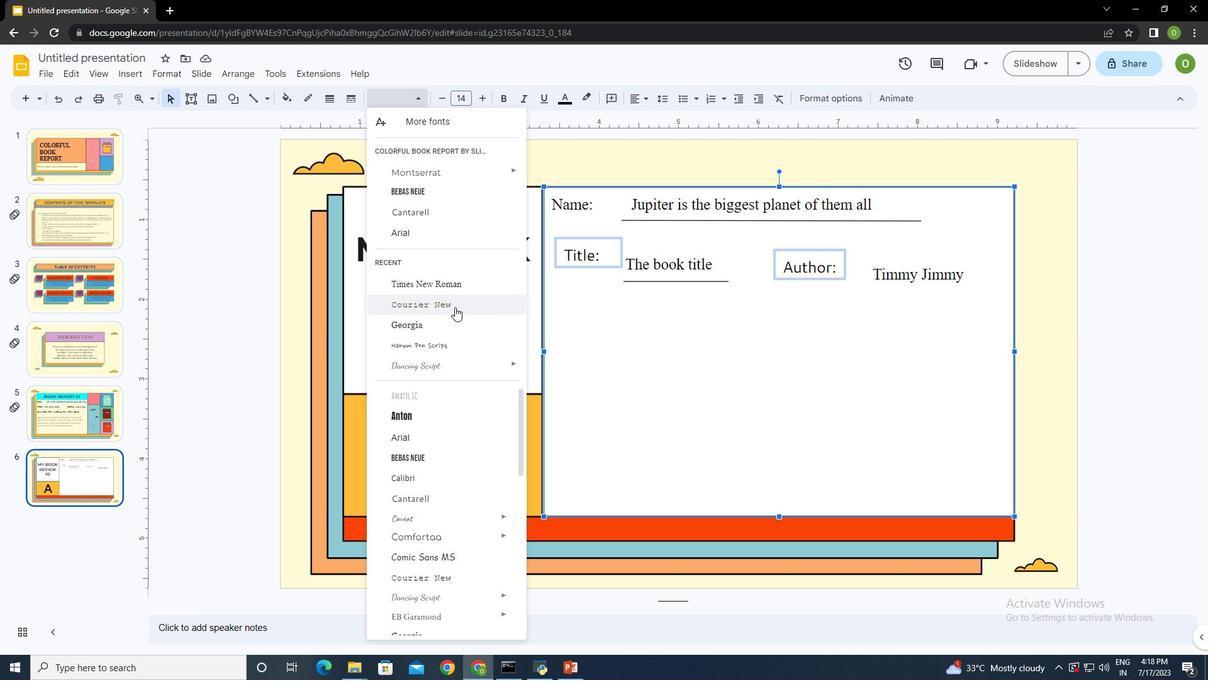
Action: Mouse scrolled (449, 301) with delta (0, 0)
Screenshot: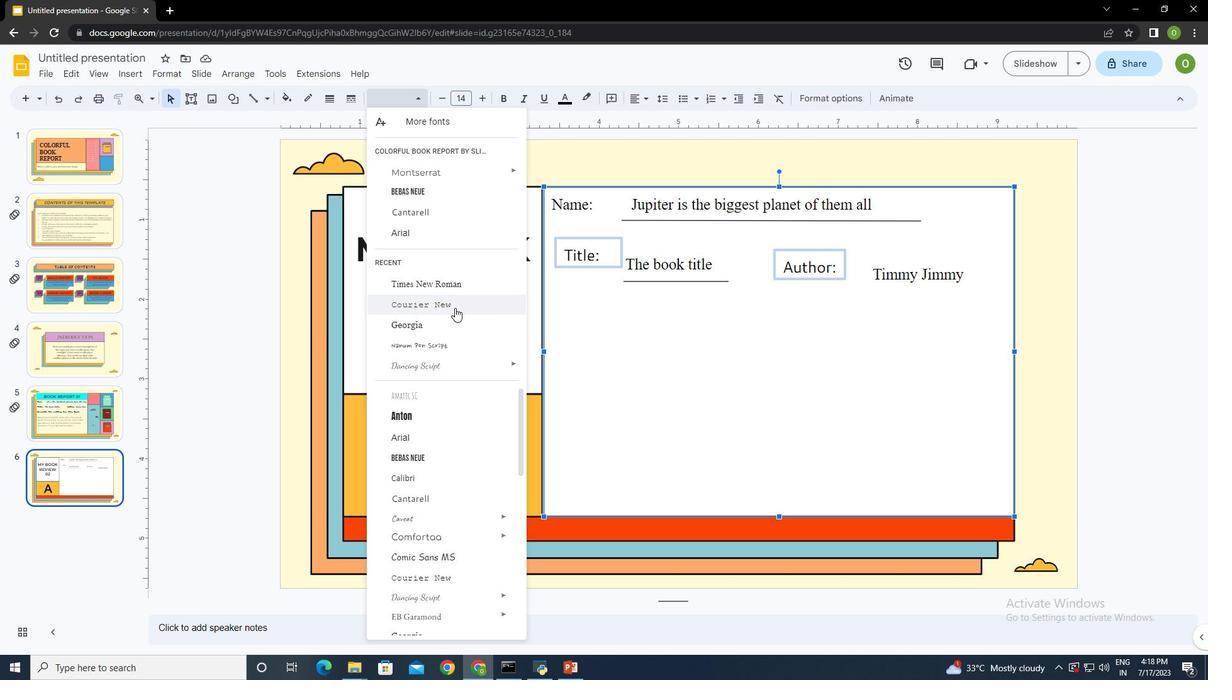 
Action: Mouse moved to (449, 299)
Screenshot: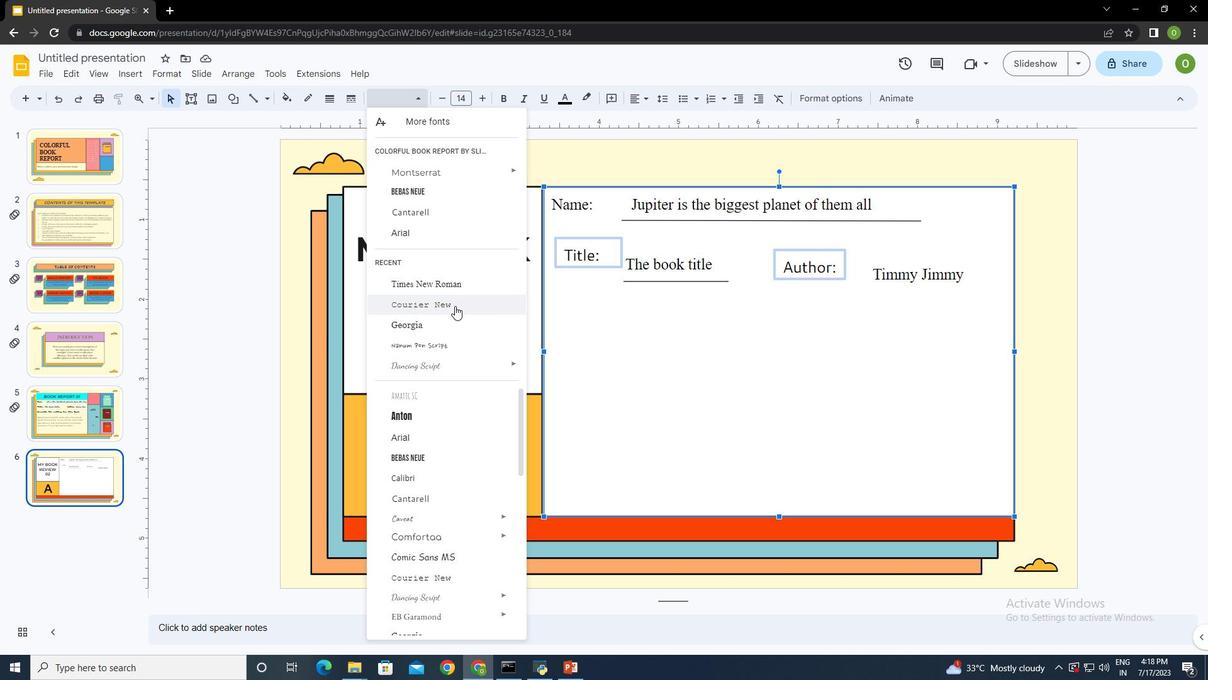 
Action: Mouse pressed left at (449, 299)
Screenshot: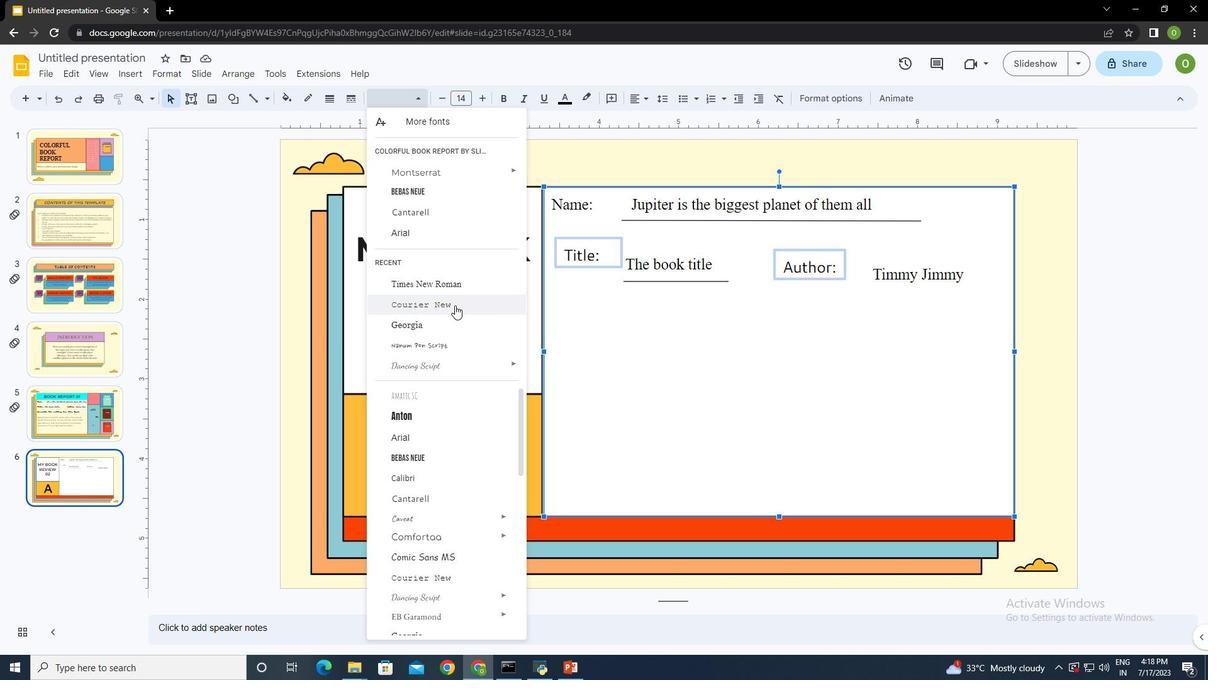 
Action: Mouse moved to (712, 312)
Screenshot: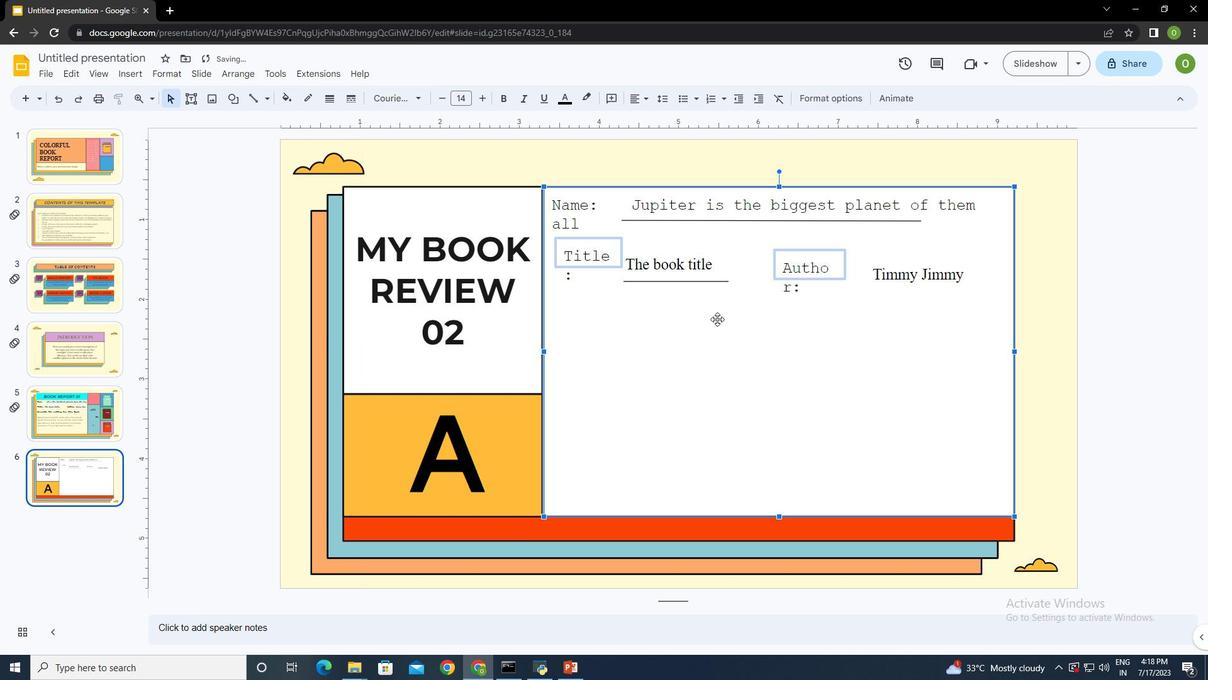 
Action: Mouse pressed left at (712, 312)
Screenshot: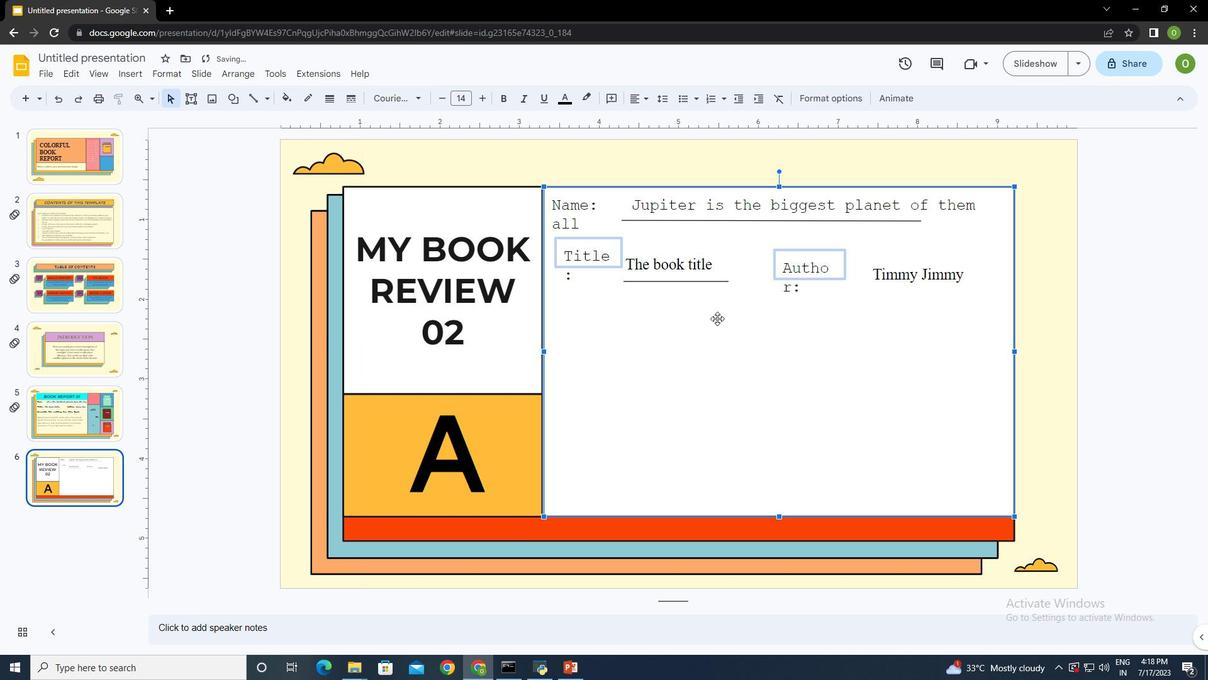 
Action: Mouse moved to (657, 262)
Screenshot: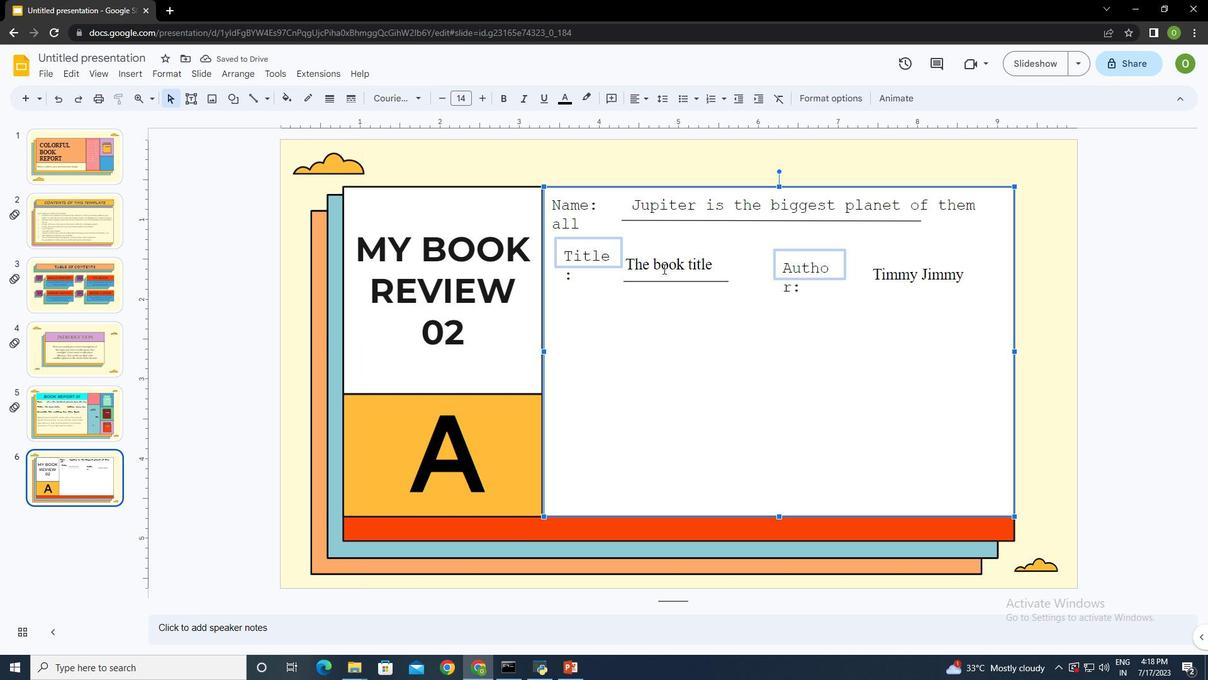 
Action: Mouse pressed left at (657, 262)
Screenshot: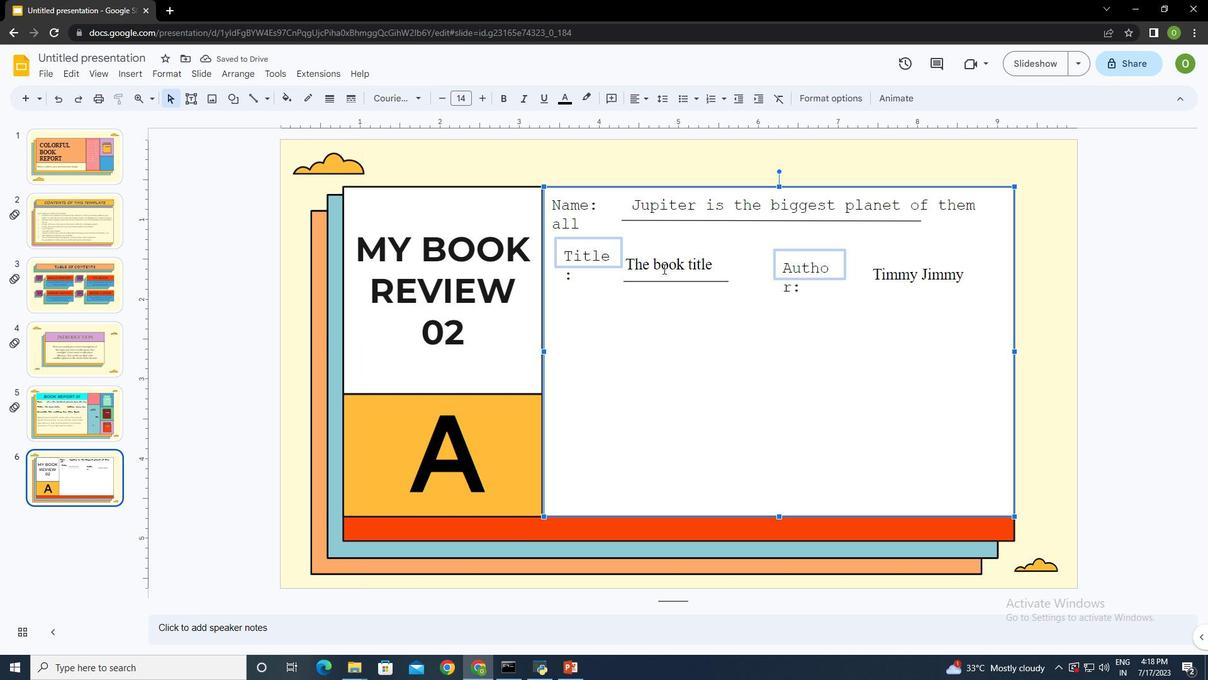 
Action: Mouse moved to (924, 270)
Screenshot: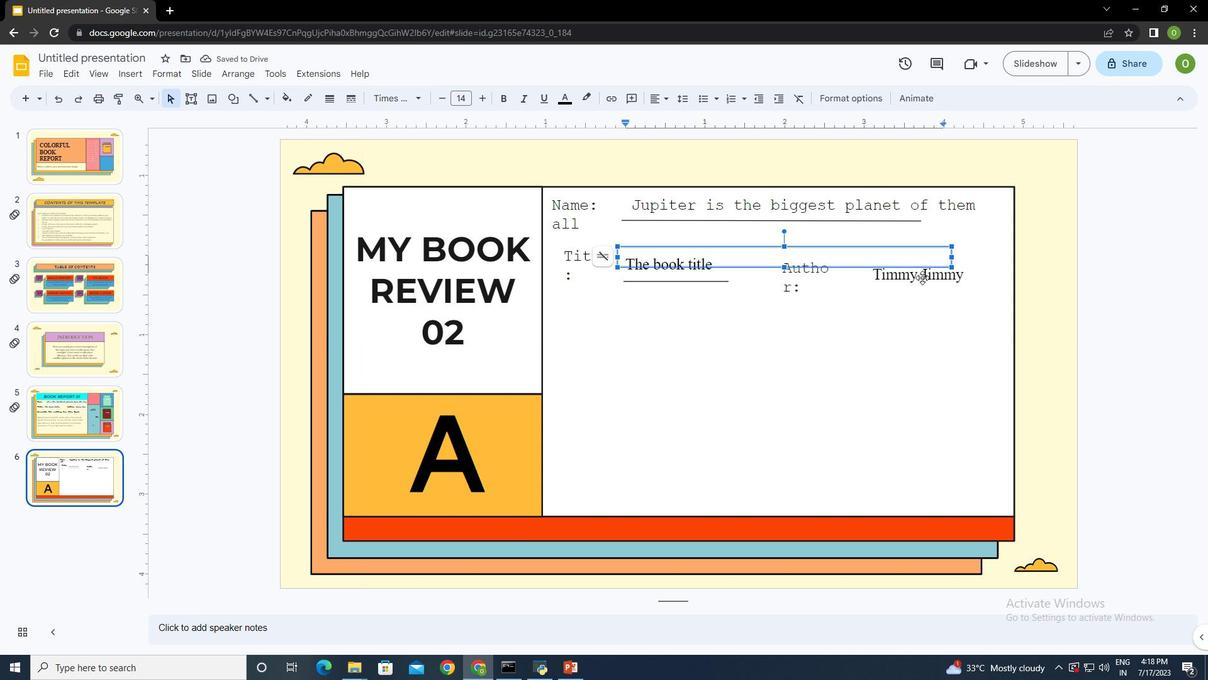 
Action: Mouse pressed left at (924, 270)
Screenshot: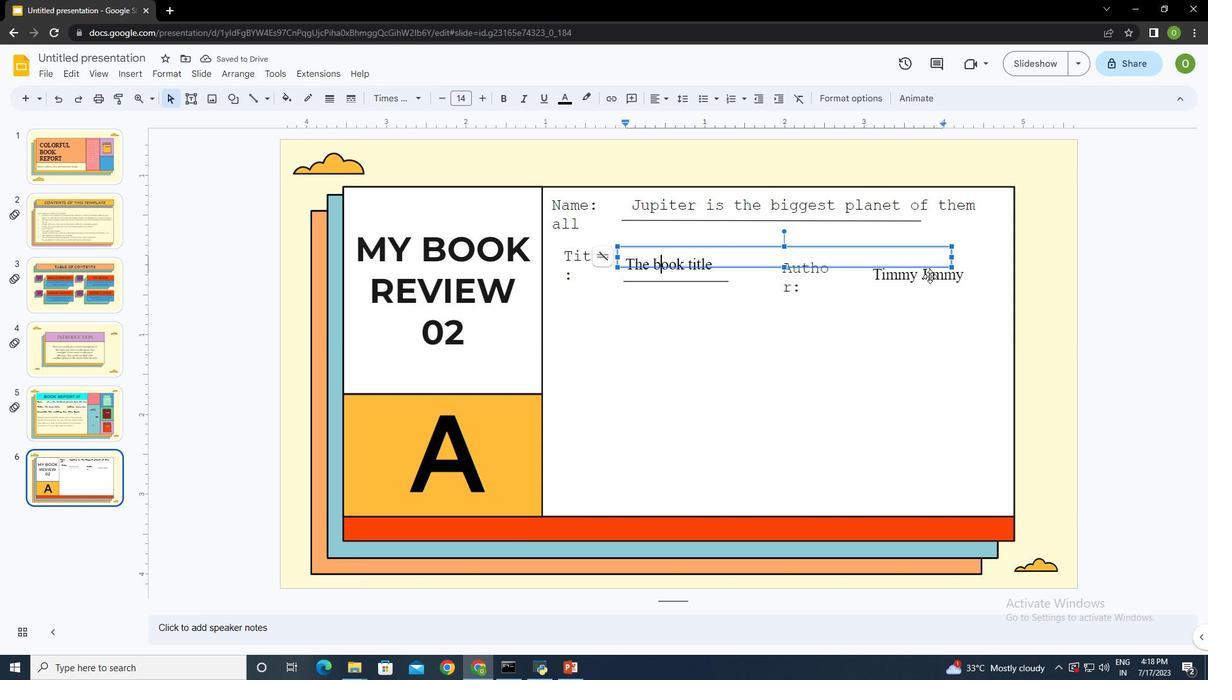 
Action: Mouse moved to (384, 93)
Screenshot: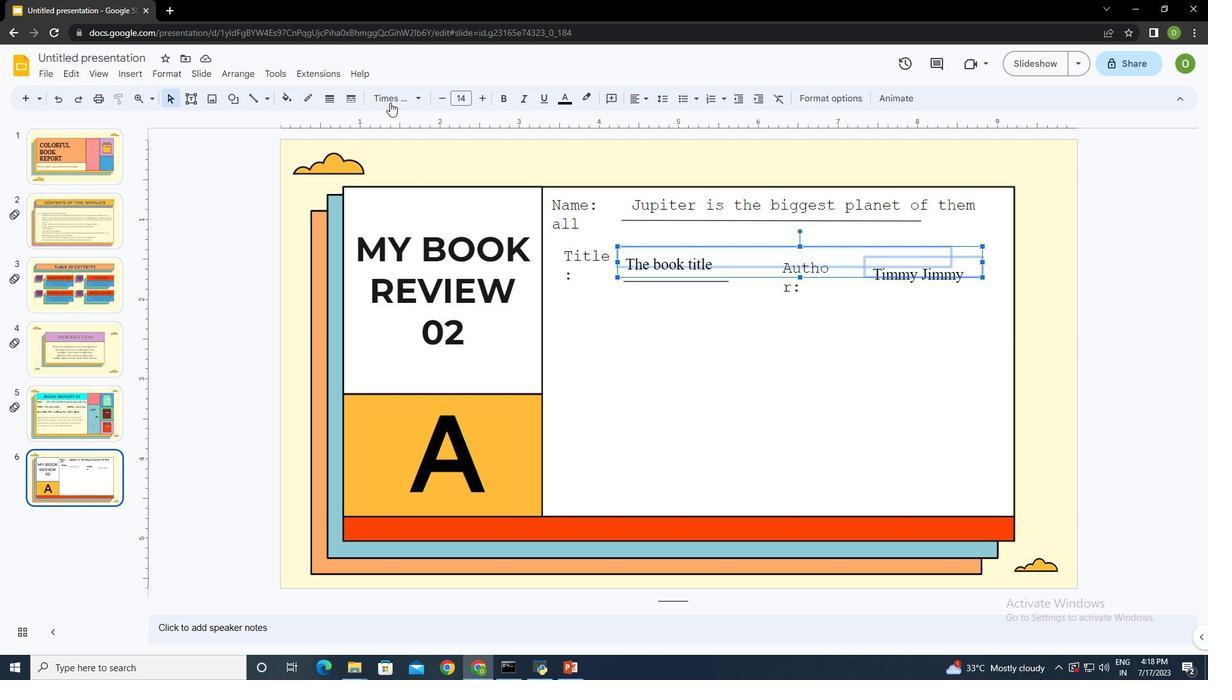
Action: Mouse pressed left at (384, 93)
Screenshot: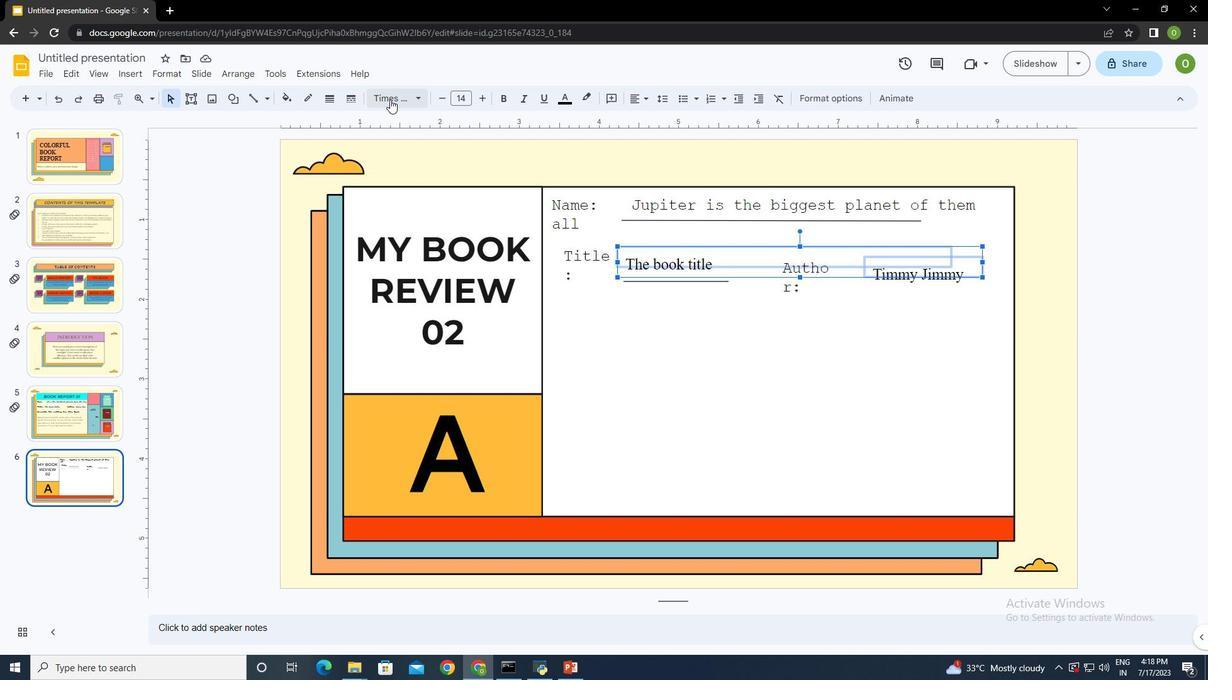 
Action: Mouse moved to (464, 283)
Screenshot: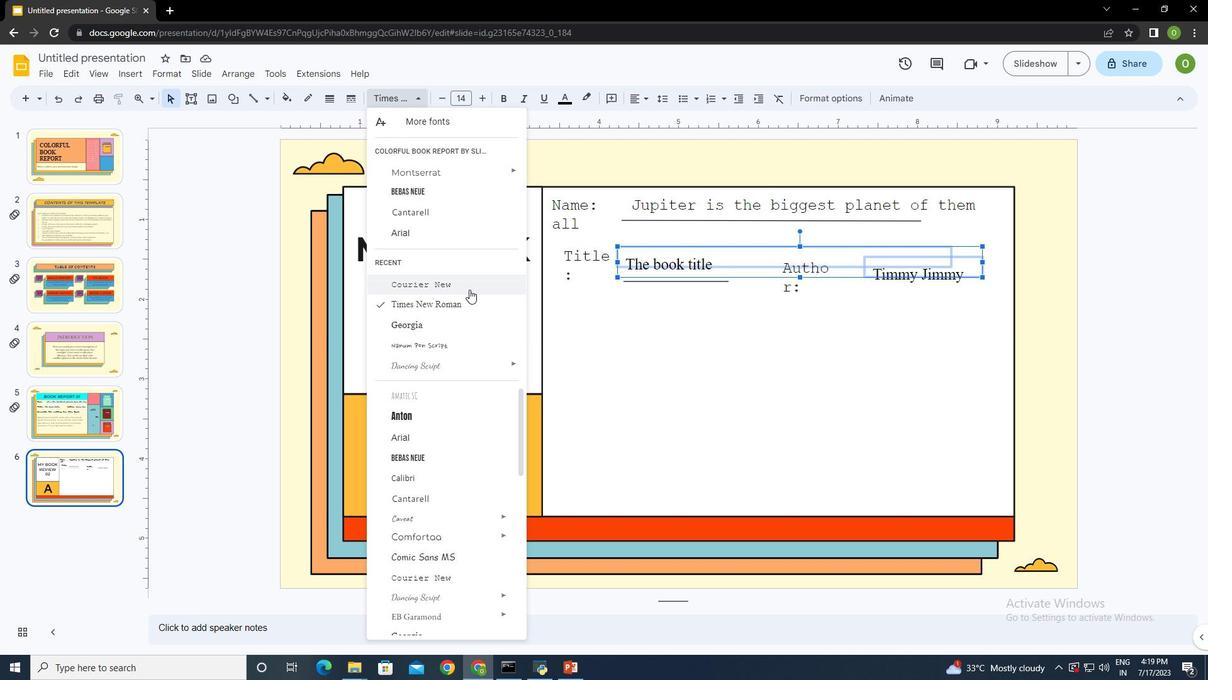 
Action: Mouse pressed left at (464, 283)
Screenshot: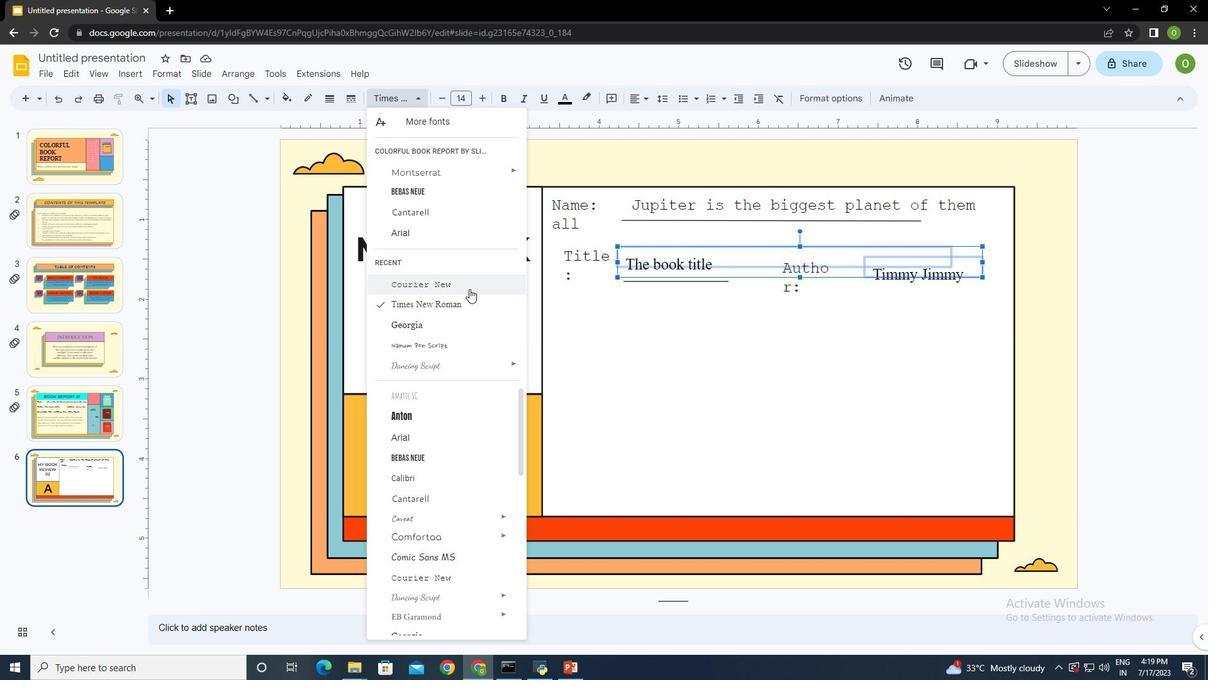 
Action: Mouse moved to (731, 323)
Screenshot: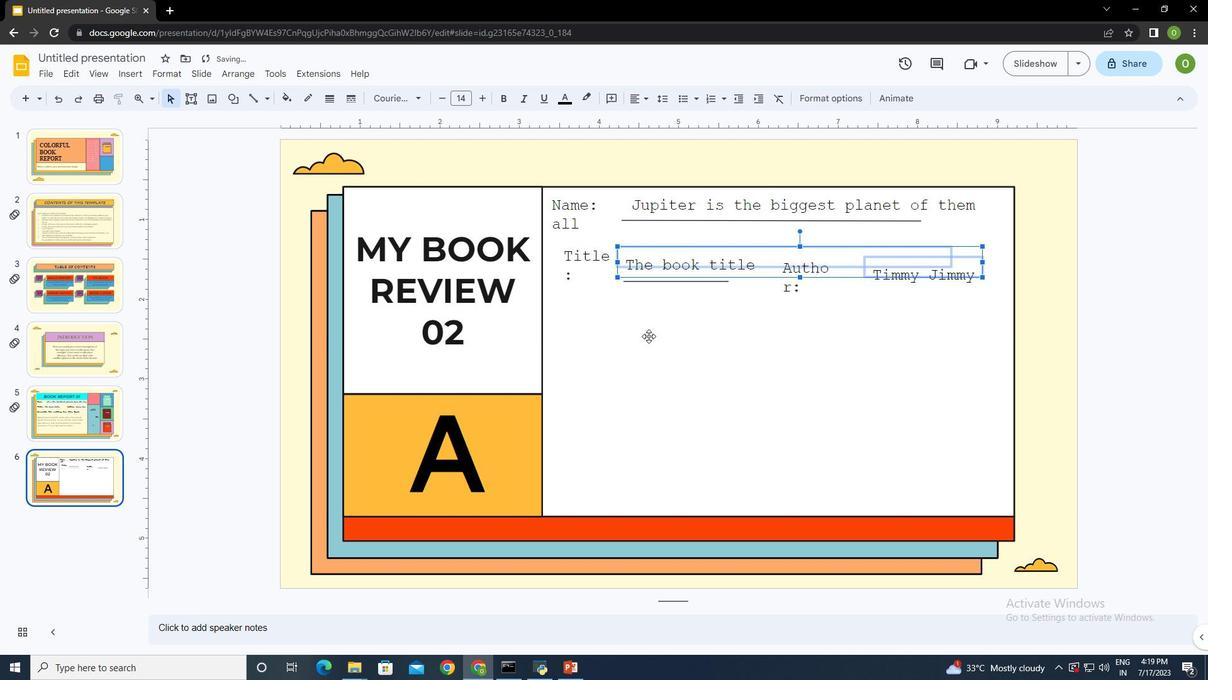 
Action: Mouse pressed left at (731, 323)
Screenshot: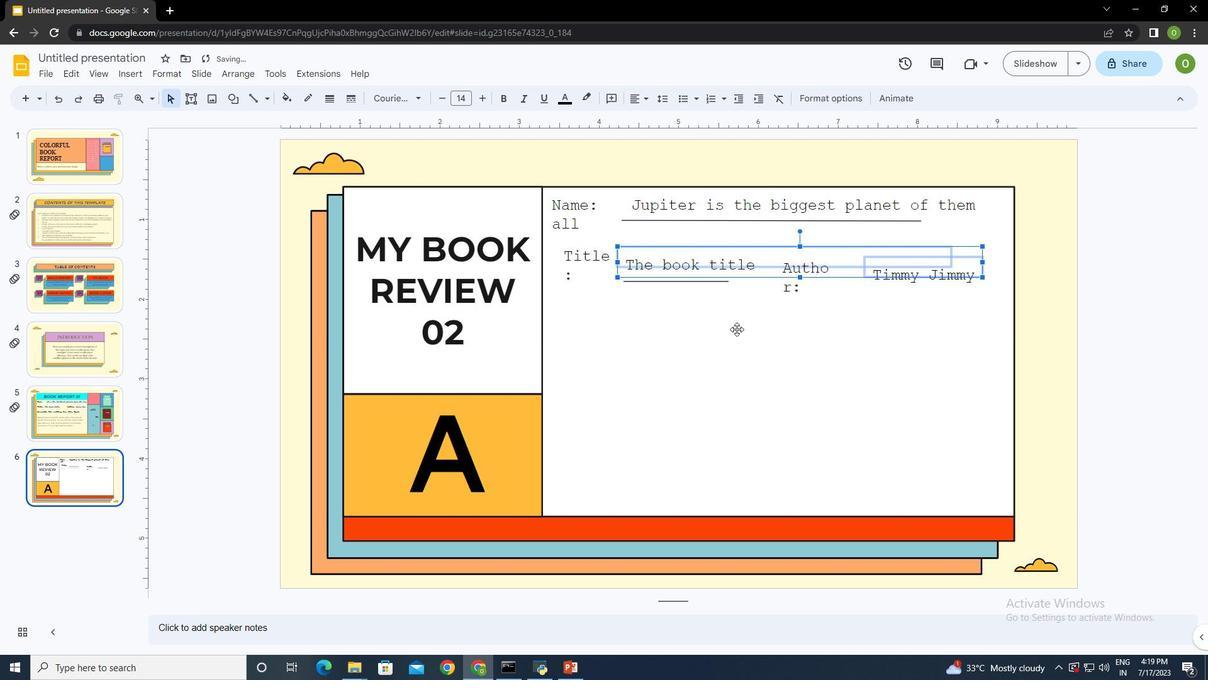 
Action: Mouse moved to (775, 262)
Screenshot: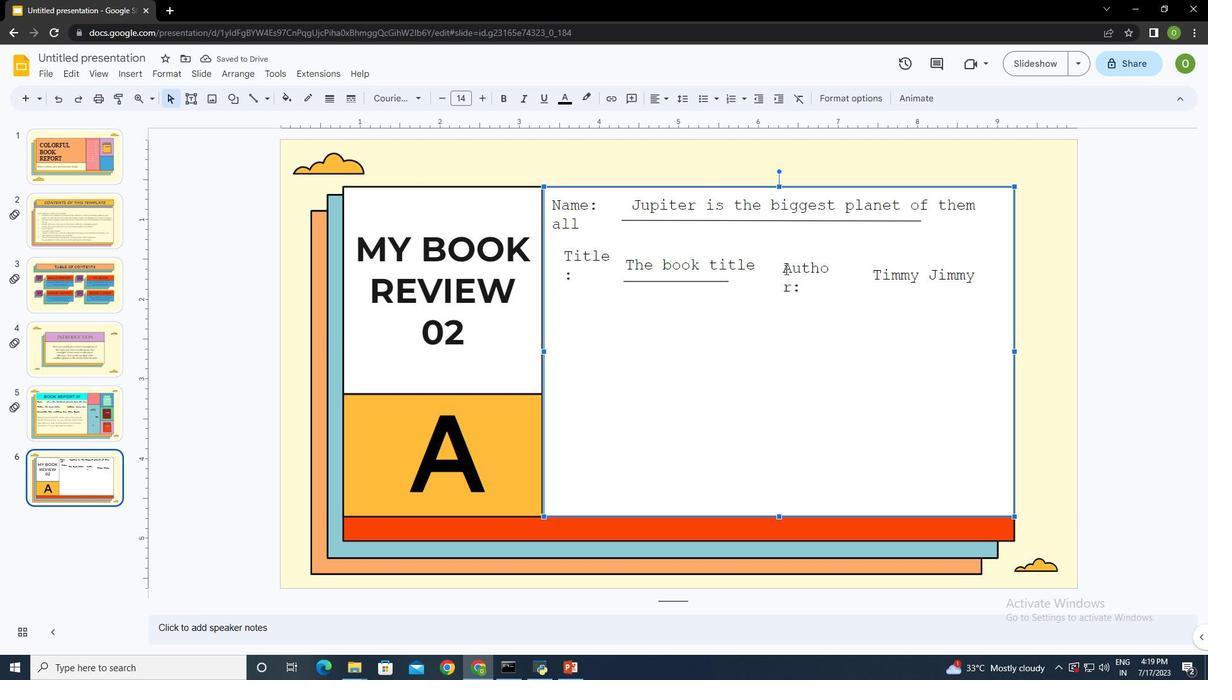 
Action: Mouse pressed left at (775, 262)
Screenshot: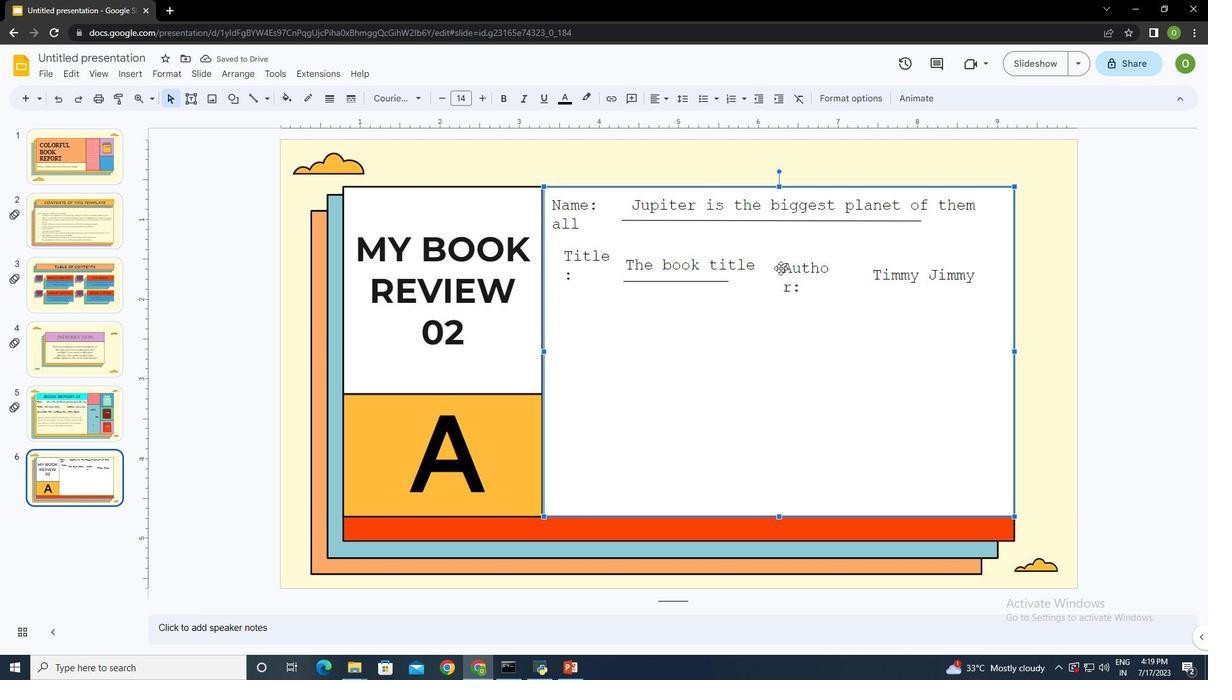 
Action: Mouse moved to (771, 258)
Screenshot: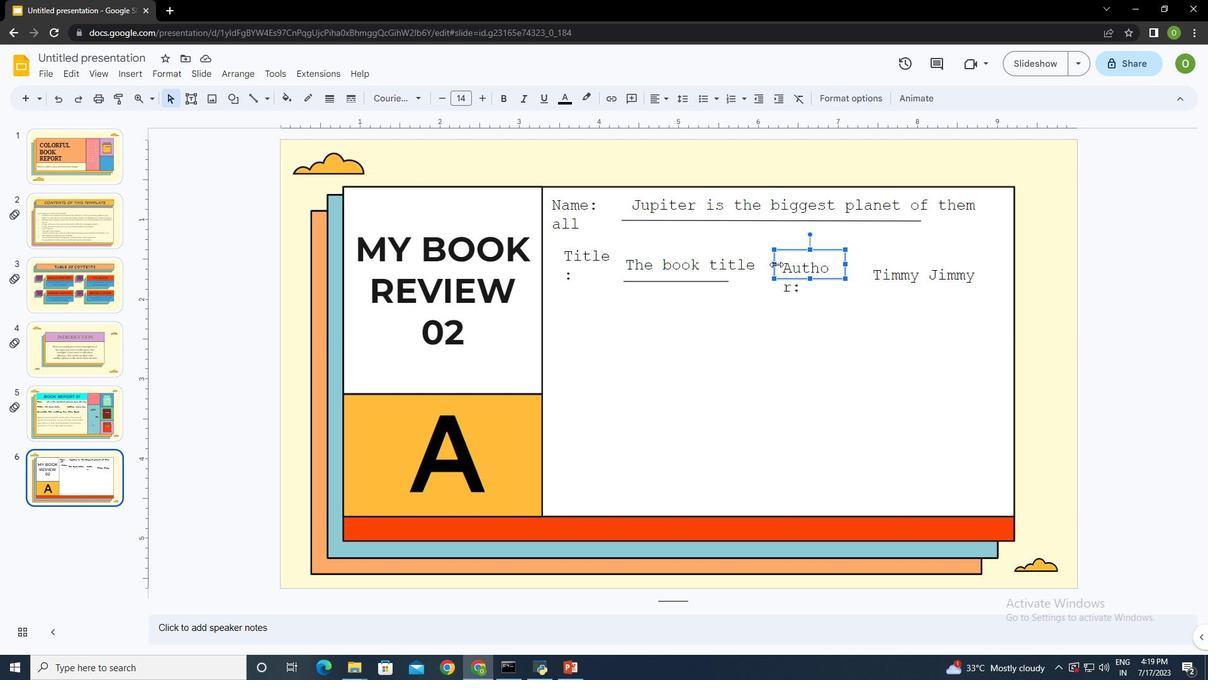 
Action: Mouse pressed left at (771, 258)
Screenshot: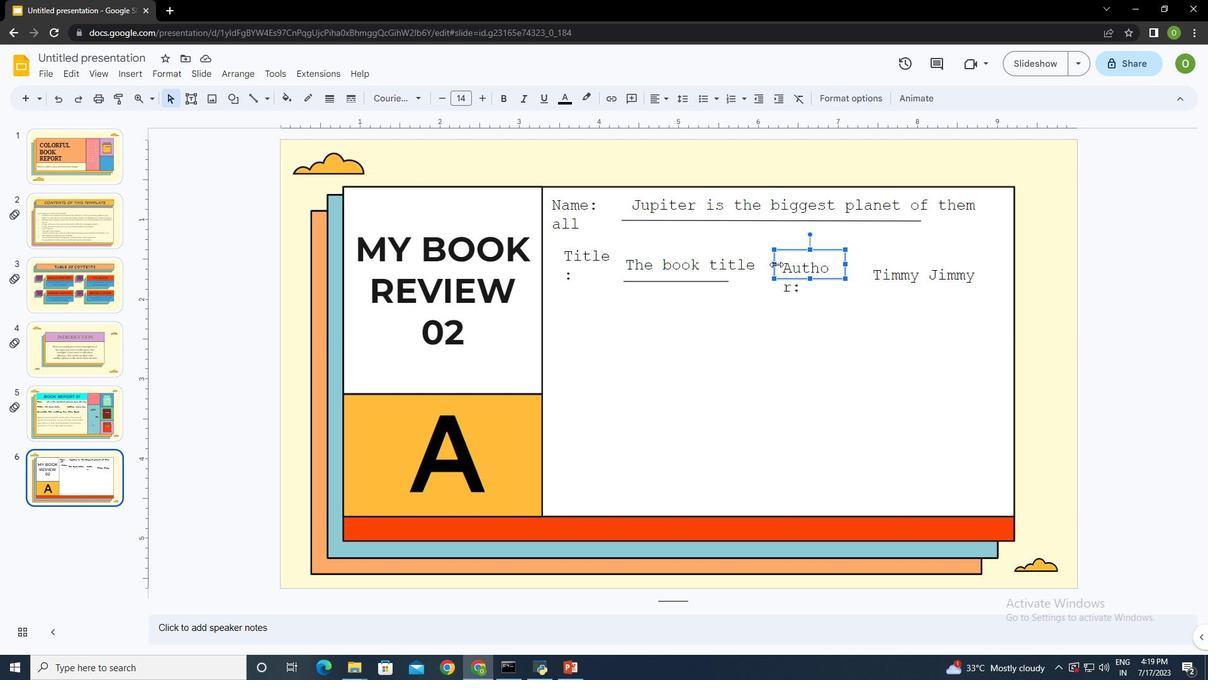 
Action: Mouse moved to (839, 256)
Screenshot: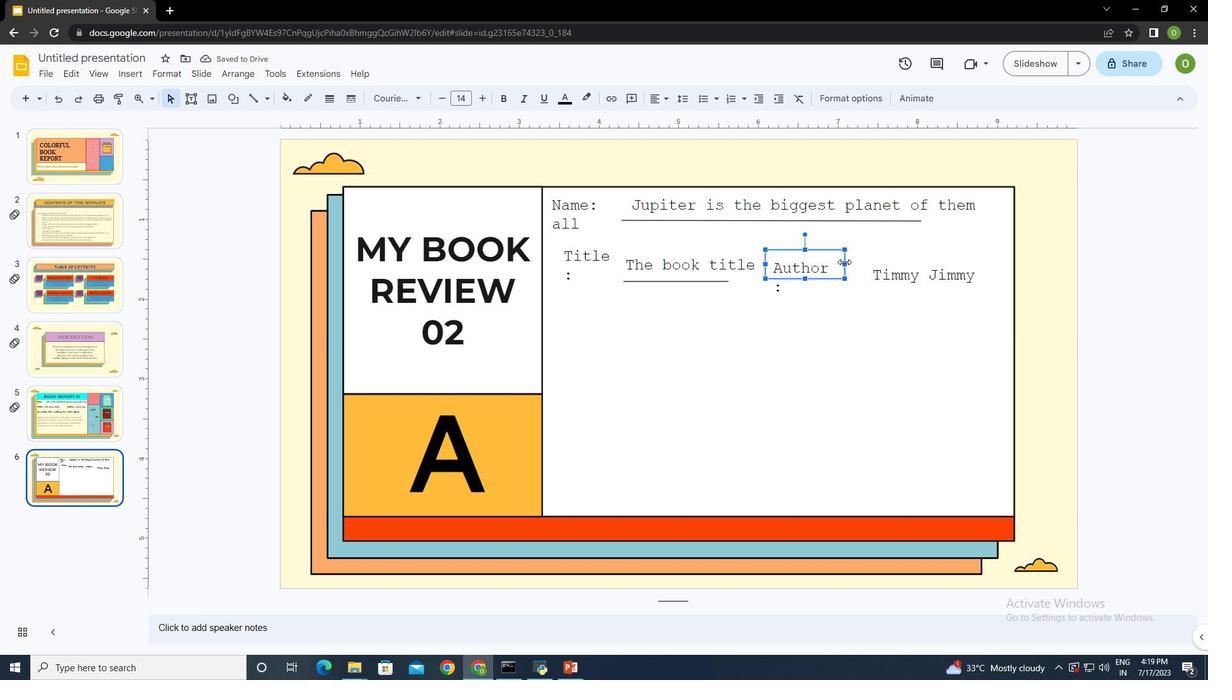 
Action: Mouse pressed left at (839, 256)
Screenshot: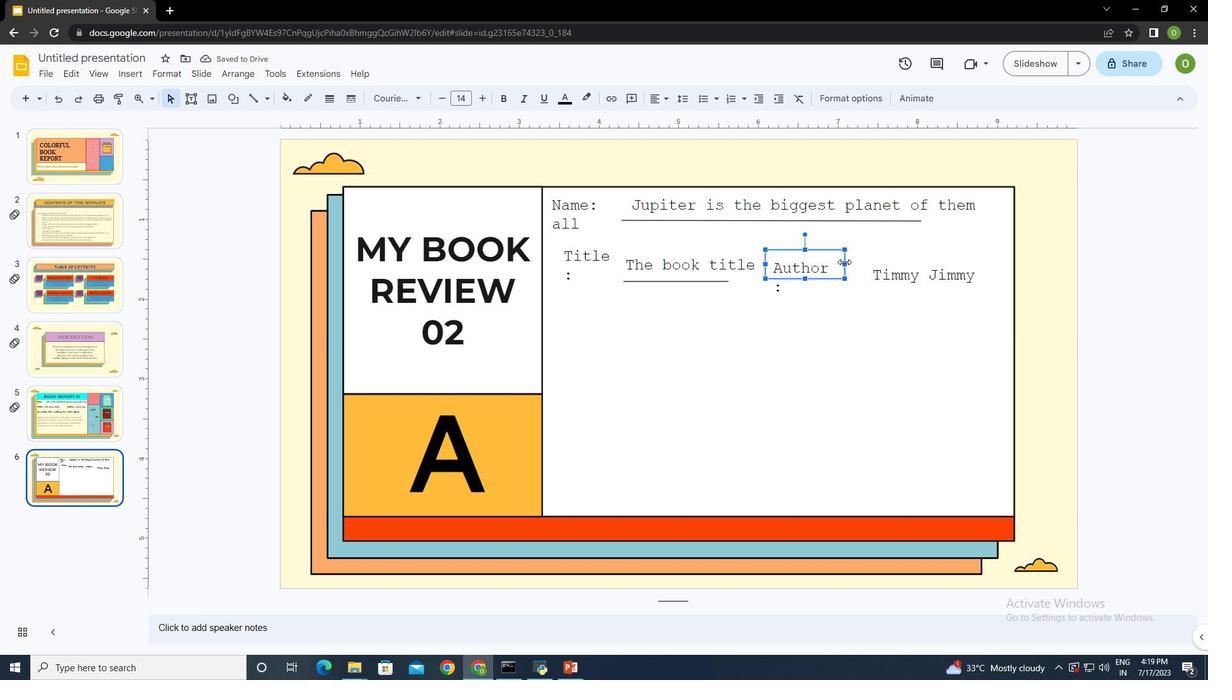
Action: Mouse moved to (848, 297)
Screenshot: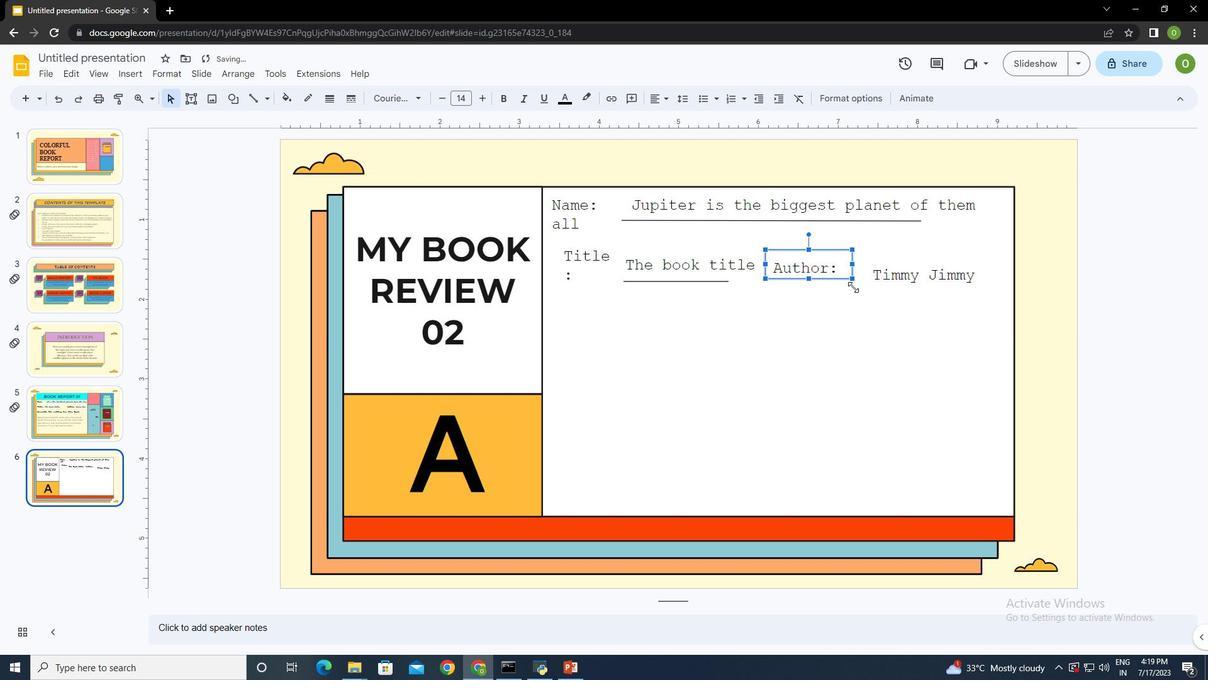 
Action: Mouse pressed left at (848, 297)
Screenshot: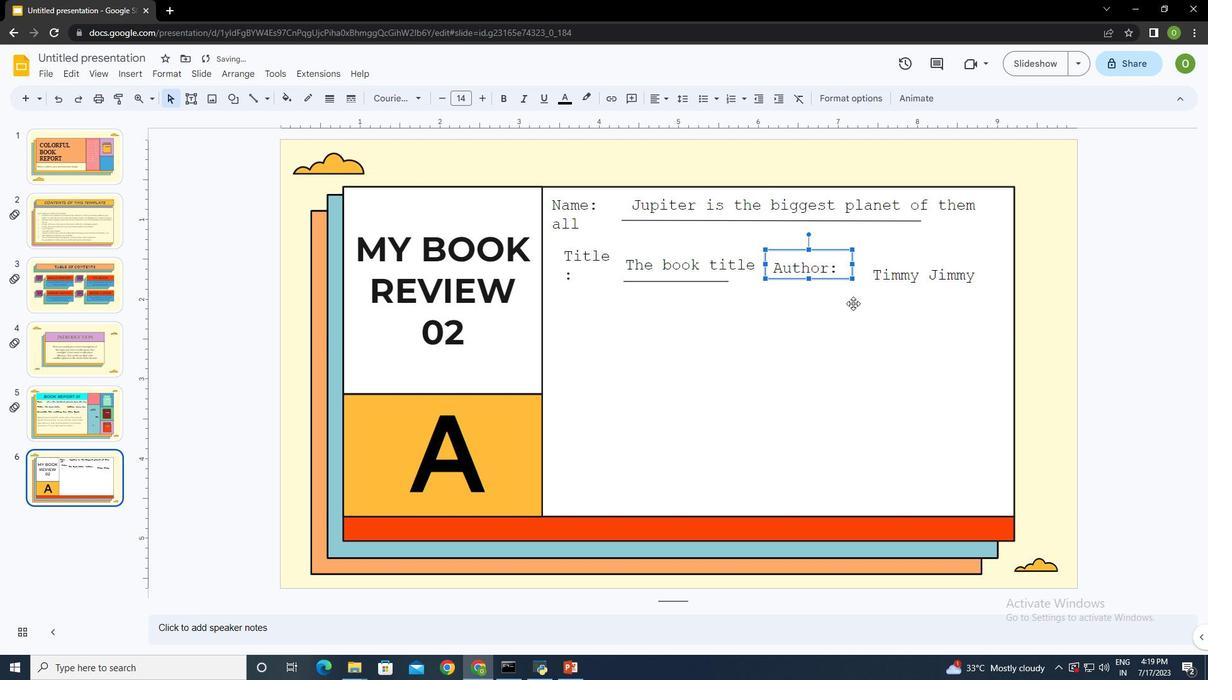 
Action: Mouse moved to (829, 266)
Screenshot: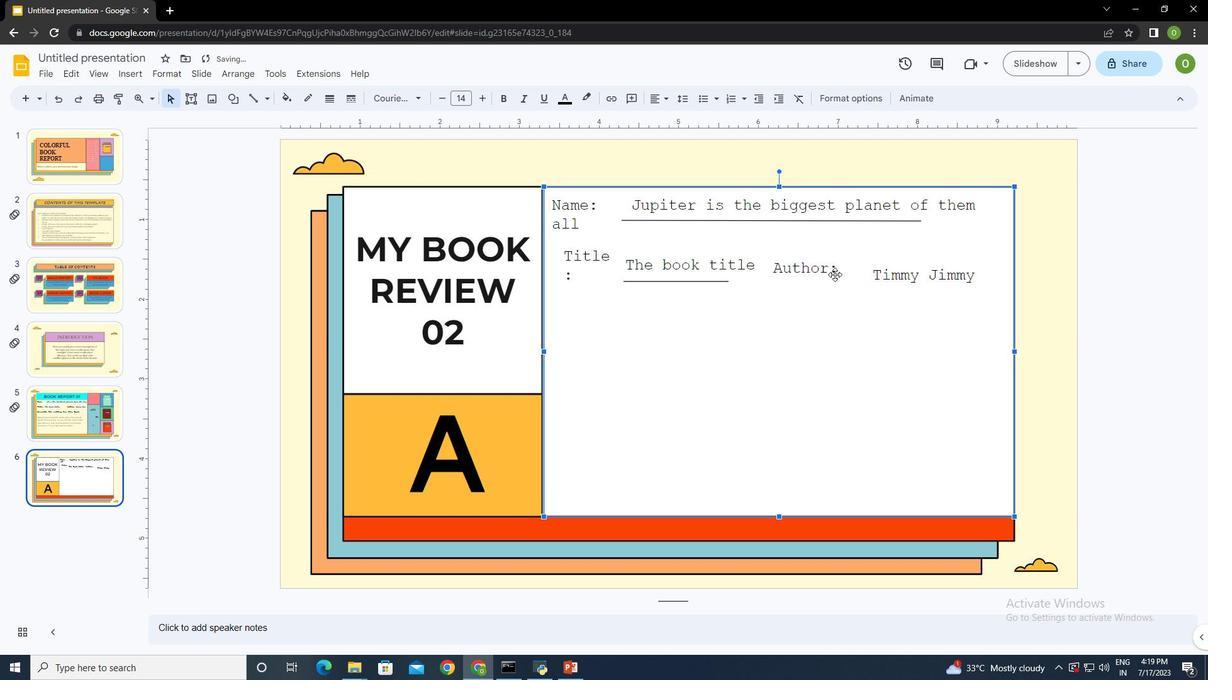 
Action: Mouse pressed left at (829, 266)
Screenshot: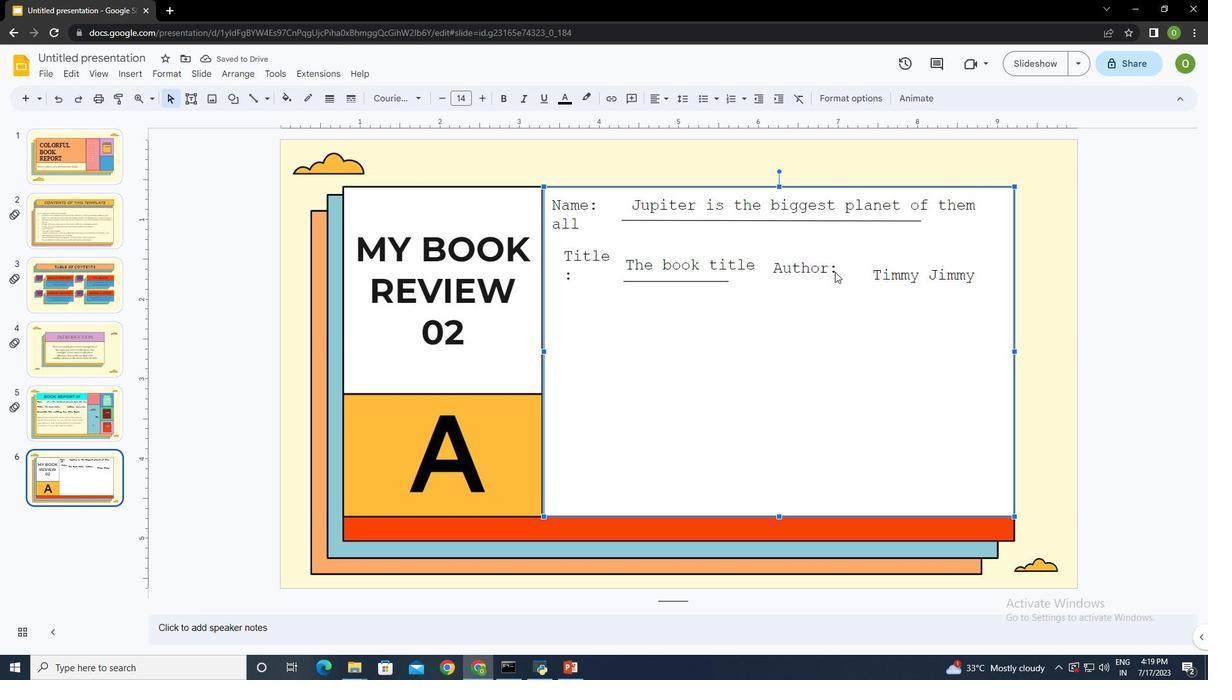 
Action: Mouse moved to (805, 247)
Screenshot: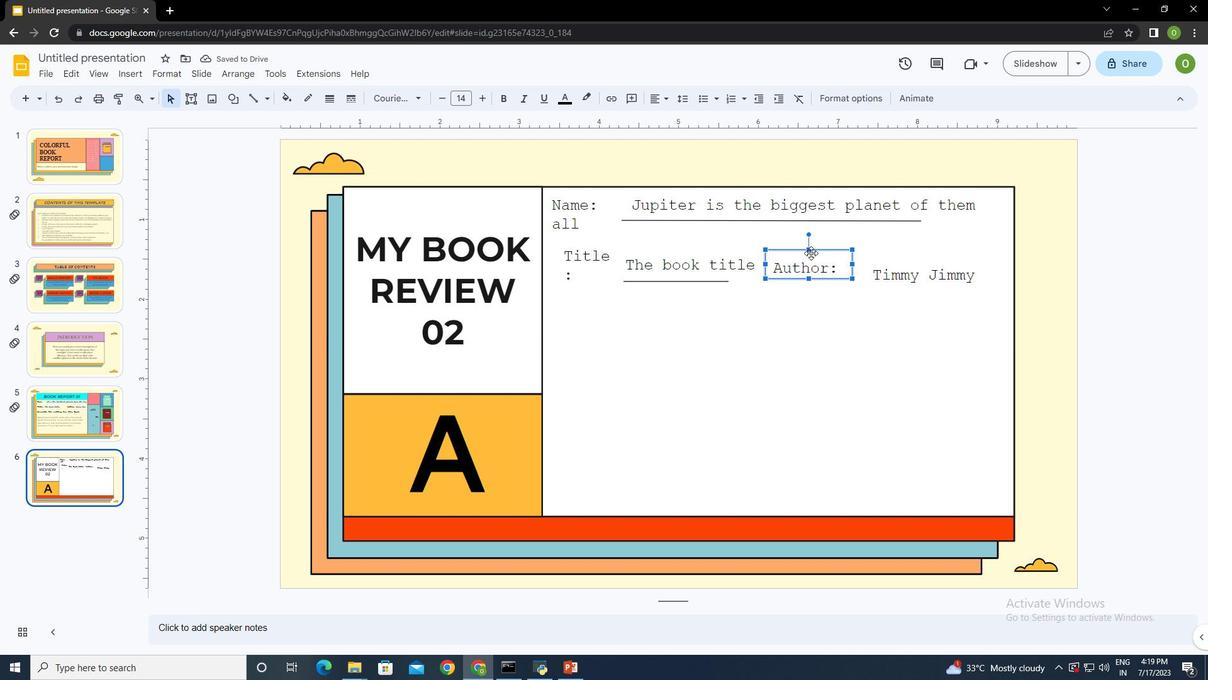 
Action: Mouse pressed left at (805, 247)
Screenshot: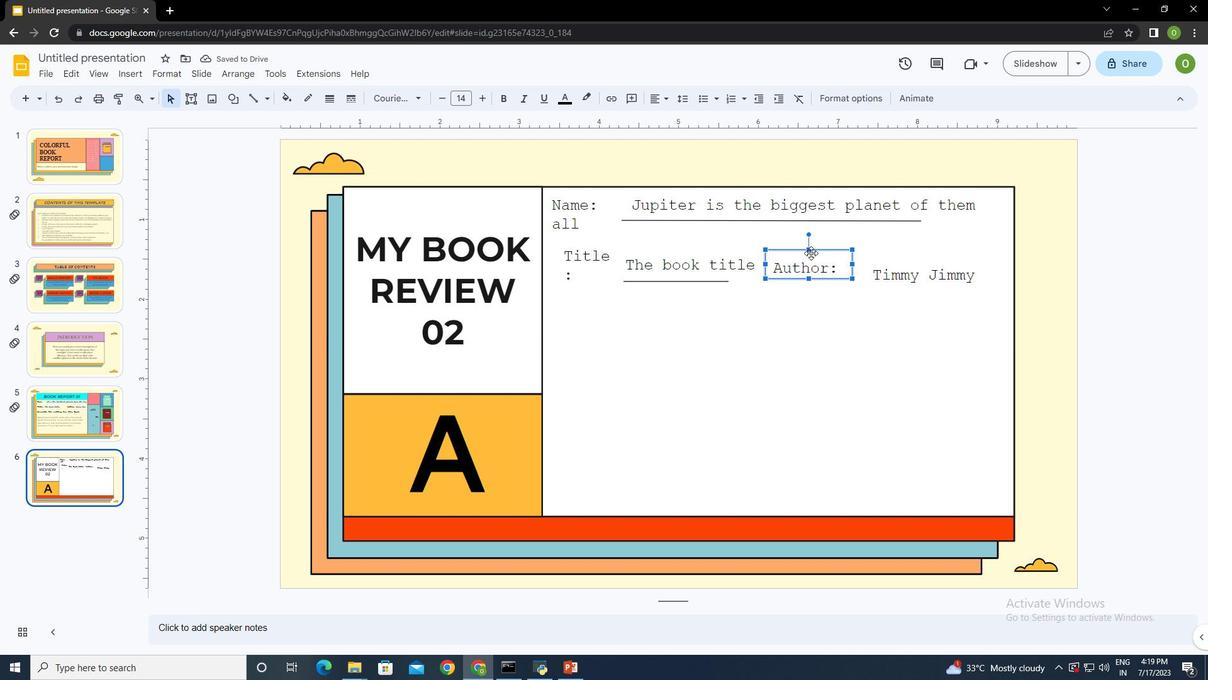 
Action: Mouse moved to (816, 306)
Screenshot: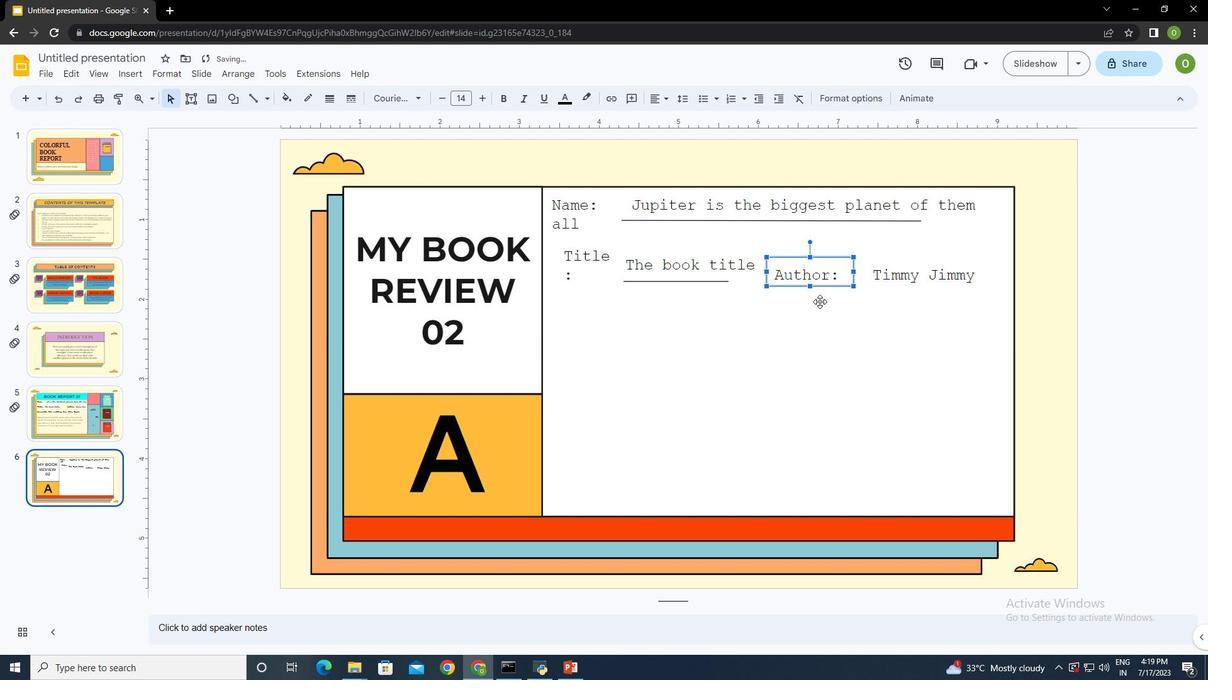 
Action: Mouse pressed left at (816, 306)
Screenshot: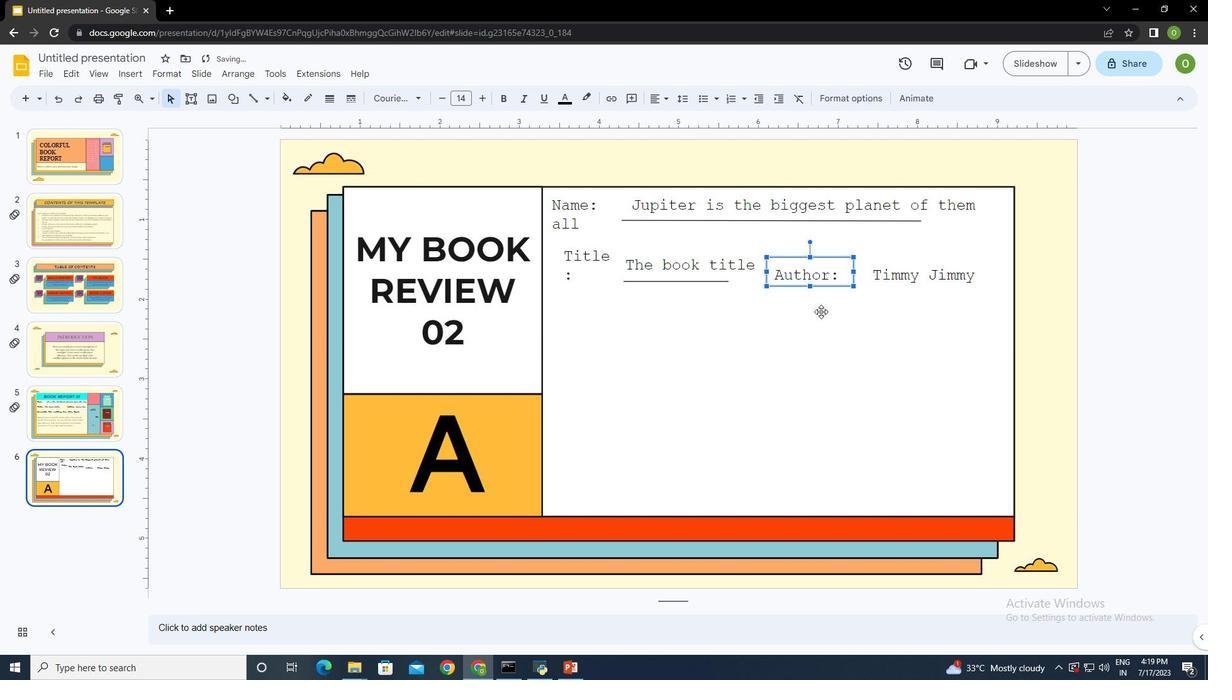 
Action: Mouse moved to (574, 253)
Screenshot: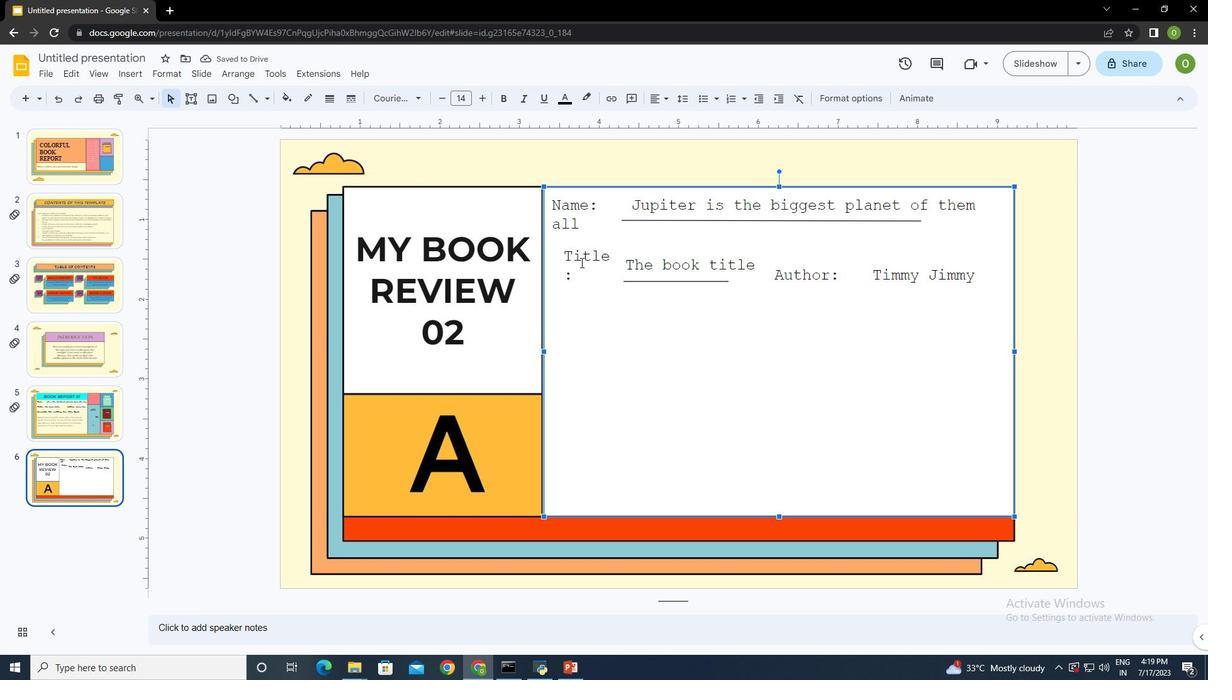 
Action: Mouse pressed left at (574, 253)
Screenshot: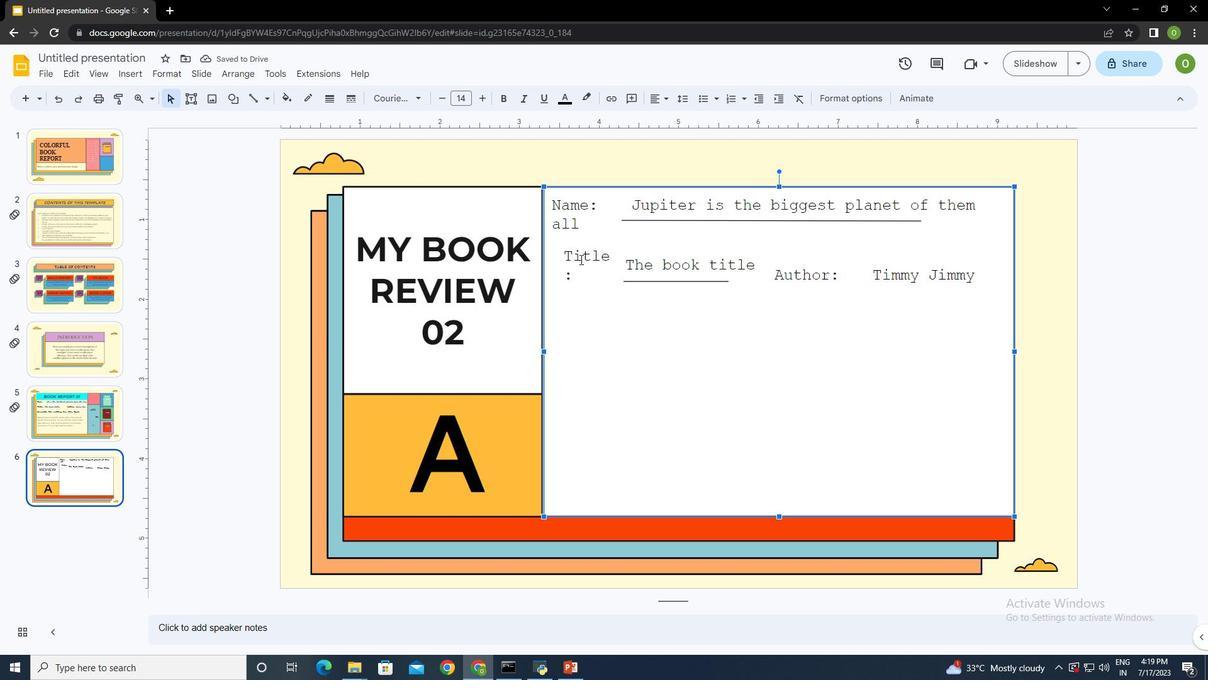 
Action: Mouse moved to (582, 261)
Screenshot: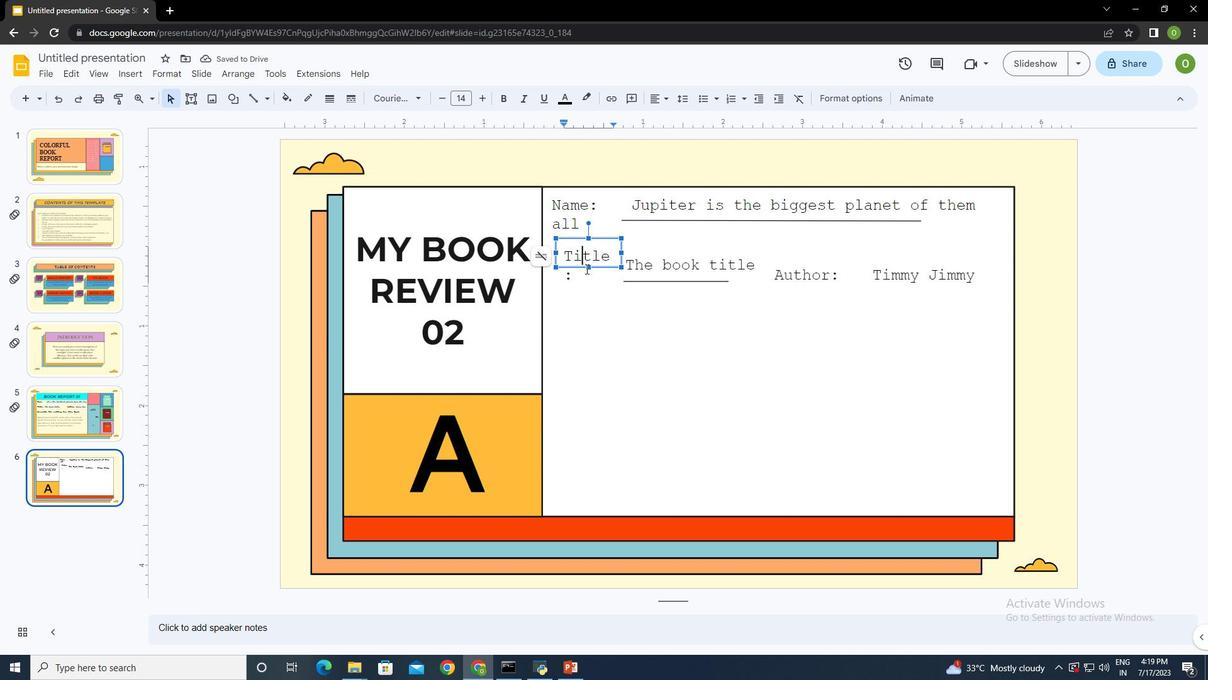 
Action: Mouse pressed left at (582, 261)
Screenshot: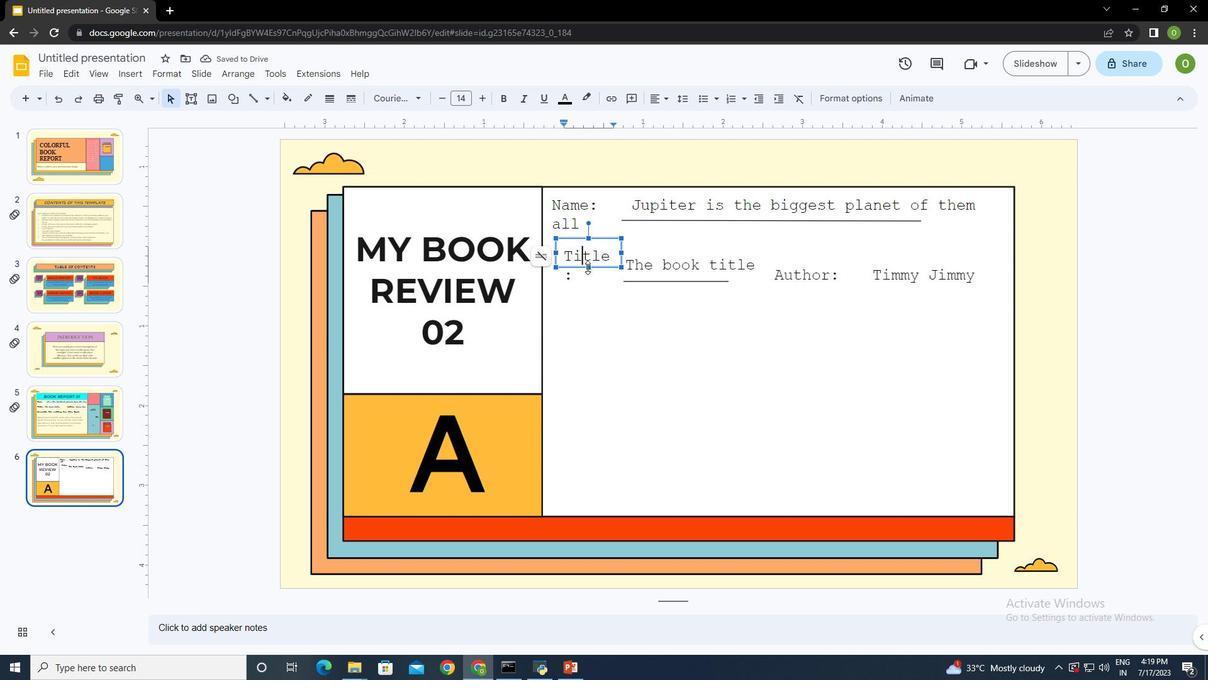 
Action: Mouse moved to (548, 250)
Screenshot: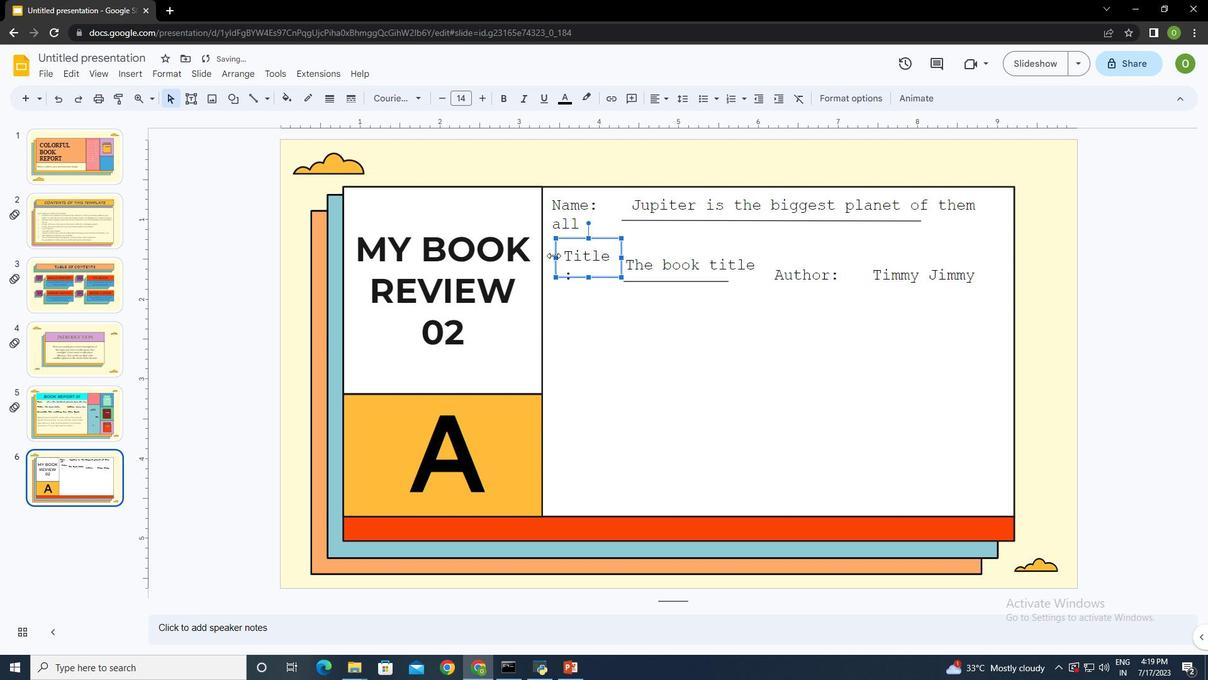 
Action: Mouse pressed left at (548, 250)
Screenshot: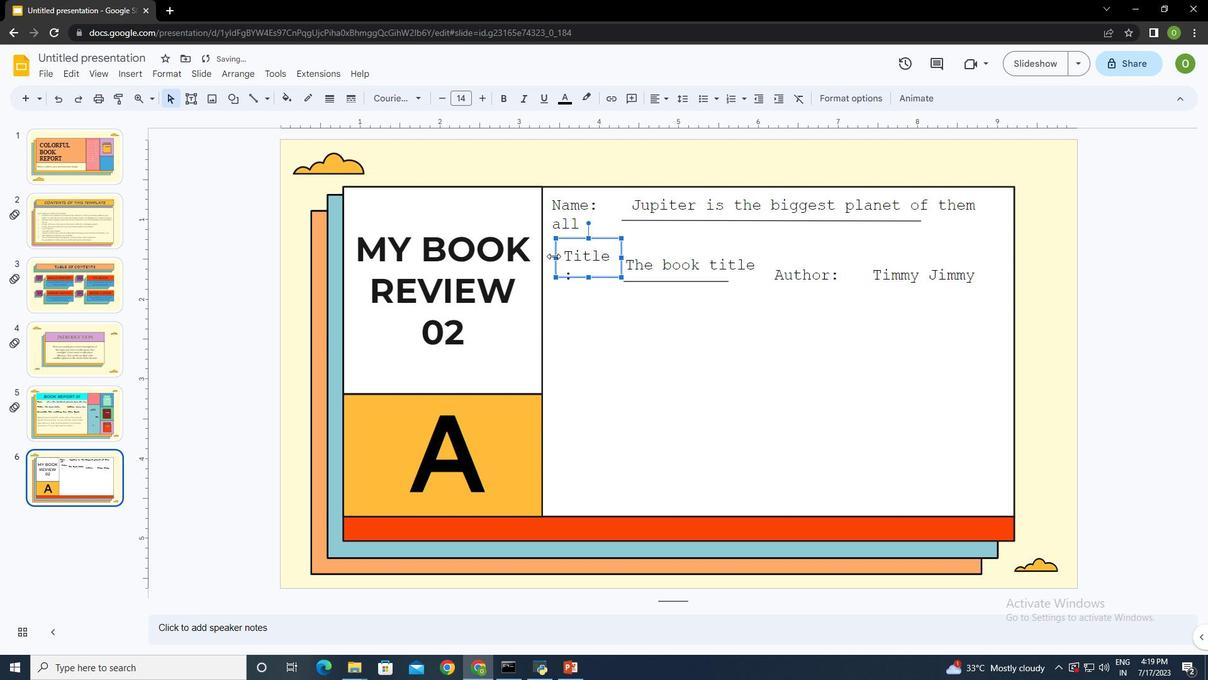 
Action: Mouse moved to (584, 232)
Screenshot: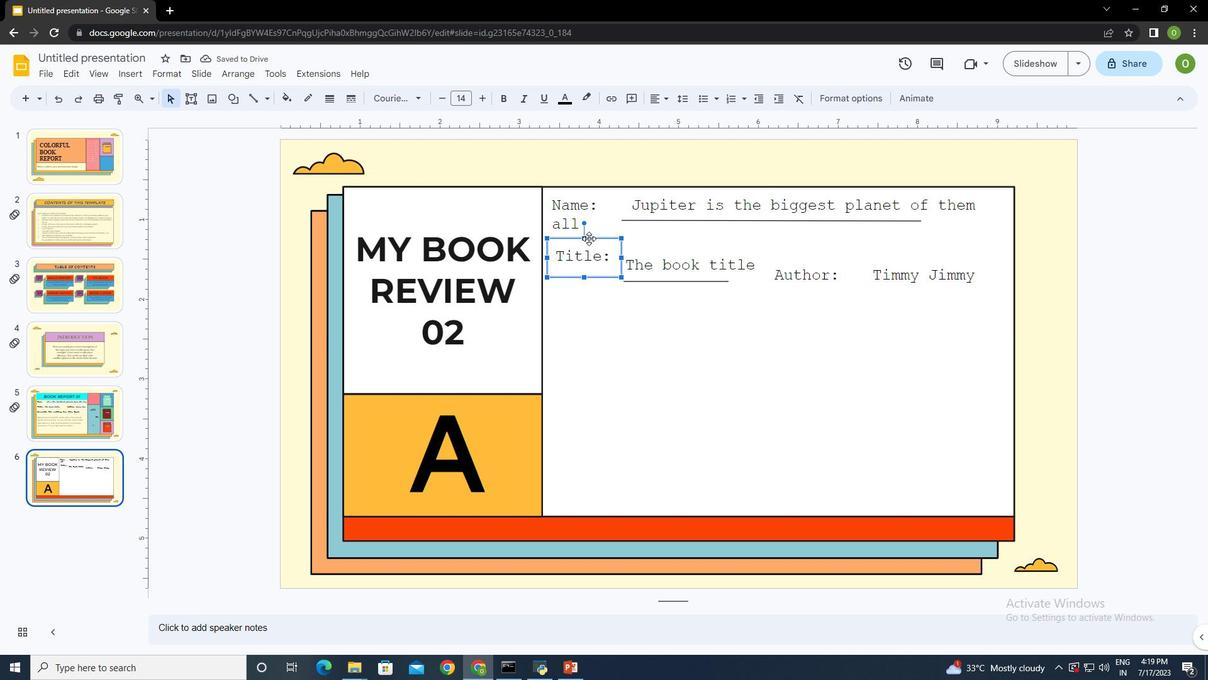 
Action: Mouse pressed left at (584, 232)
Screenshot: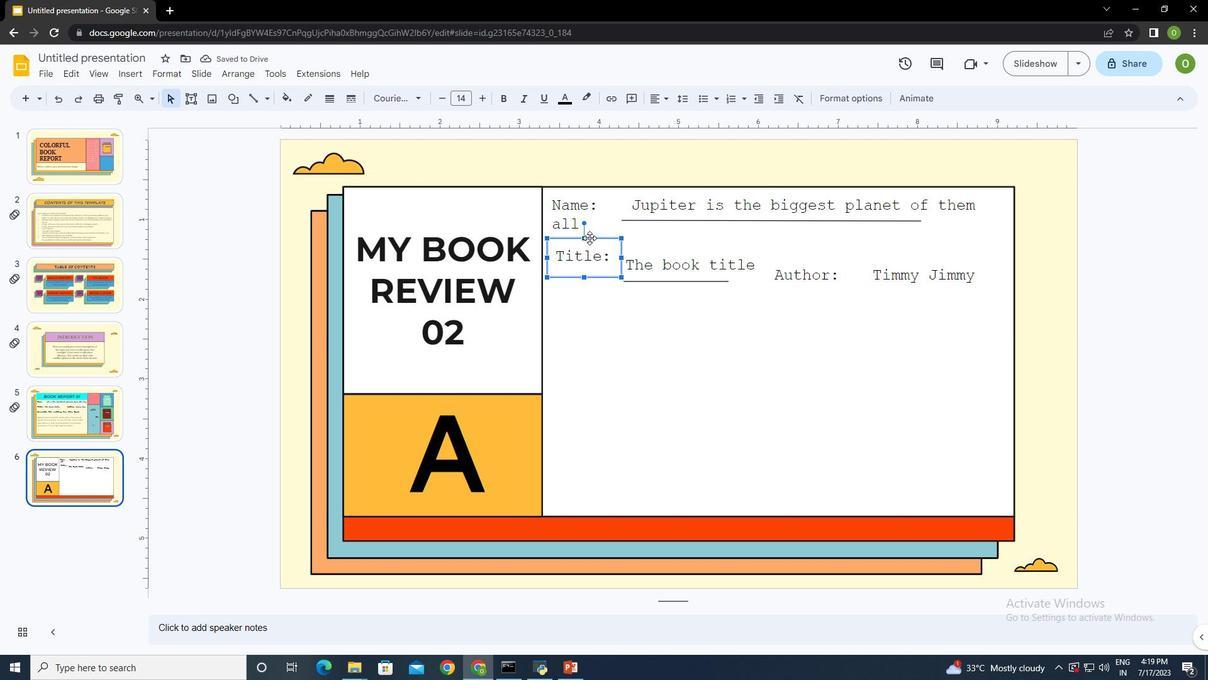 
Action: Mouse moved to (585, 247)
Screenshot: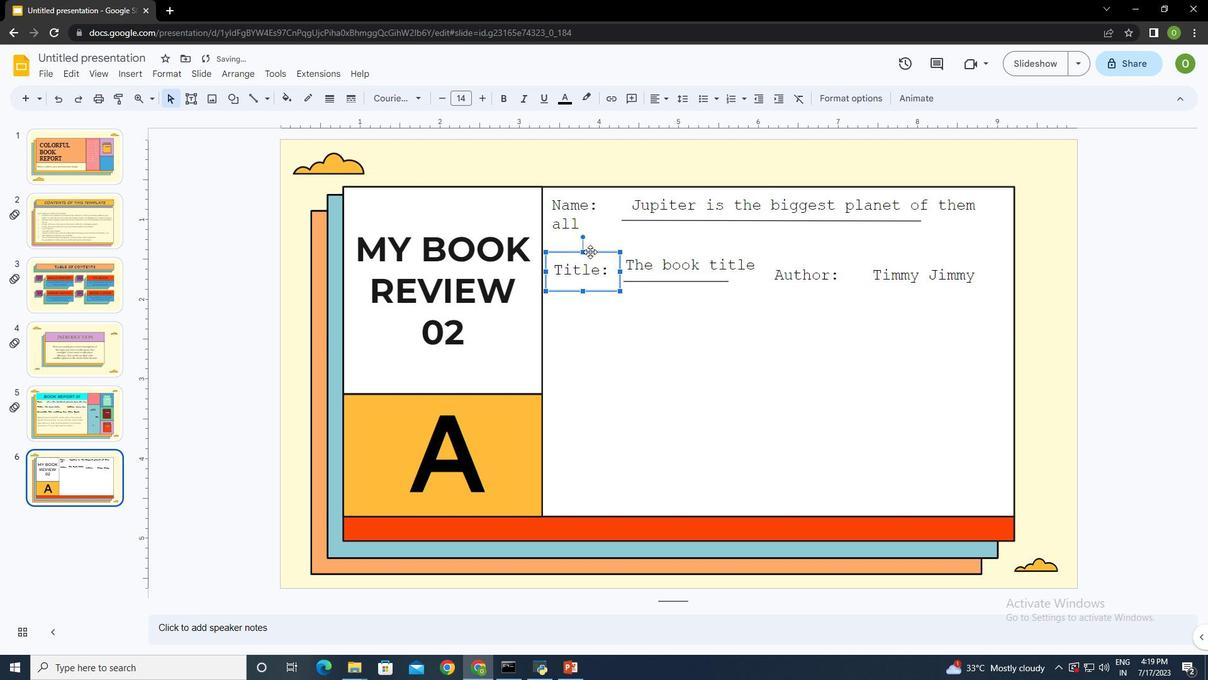 
Action: Mouse pressed left at (585, 247)
Screenshot: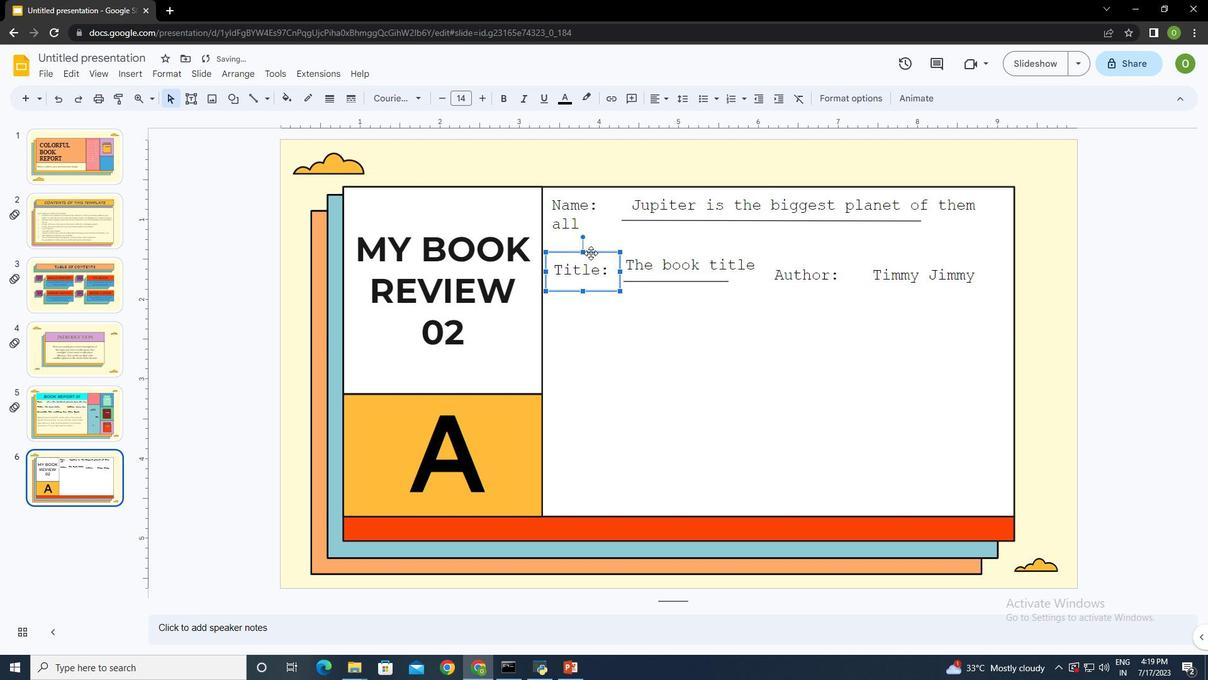 
Action: Mouse moved to (610, 314)
Screenshot: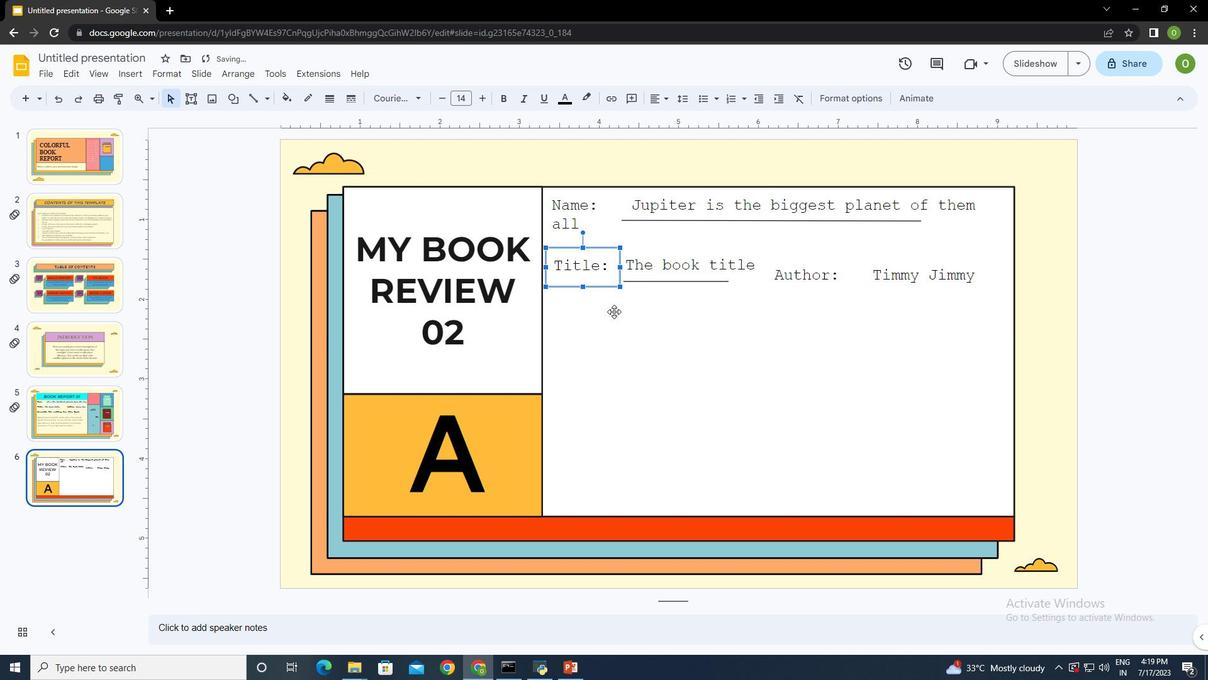 
Action: Mouse pressed left at (610, 314)
Screenshot: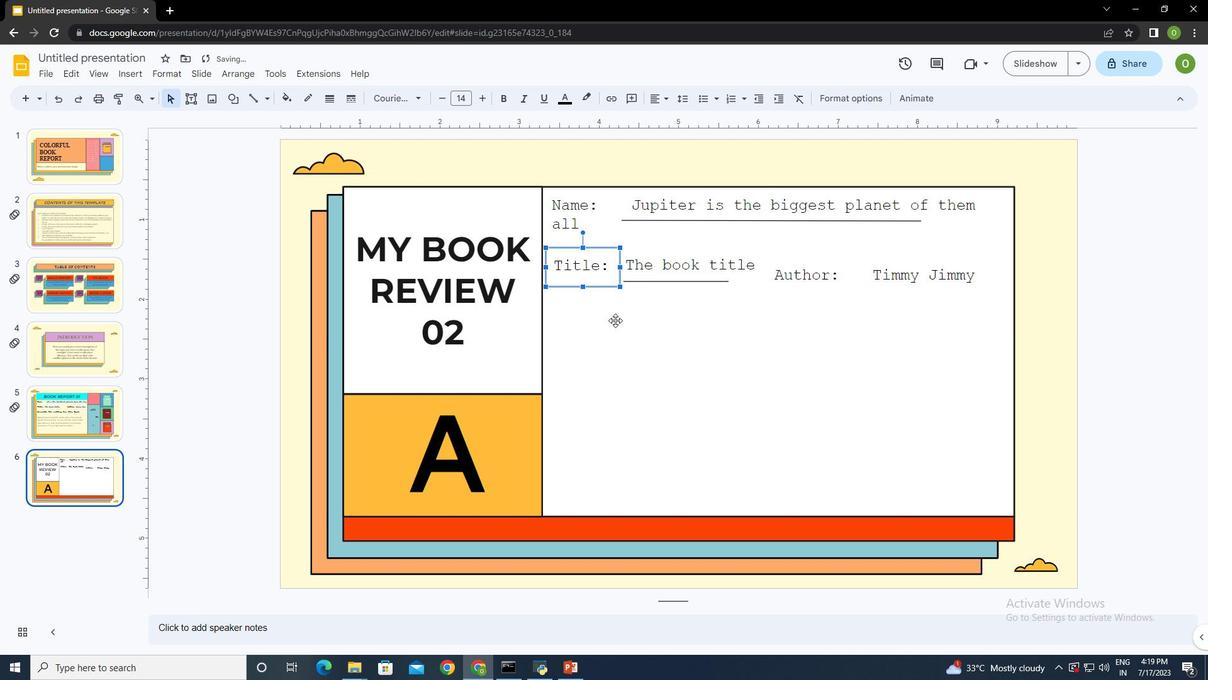 
Action: Mouse moved to (787, 270)
Screenshot: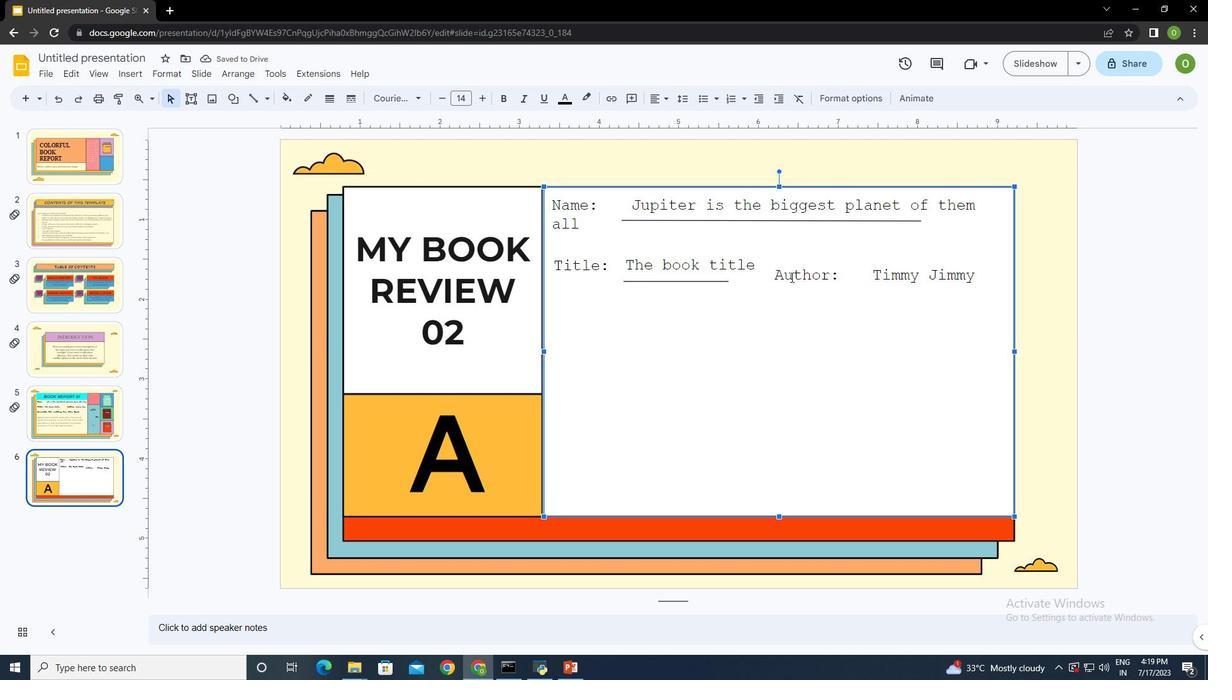 
Action: Mouse pressed left at (787, 270)
Screenshot: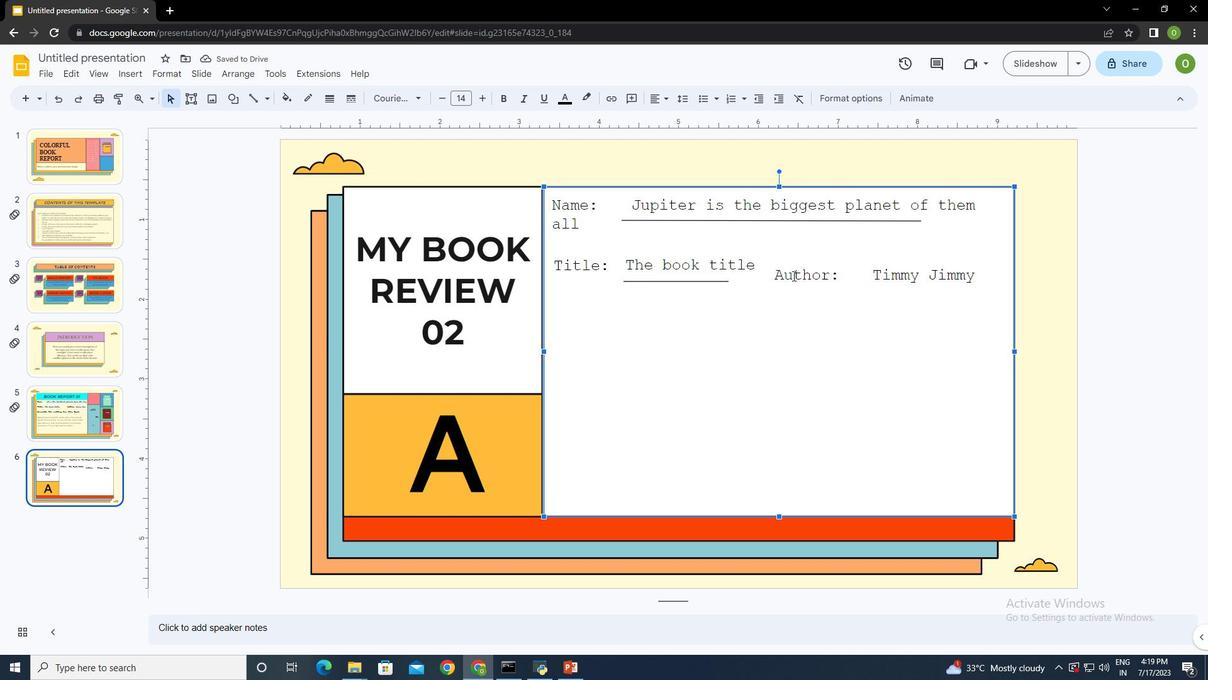 
Action: Mouse moved to (809, 251)
Screenshot: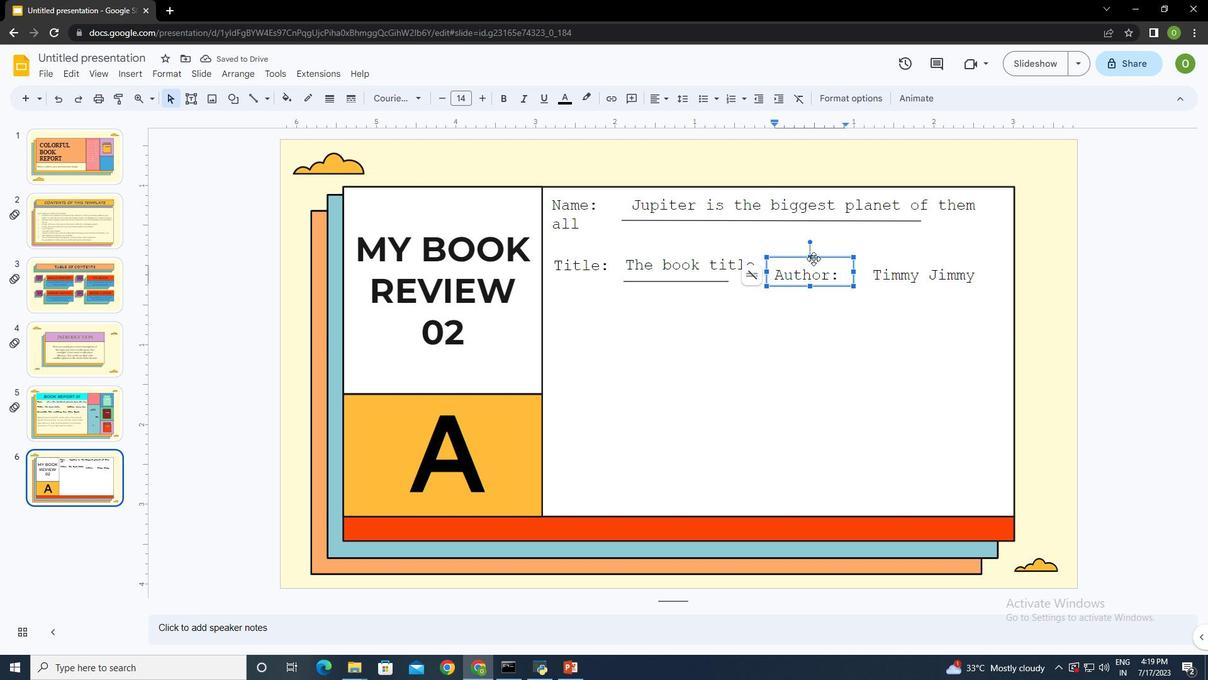 
Action: Mouse pressed left at (809, 251)
Screenshot: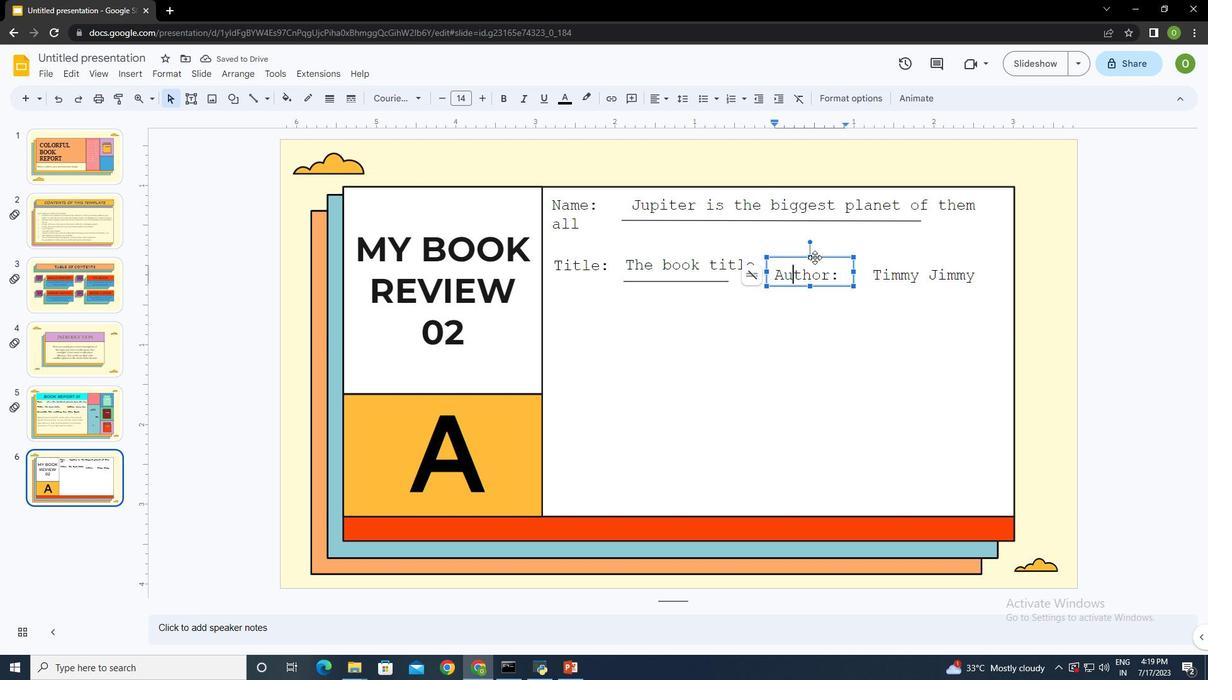 
Action: Mouse moved to (809, 248)
Screenshot: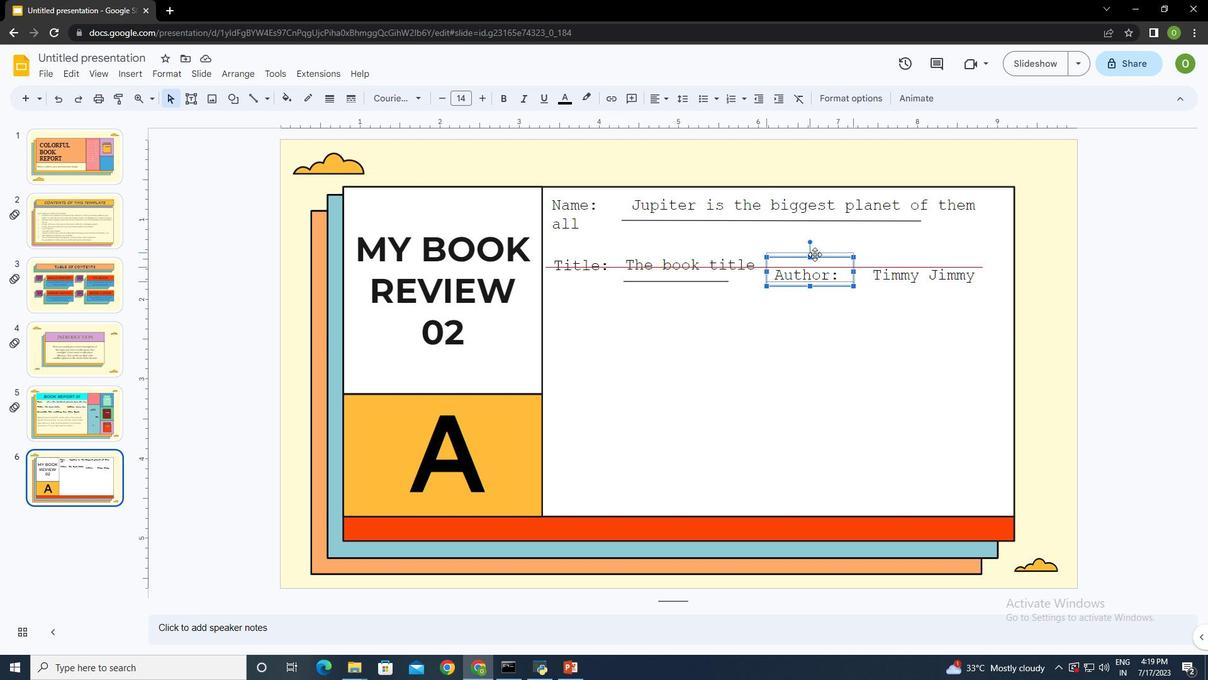 
Action: Mouse pressed left at (809, 248)
Screenshot: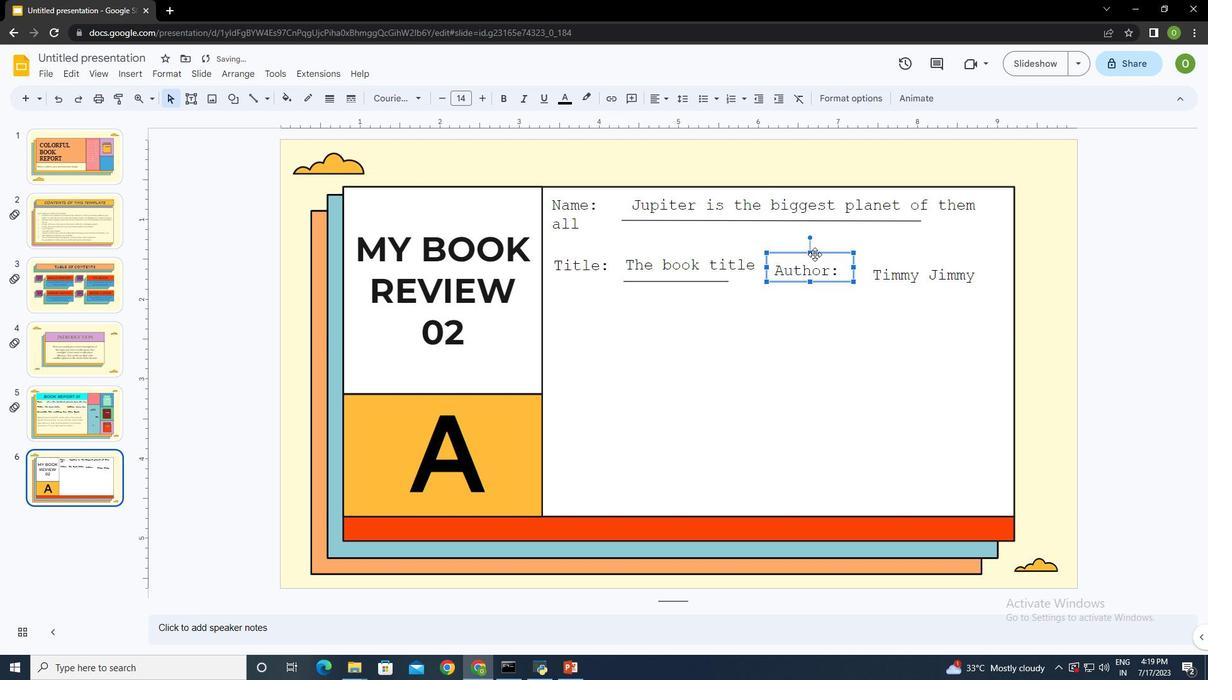 
Action: Mouse moved to (812, 301)
Screenshot: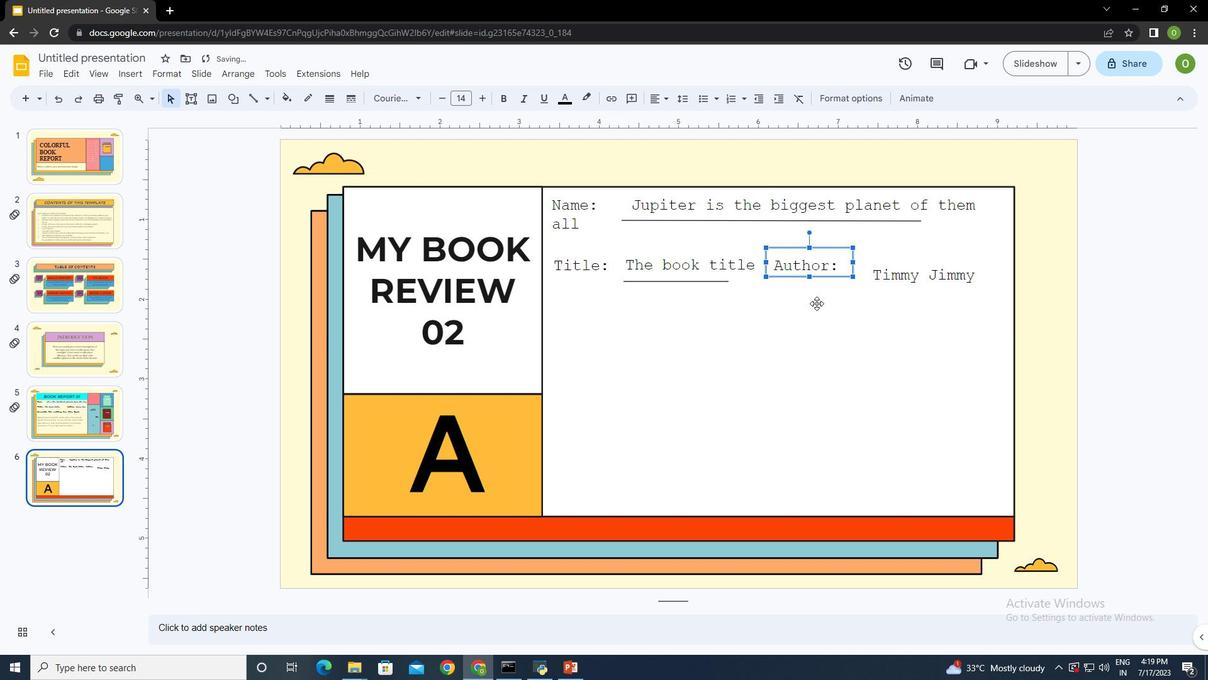 
Action: Mouse pressed left at (812, 301)
Screenshot: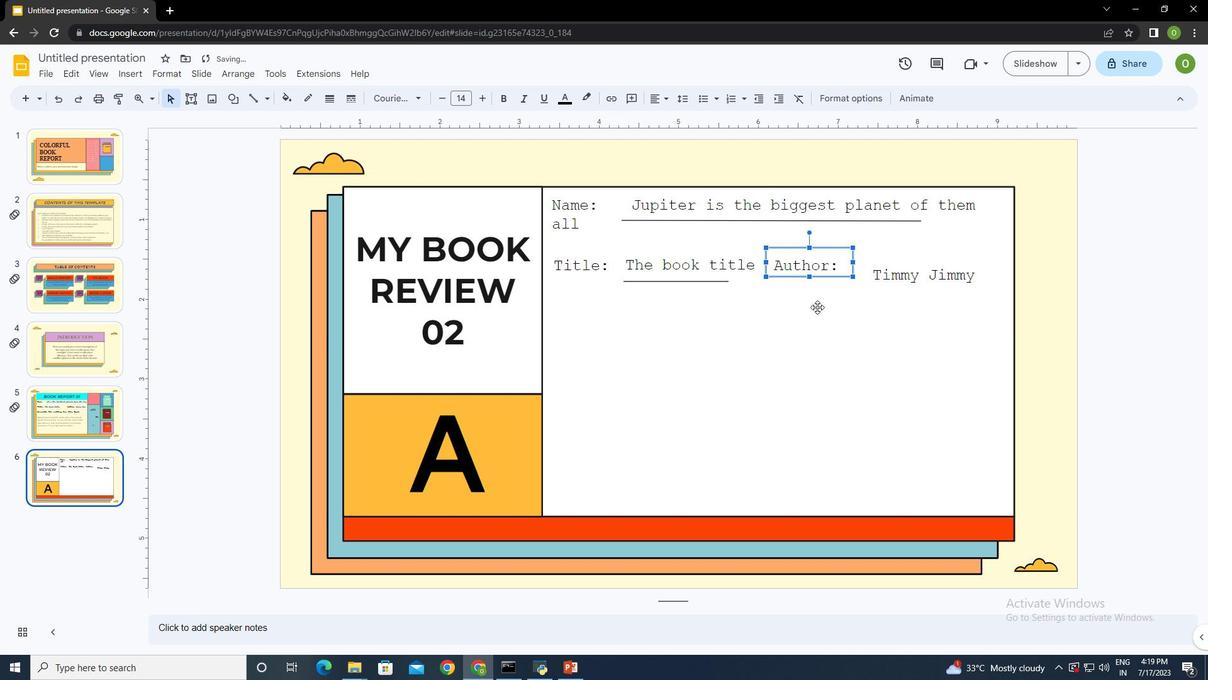 
Action: Mouse moved to (885, 268)
Screenshot: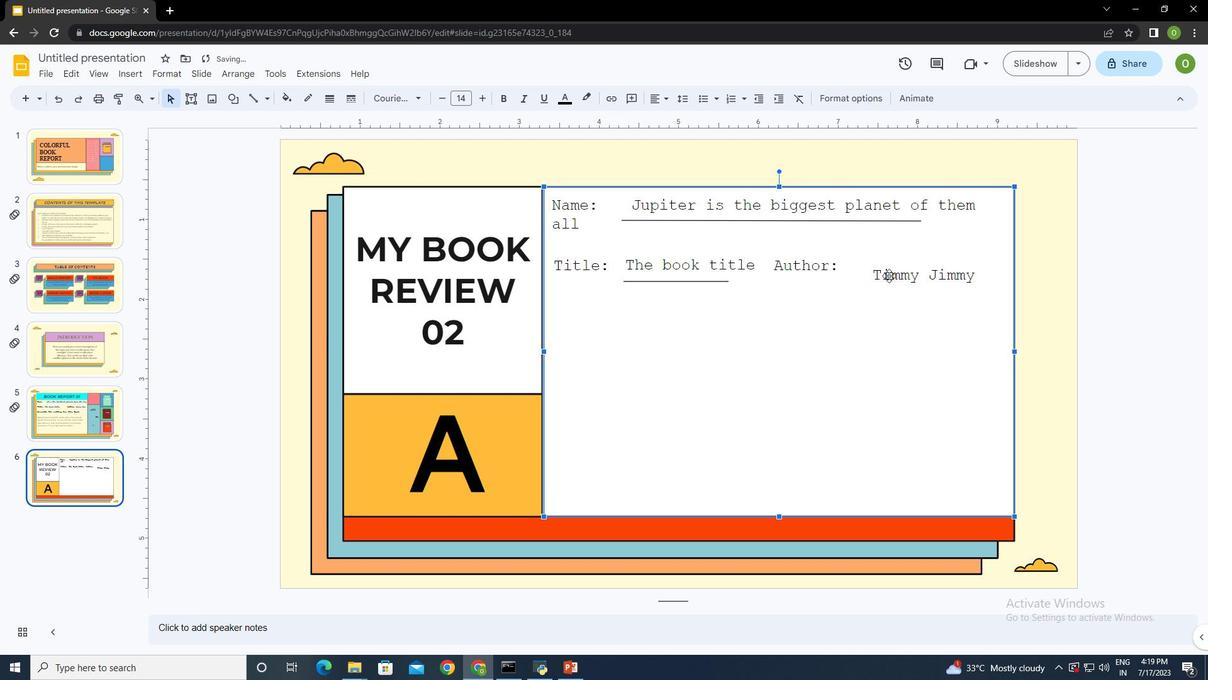 
Action: Mouse pressed left at (885, 268)
Screenshot: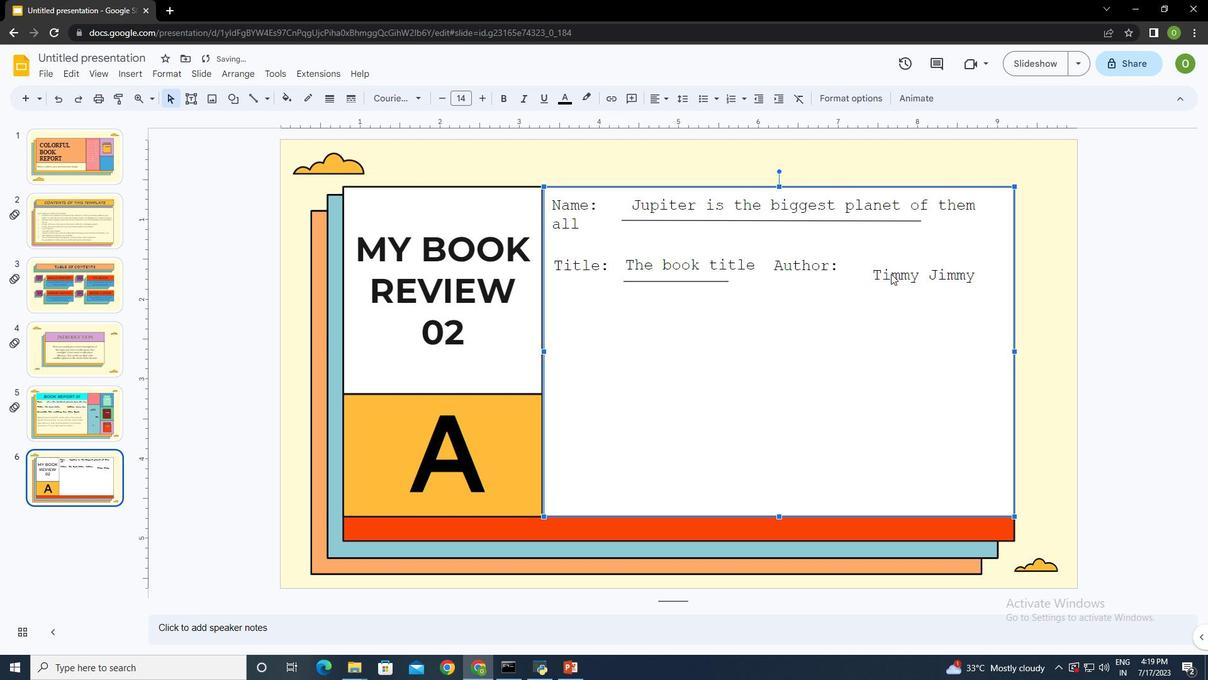 
Action: Mouse moved to (924, 252)
Screenshot: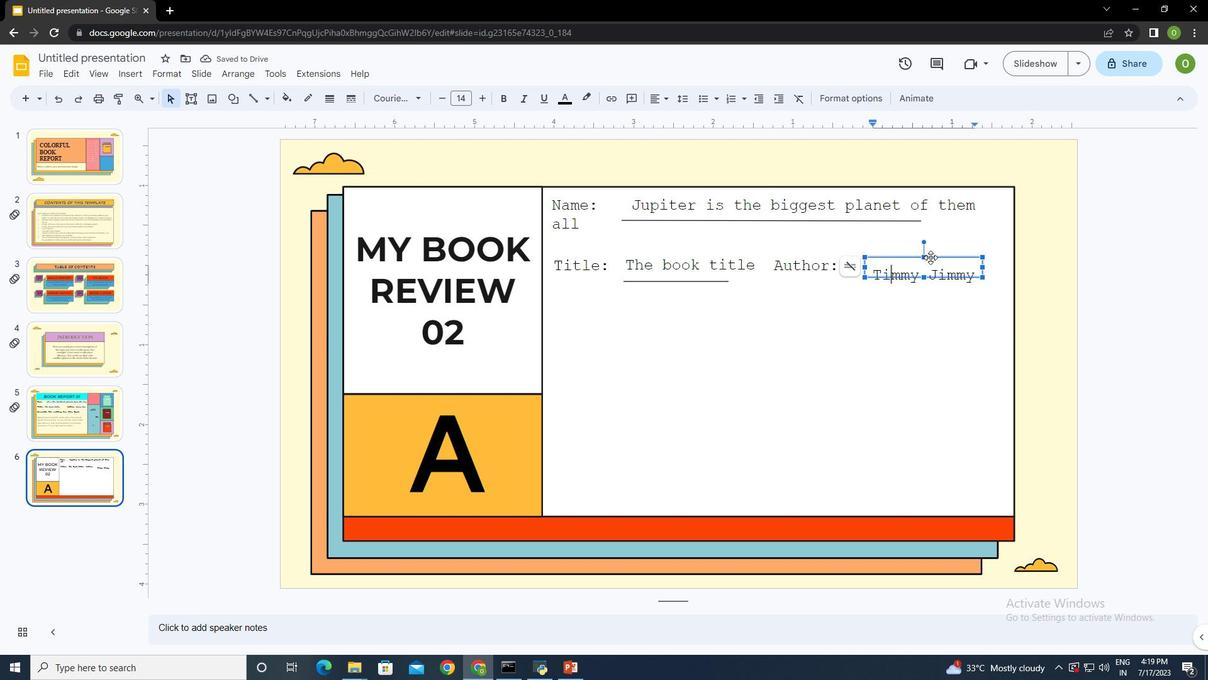 
Action: Mouse pressed left at (924, 252)
Screenshot: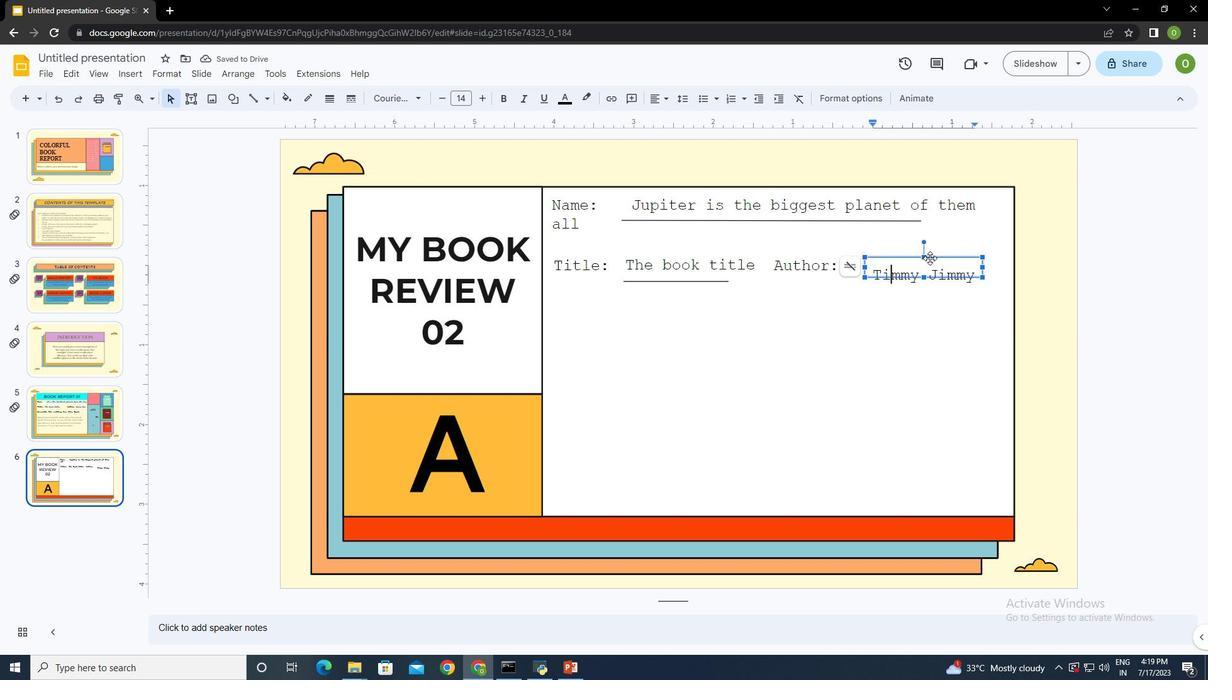 
Action: Mouse moved to (916, 300)
Screenshot: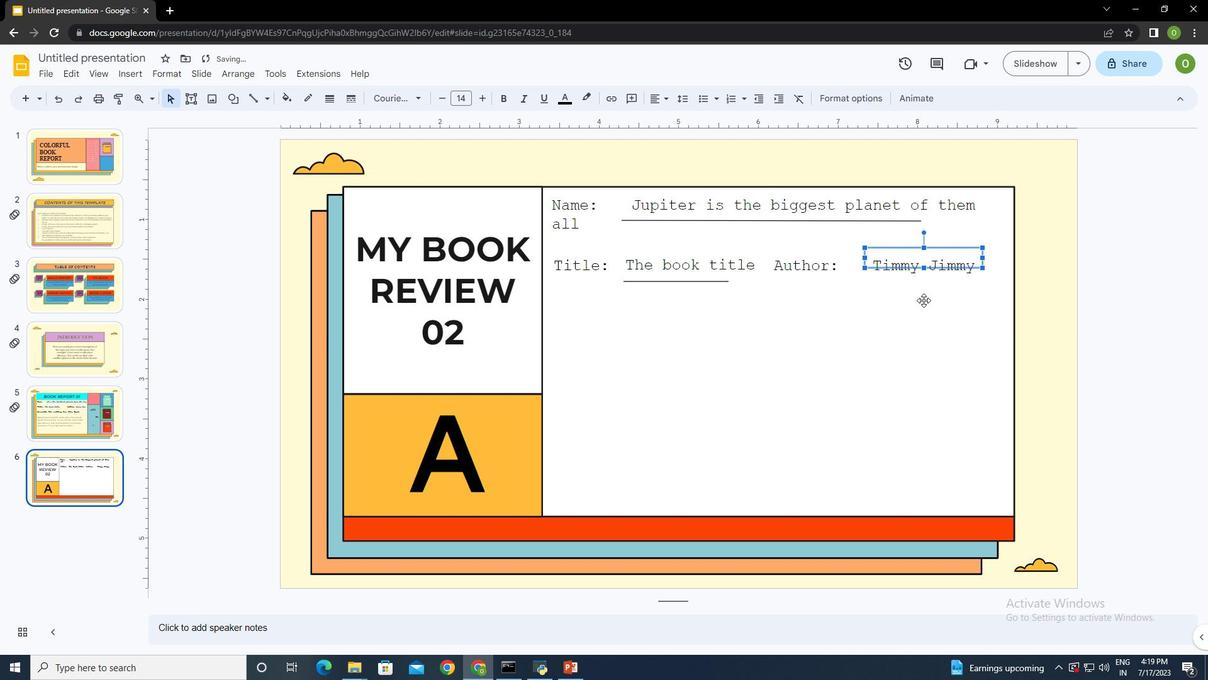 
Action: Mouse pressed left at (916, 300)
Screenshot: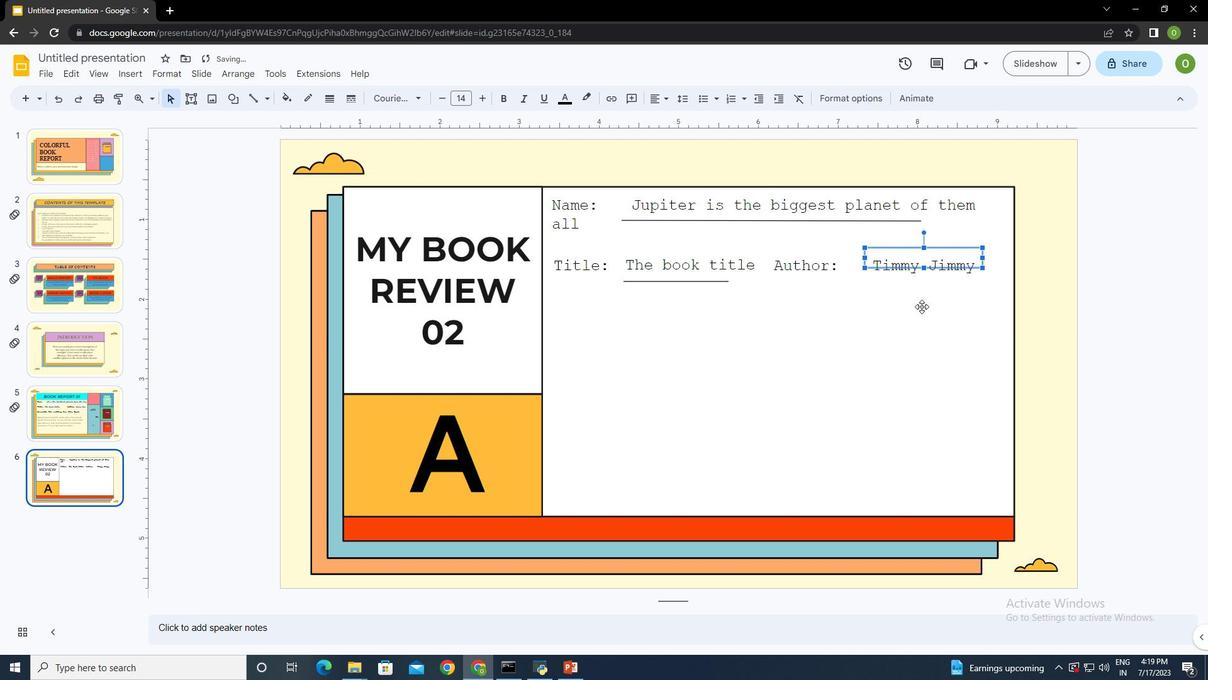 
Action: Mouse moved to (570, 296)
Screenshot: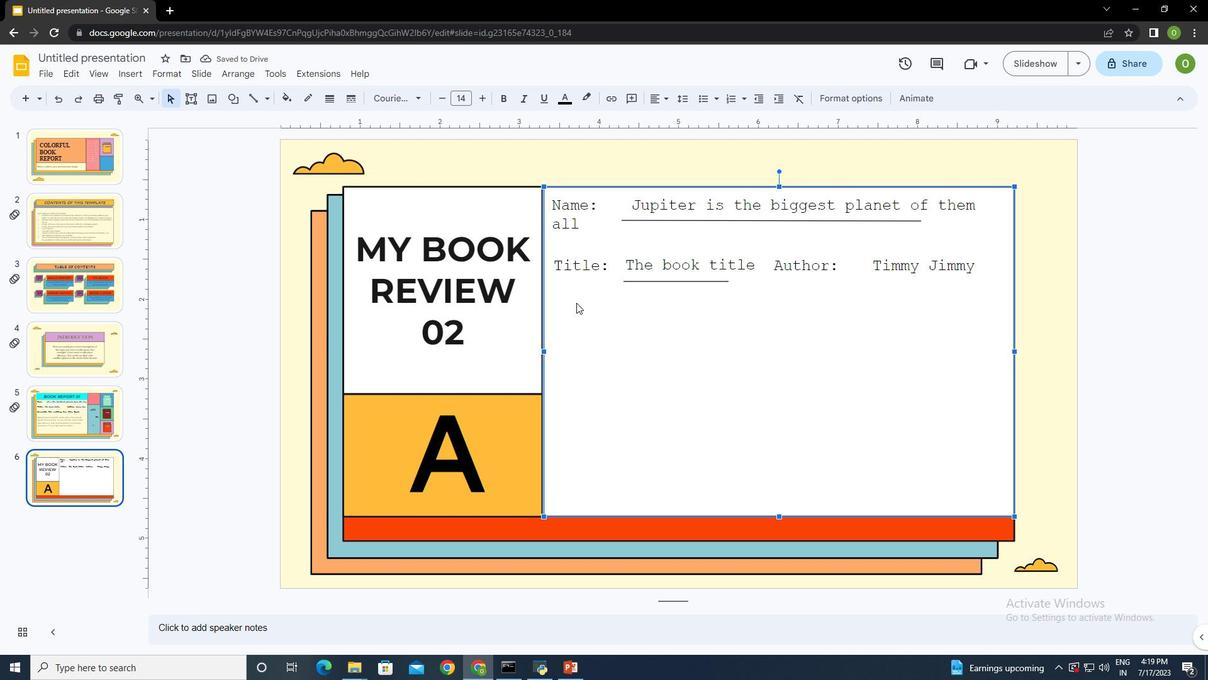 
Action: Mouse pressed left at (570, 296)
Screenshot: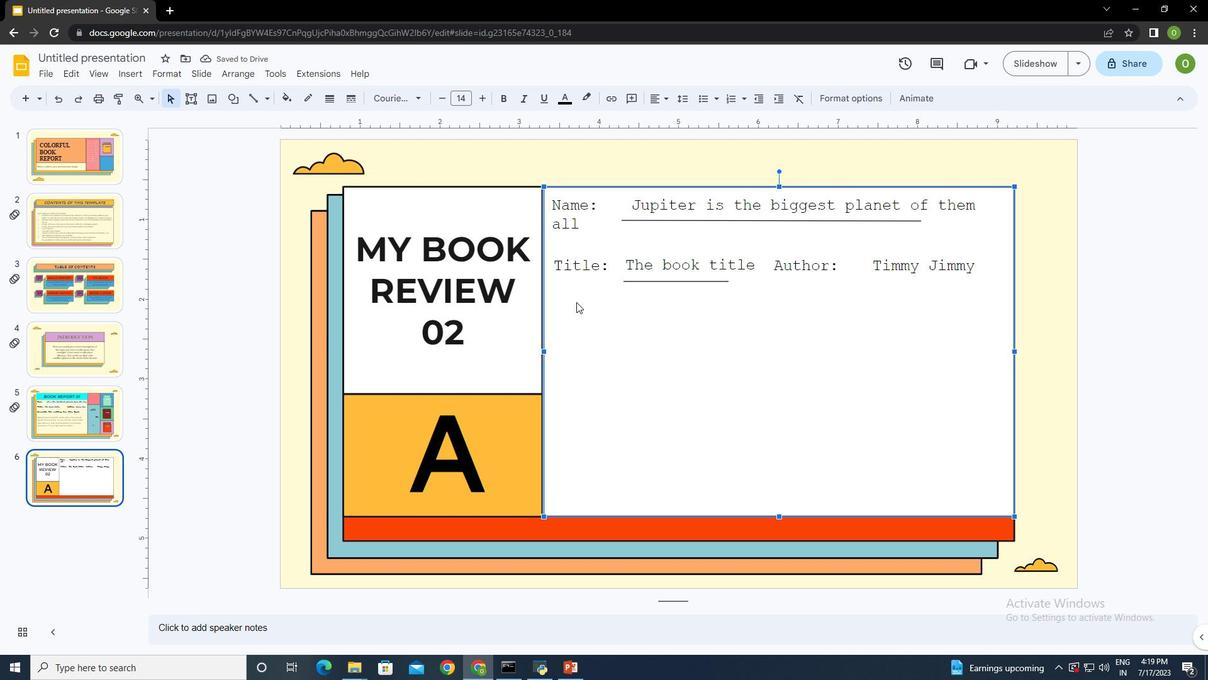 
Action: Mouse moved to (556, 287)
Screenshot: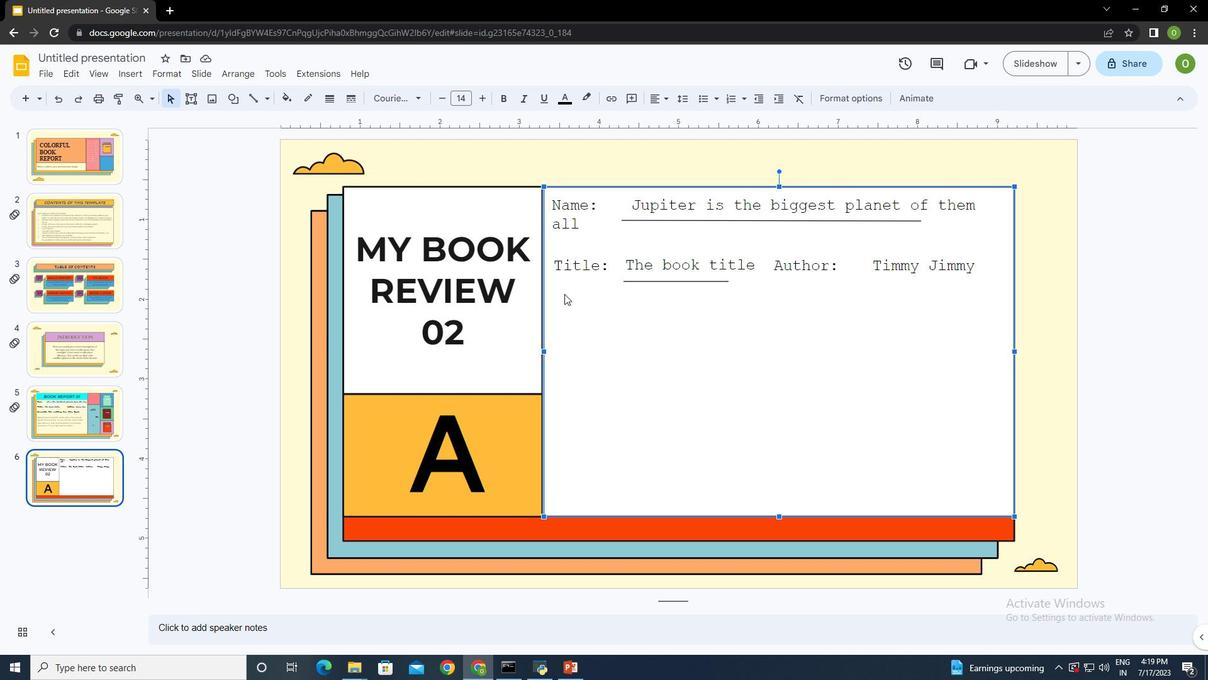 
Action: Mouse pressed left at (556, 287)
Screenshot: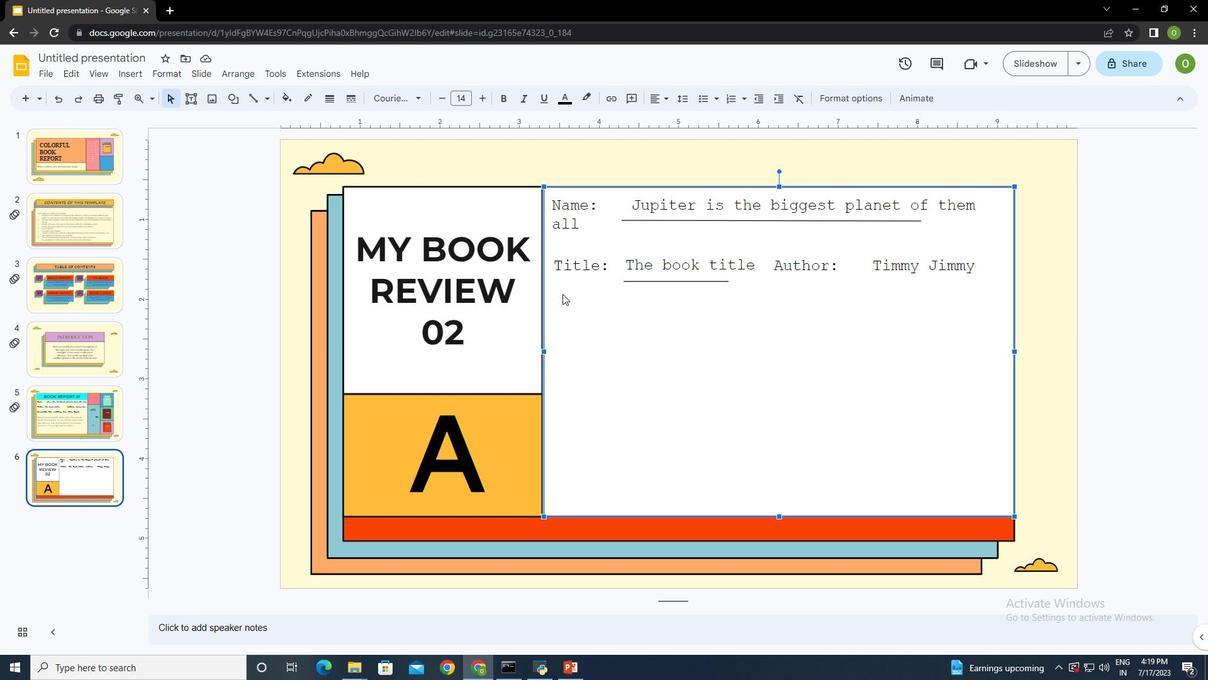 
Action: Mouse pressed left at (556, 287)
Screenshot: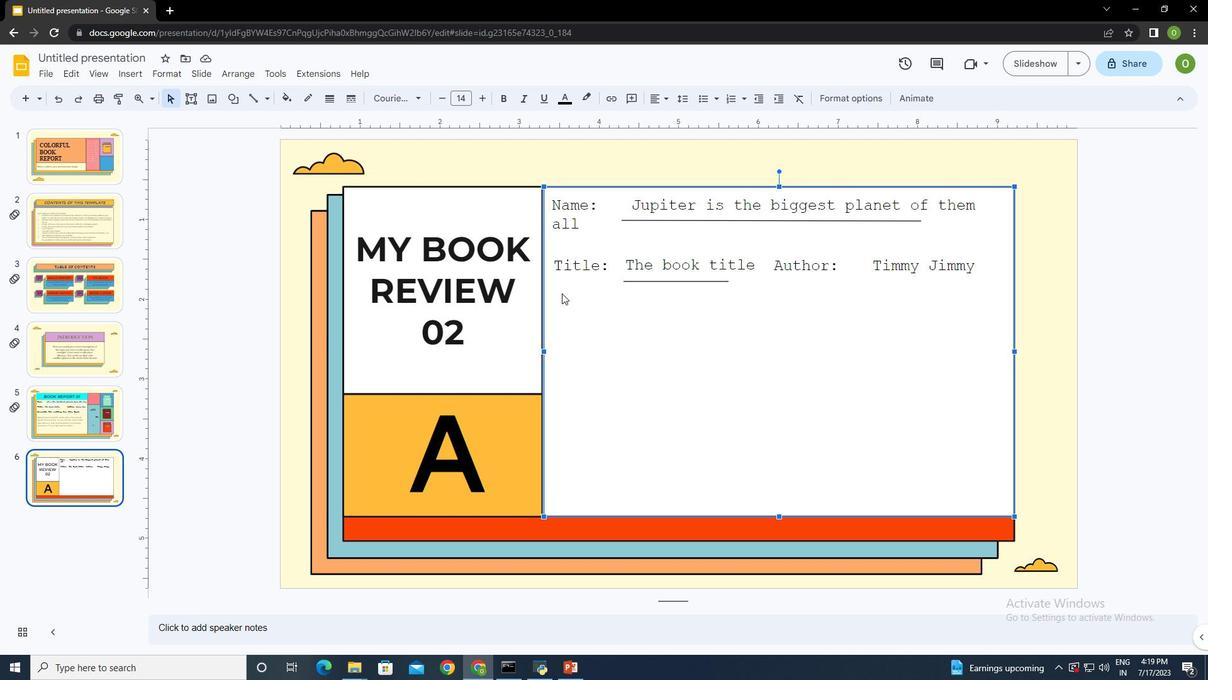 
Action: Mouse moved to (557, 294)
Screenshot: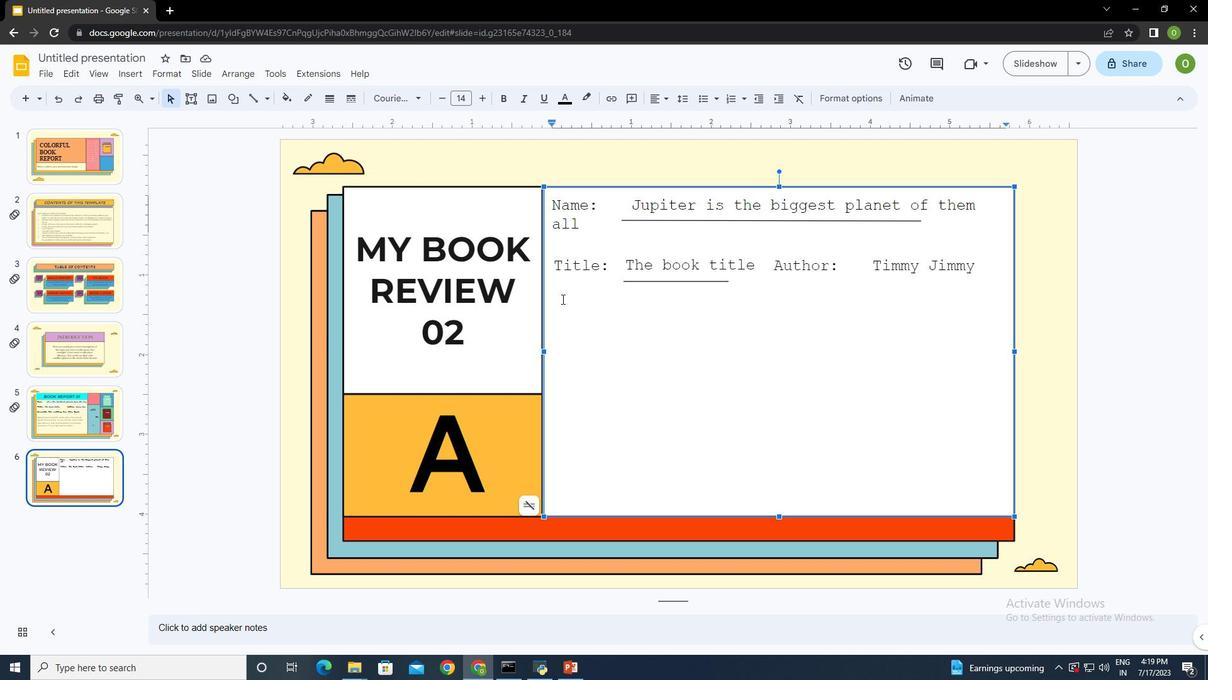 
Action: Mouse pressed left at (557, 294)
Screenshot: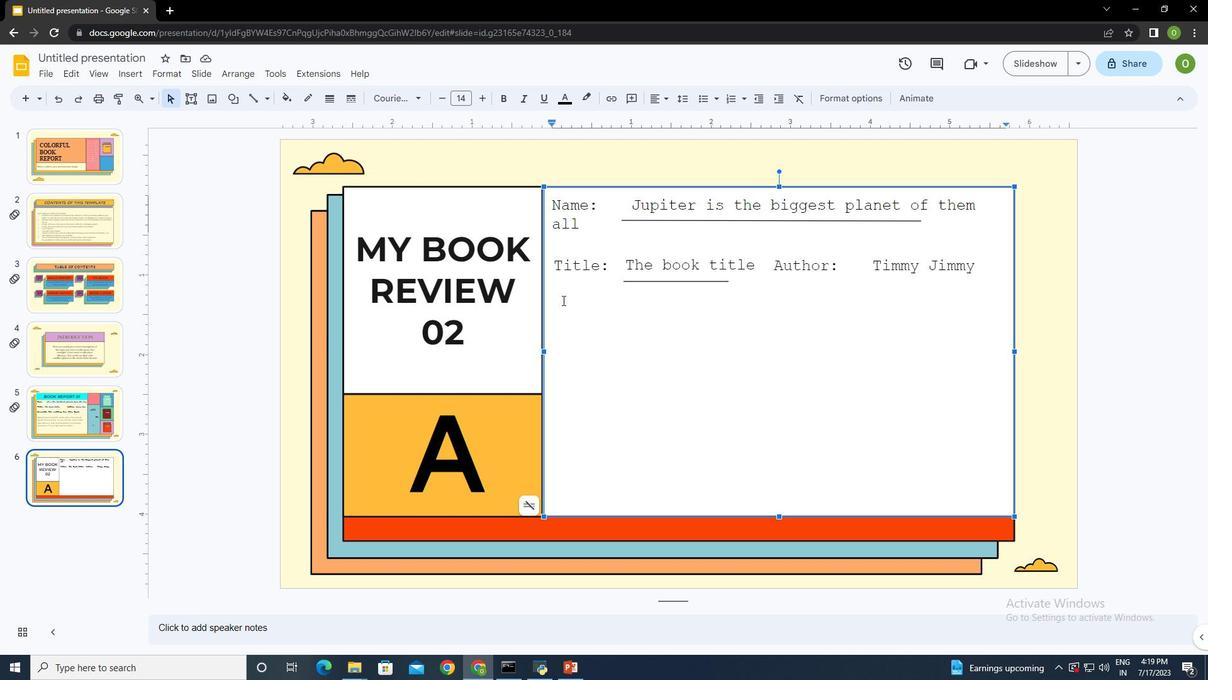 
Action: Mouse pressed left at (557, 294)
Screenshot: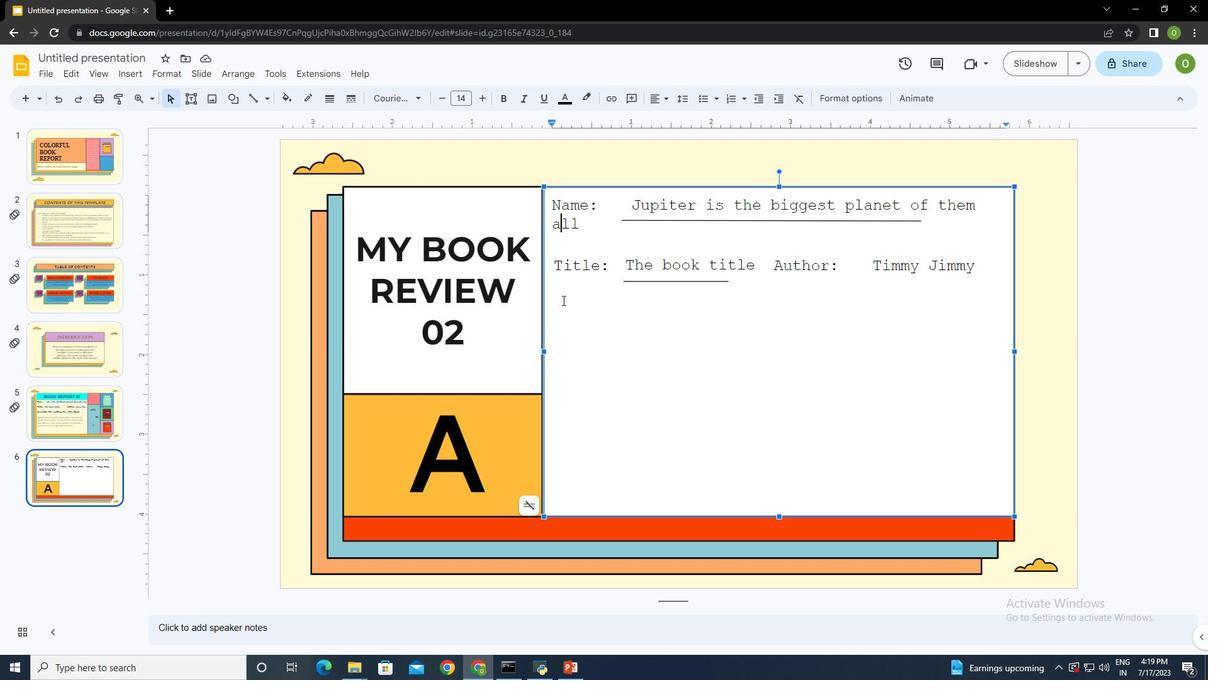 
Action: Mouse pressed left at (557, 294)
Screenshot: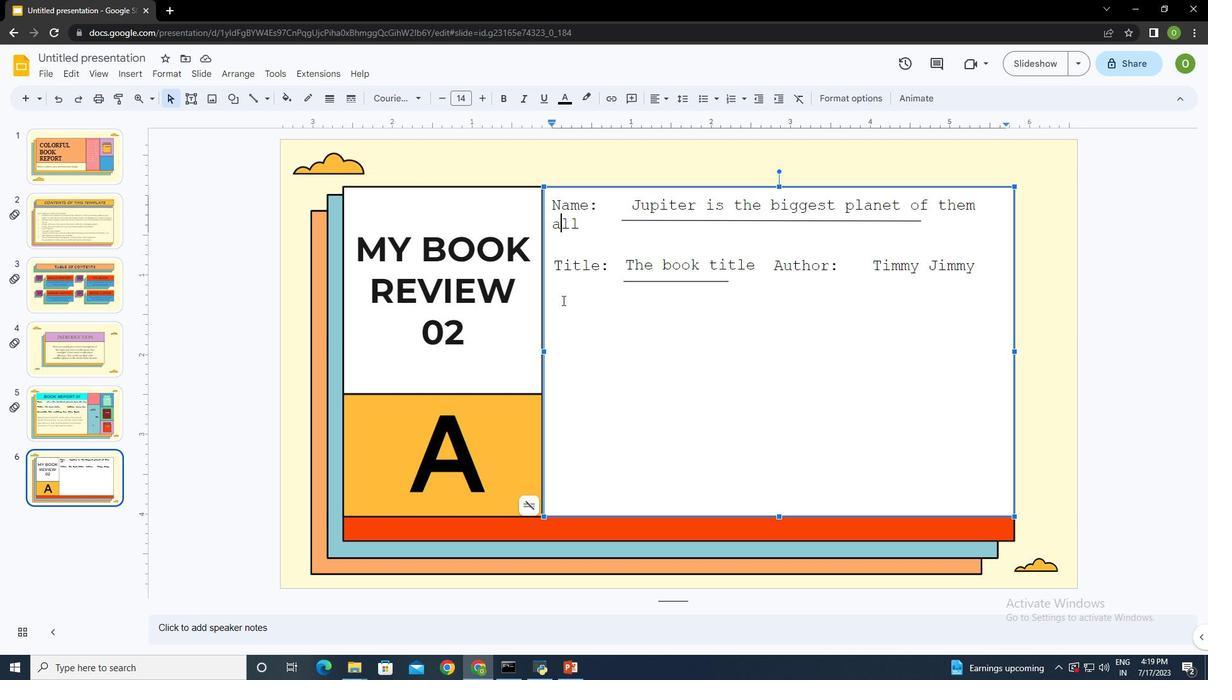 
Action: Mouse pressed left at (557, 294)
Screenshot: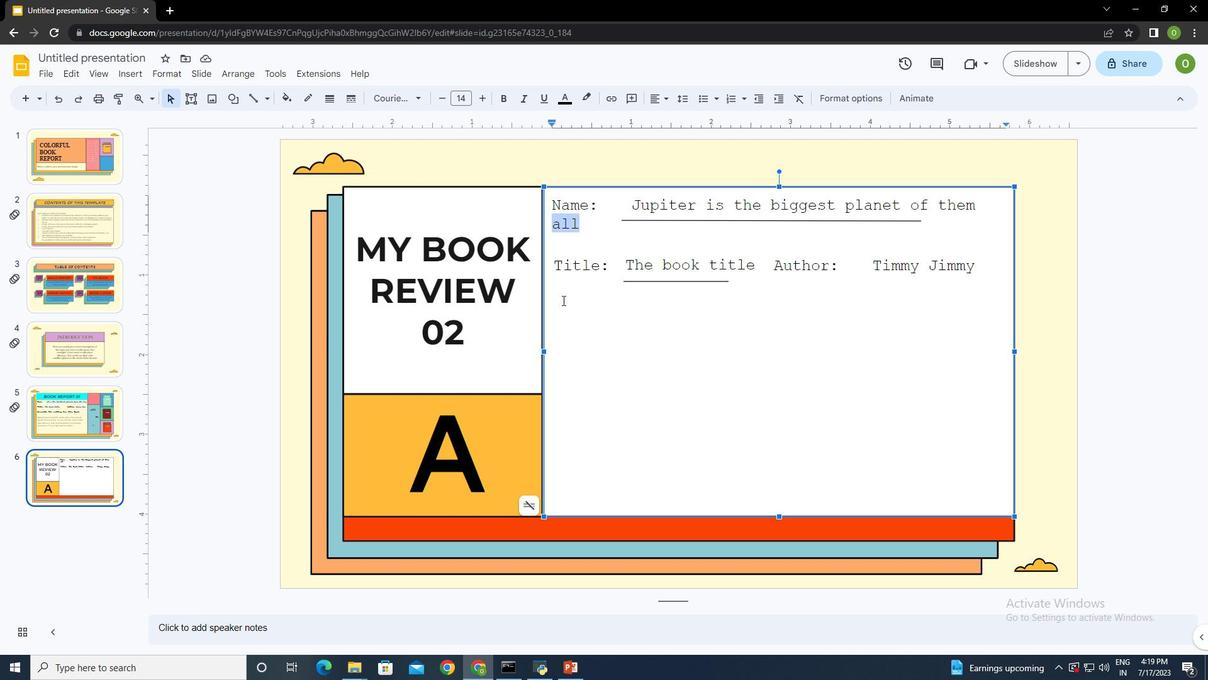 
Action: Mouse pressed left at (557, 294)
Screenshot: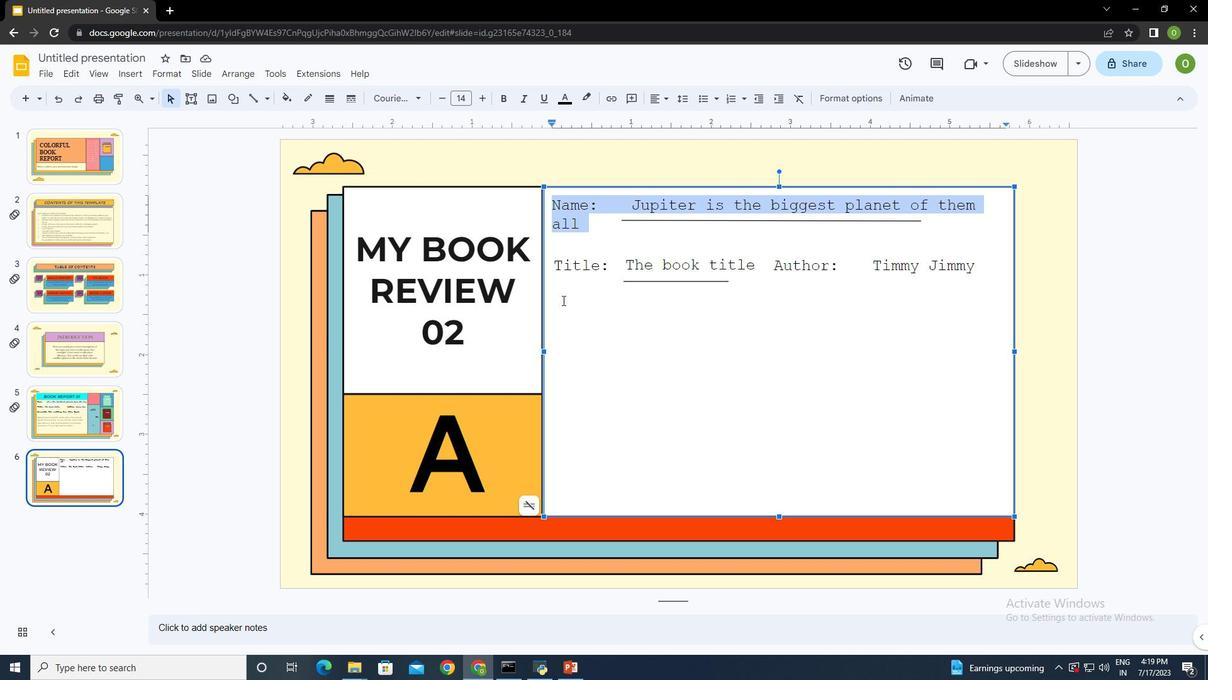 
Action: Mouse pressed left at (557, 294)
Screenshot: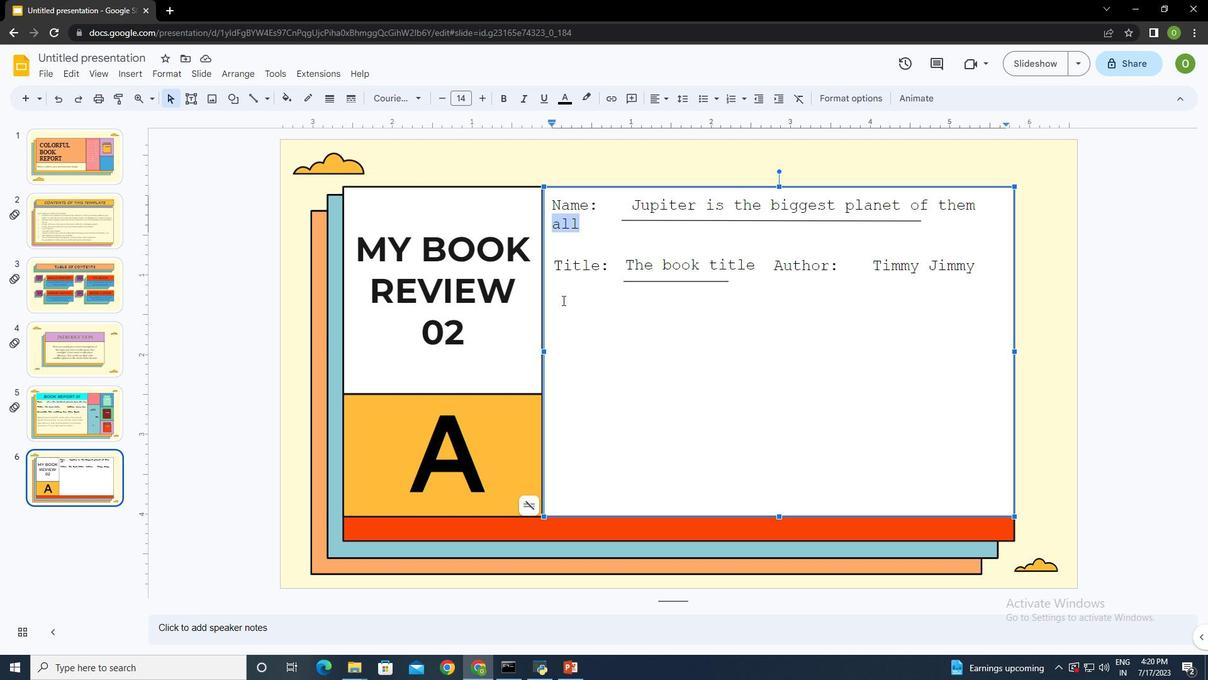 
Action: Mouse pressed left at (557, 294)
Screenshot: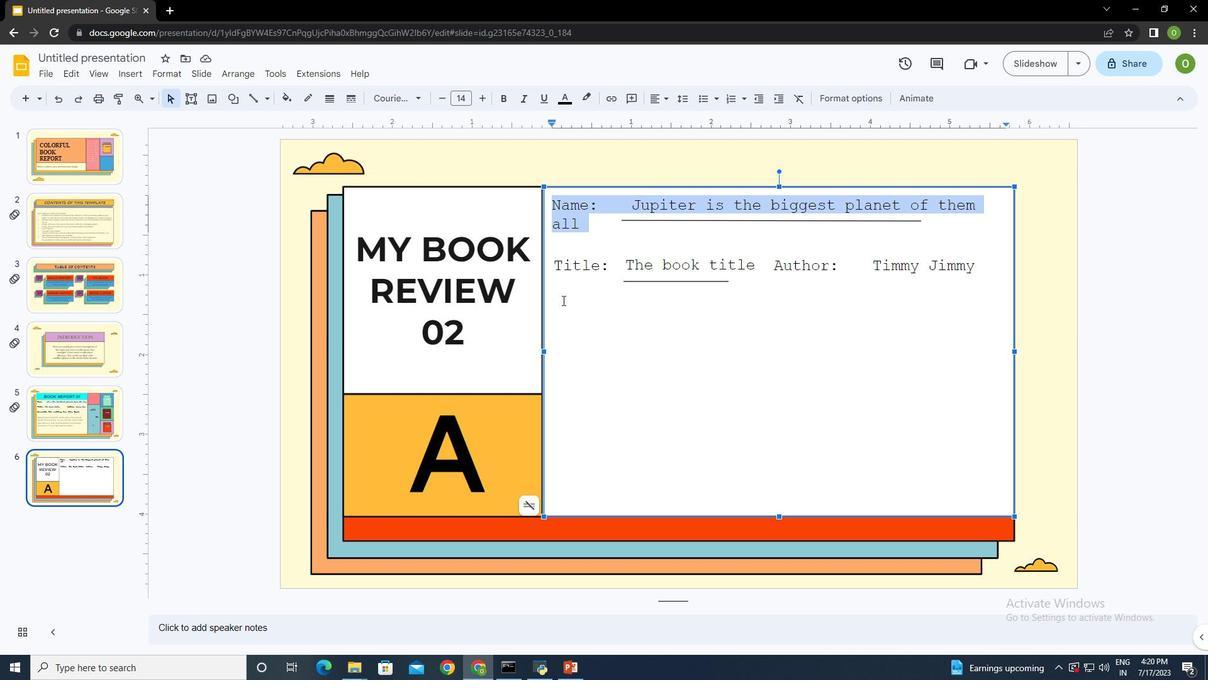 
Action: Mouse pressed left at (557, 294)
Screenshot: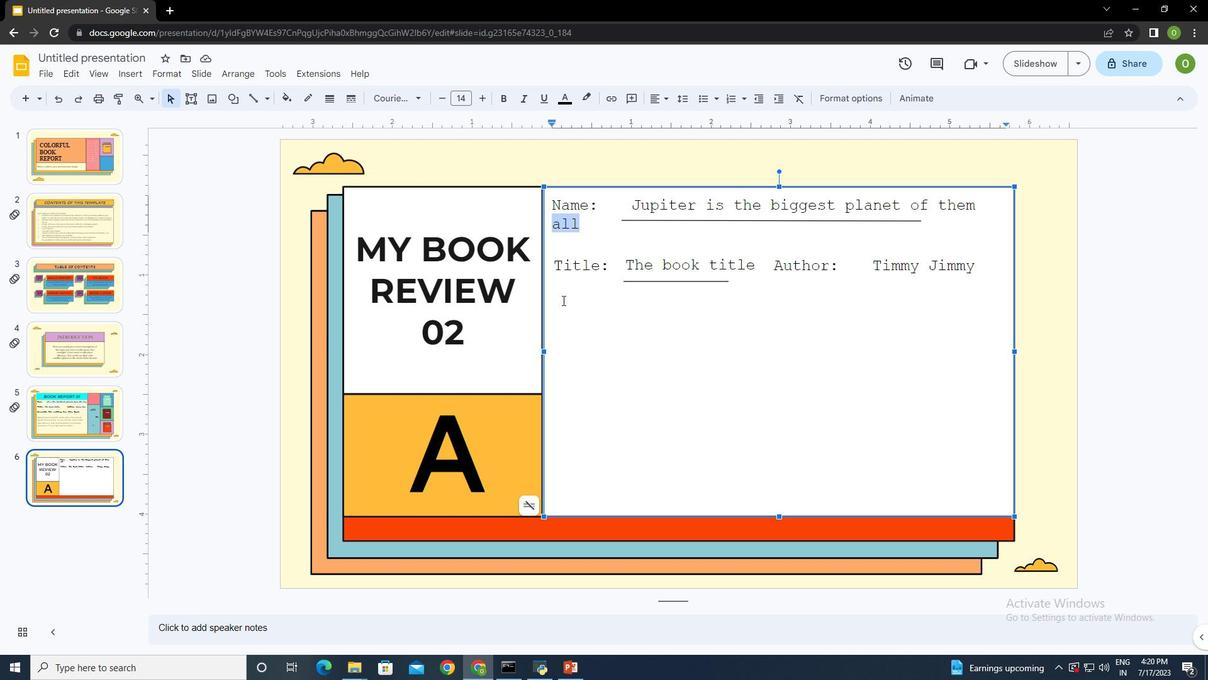 
Action: Mouse moved to (183, 93)
Screenshot: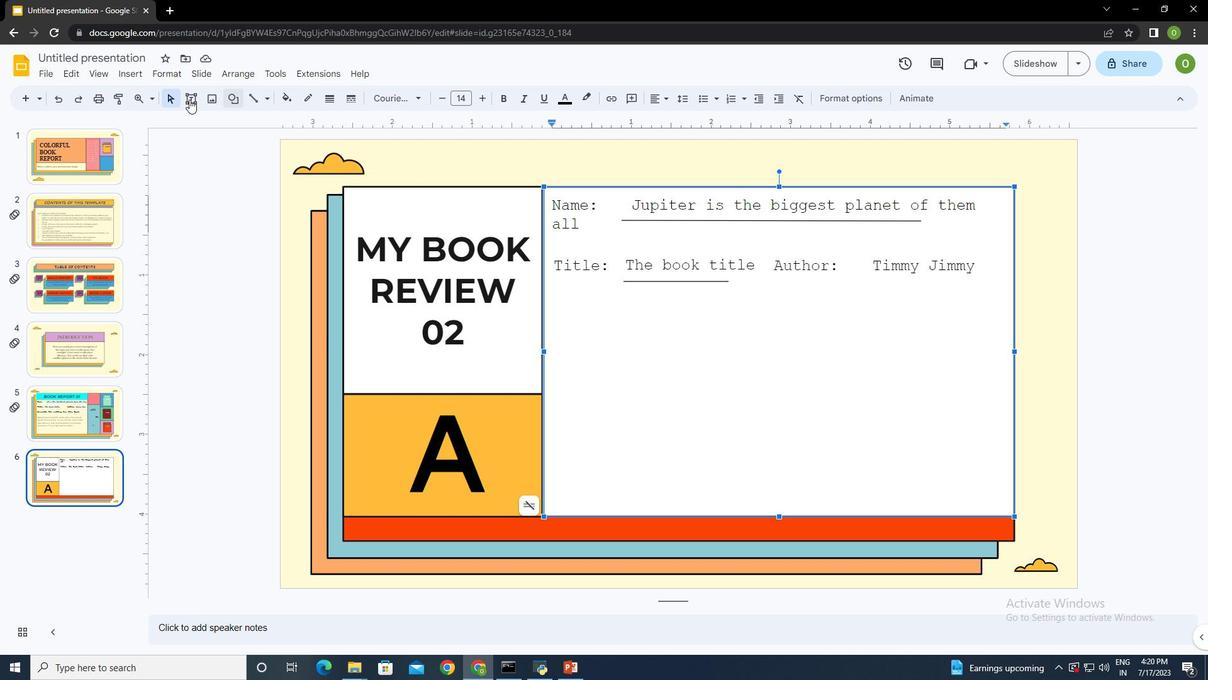 
Action: Mouse pressed left at (183, 93)
Screenshot: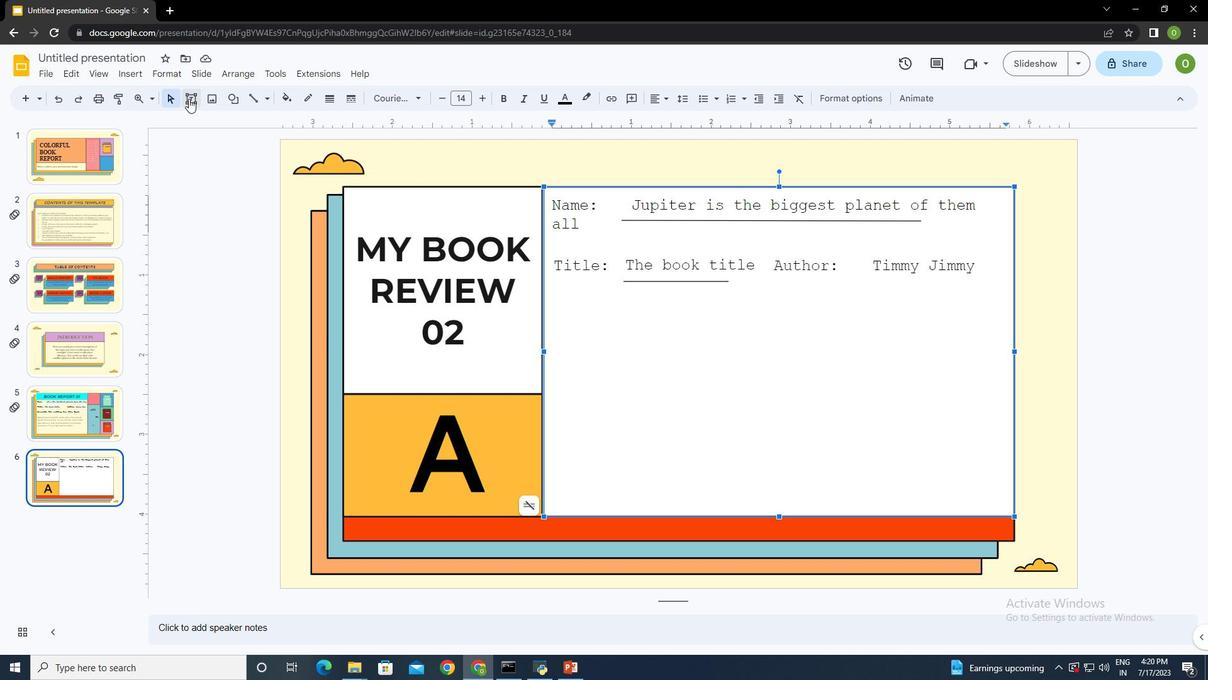 
Action: Mouse moved to (549, 283)
Screenshot: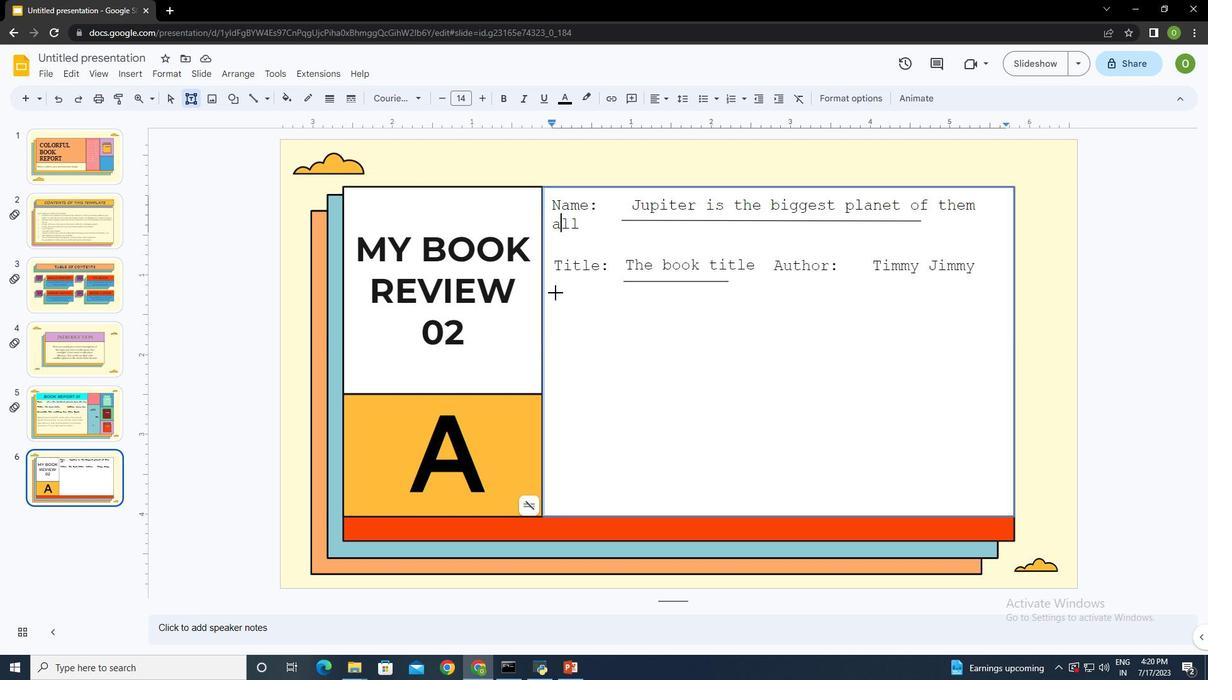 
Action: Mouse pressed left at (549, 283)
Screenshot: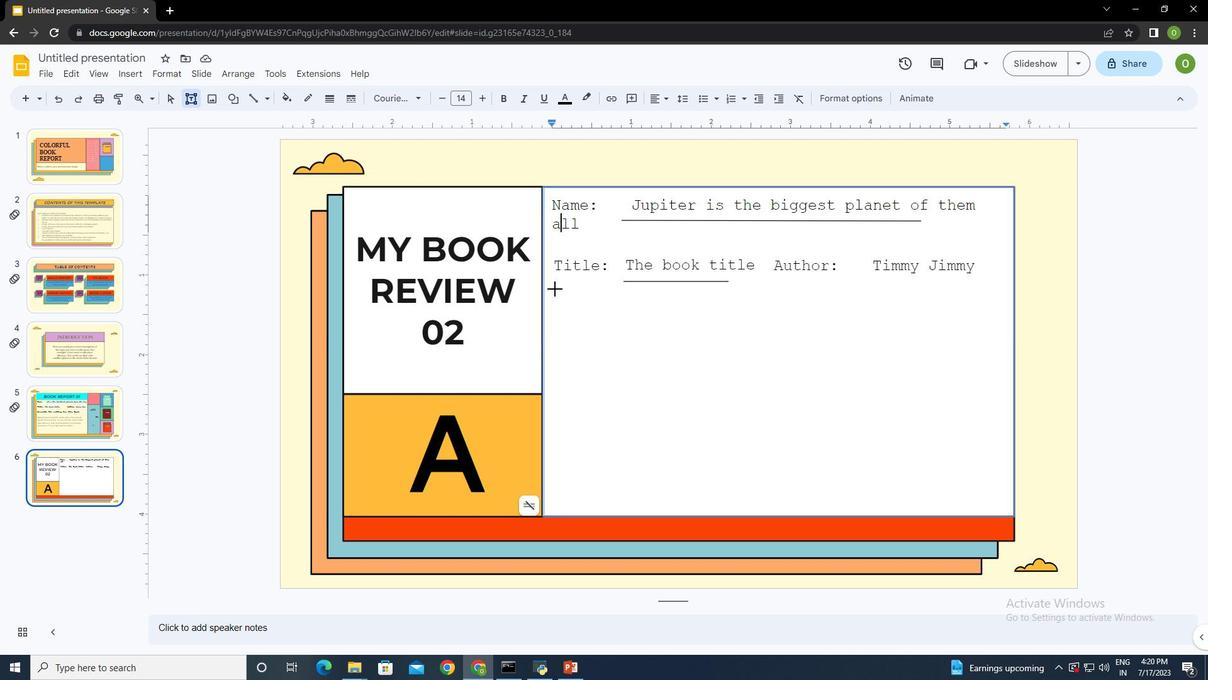 
Action: Mouse moved to (632, 299)
Screenshot: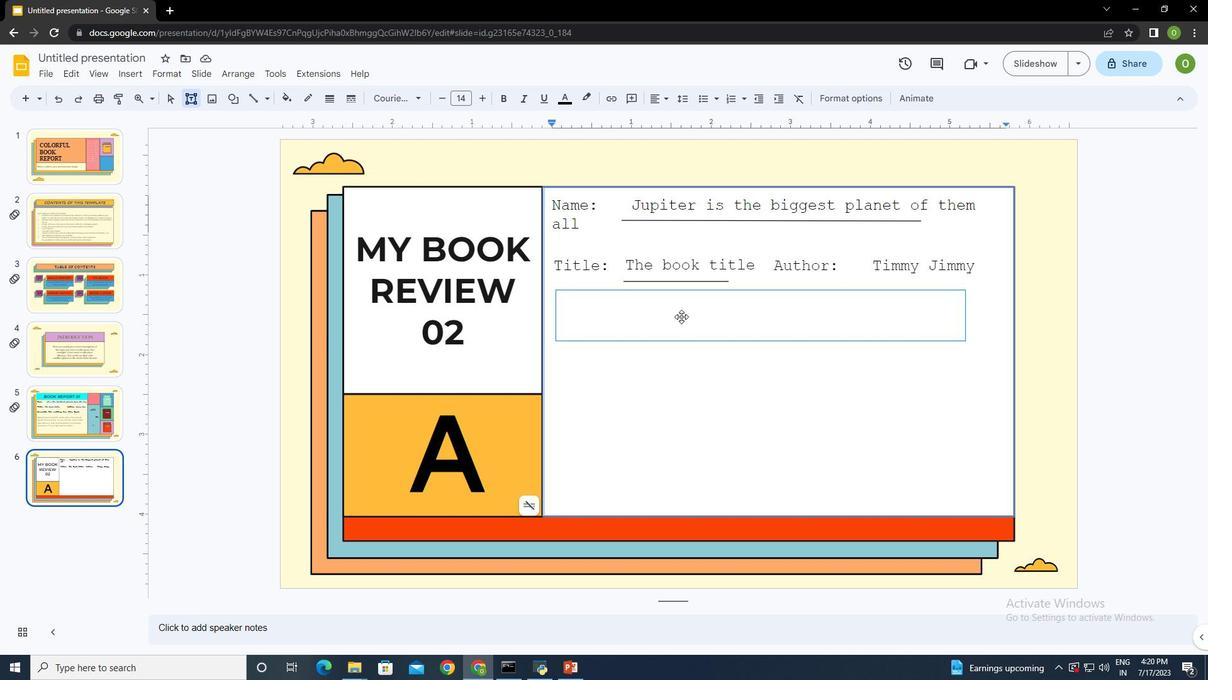 
Action: Key pressed <Key.shift><Key.shift>Write<Key.space>about<Key.space>your<Key.space>favi<Key.backspace>ourite<Key.space>book<Key.shift_r>:ctrl+A
Screenshot: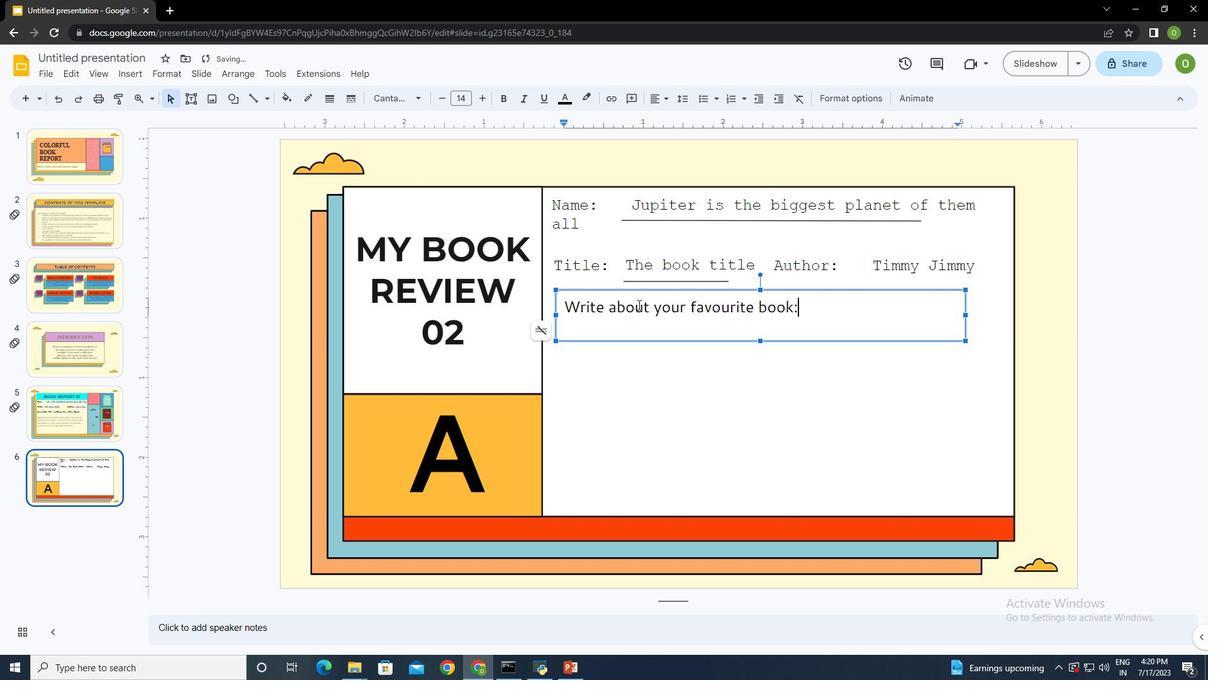 
Action: Mouse moved to (381, 88)
Screenshot: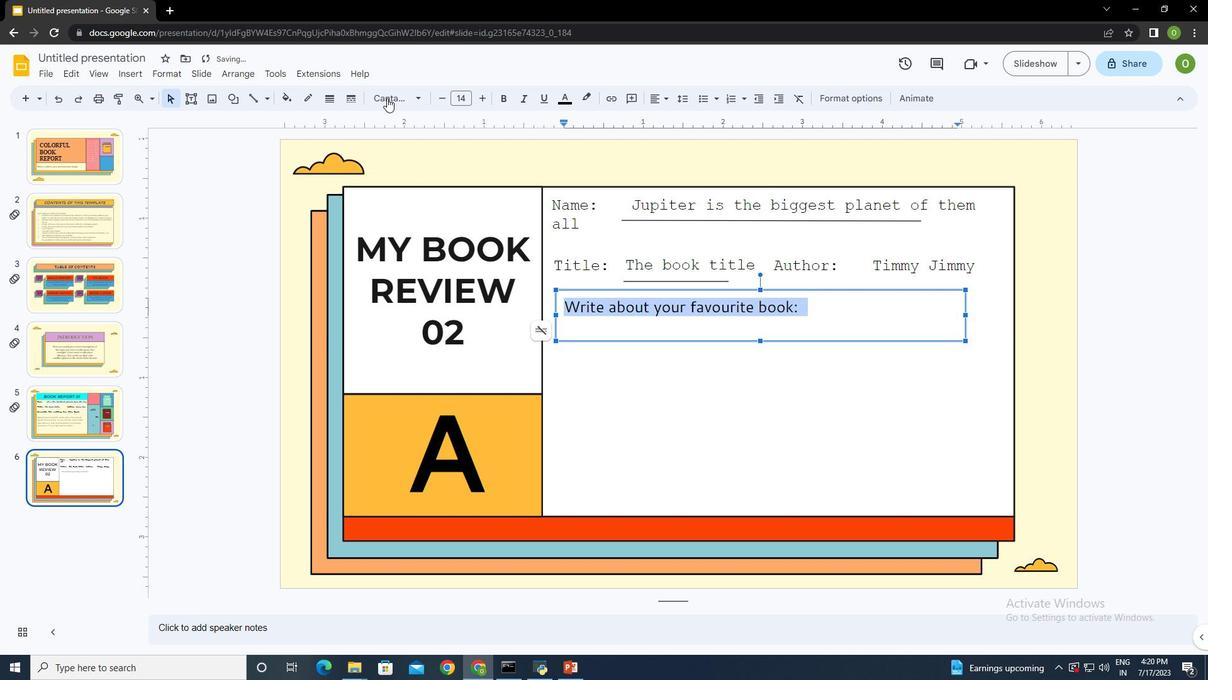 
Action: Mouse pressed left at (381, 88)
Screenshot: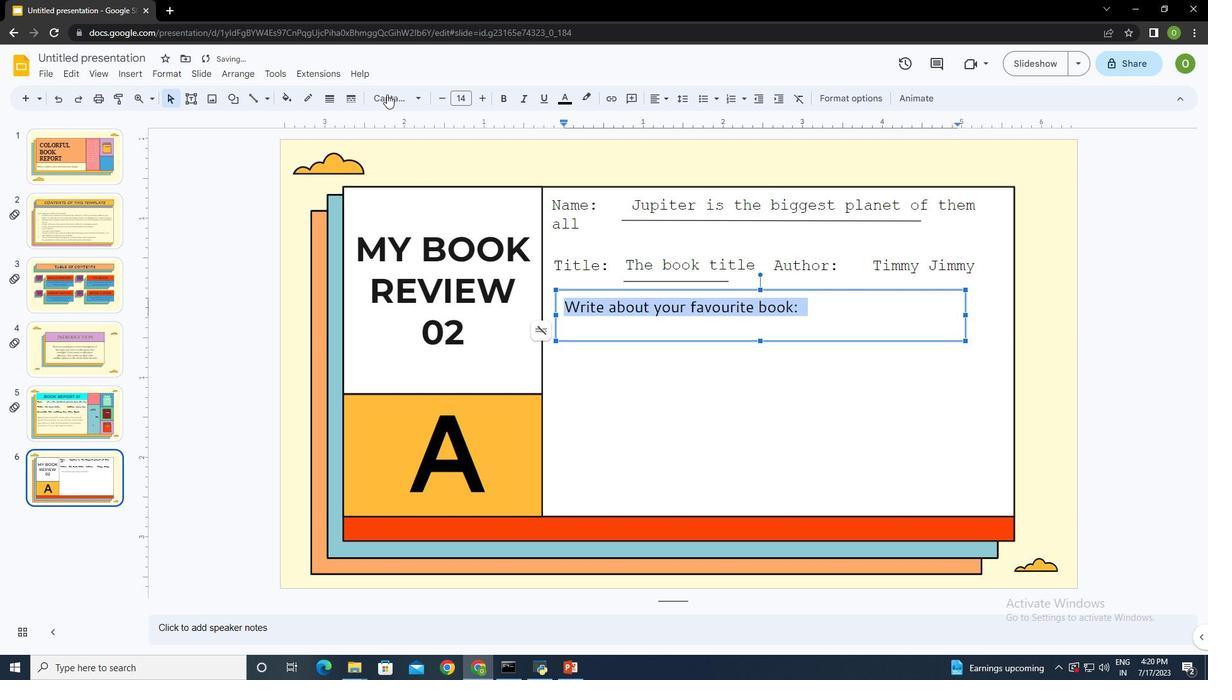 
Action: Mouse moved to (445, 276)
Screenshot: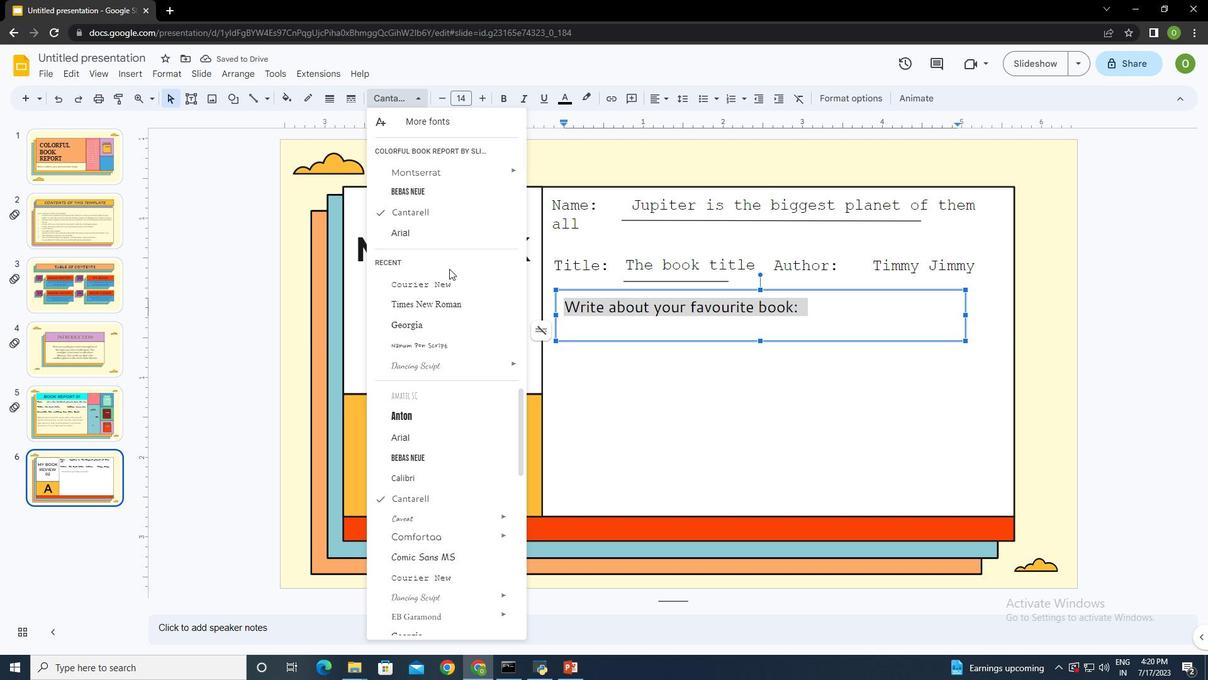 
Action: Mouse pressed left at (445, 276)
Screenshot: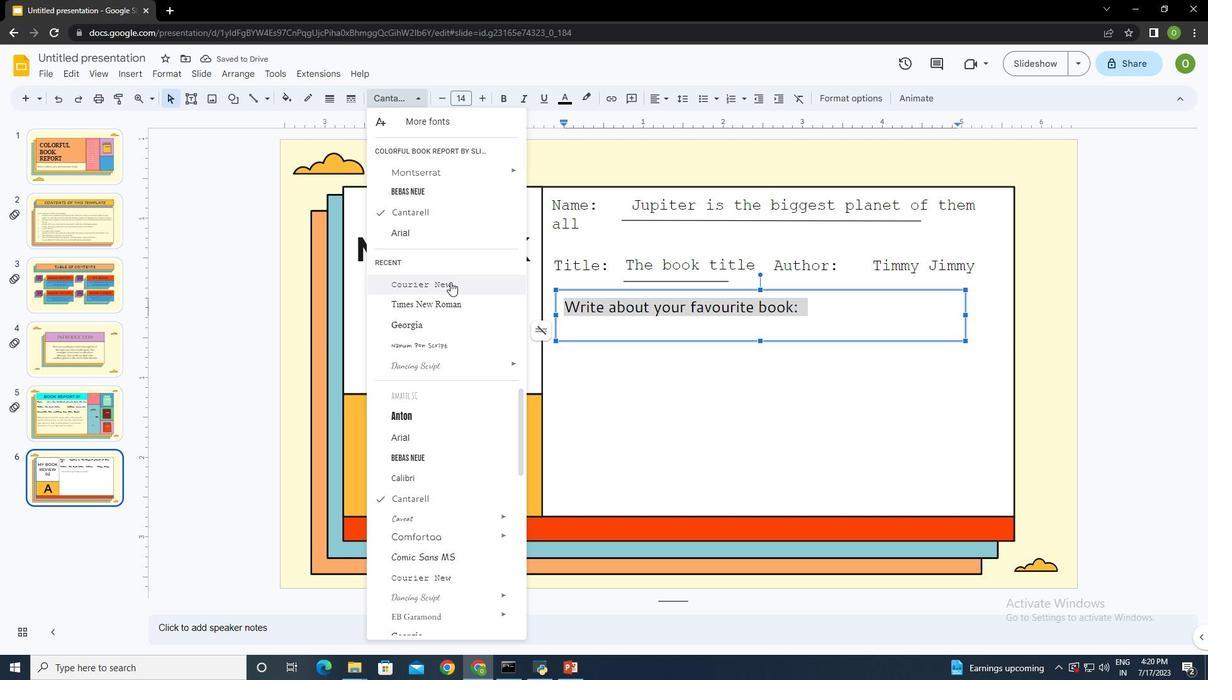 
Action: Mouse moved to (755, 336)
Screenshot: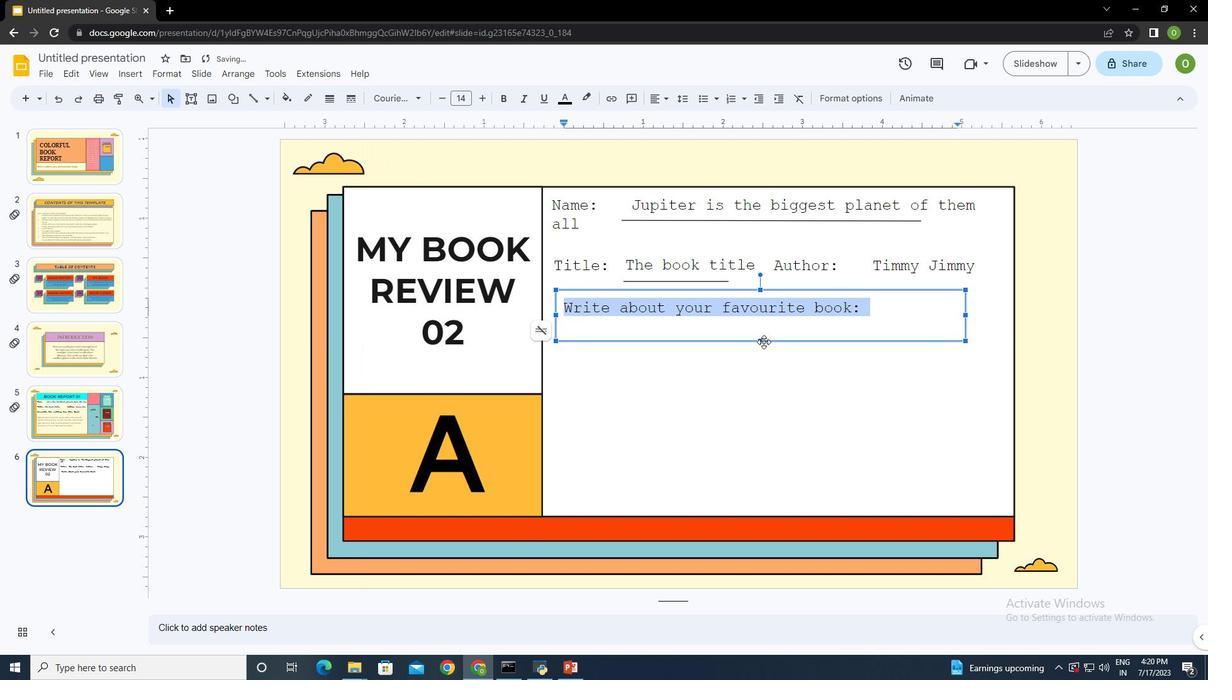 
Action: Mouse pressed left at (755, 336)
Screenshot: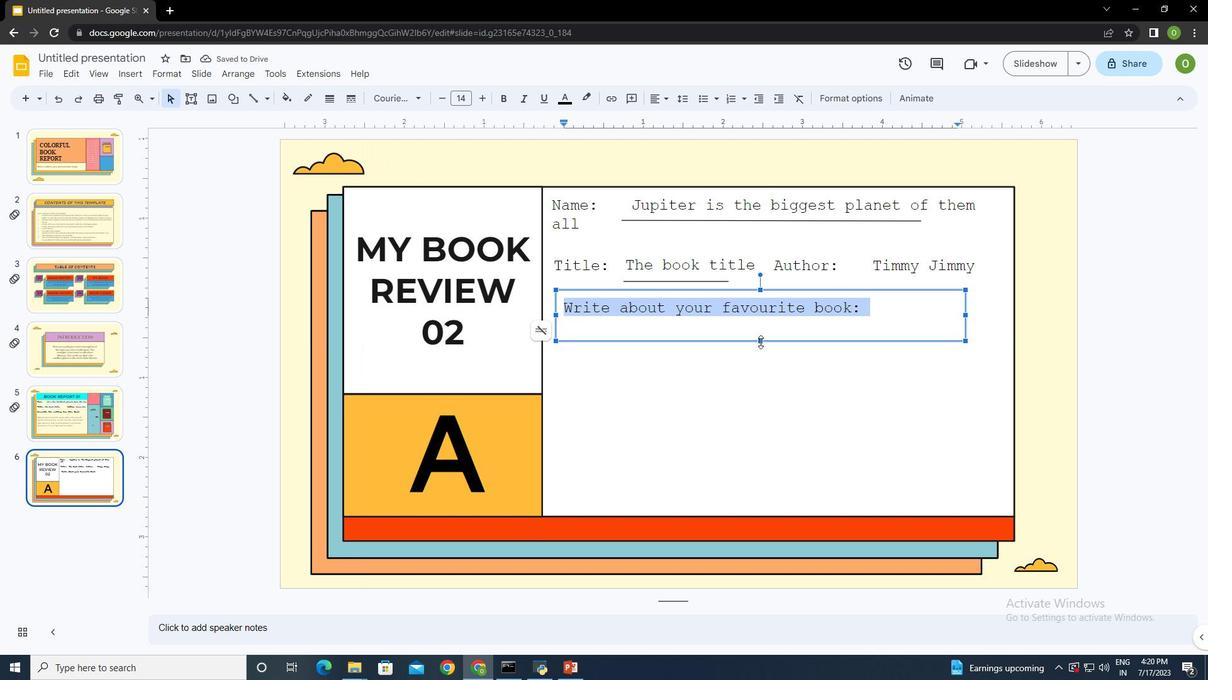 
Action: Mouse moved to (732, 357)
Screenshot: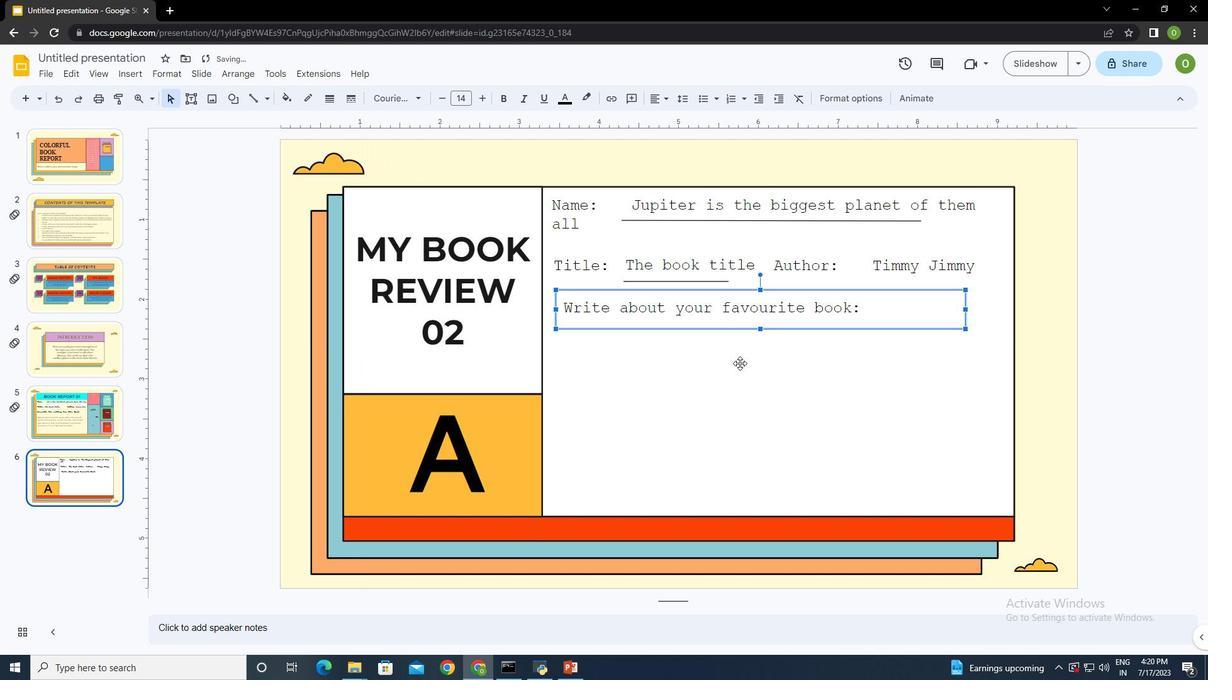 
Action: Mouse pressed left at (732, 357)
Screenshot: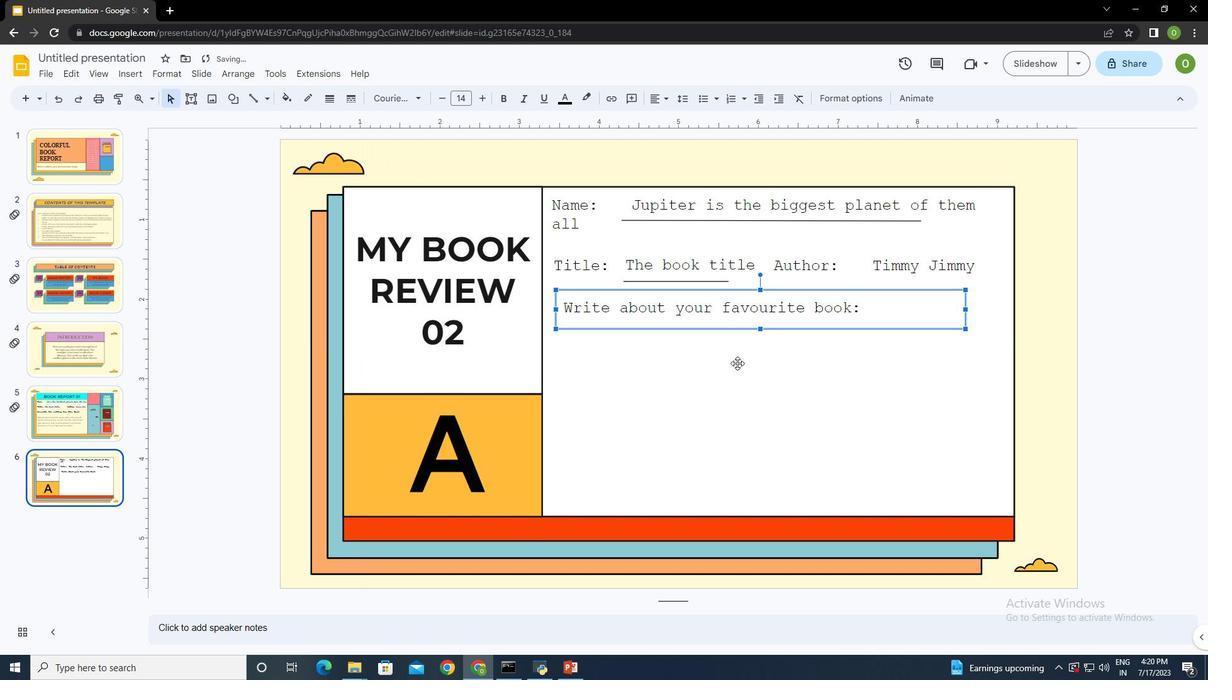
Action: Mouse moved to (183, 91)
Screenshot: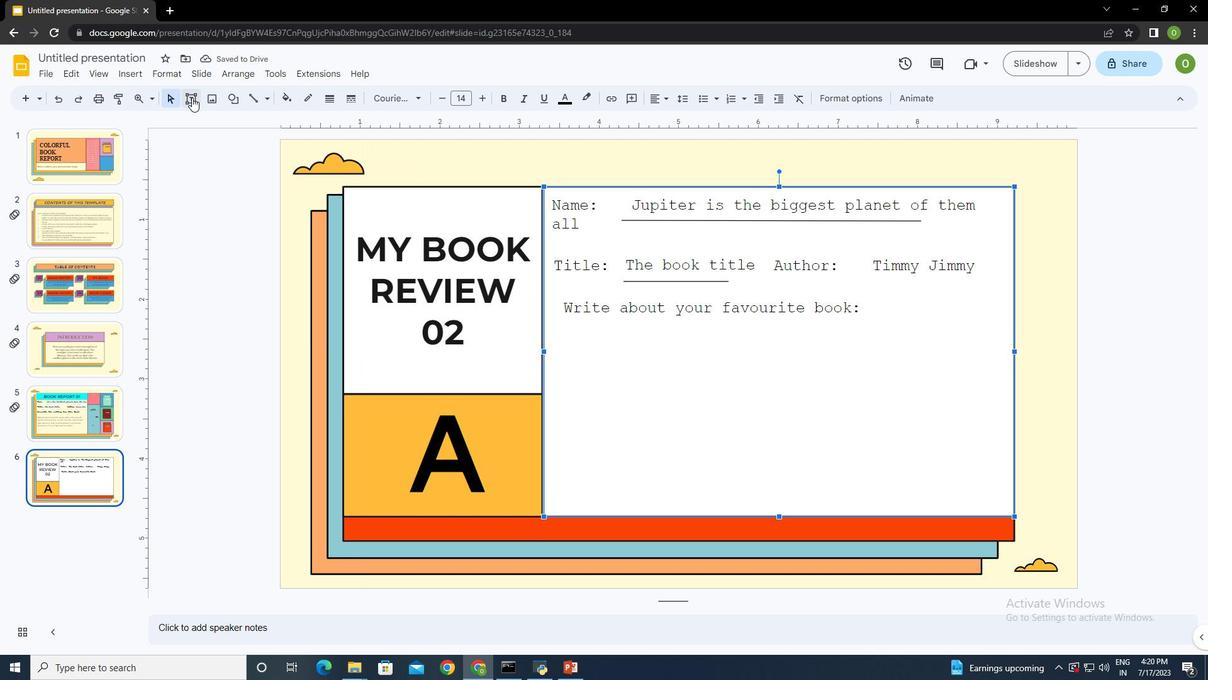 
Action: Mouse pressed left at (183, 91)
Screenshot: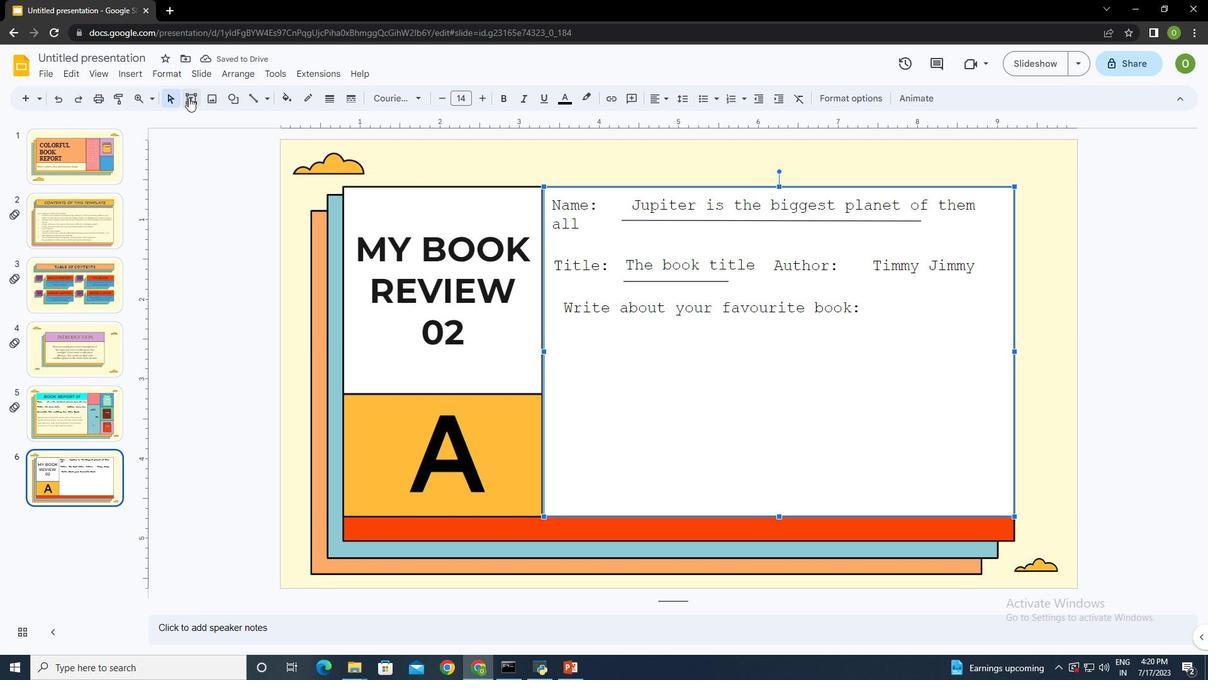 
Action: Mouse moved to (542, 316)
Screenshot: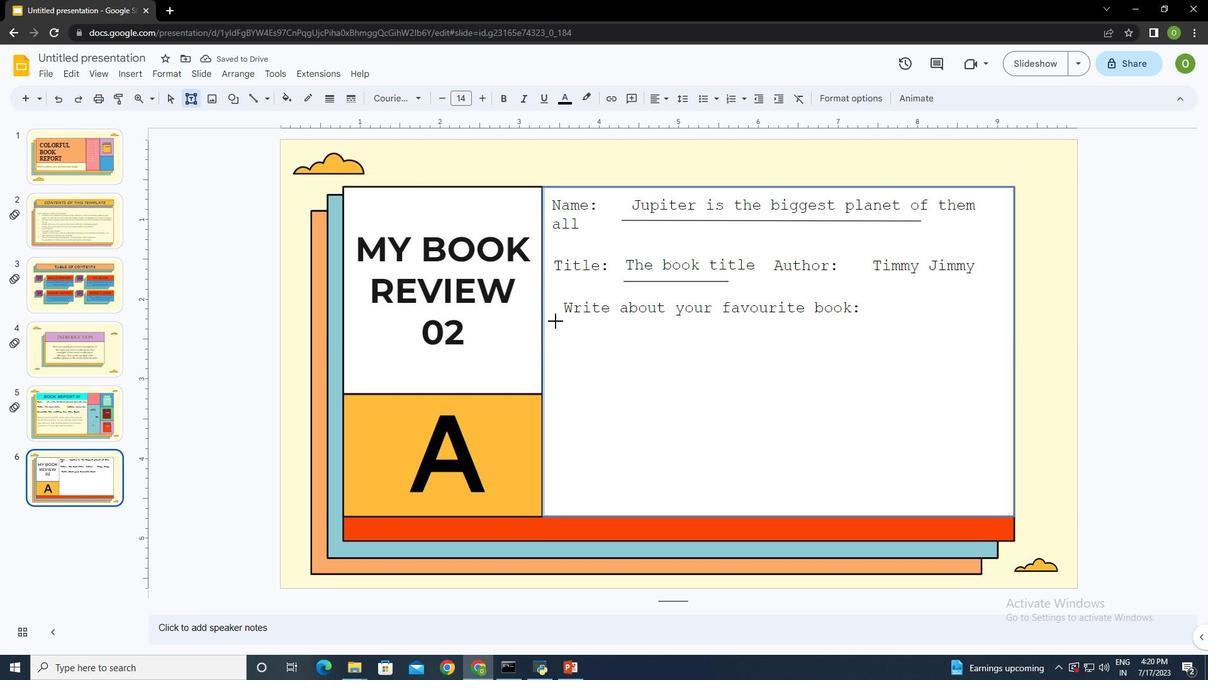 
Action: Mouse pressed left at (542, 316)
Screenshot: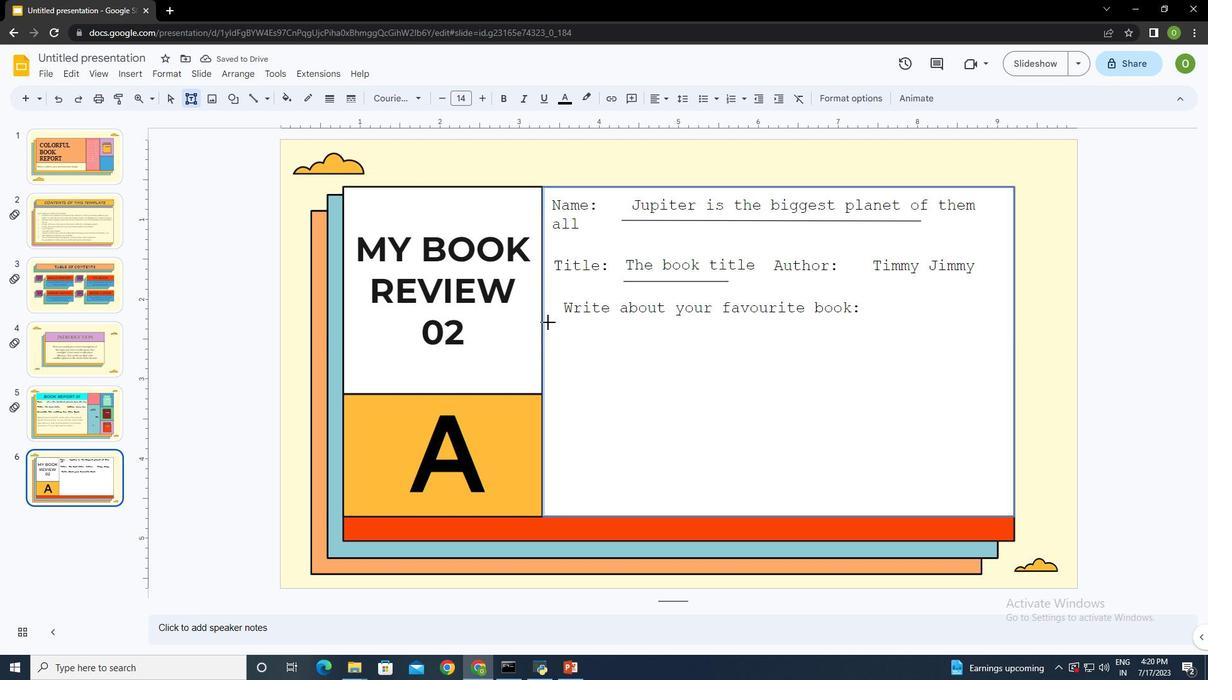 
Action: Mouse moved to (676, 362)
Screenshot: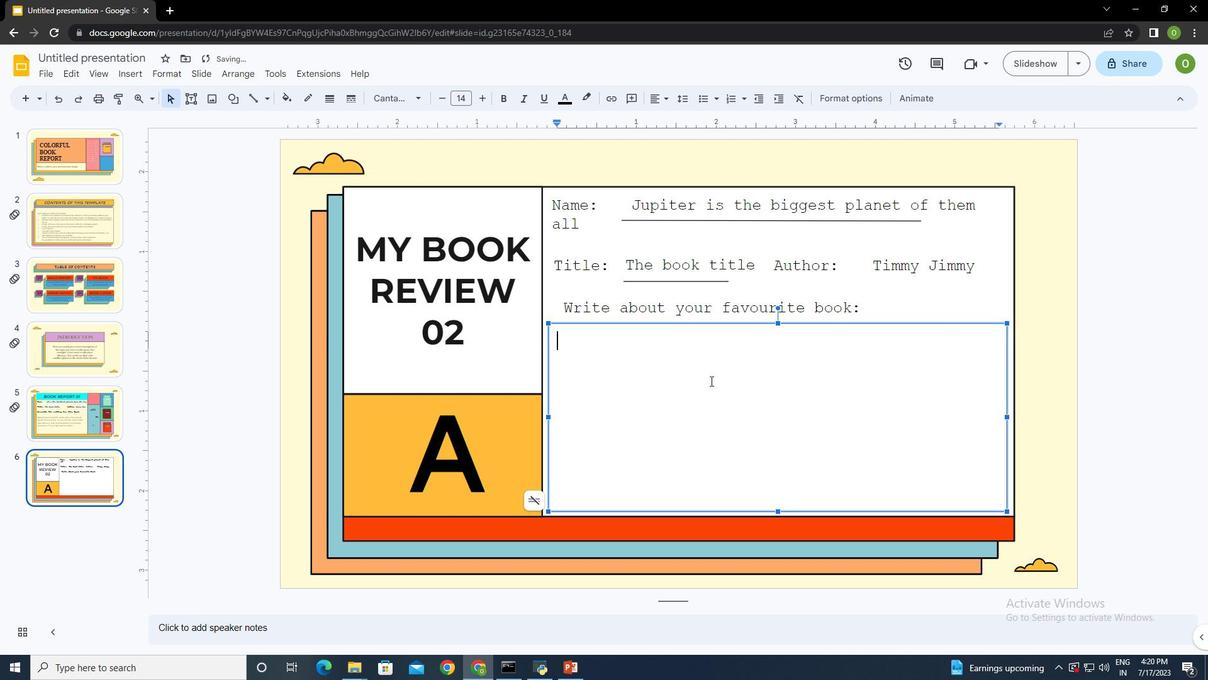 
Action: Key pressed <Key.shift>Venus<Key.space>has<Key.space>a<Key.space>beautiful<Key.space>name<Key.space>and<Key.space>is<Key.space>the<Key.space>second<Key.space>planet<Key.space>from<Key.space>the<Key.space><Key.shift>Sun.<Key.space><Key.shift>It's<Key.space>terribly<Key.space>hot<Key.space><Key.backspace>,<Key.space>even<Key.space>hotter<Key.space>than<Key.space><Key.shift>Mercury,<Key.space>and<Key.space>its<Key.space>atmospha<Key.backspace>ere<Key.space>is<Key.space>extremely<Key.space>posi<Key.backspace><Key.backspace>isonous.<Key.space><Key.shift>It's<Key.space>a<Key.space>bright<Key.space>natua<Key.backspace>ral<Key.space>object
Screenshot: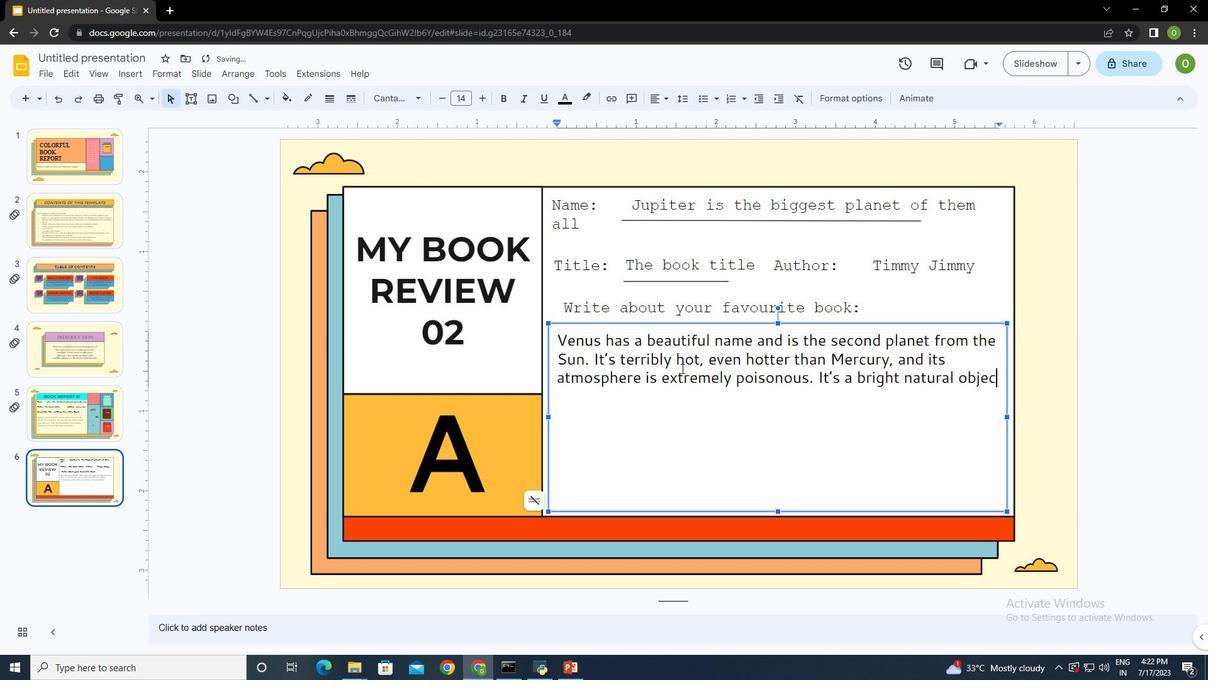 
Action: Mouse moved to (600, 391)
Screenshot: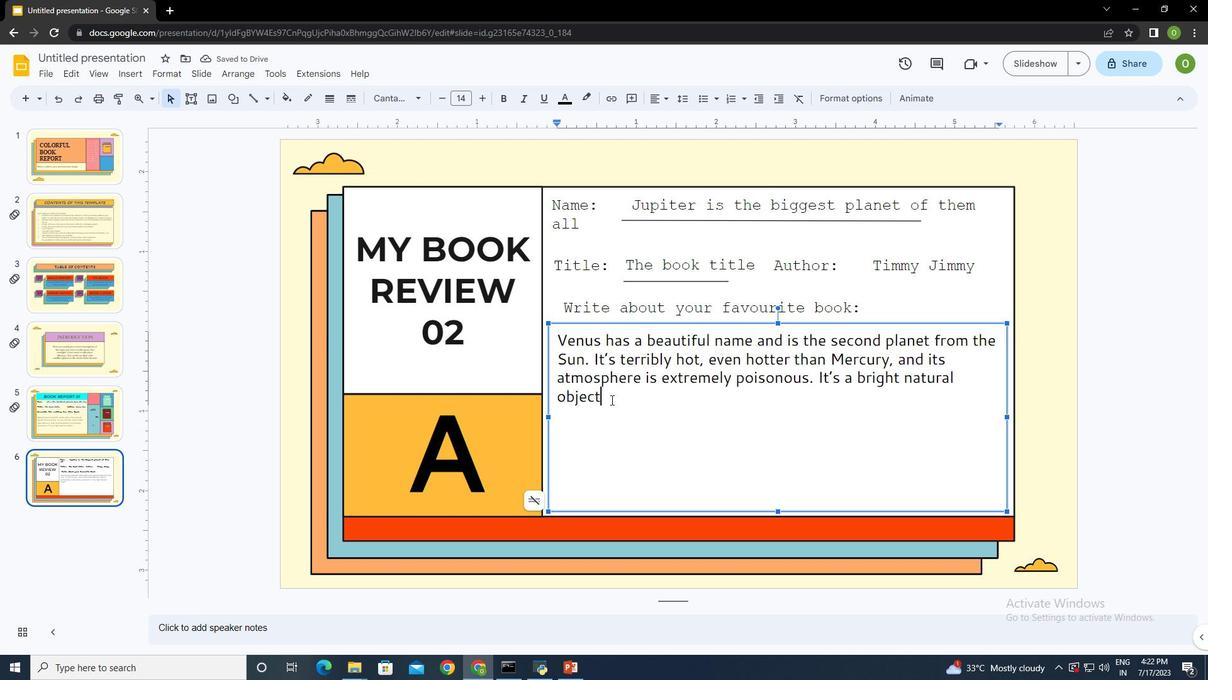 
Action: Mouse pressed left at (600, 391)
Screenshot: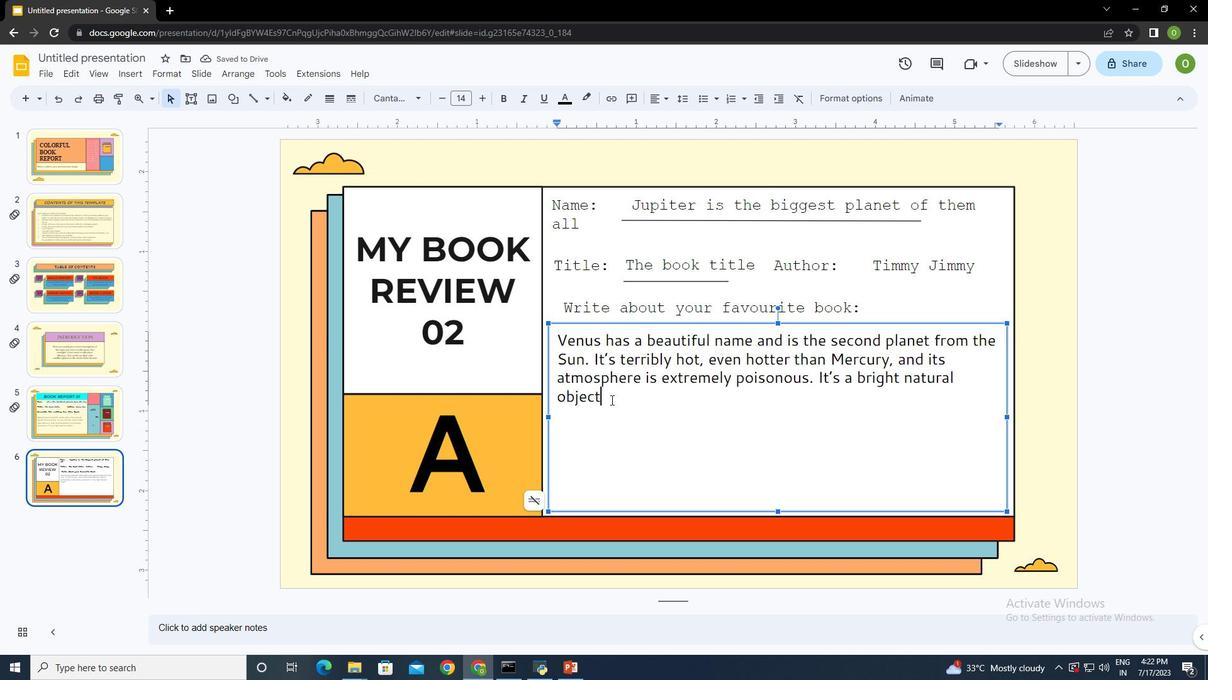 
Action: Mouse moved to (680, 91)
Screenshot: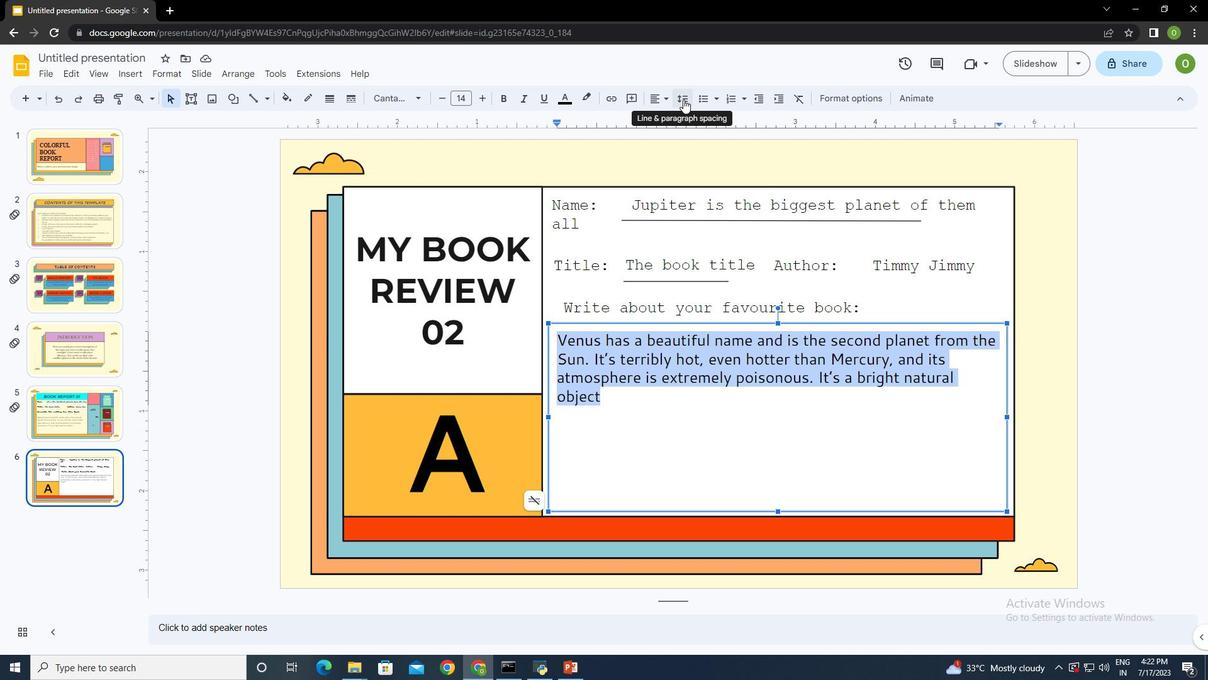 
Action: Mouse pressed left at (680, 91)
Screenshot: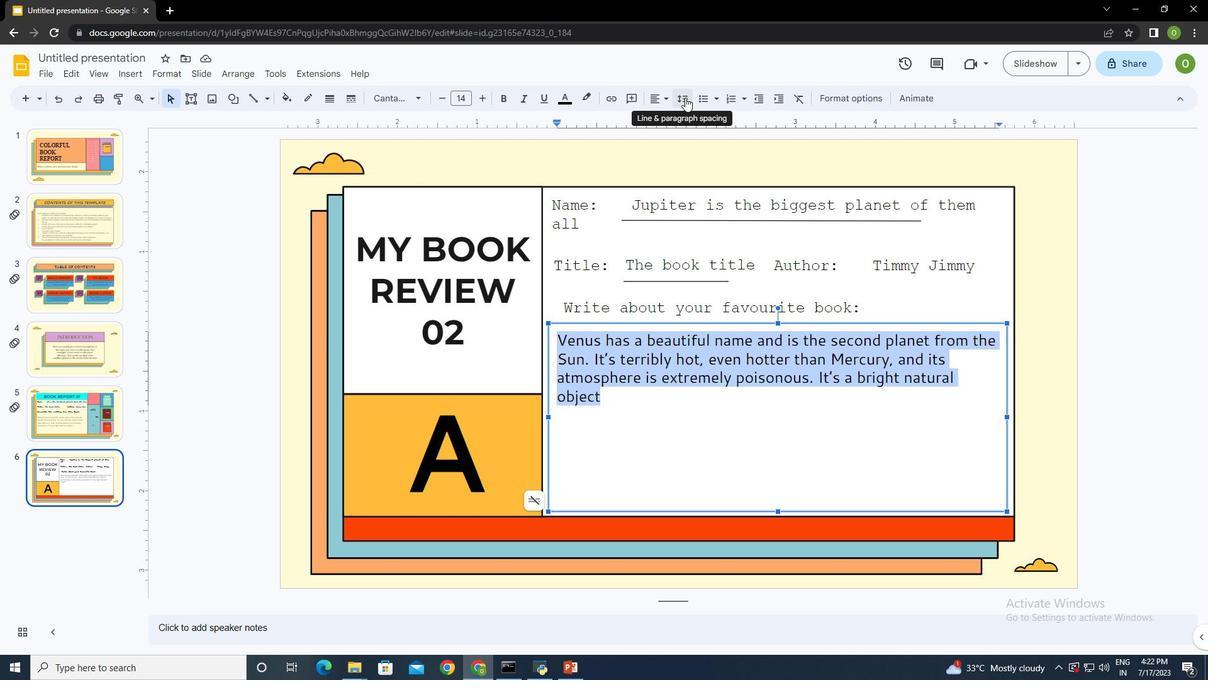 
Action: Mouse moved to (709, 151)
Screenshot: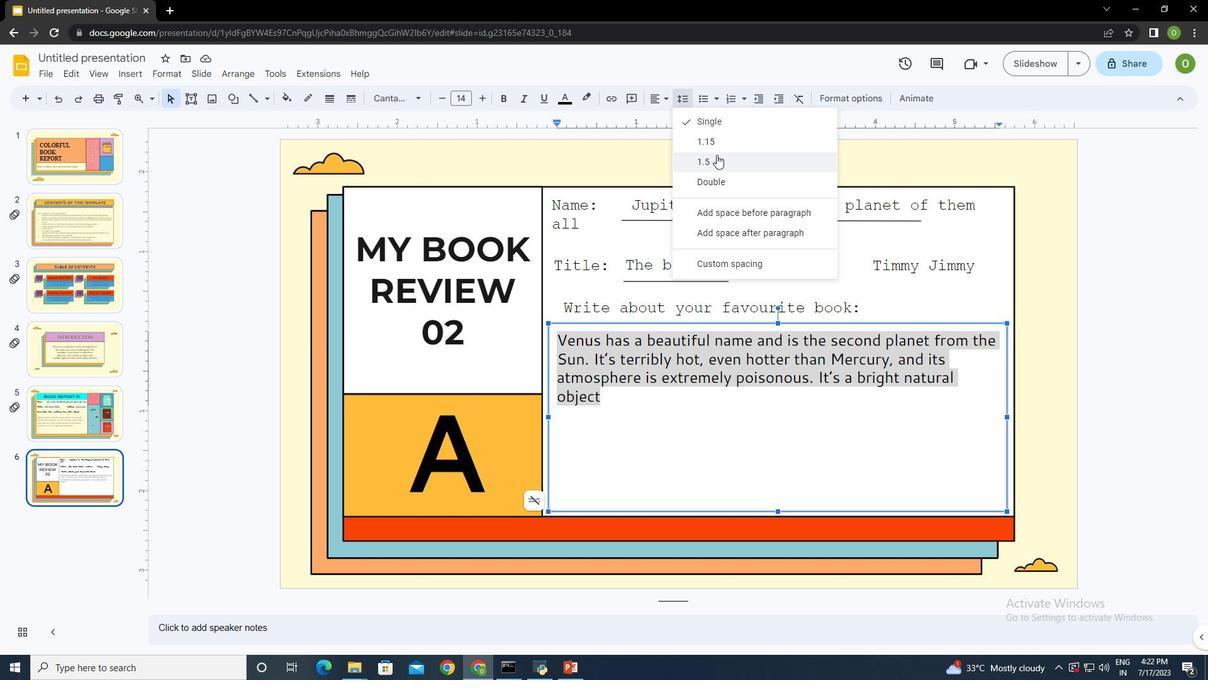 
Action: Mouse pressed left at (709, 151)
